 Task: Develop a layout for a real estate listing brochure.
Action: Mouse moved to (56, 127)
Screenshot: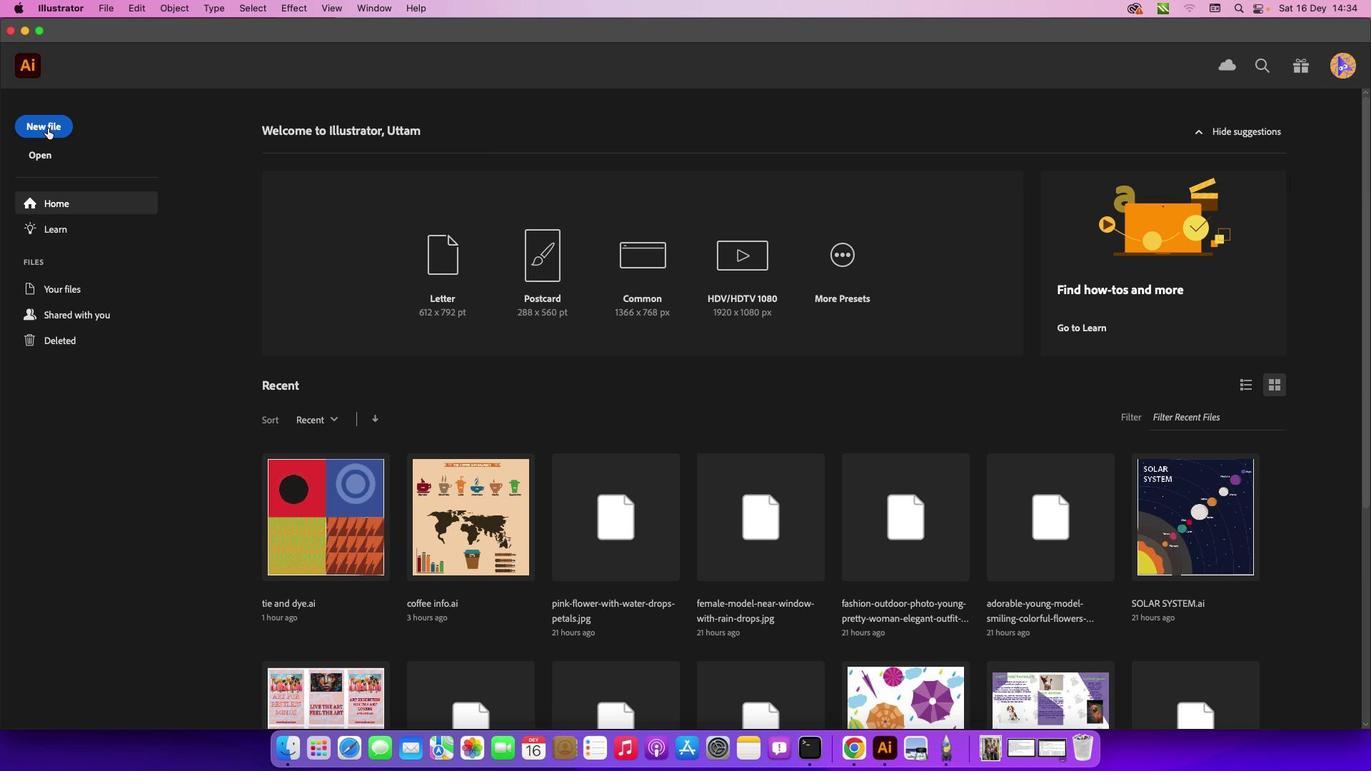 
Action: Mouse pressed left at (56, 127)
Screenshot: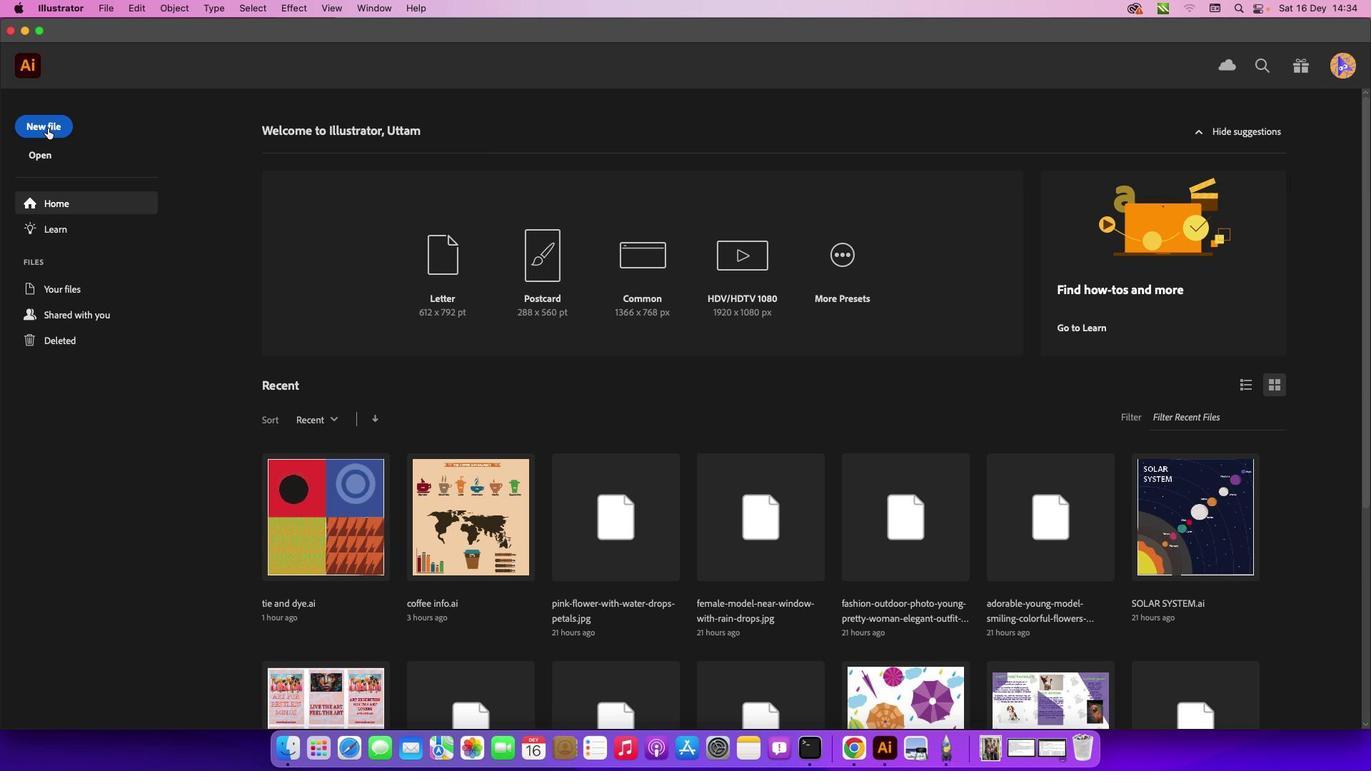 
Action: Mouse moved to (47, 128)
Screenshot: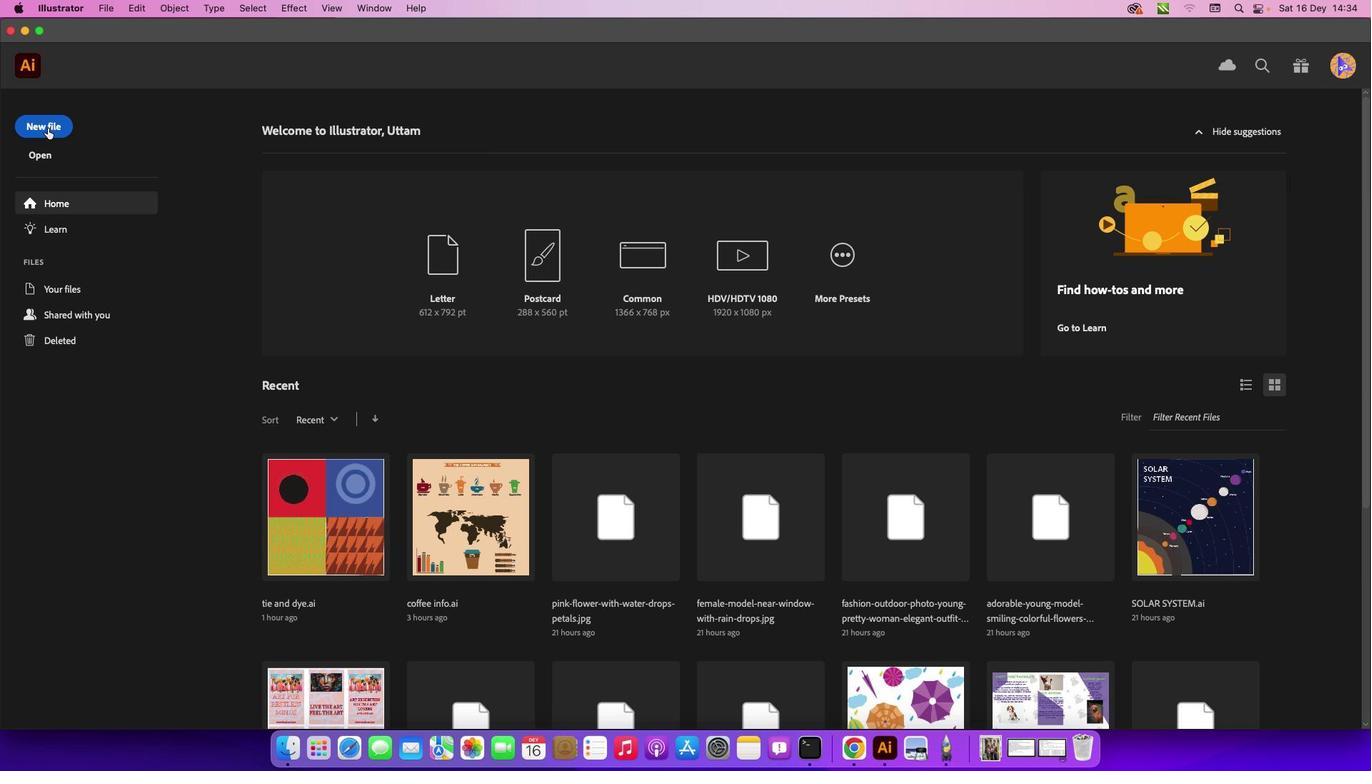 
Action: Mouse pressed left at (47, 128)
Screenshot: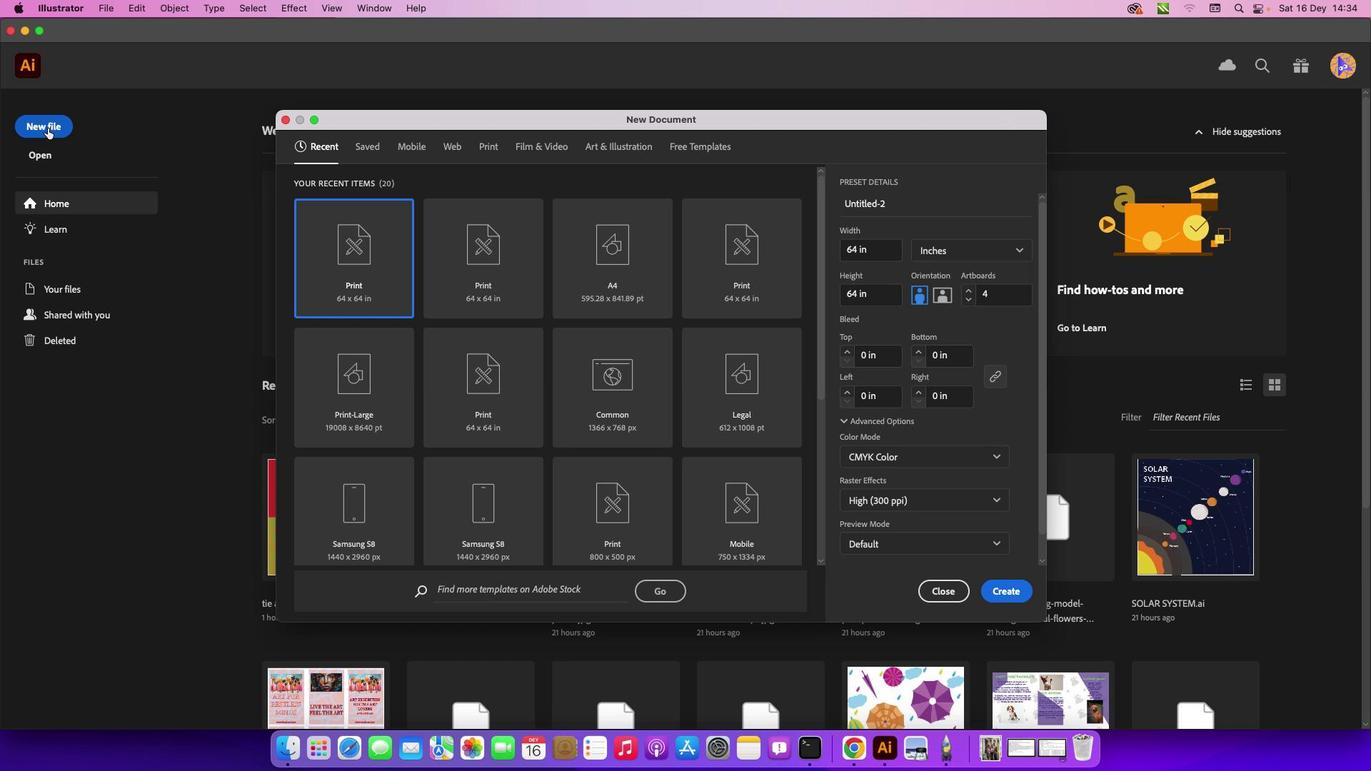 
Action: Mouse moved to (586, 257)
Screenshot: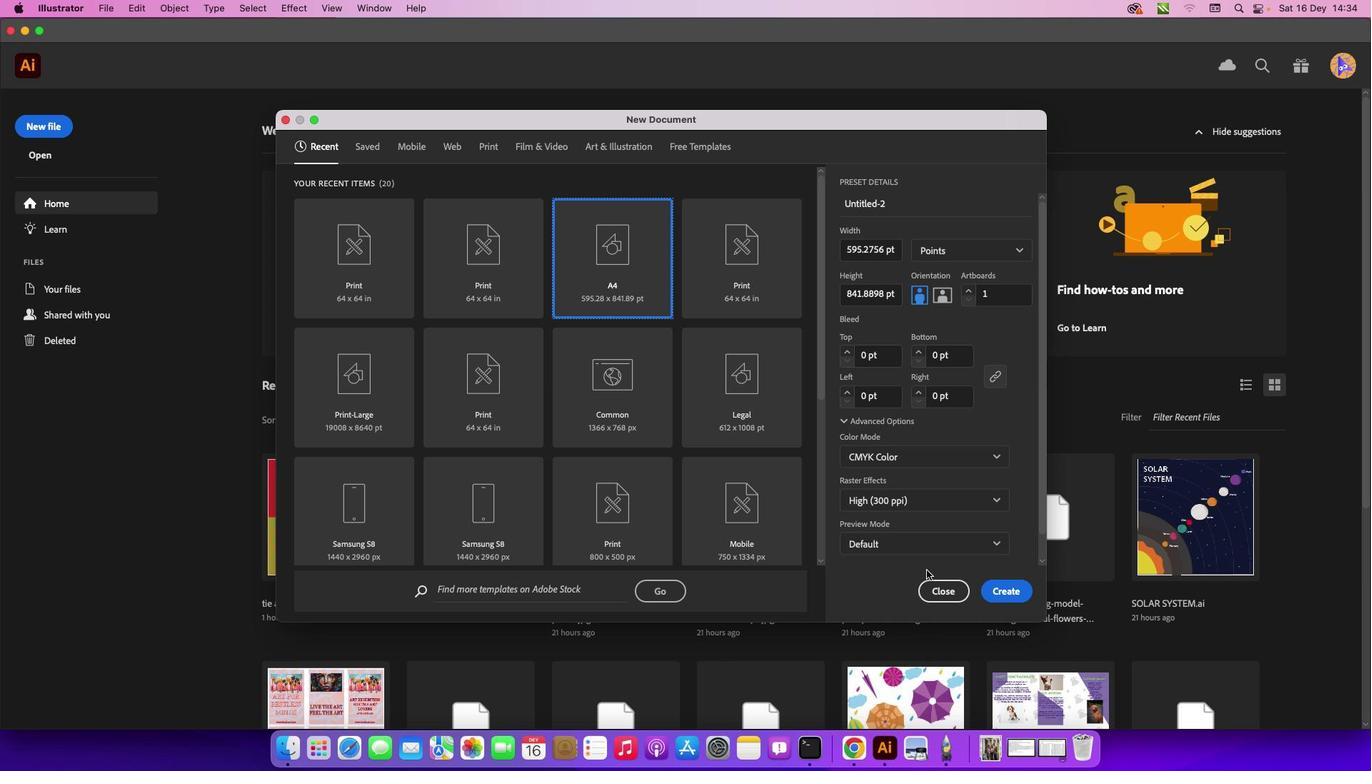 
Action: Mouse pressed left at (586, 257)
Screenshot: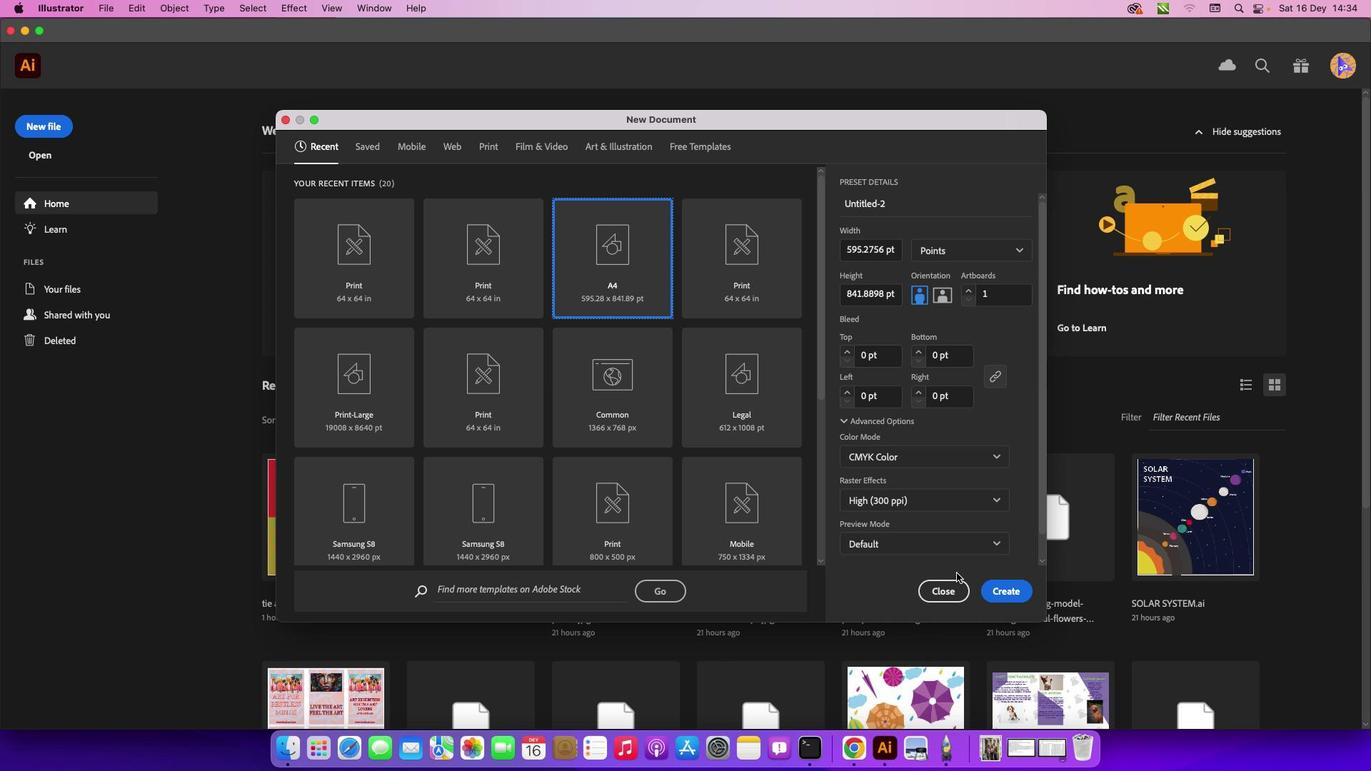 
Action: Mouse moved to (1011, 595)
Screenshot: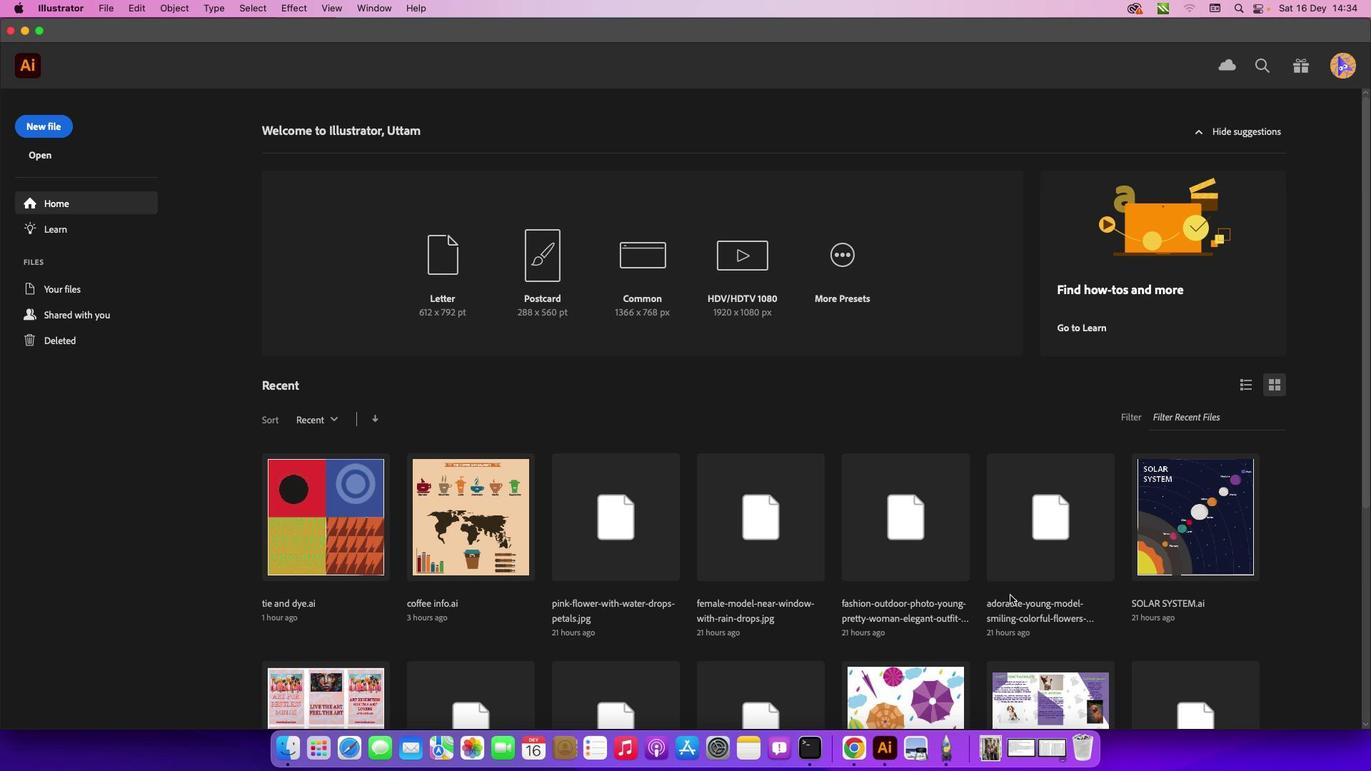 
Action: Mouse pressed left at (1011, 595)
Screenshot: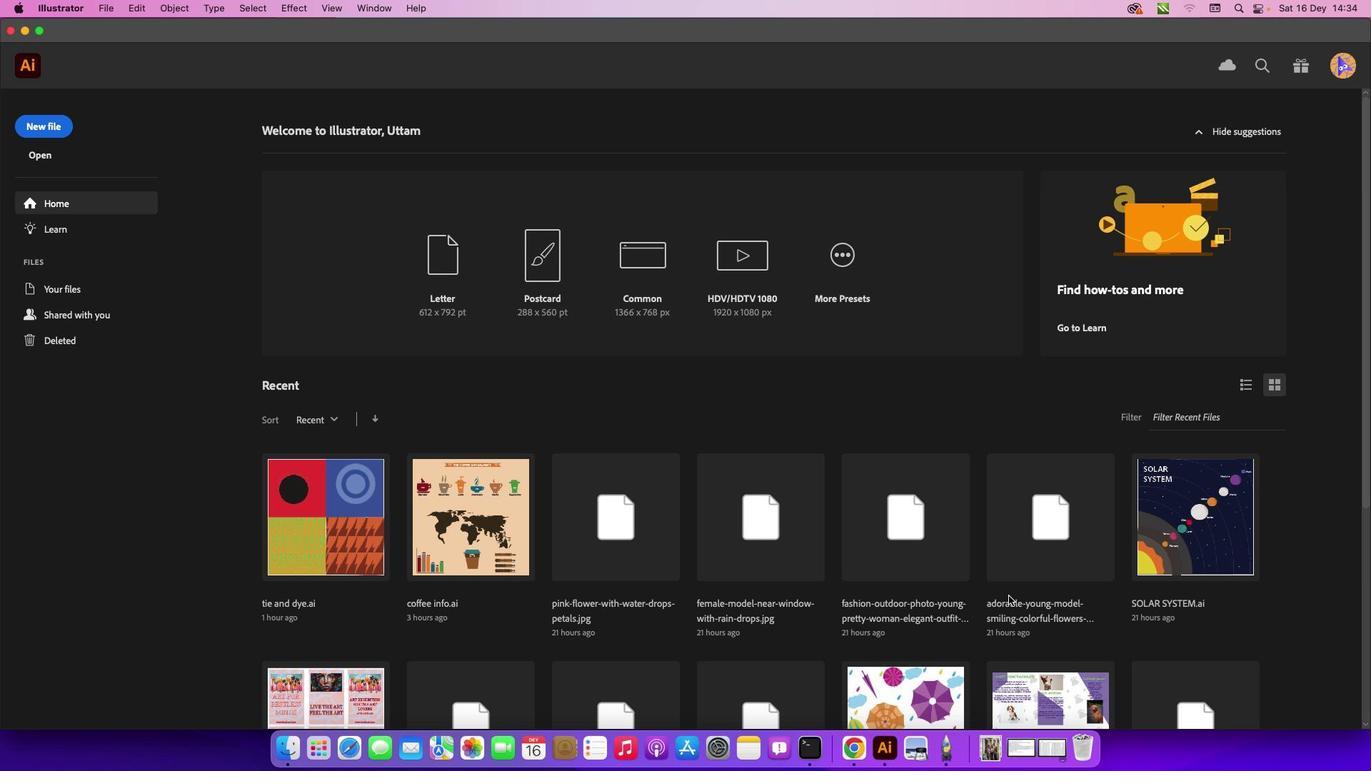 
Action: Mouse moved to (15, 161)
Screenshot: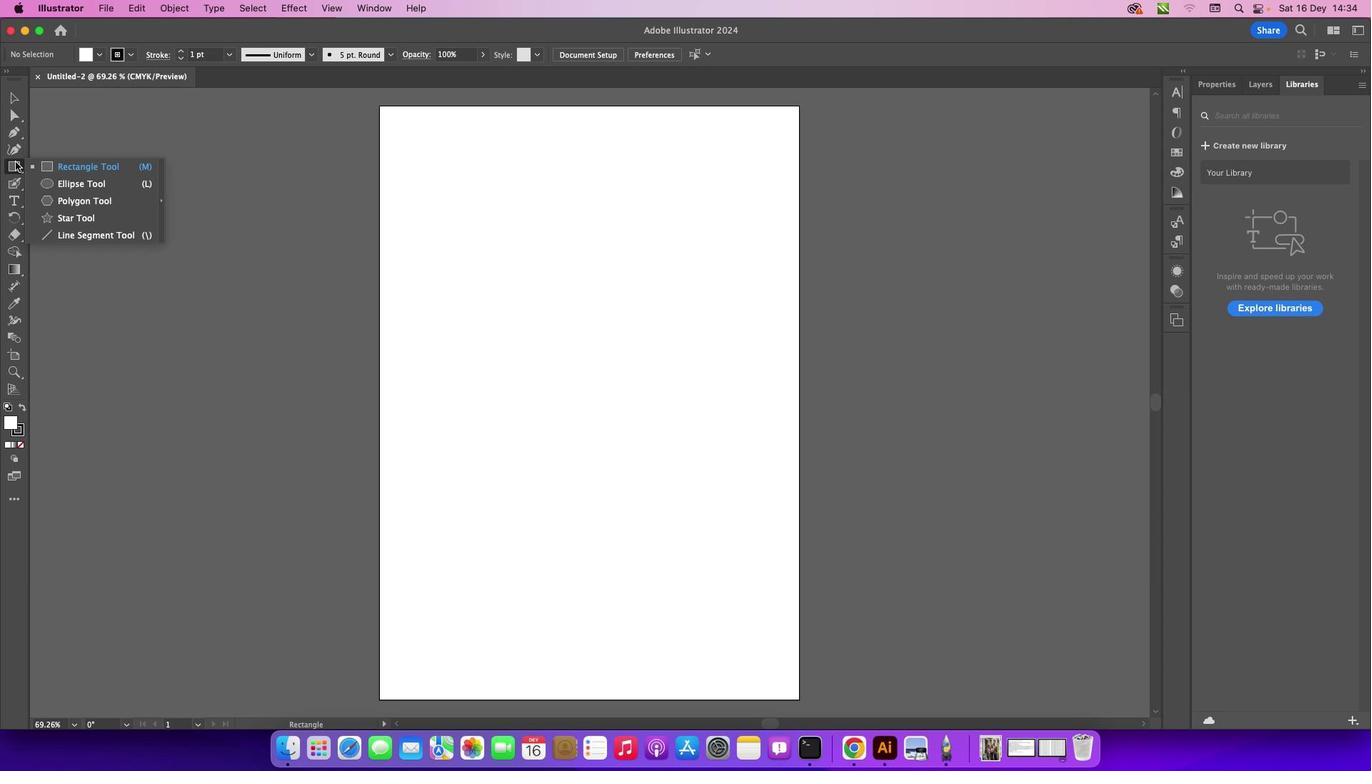 
Action: Mouse pressed left at (15, 161)
Screenshot: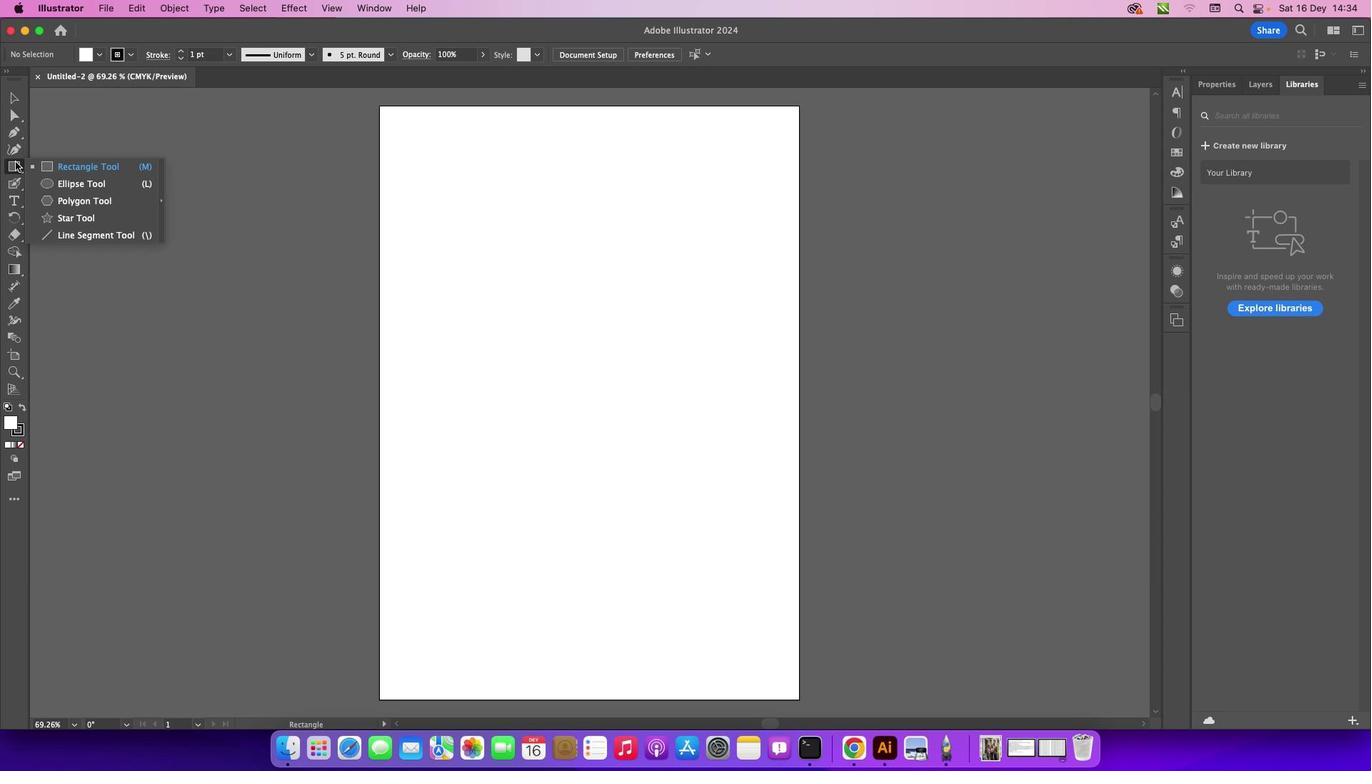 
Action: Mouse moved to (80, 166)
Screenshot: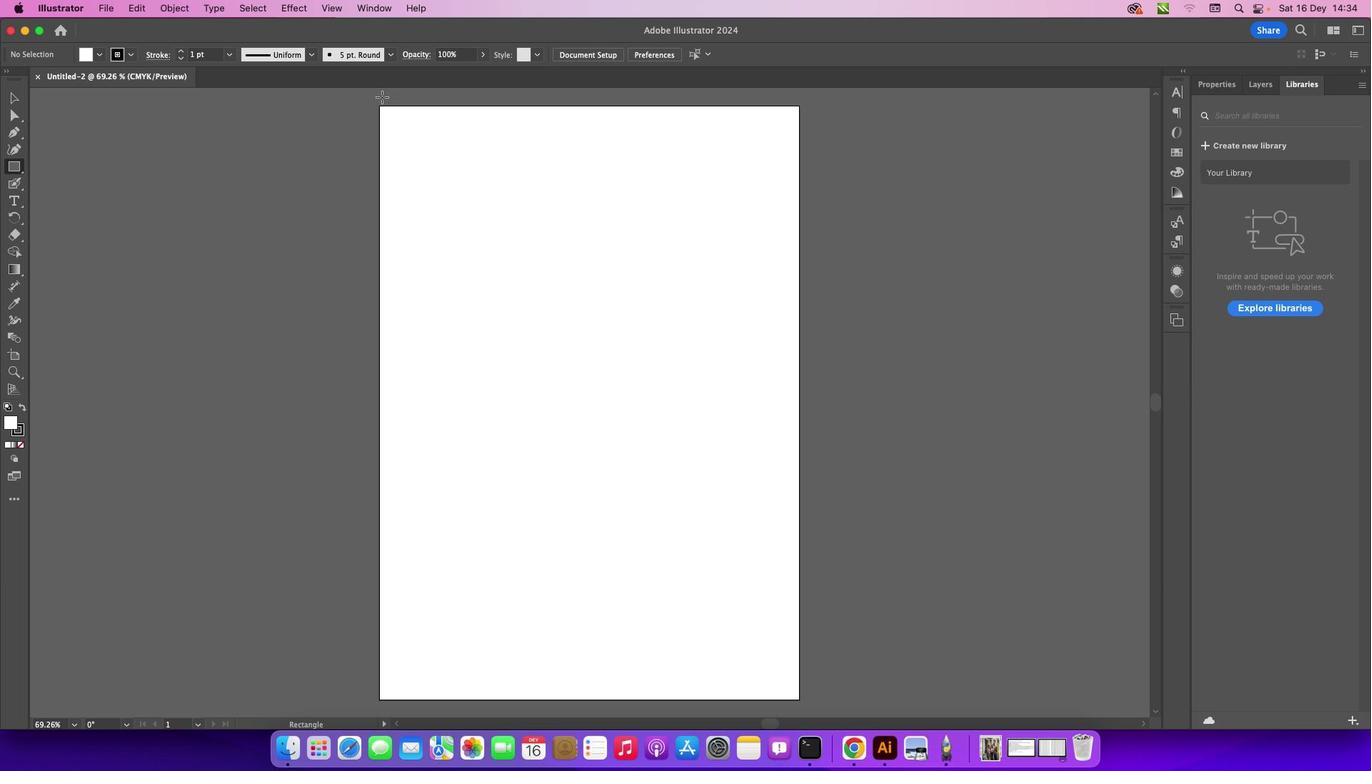 
Action: Mouse pressed left at (80, 166)
Screenshot: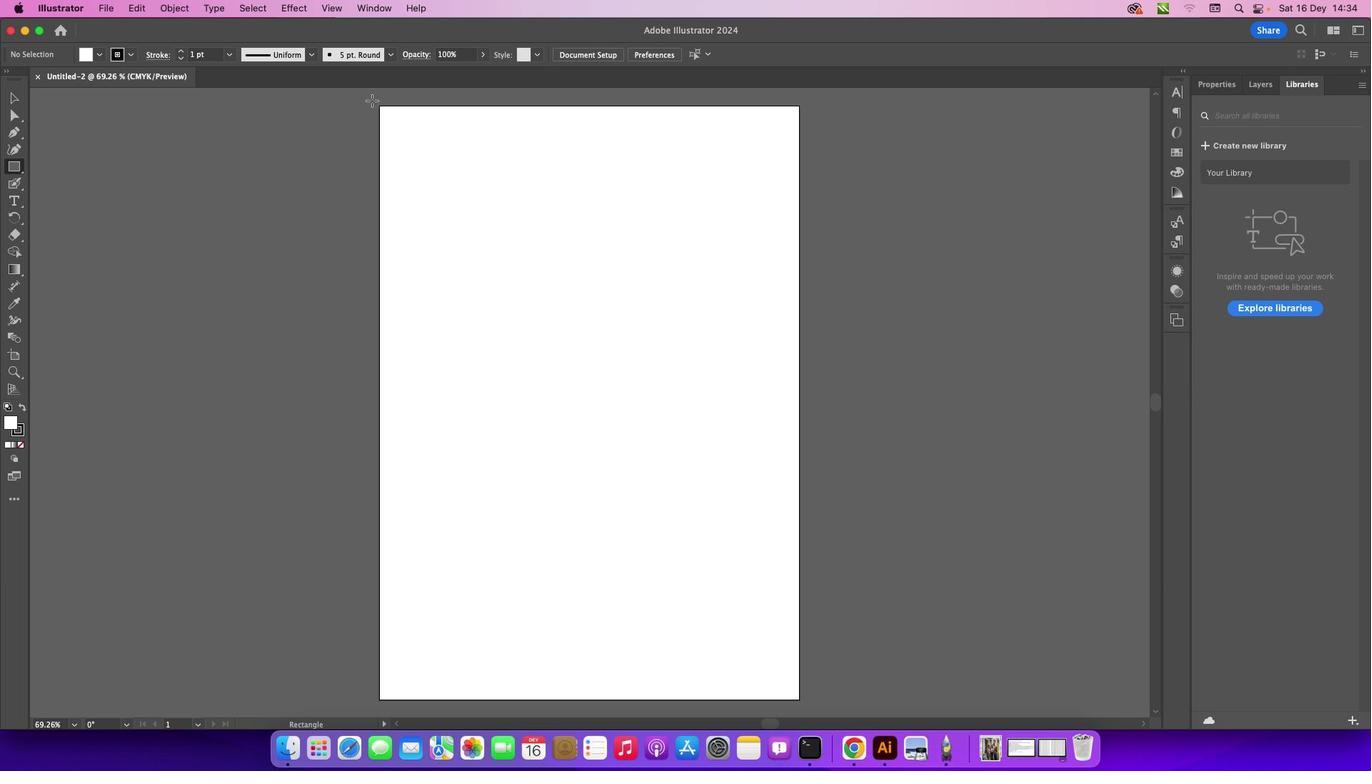
Action: Mouse moved to (380, 105)
Screenshot: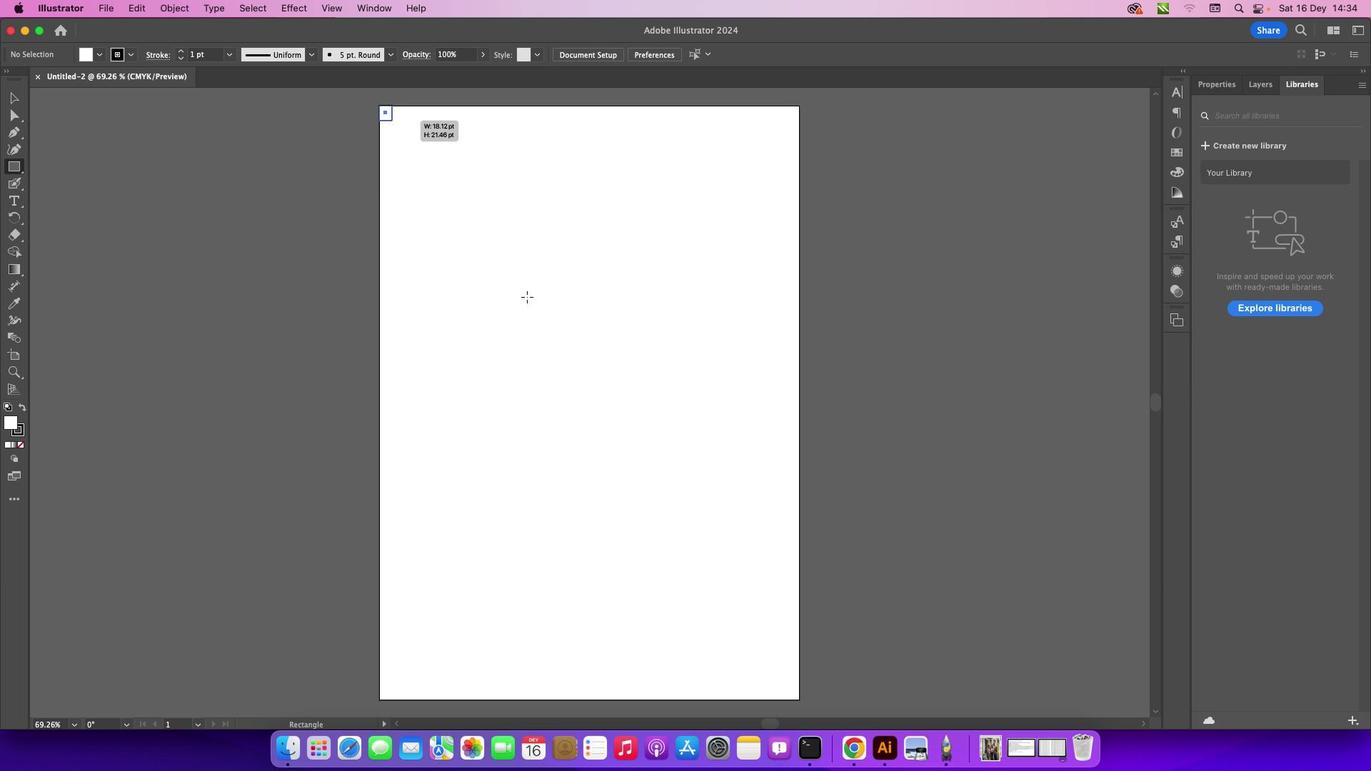 
Action: Mouse pressed left at (380, 105)
Screenshot: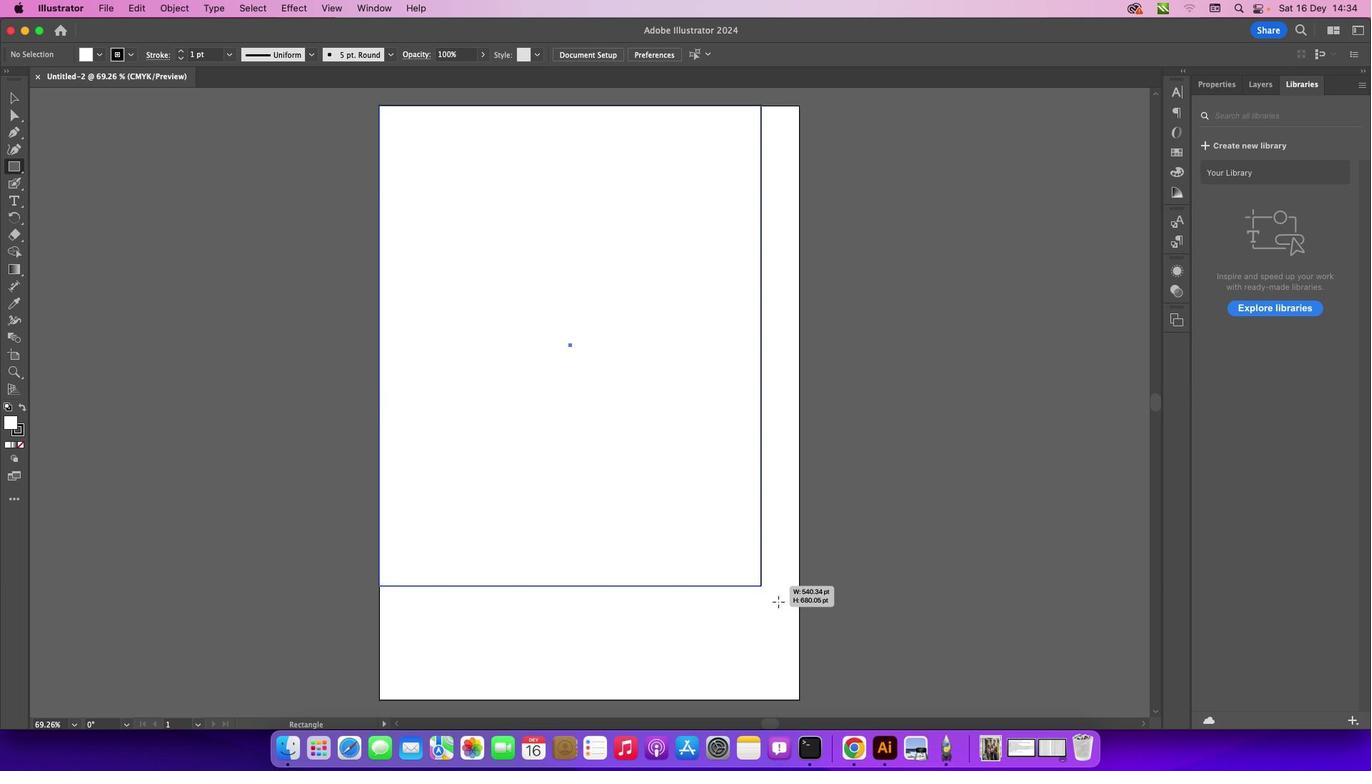 
Action: Mouse moved to (10, 421)
Screenshot: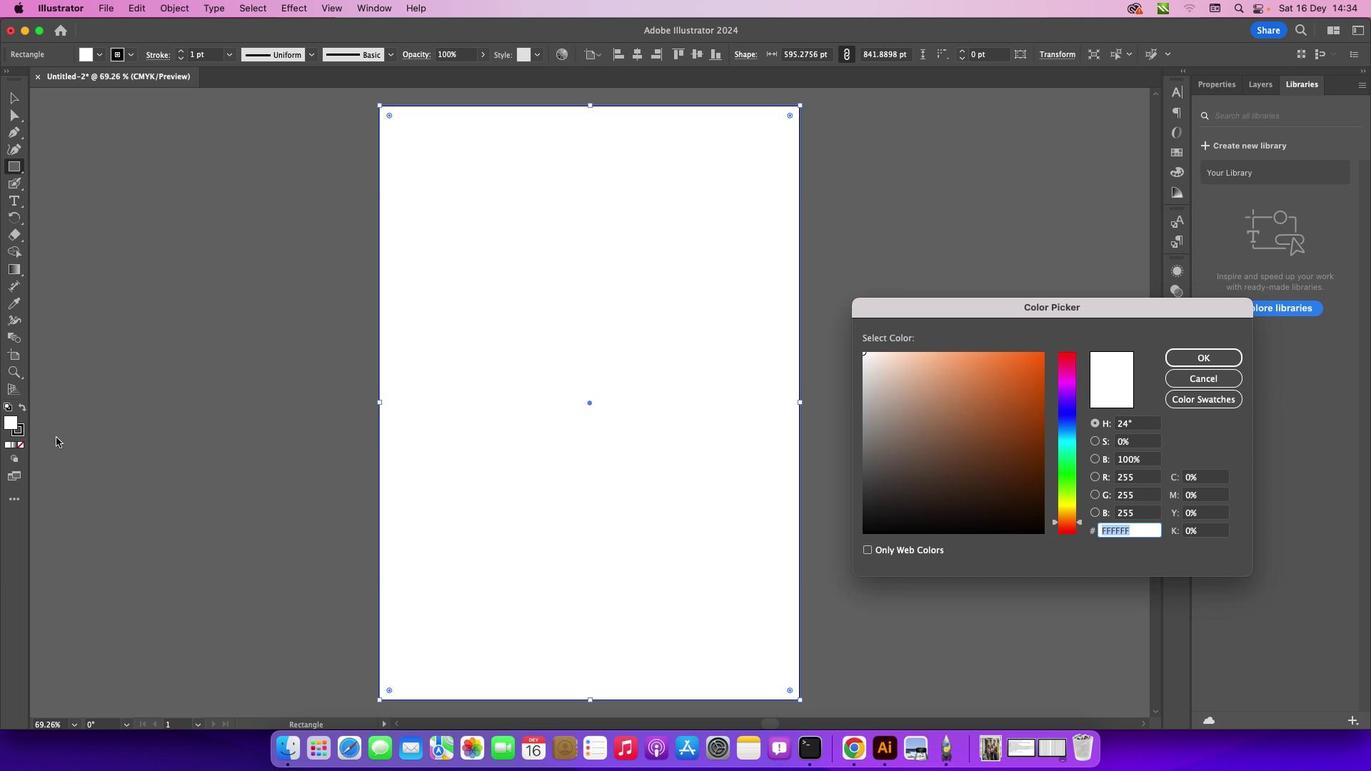 
Action: Mouse pressed left at (10, 421)
Screenshot: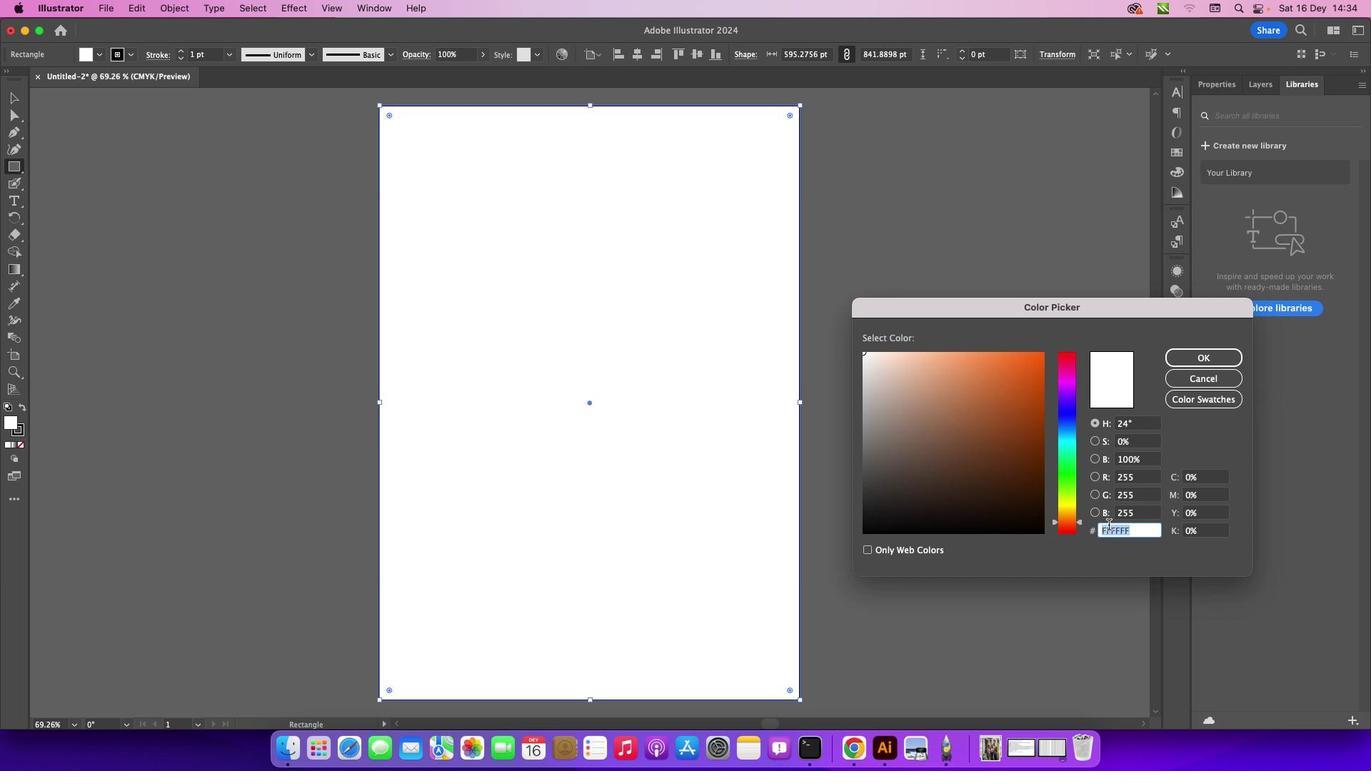 
Action: Mouse pressed left at (10, 421)
Screenshot: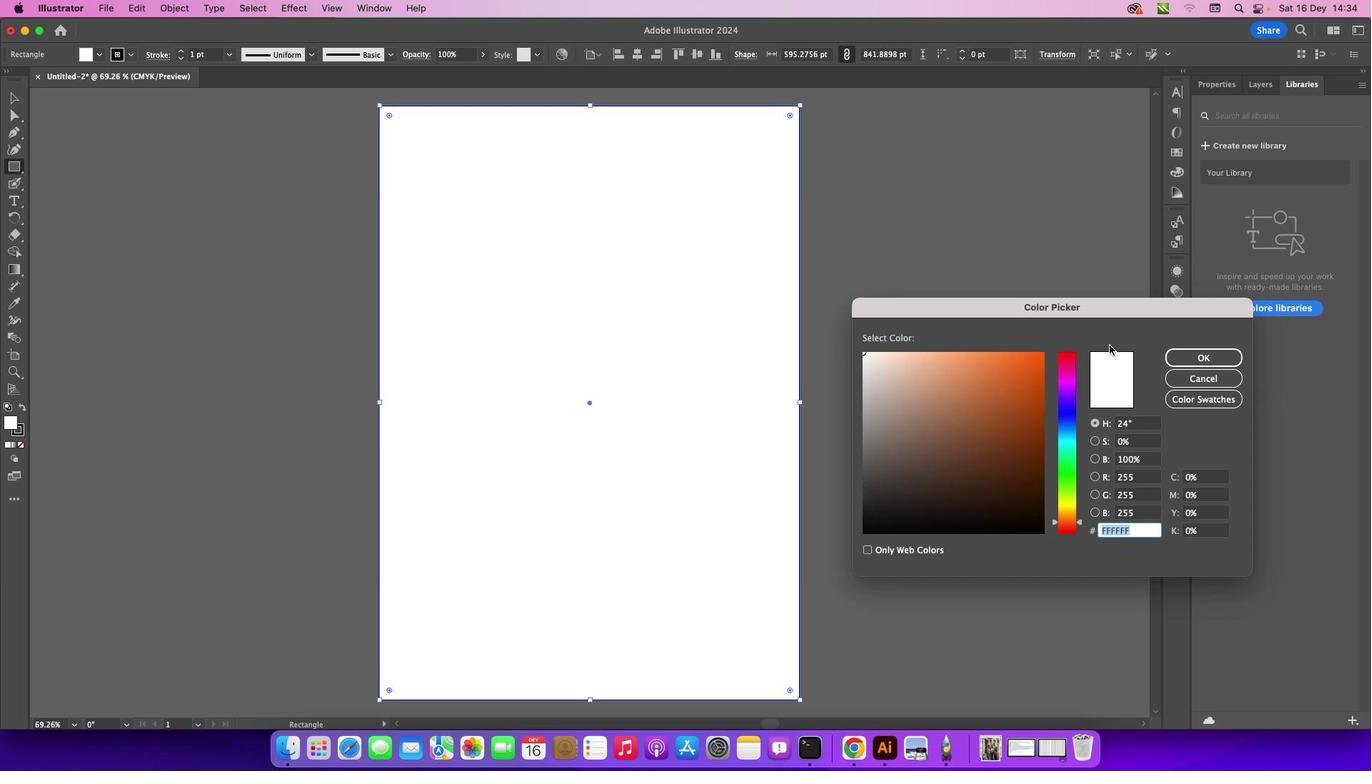 
Action: Mouse moved to (889, 361)
Screenshot: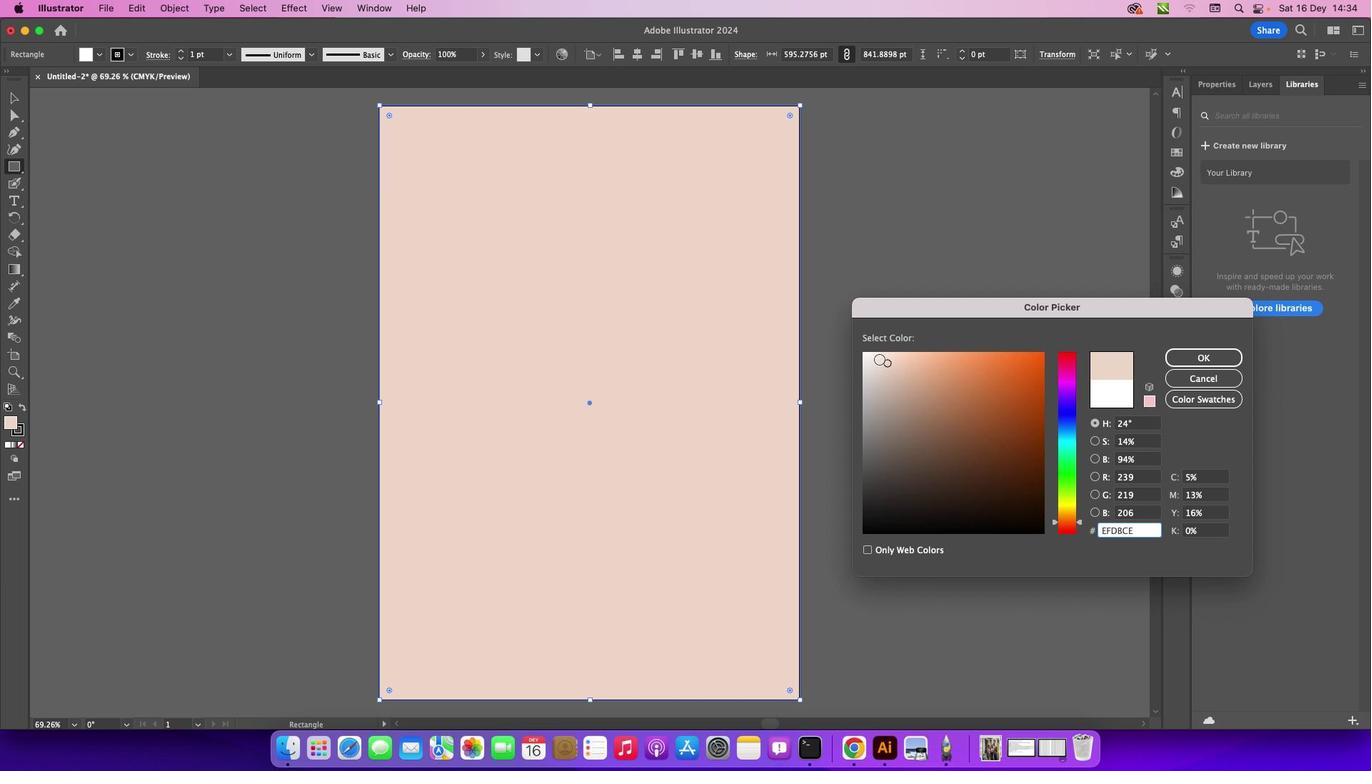 
Action: Mouse pressed left at (889, 361)
Screenshot: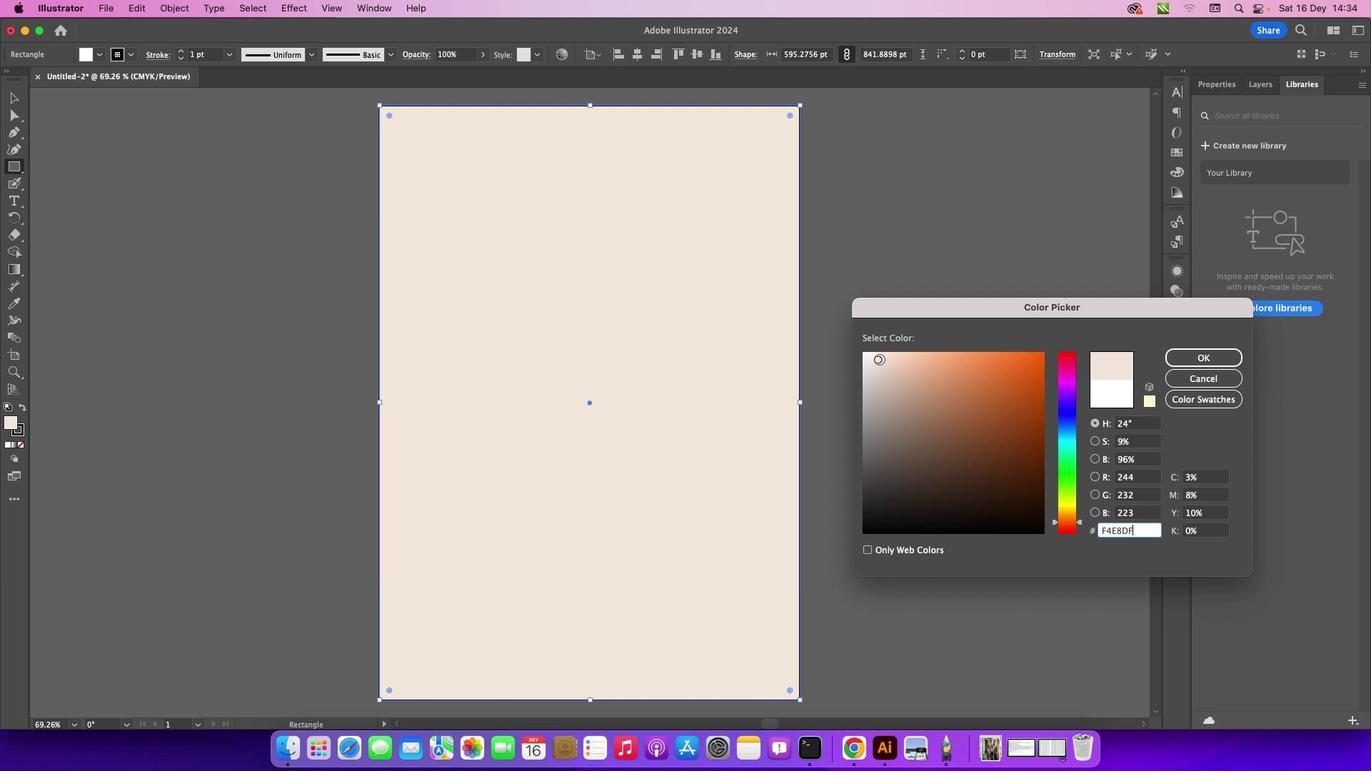 
Action: Mouse moved to (879, 359)
Screenshot: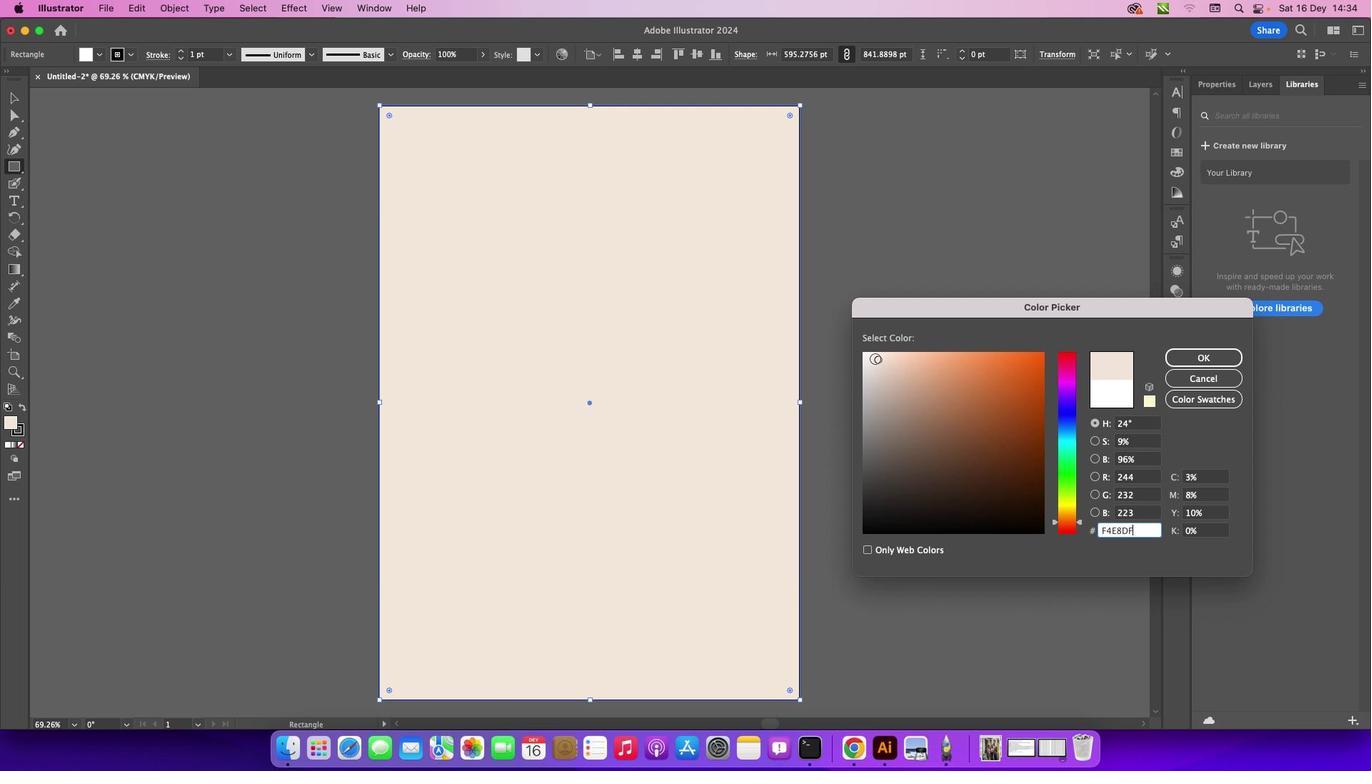 
Action: Mouse pressed left at (879, 359)
Screenshot: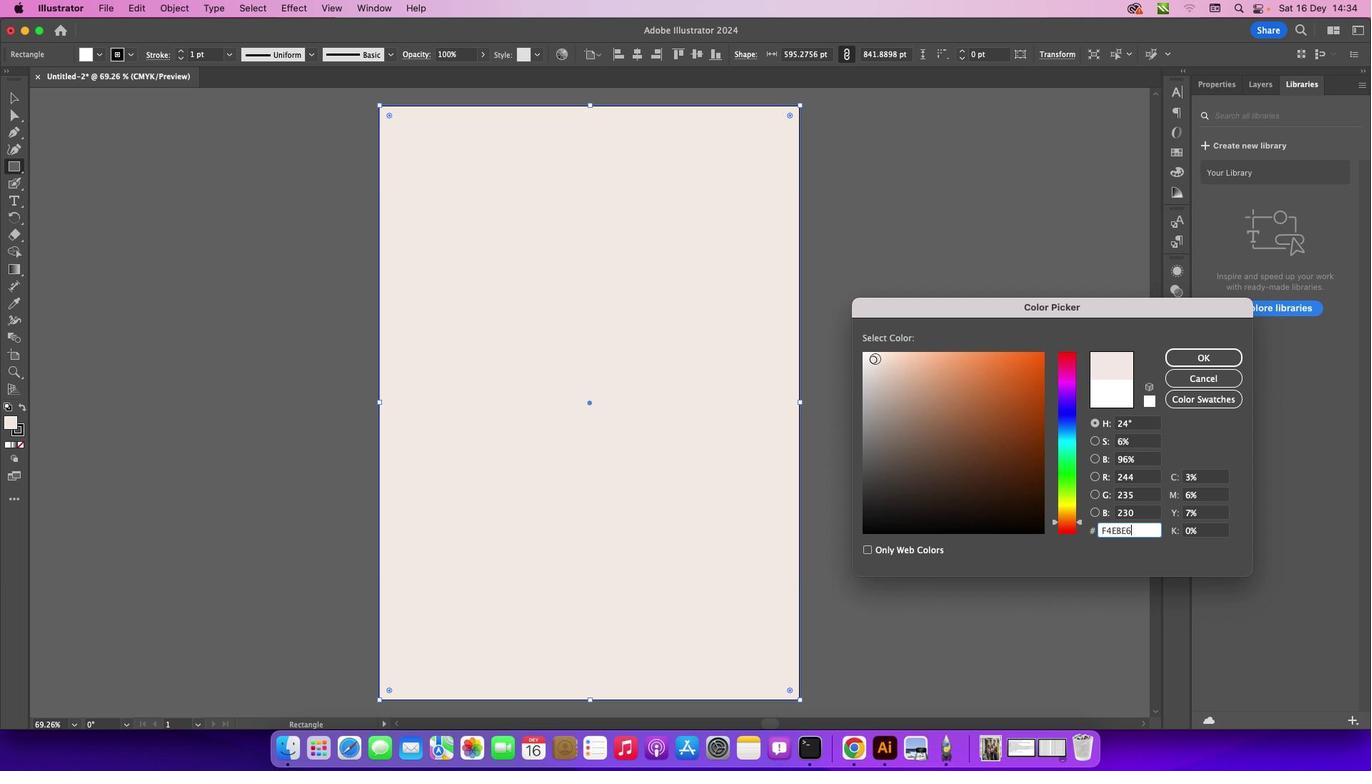 
Action: Mouse moved to (875, 359)
Screenshot: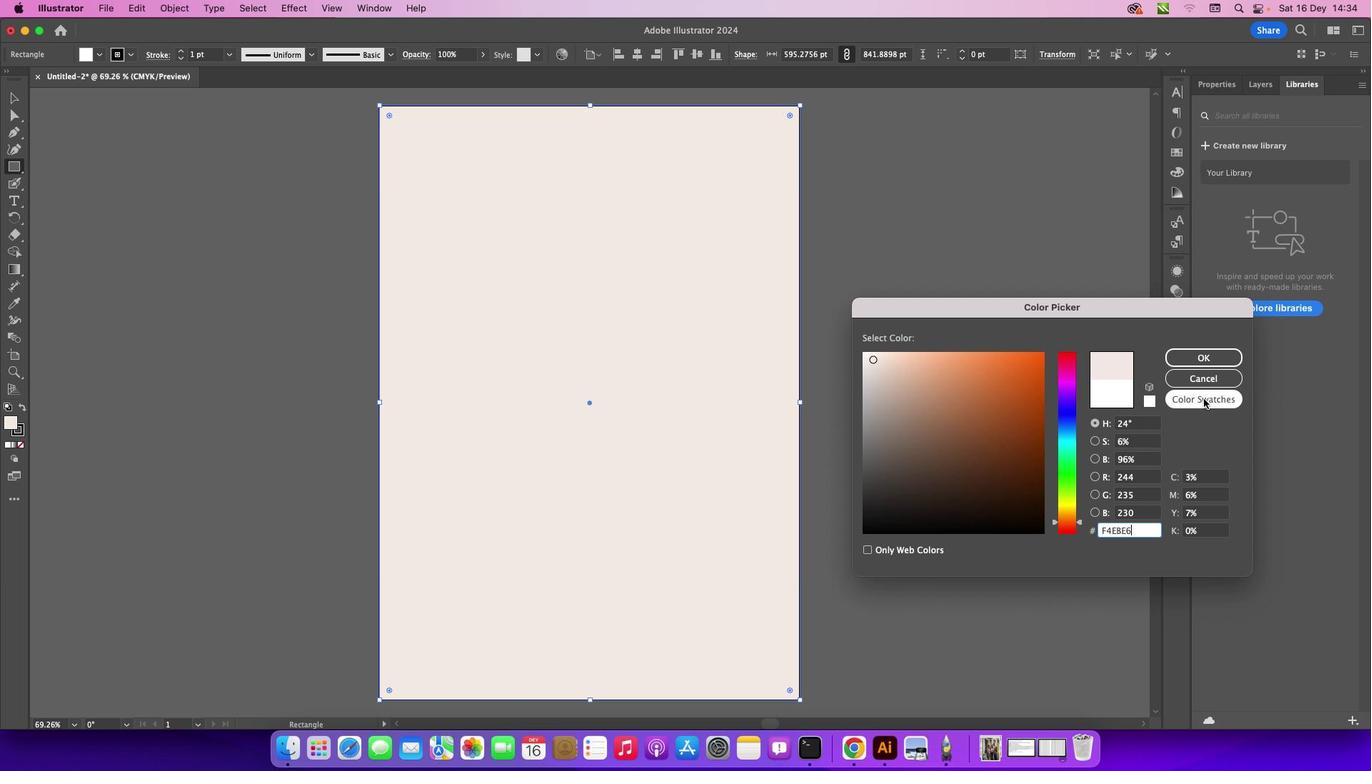 
Action: Mouse pressed left at (875, 359)
Screenshot: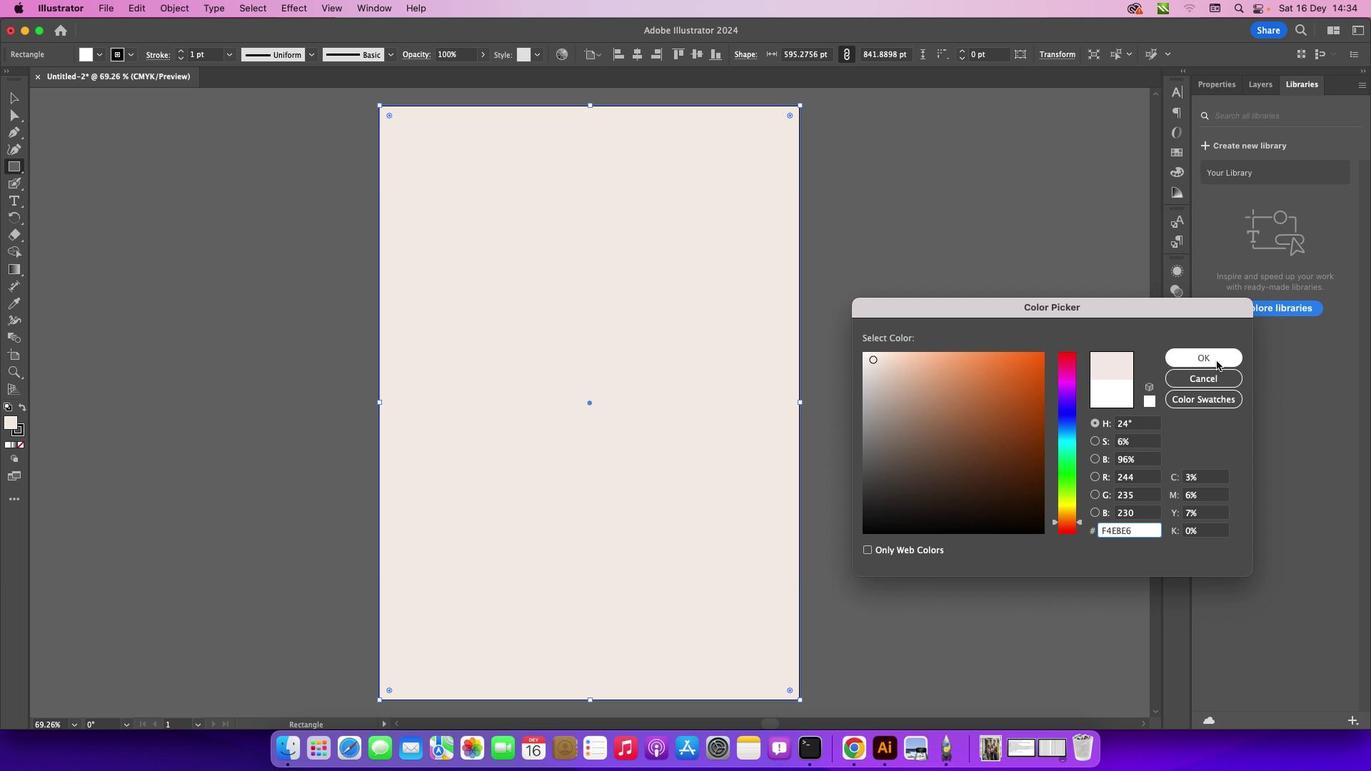 
Action: Mouse moved to (1216, 352)
Screenshot: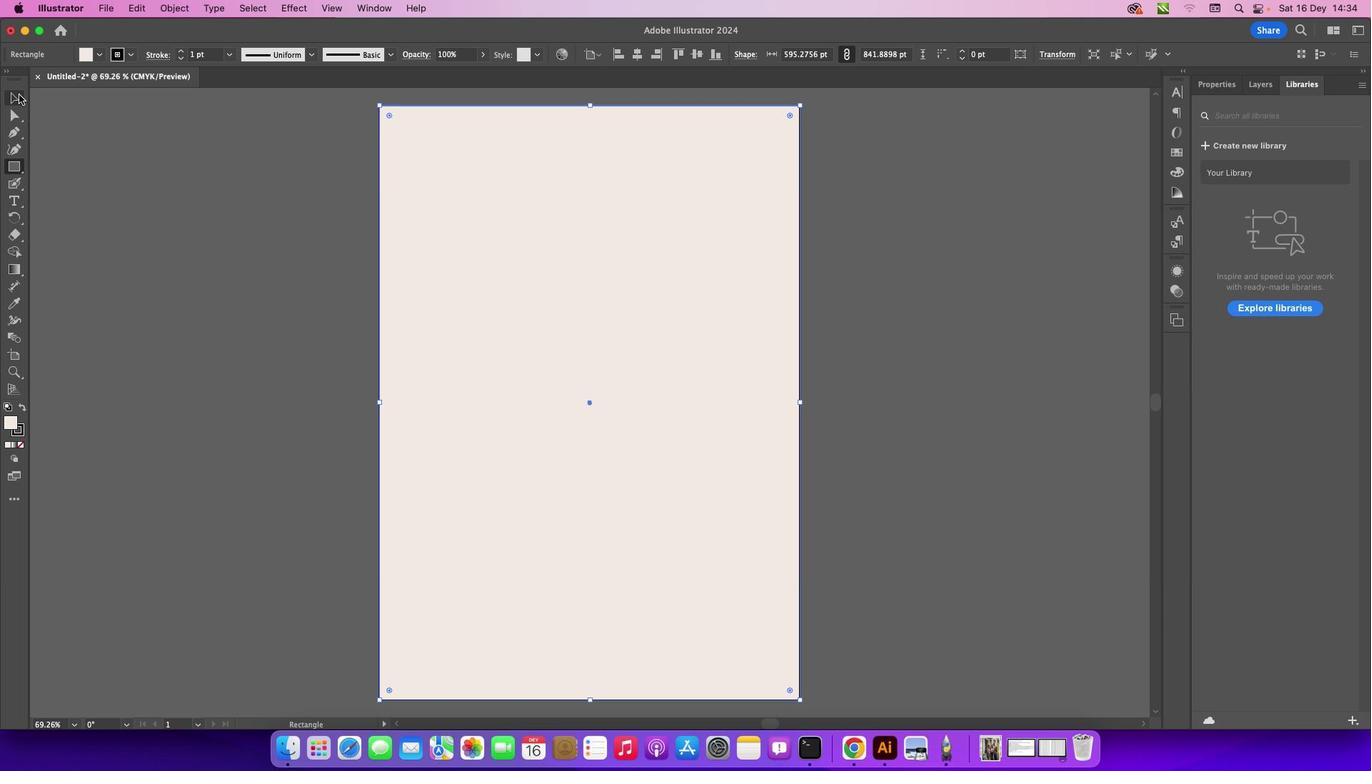 
Action: Mouse pressed left at (1216, 352)
Screenshot: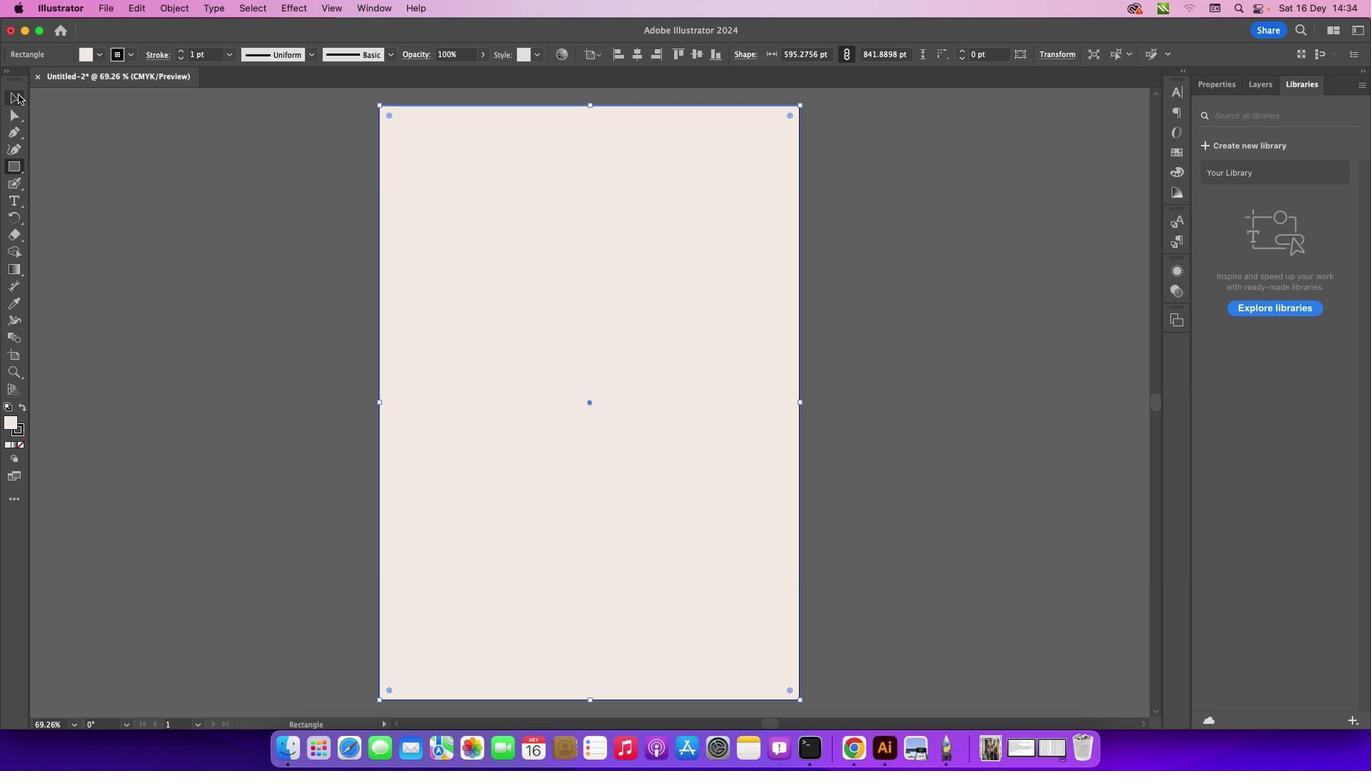 
Action: Mouse moved to (17, 96)
Screenshot: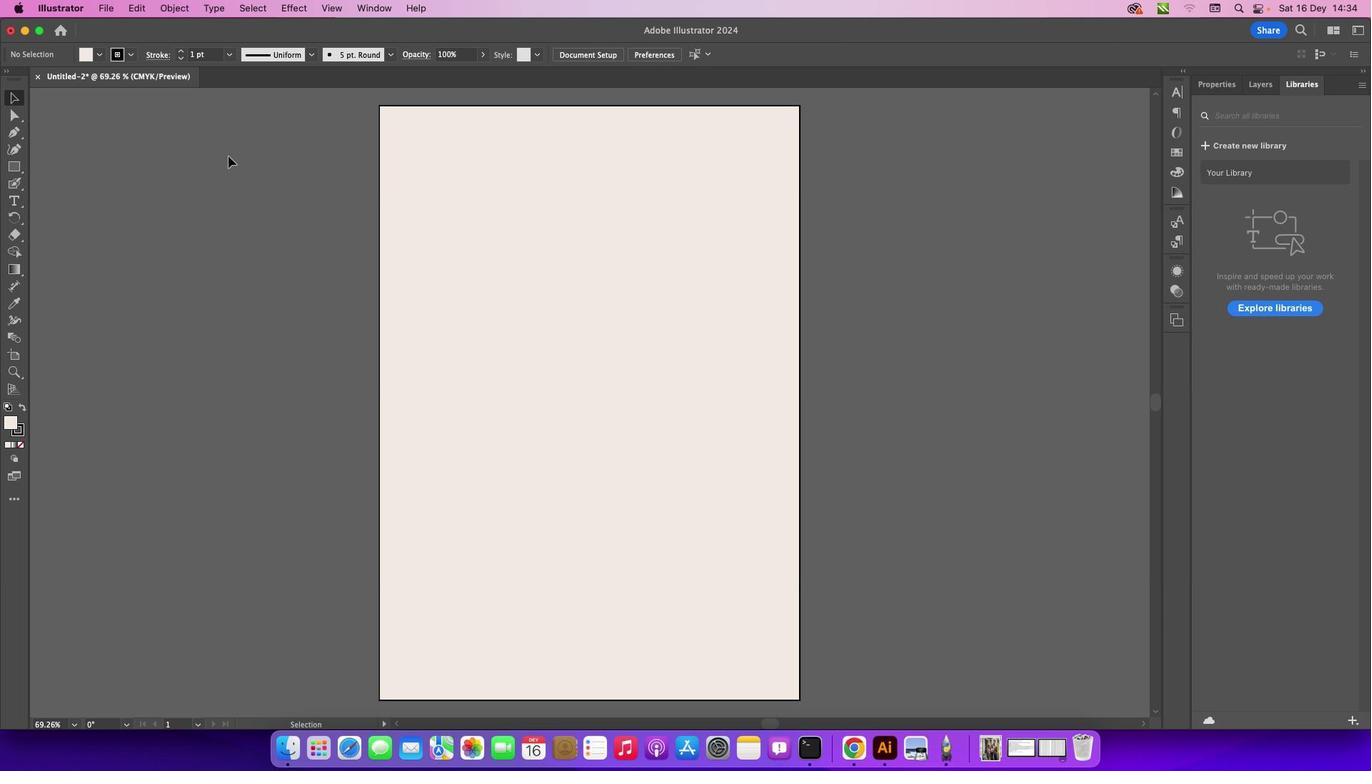 
Action: Mouse pressed left at (17, 96)
Screenshot: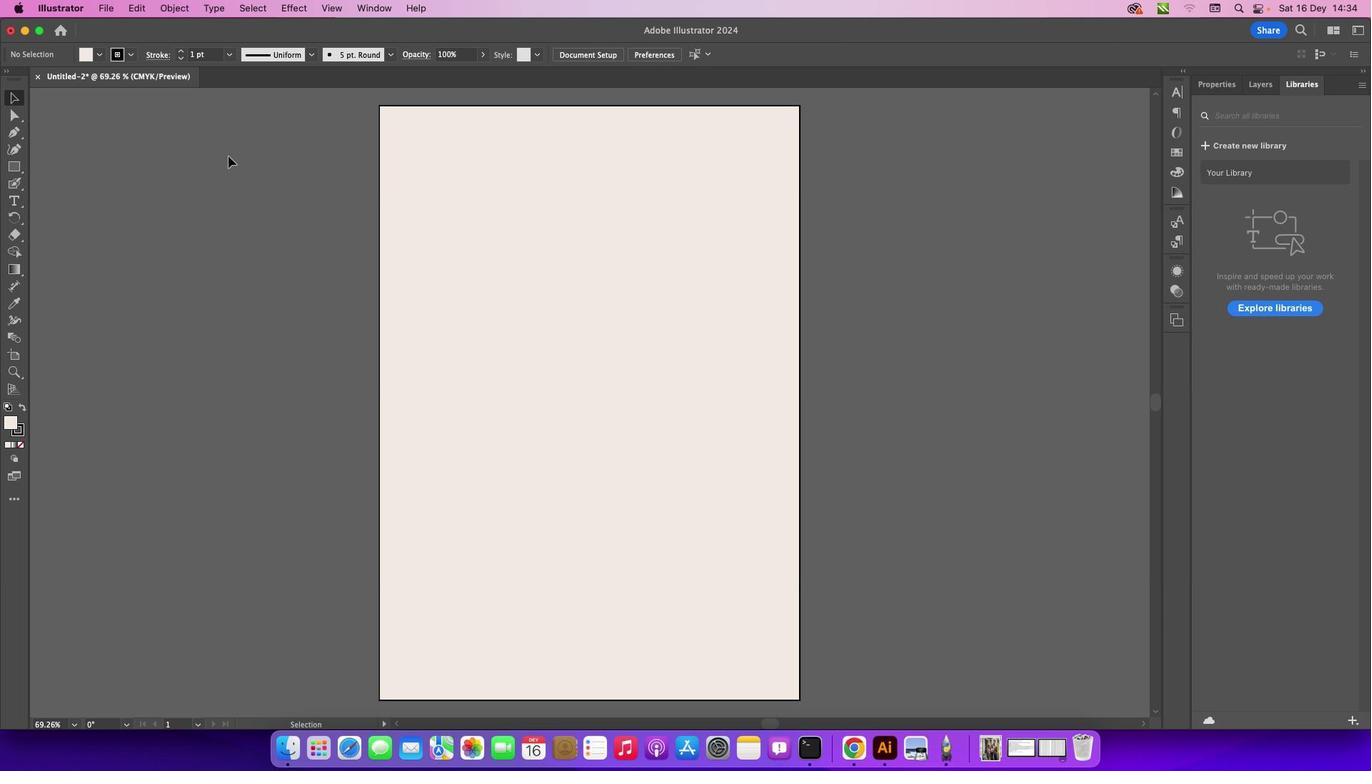 
Action: Mouse moved to (230, 157)
Screenshot: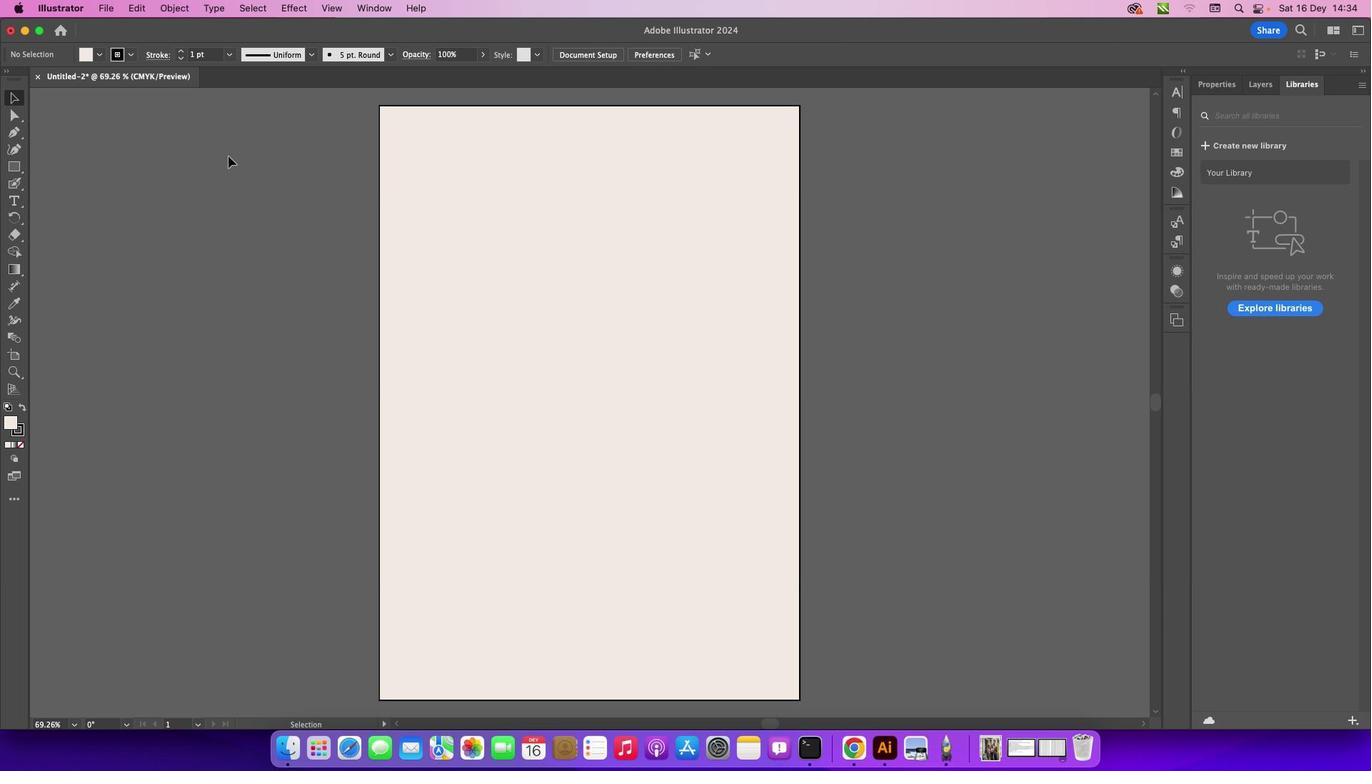 
Action: Mouse pressed left at (230, 157)
Screenshot: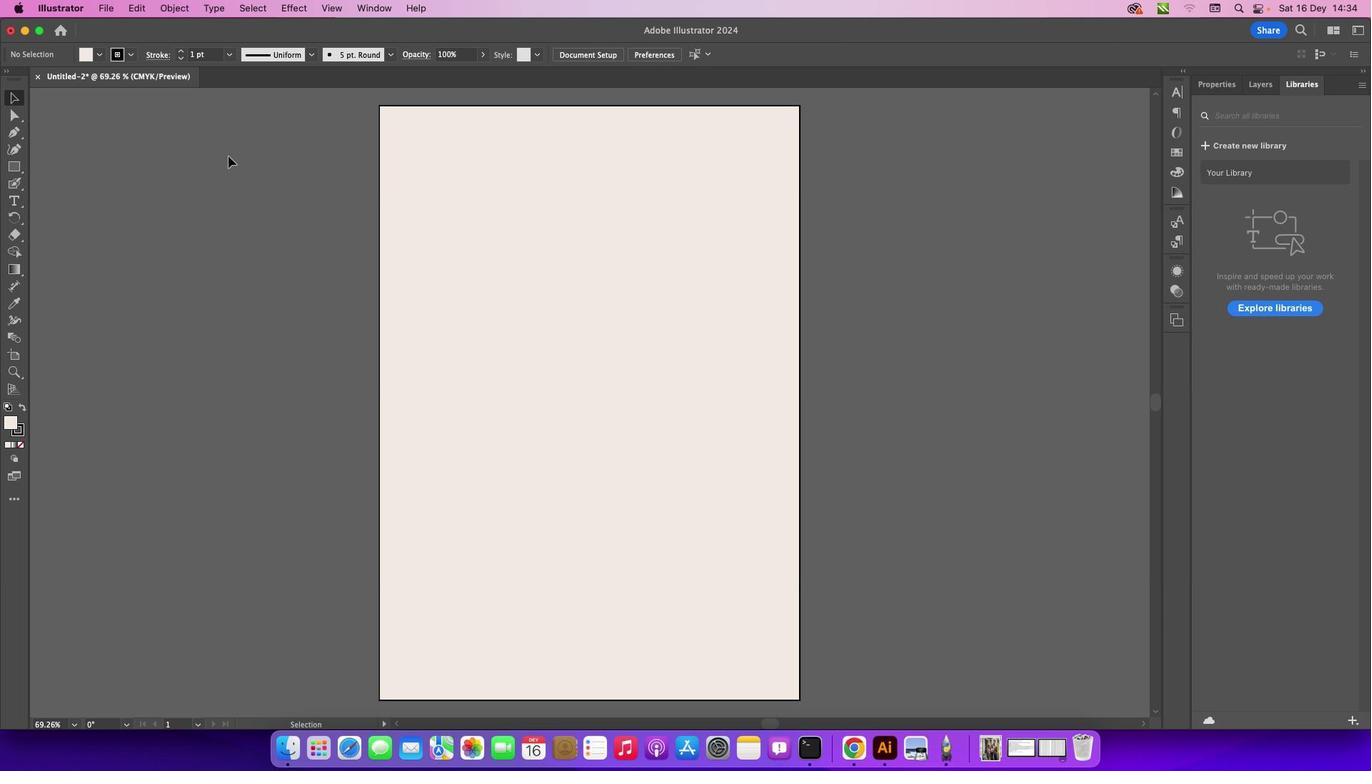 
Action: Mouse moved to (593, 272)
Screenshot: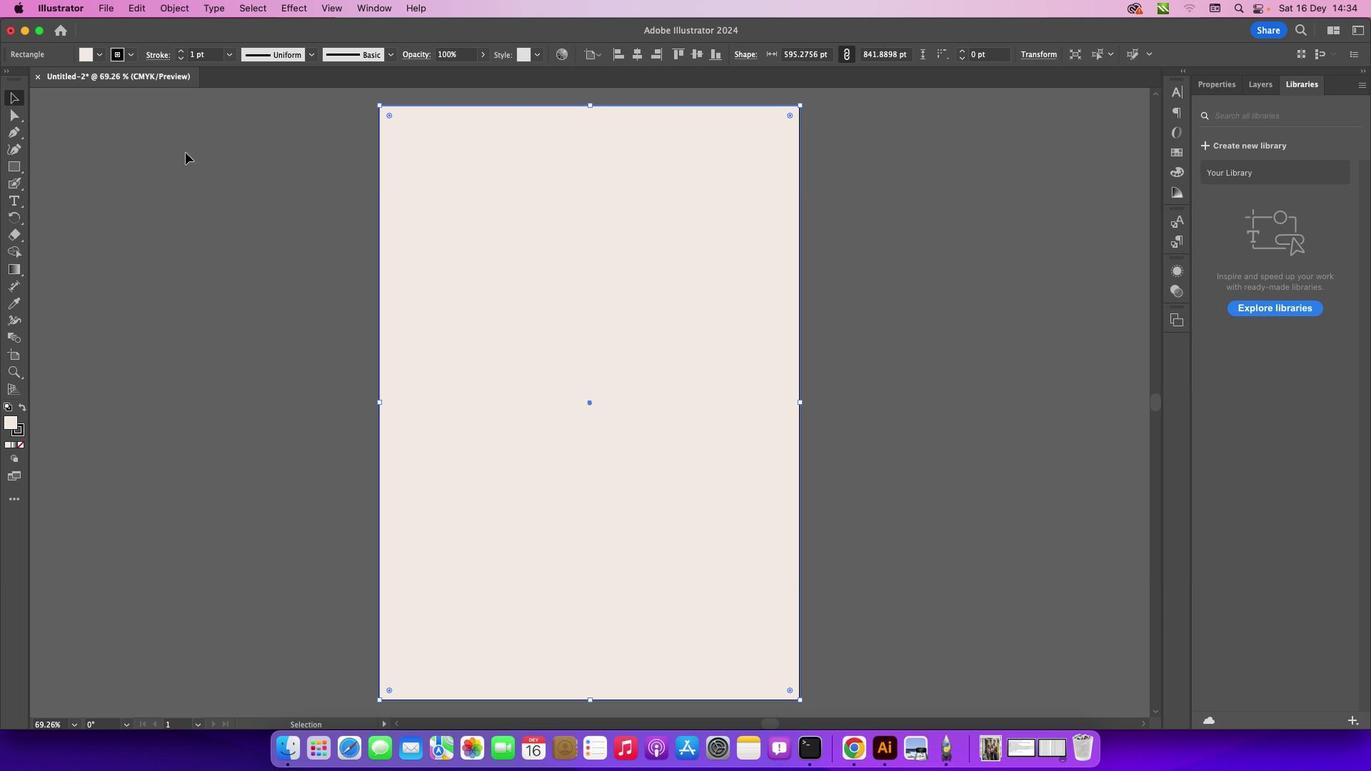 
Action: Mouse pressed left at (593, 272)
Screenshot: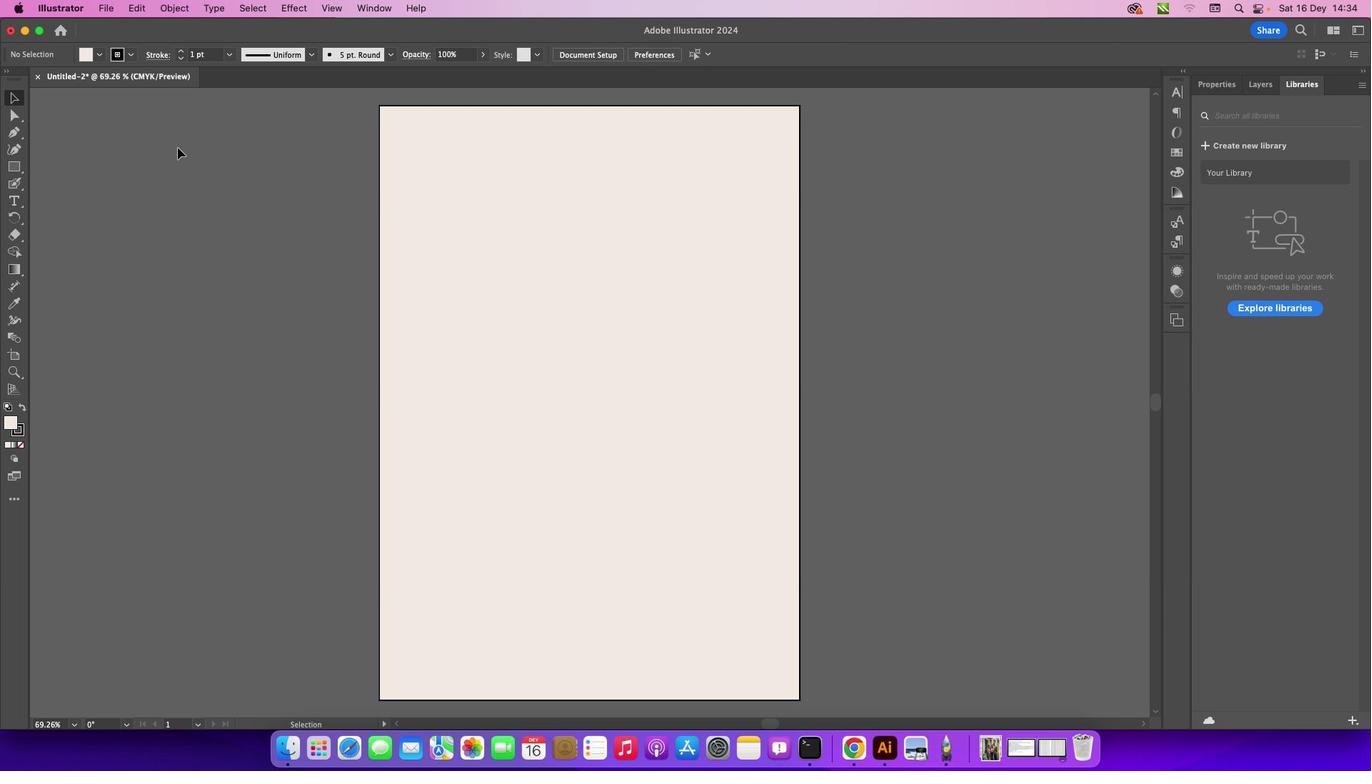 
Action: Mouse moved to (177, 147)
Screenshot: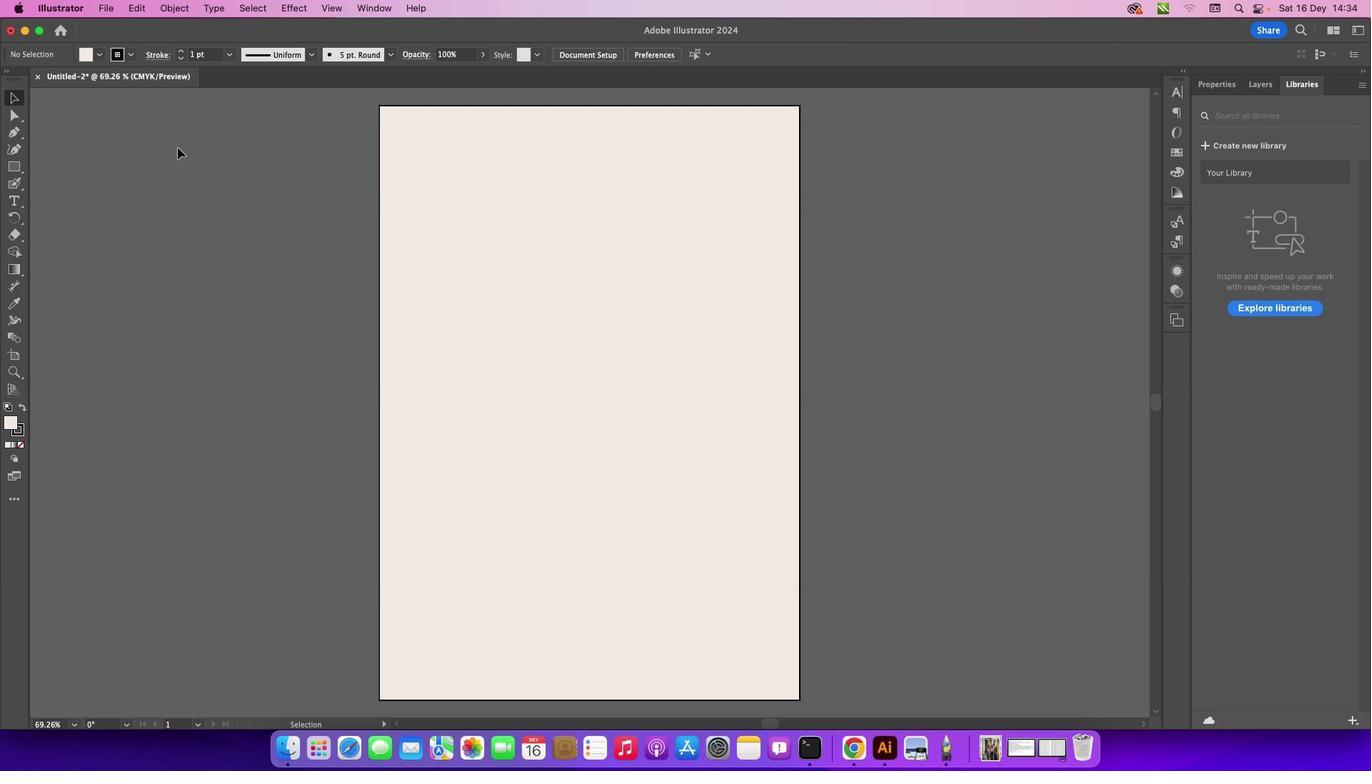 
Action: Mouse pressed left at (177, 147)
Screenshot: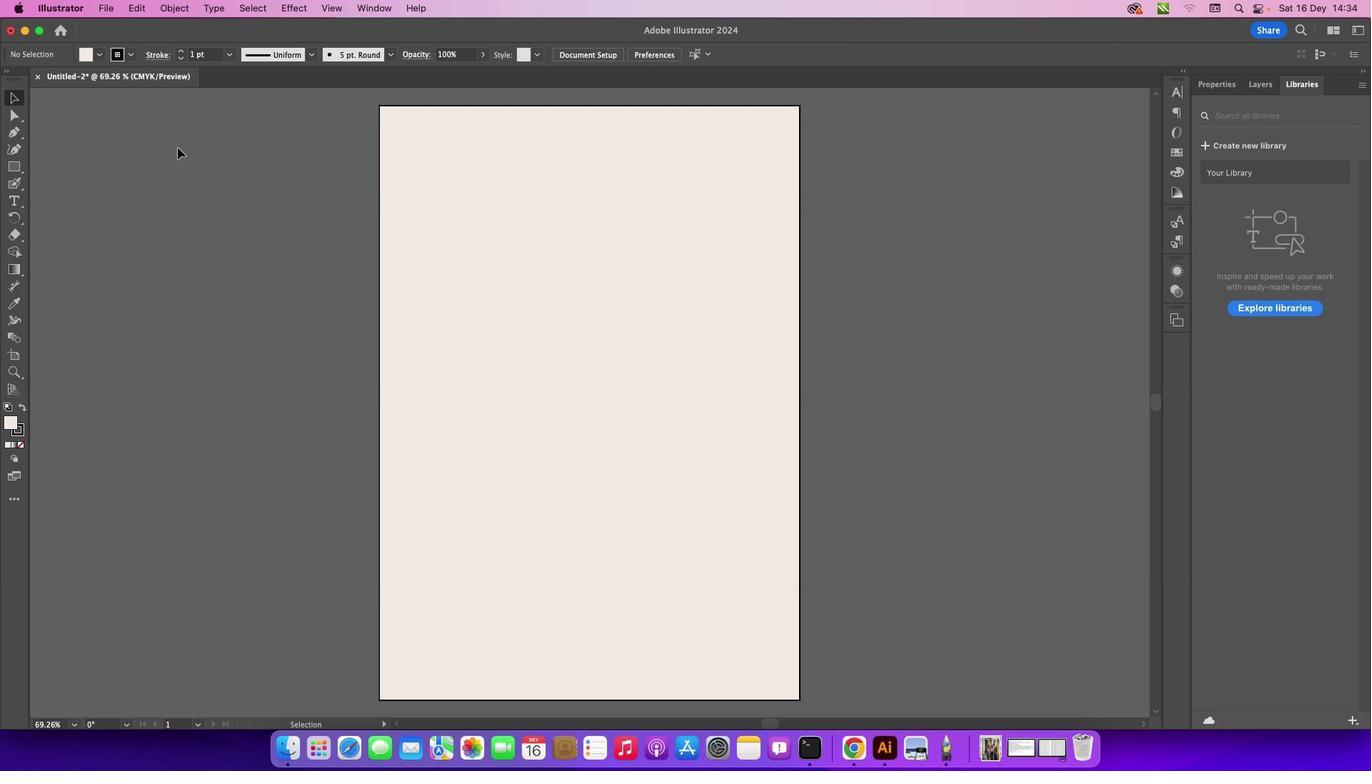 
Action: Mouse pressed left at (177, 147)
Screenshot: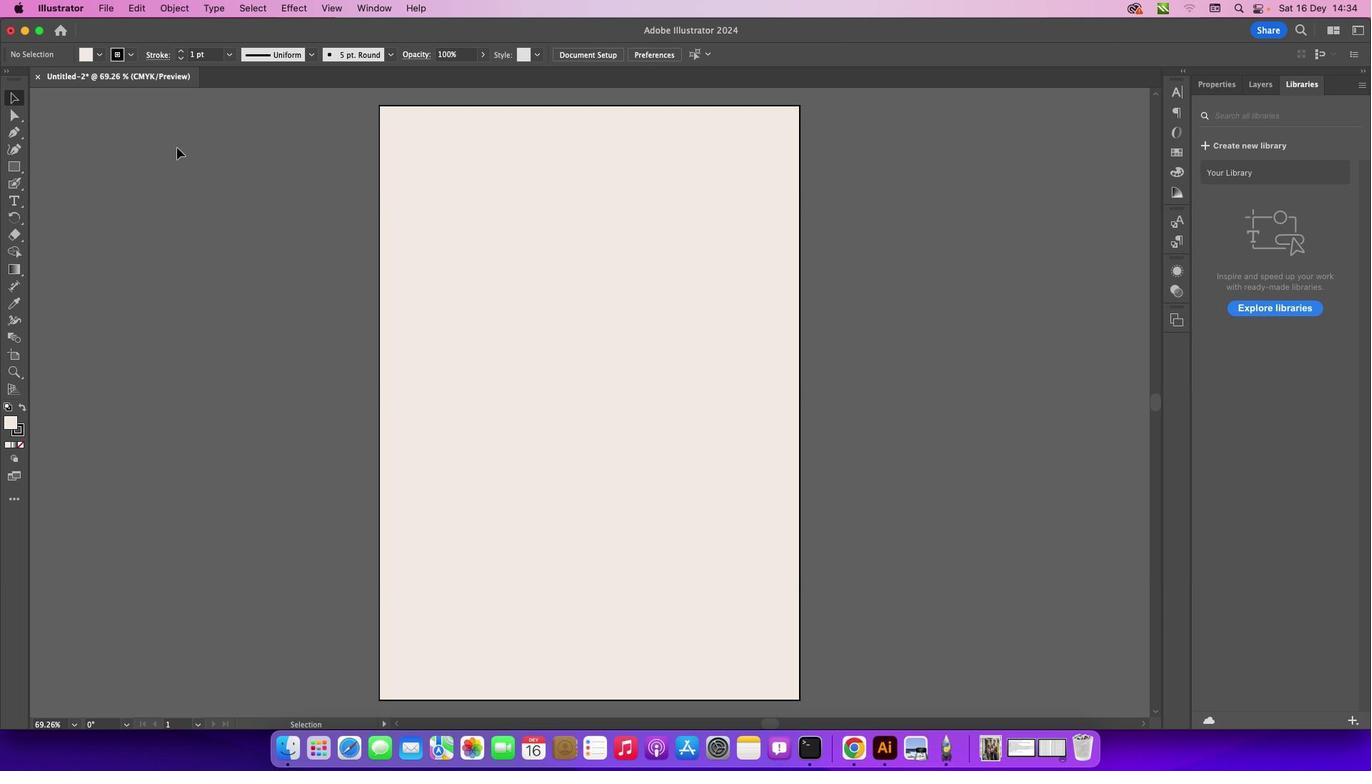 
Action: Mouse moved to (379, 195)
Screenshot: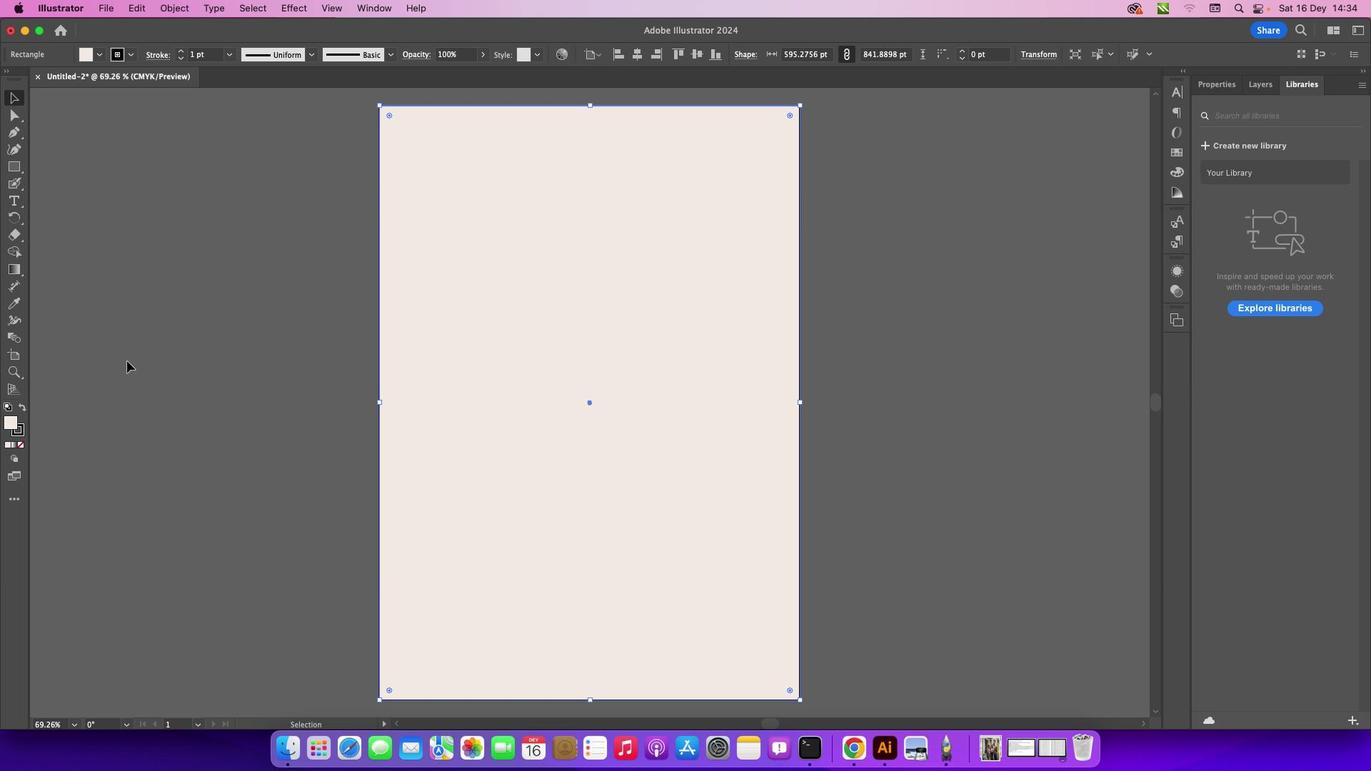 
Action: Mouse pressed left at (379, 195)
Screenshot: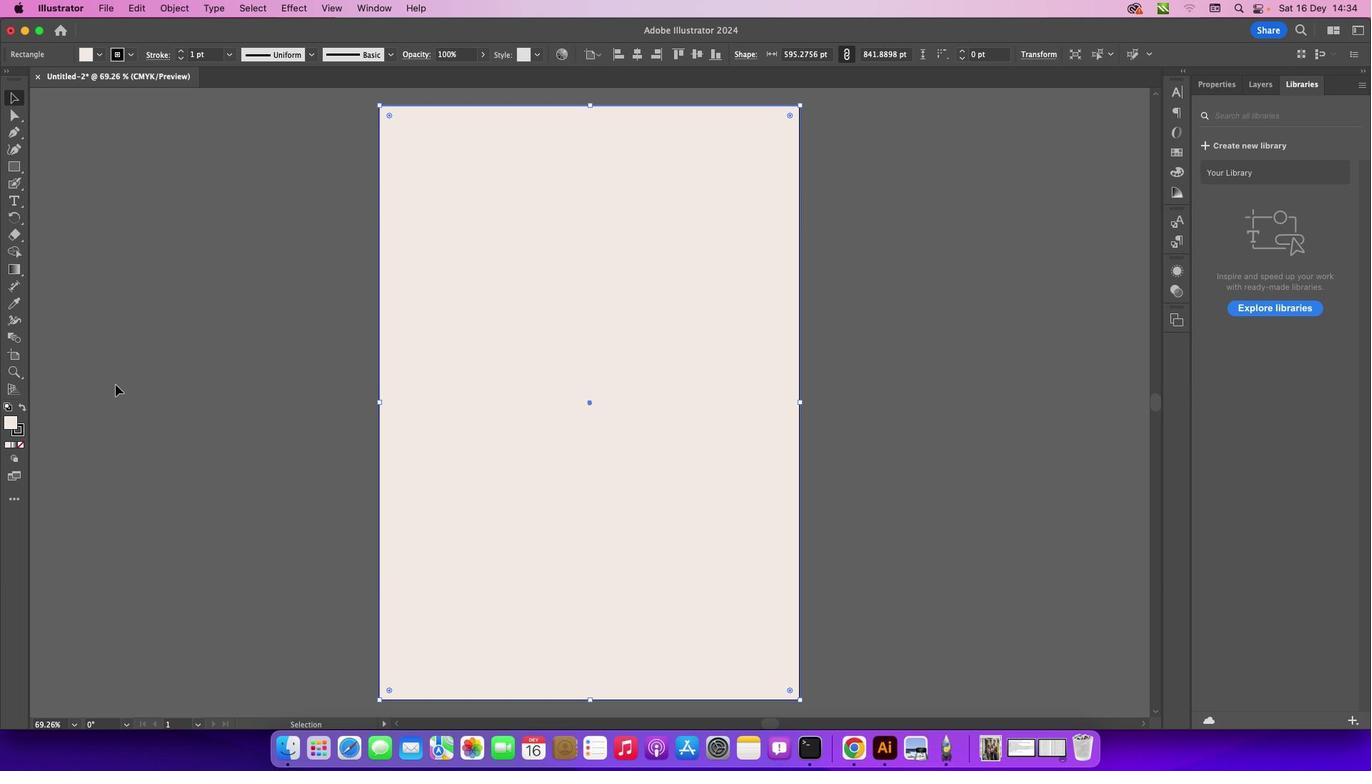 
Action: Mouse moved to (23, 434)
Screenshot: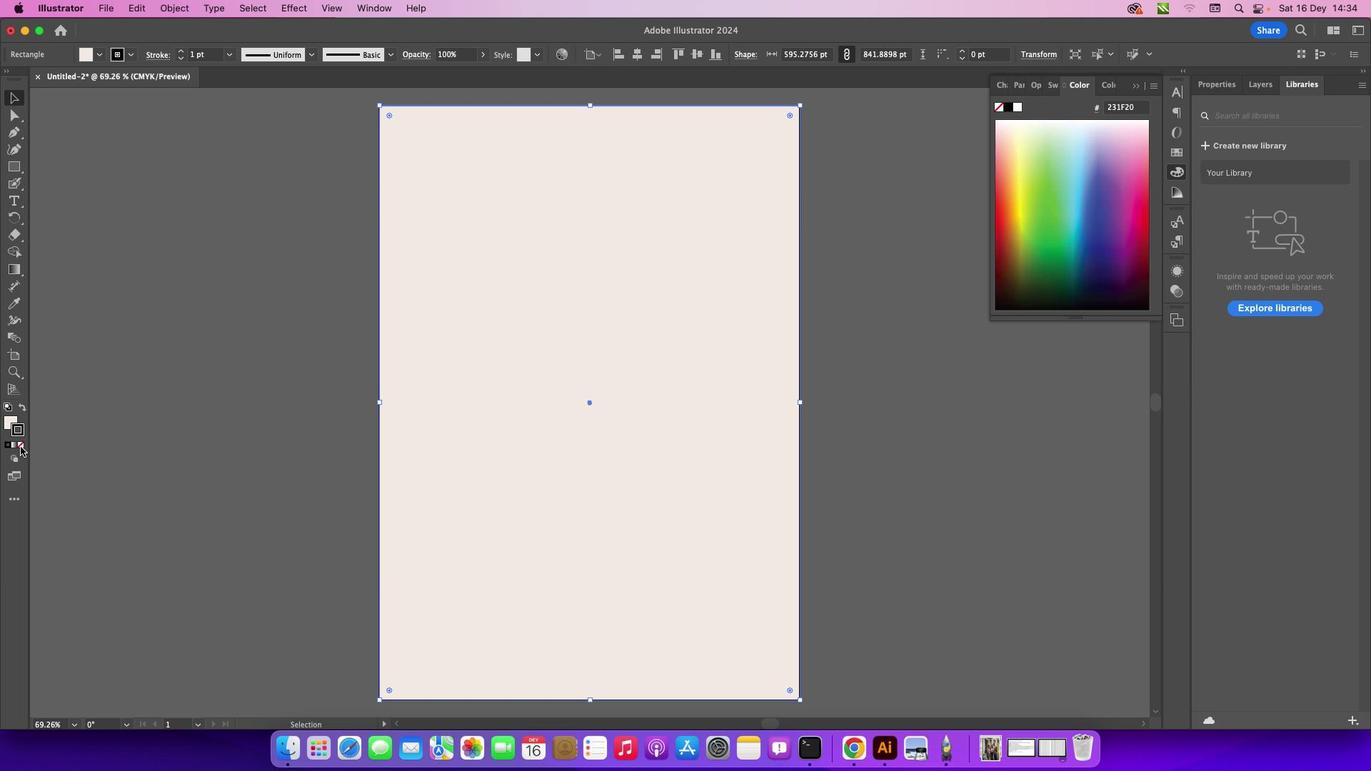 
Action: Mouse pressed left at (23, 434)
Screenshot: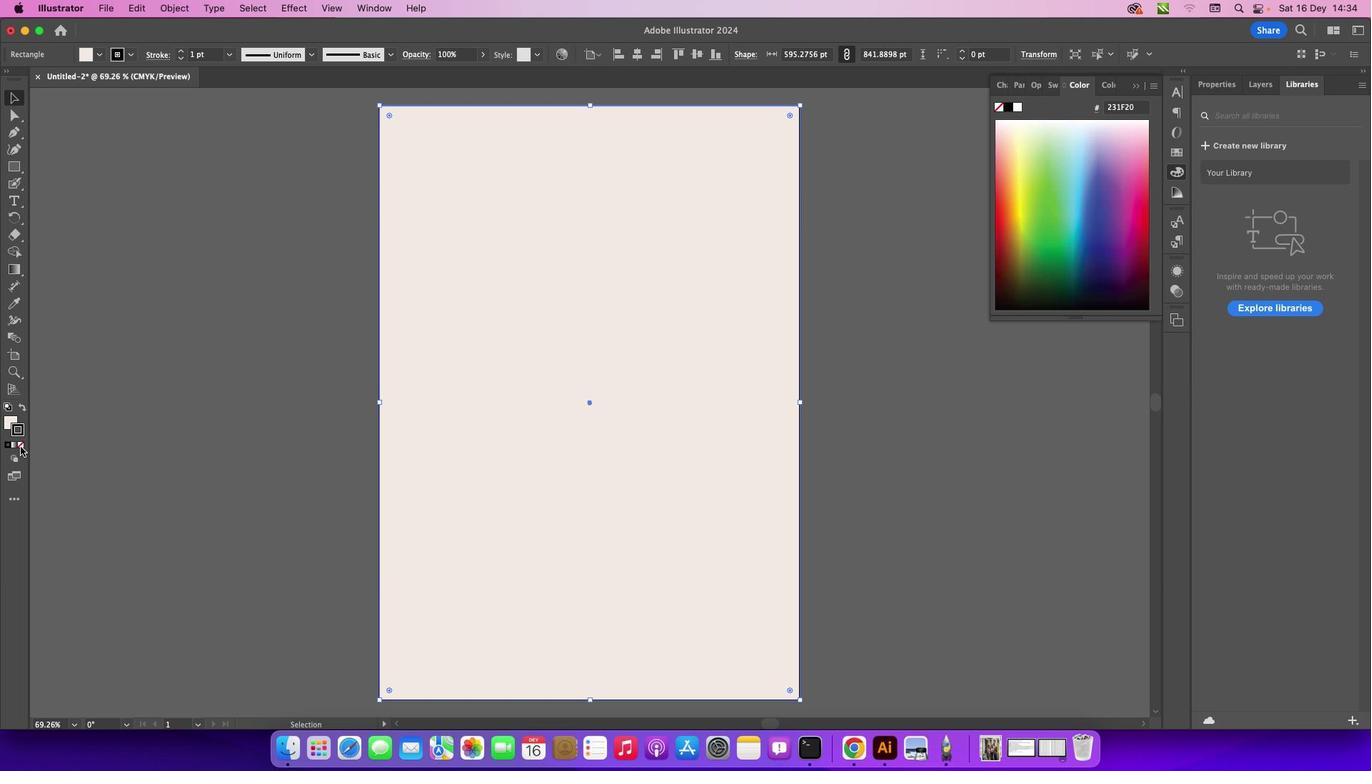 
Action: Mouse moved to (20, 446)
Screenshot: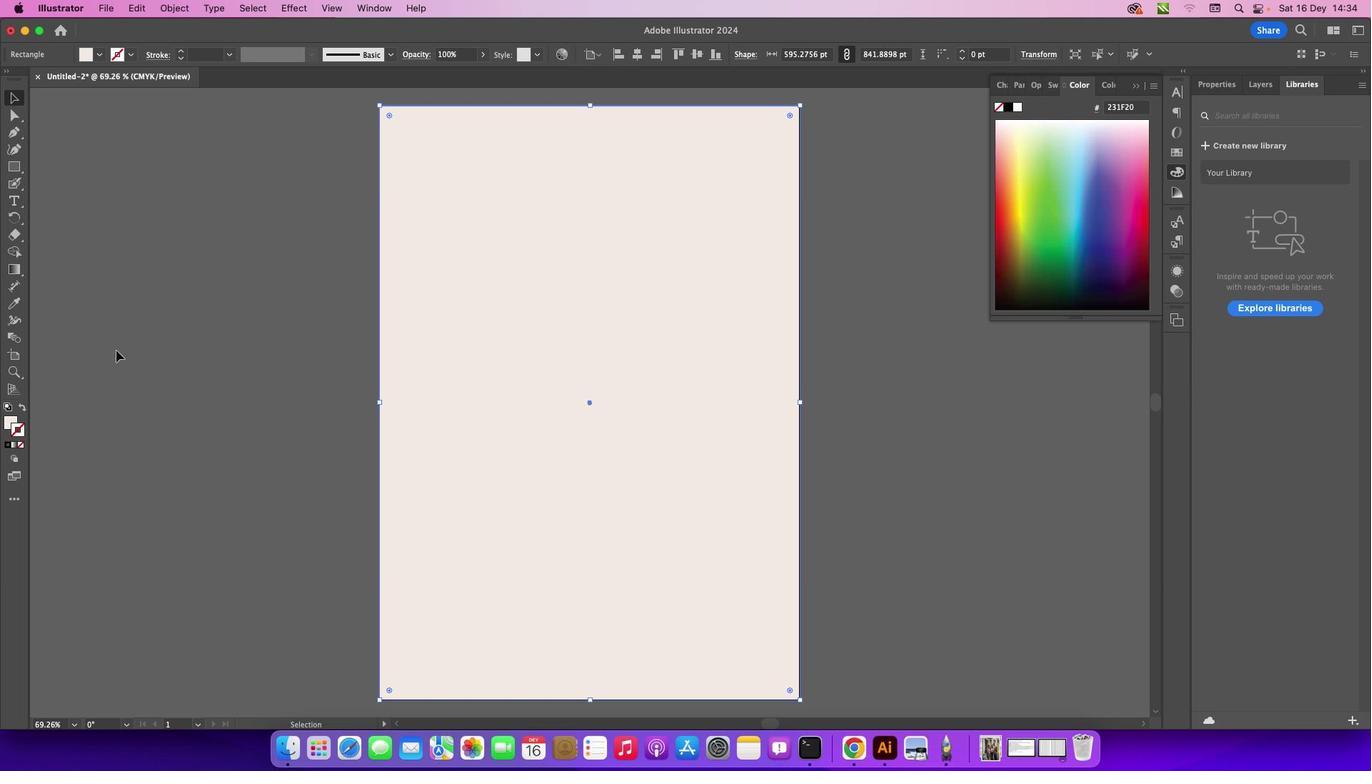 
Action: Mouse pressed left at (20, 446)
Screenshot: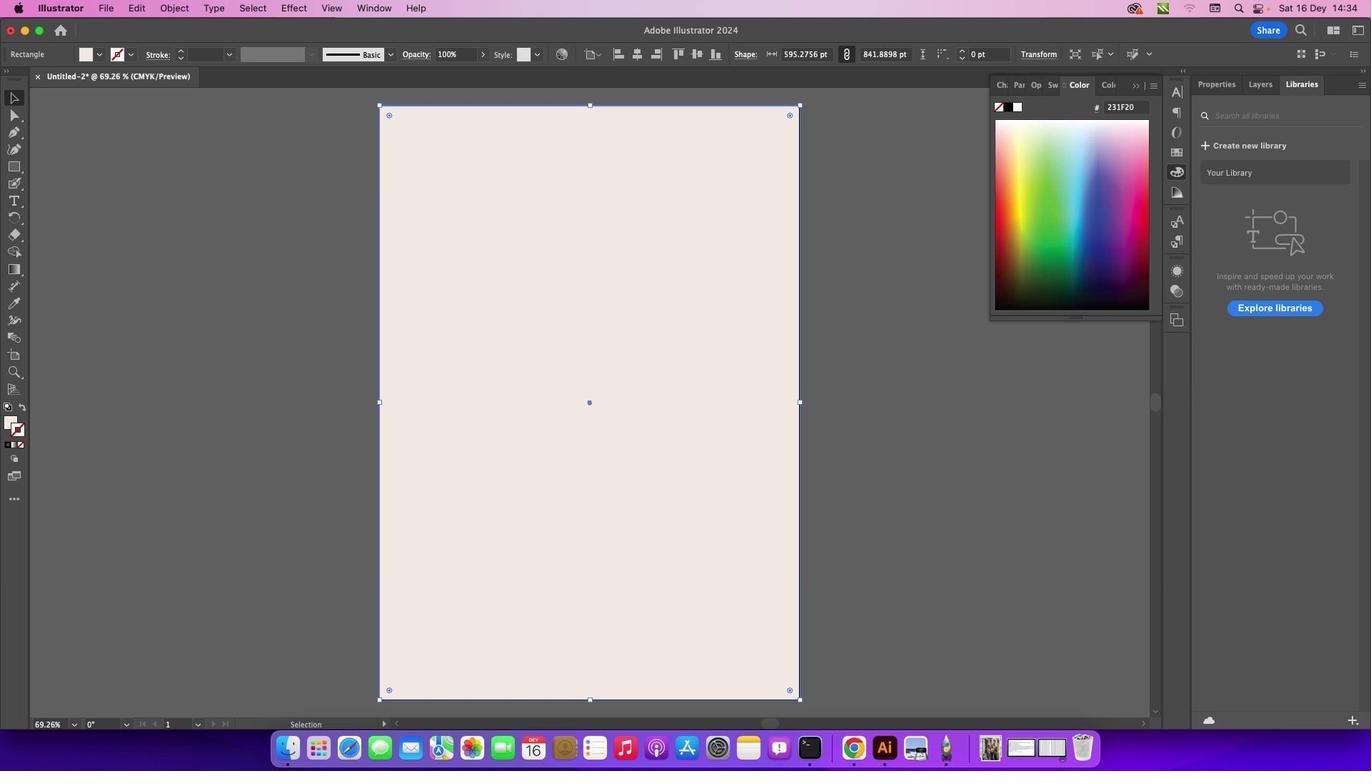 
Action: Mouse moved to (7, 422)
Screenshot: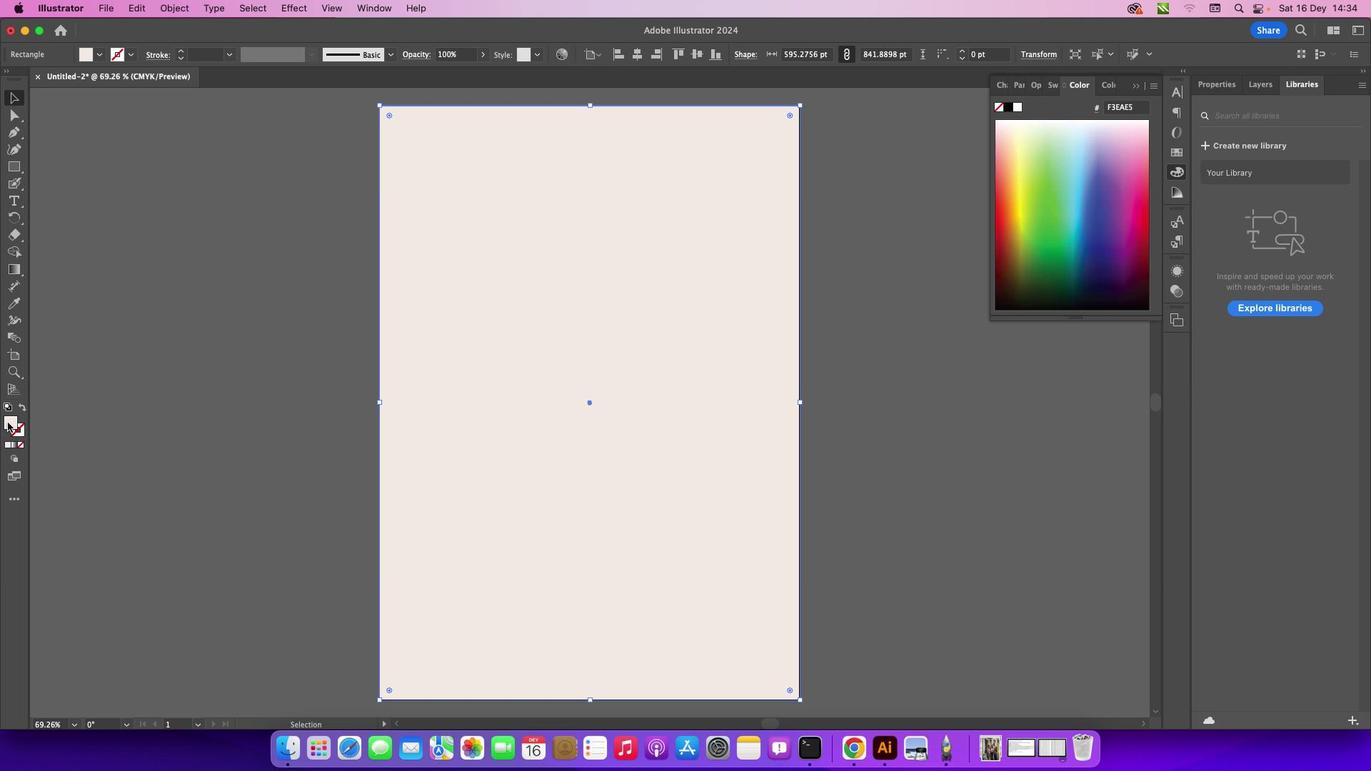 
Action: Mouse pressed left at (7, 422)
Screenshot: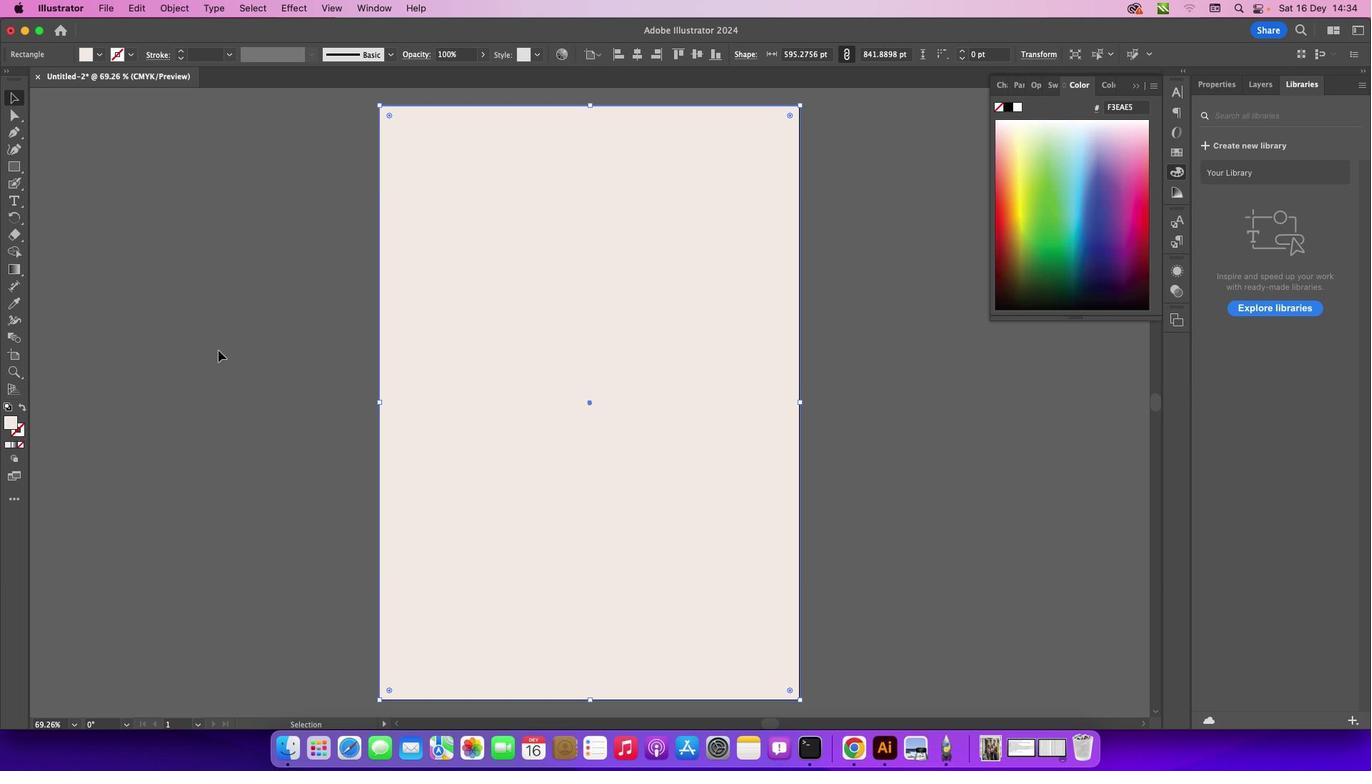 
Action: Mouse moved to (217, 350)
Screenshot: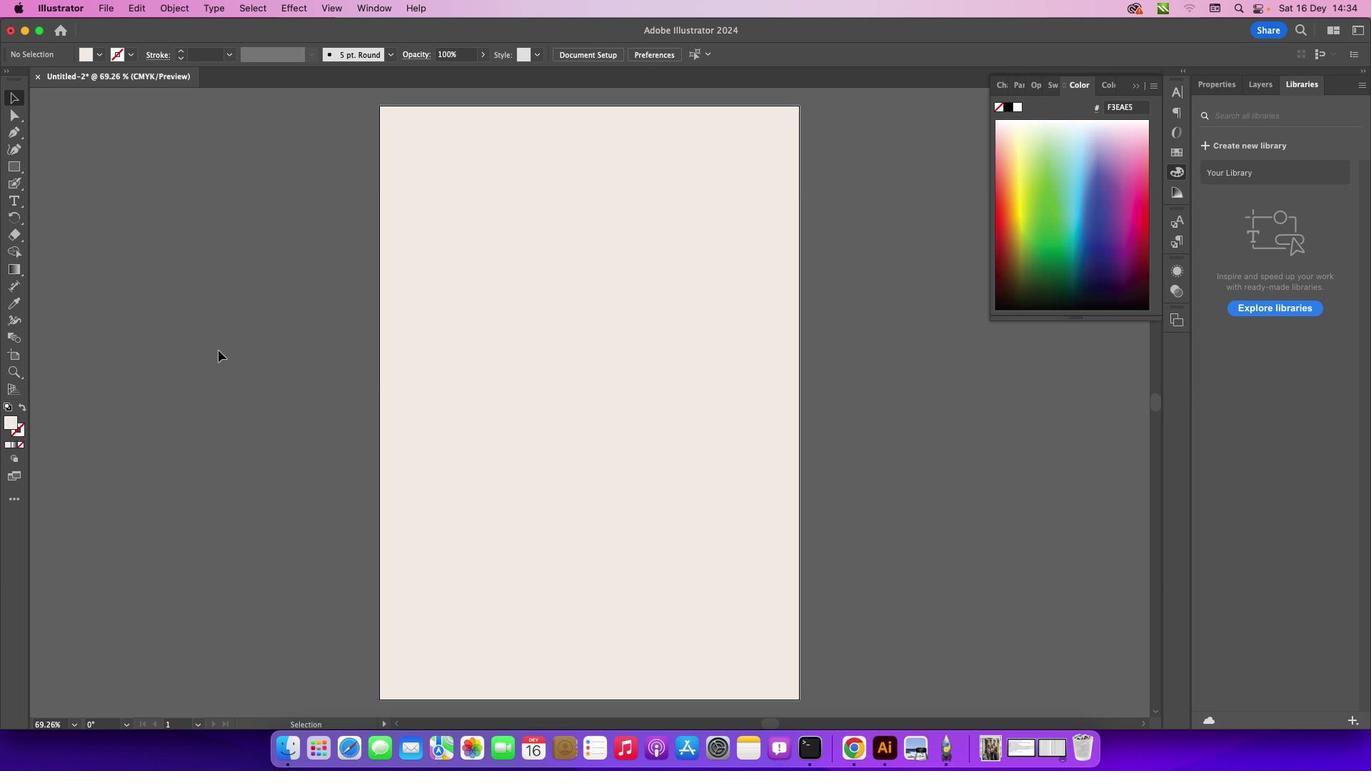 
Action: Mouse pressed left at (217, 350)
Screenshot: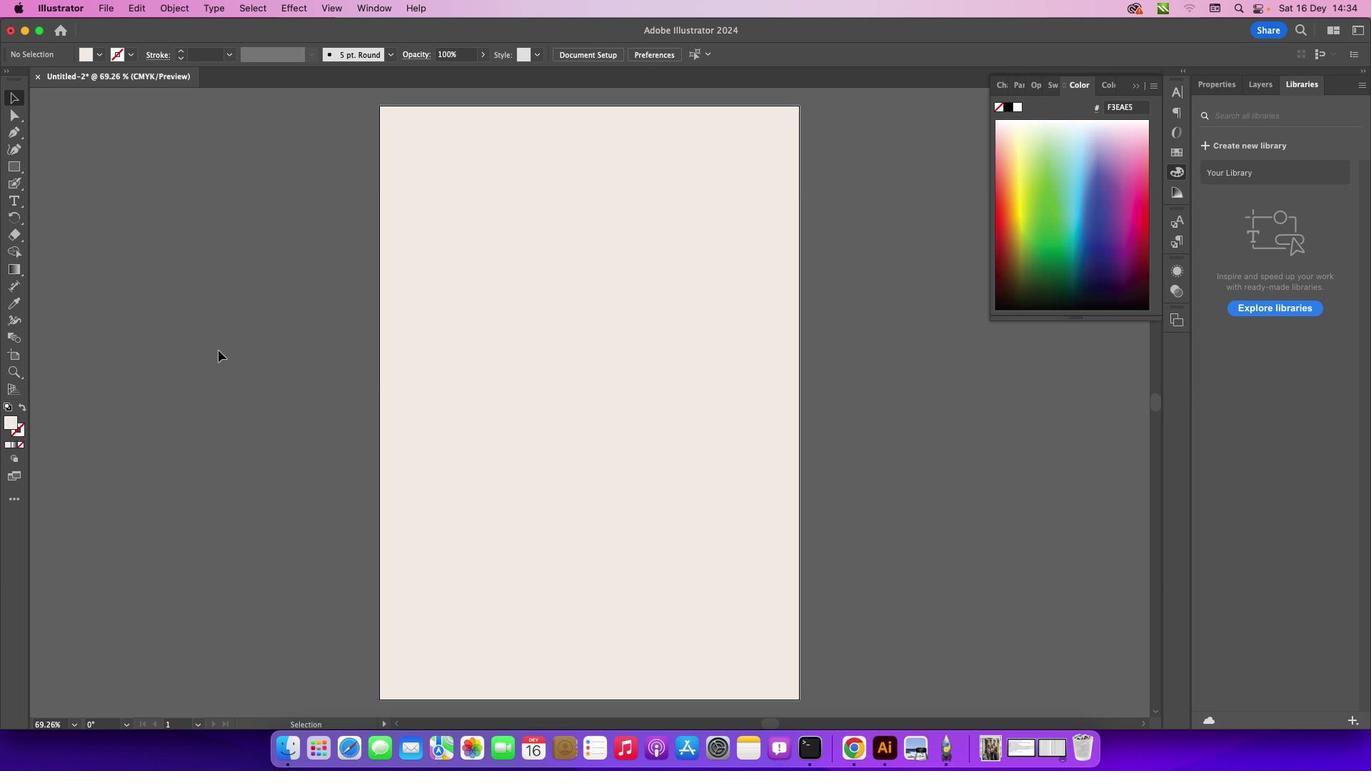 
Action: Mouse moved to (283, 303)
Screenshot: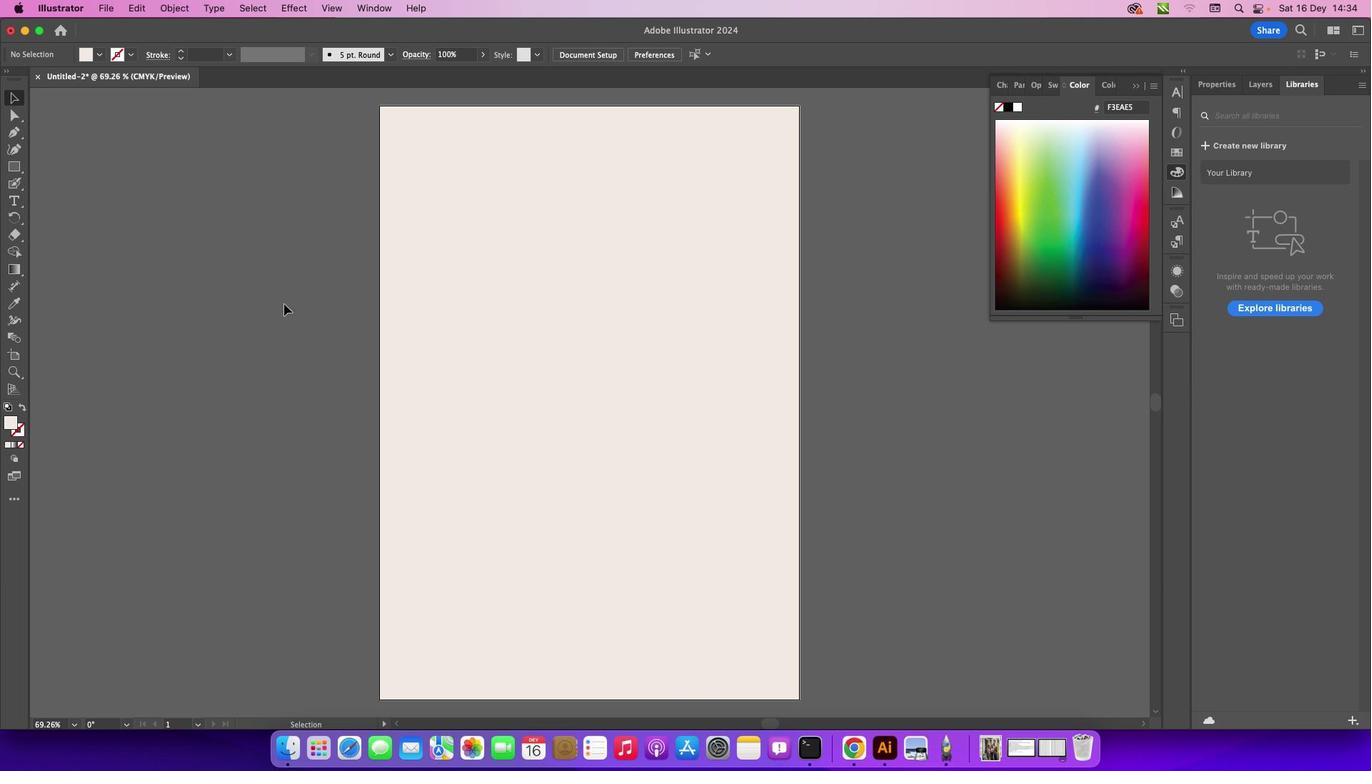 
Action: Mouse pressed left at (283, 303)
Screenshot: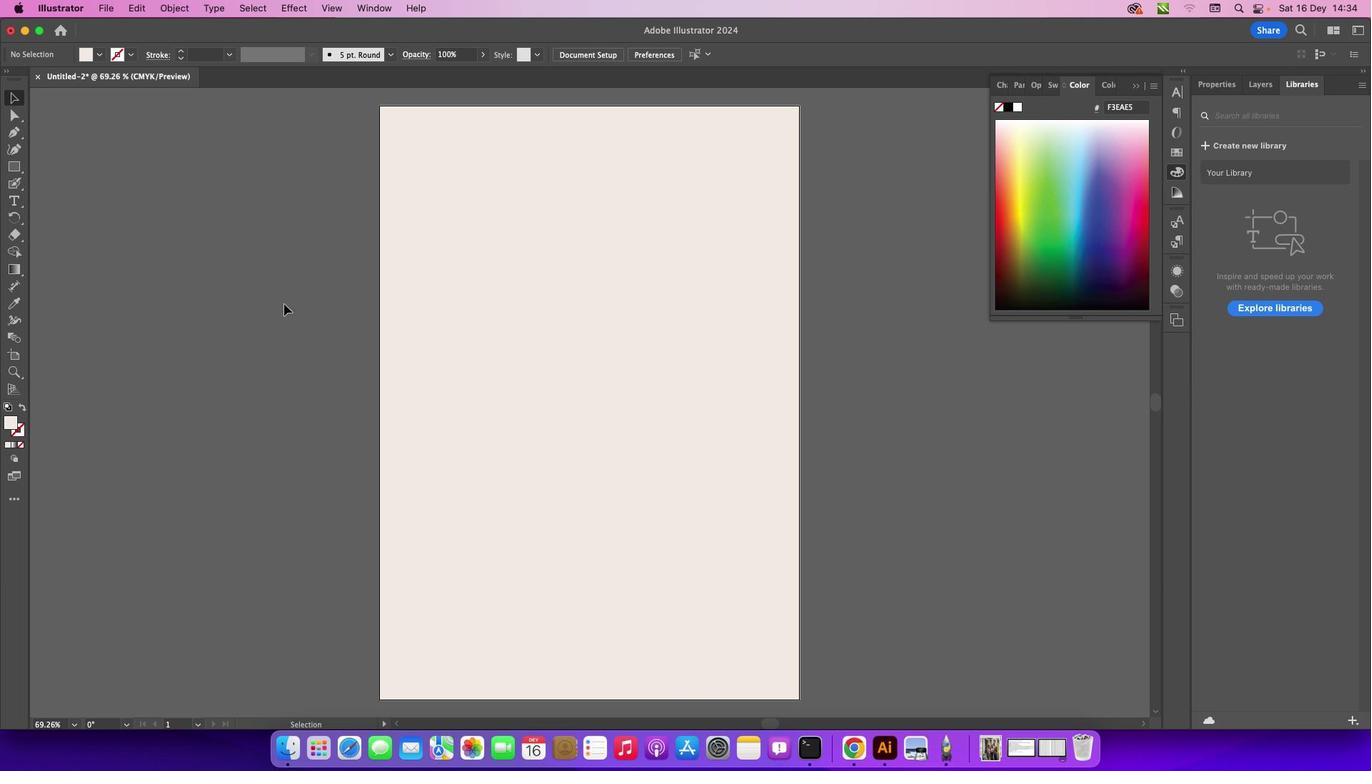 
Action: Mouse moved to (22, 163)
Screenshot: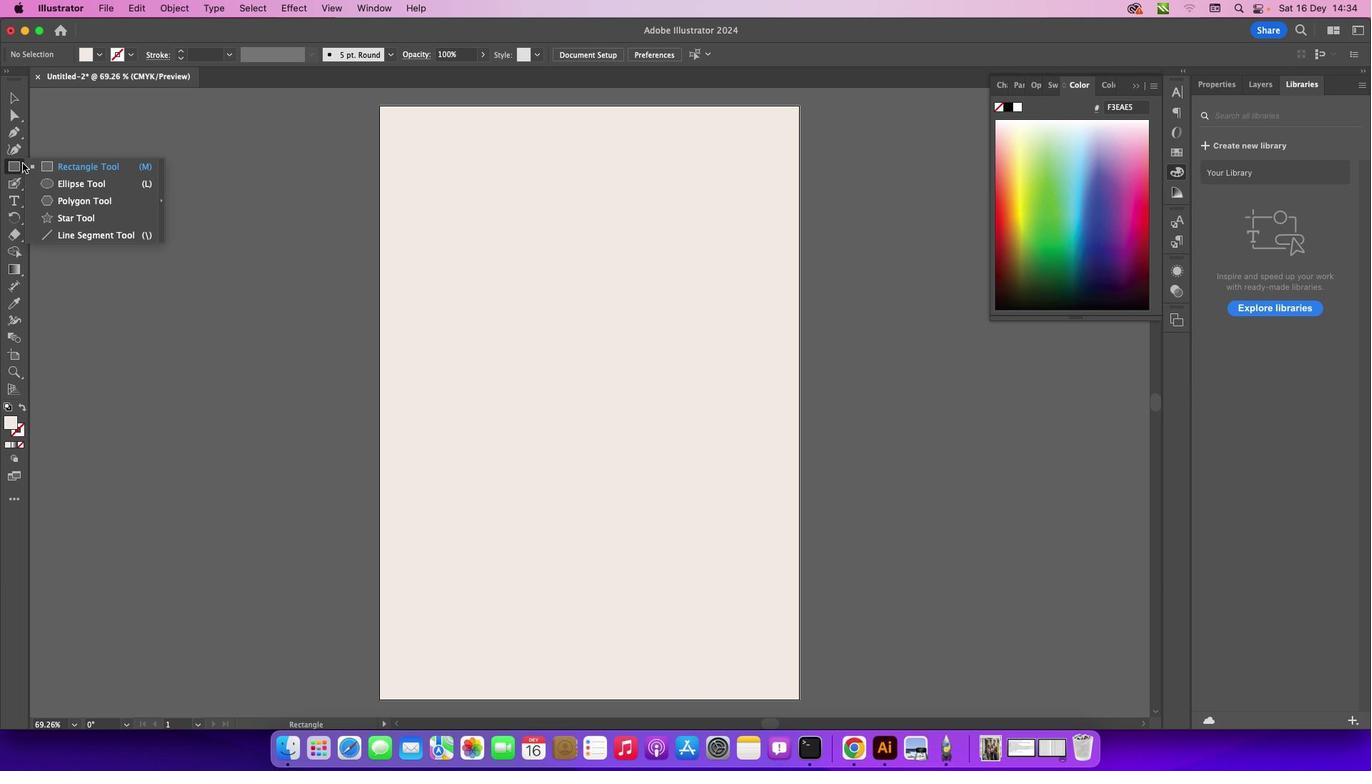 
Action: Mouse pressed left at (22, 163)
Screenshot: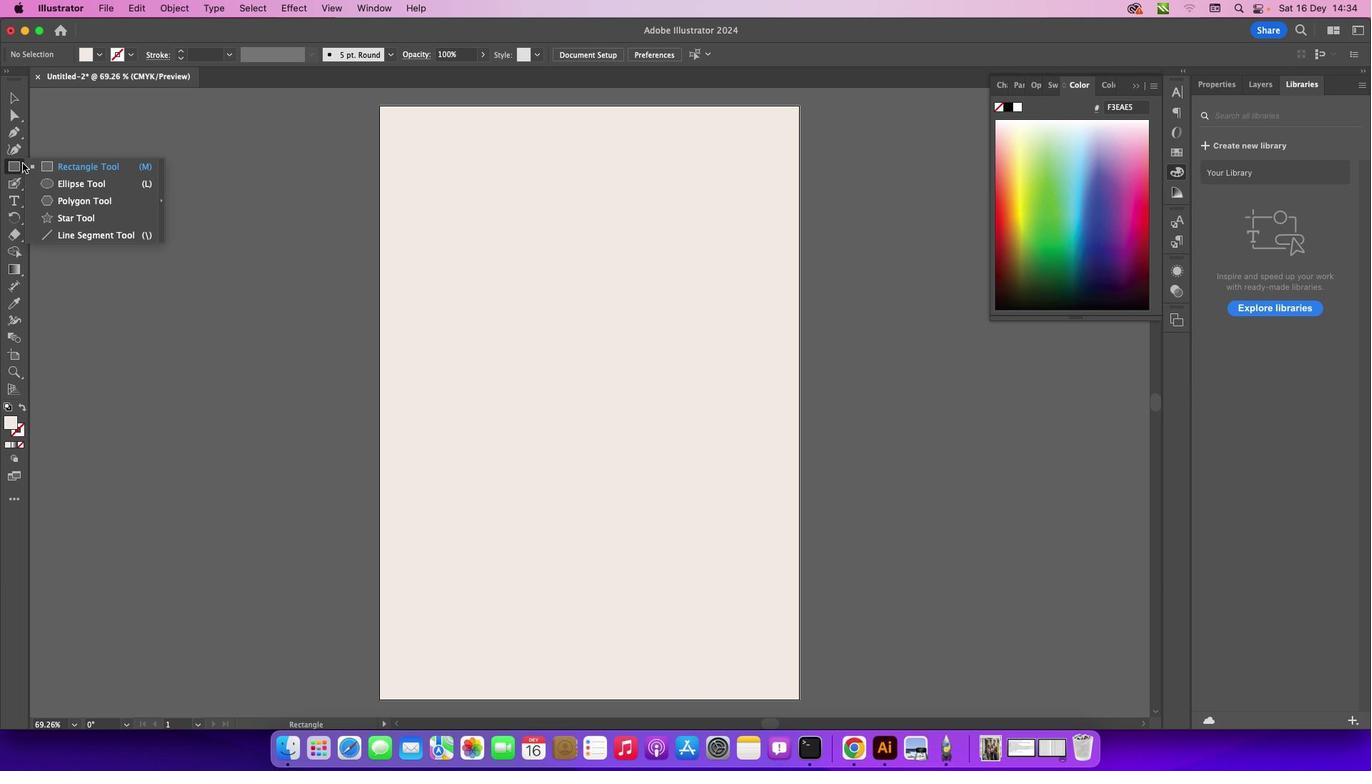 
Action: Mouse moved to (15, 102)
Screenshot: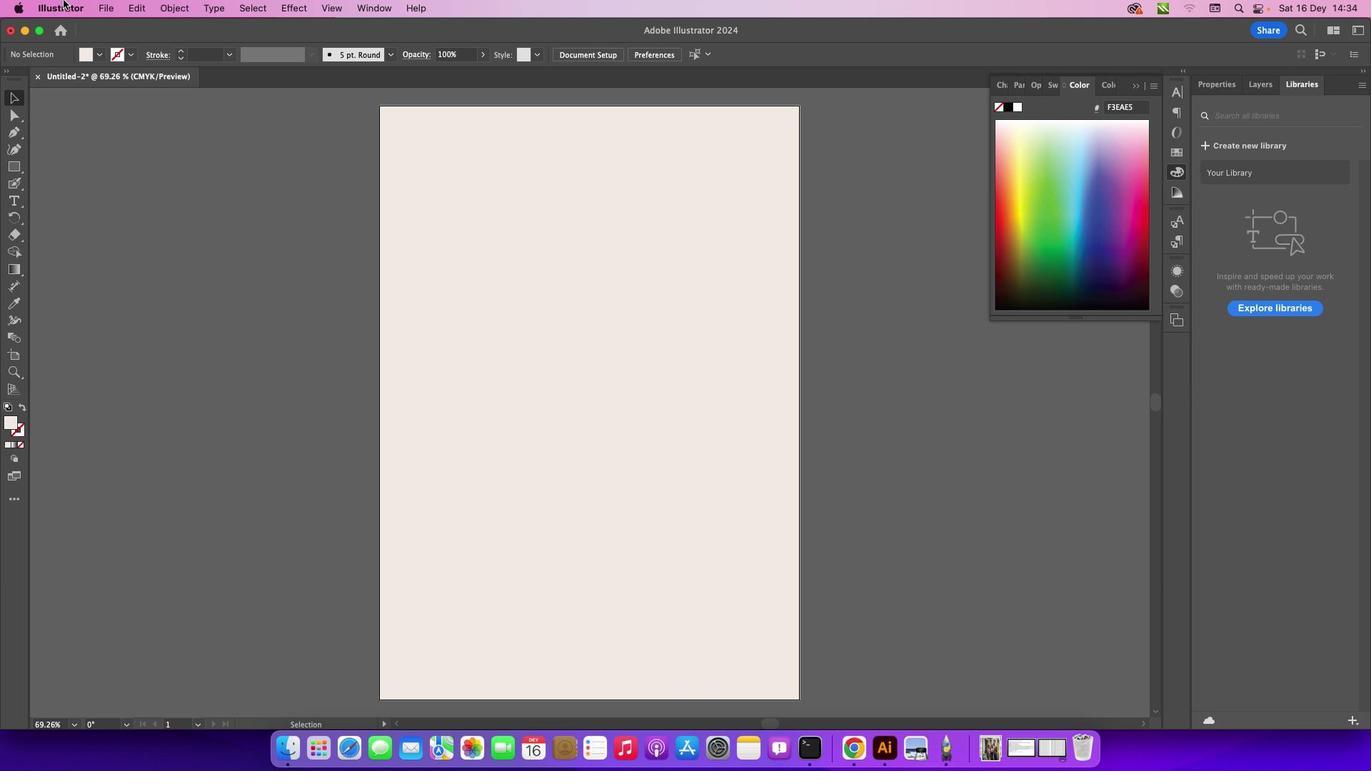 
Action: Mouse pressed left at (15, 102)
Screenshot: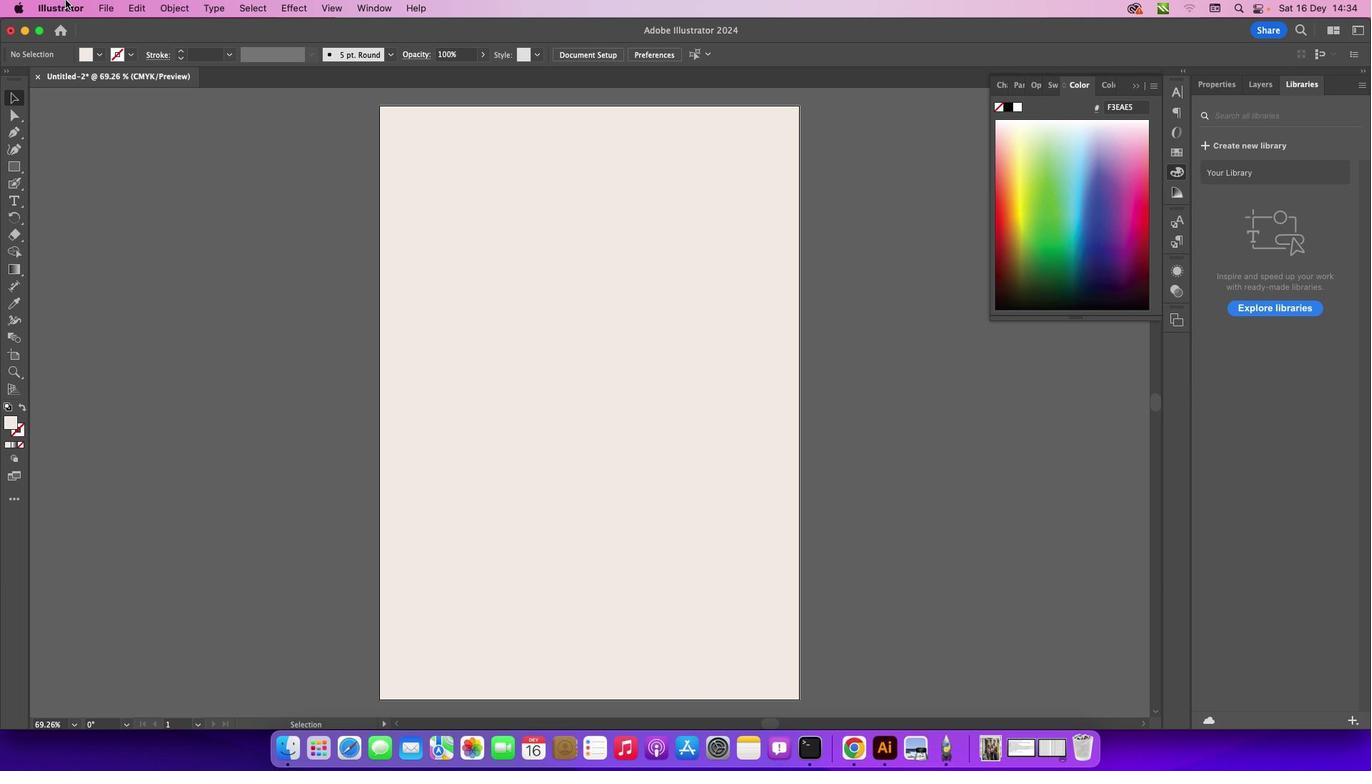 
Action: Mouse moved to (169, 141)
Screenshot: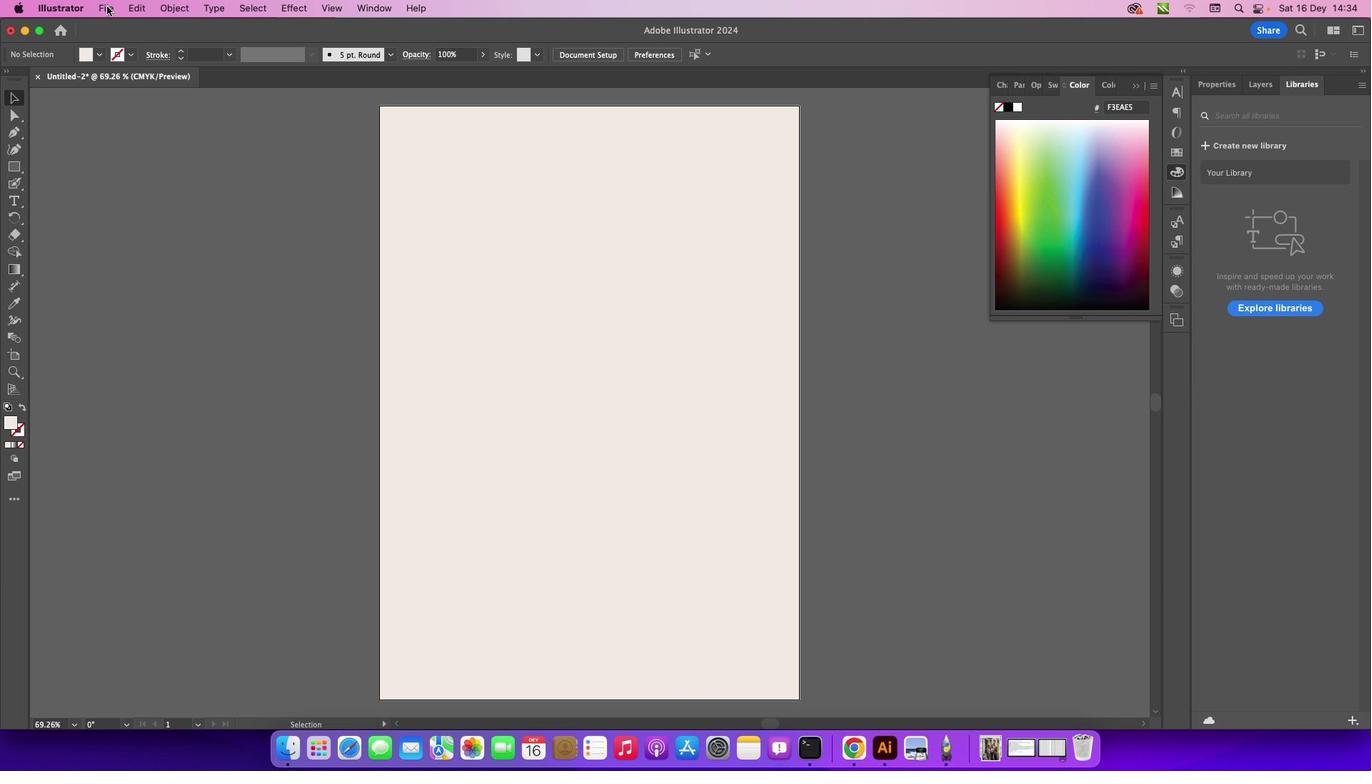 
Action: Mouse pressed left at (169, 141)
Screenshot: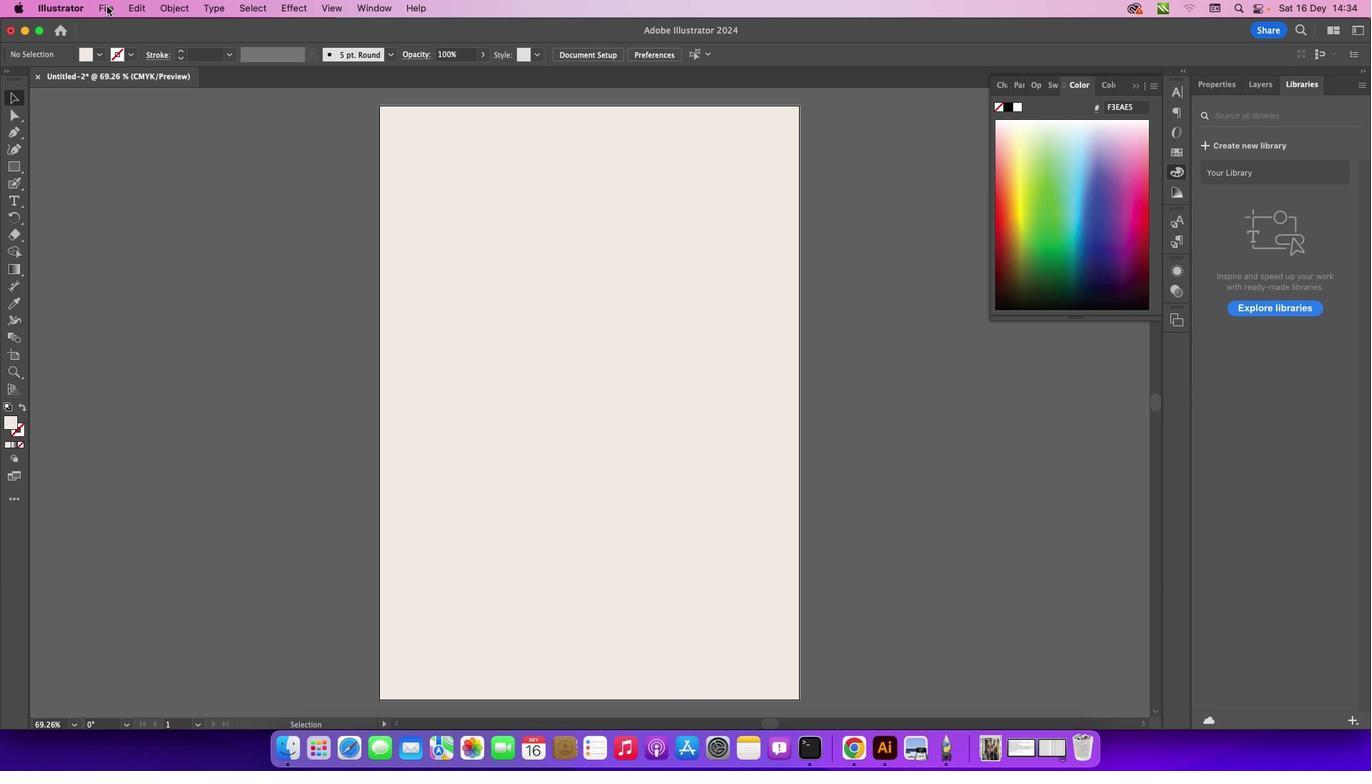 
Action: Mouse moved to (106, 5)
Screenshot: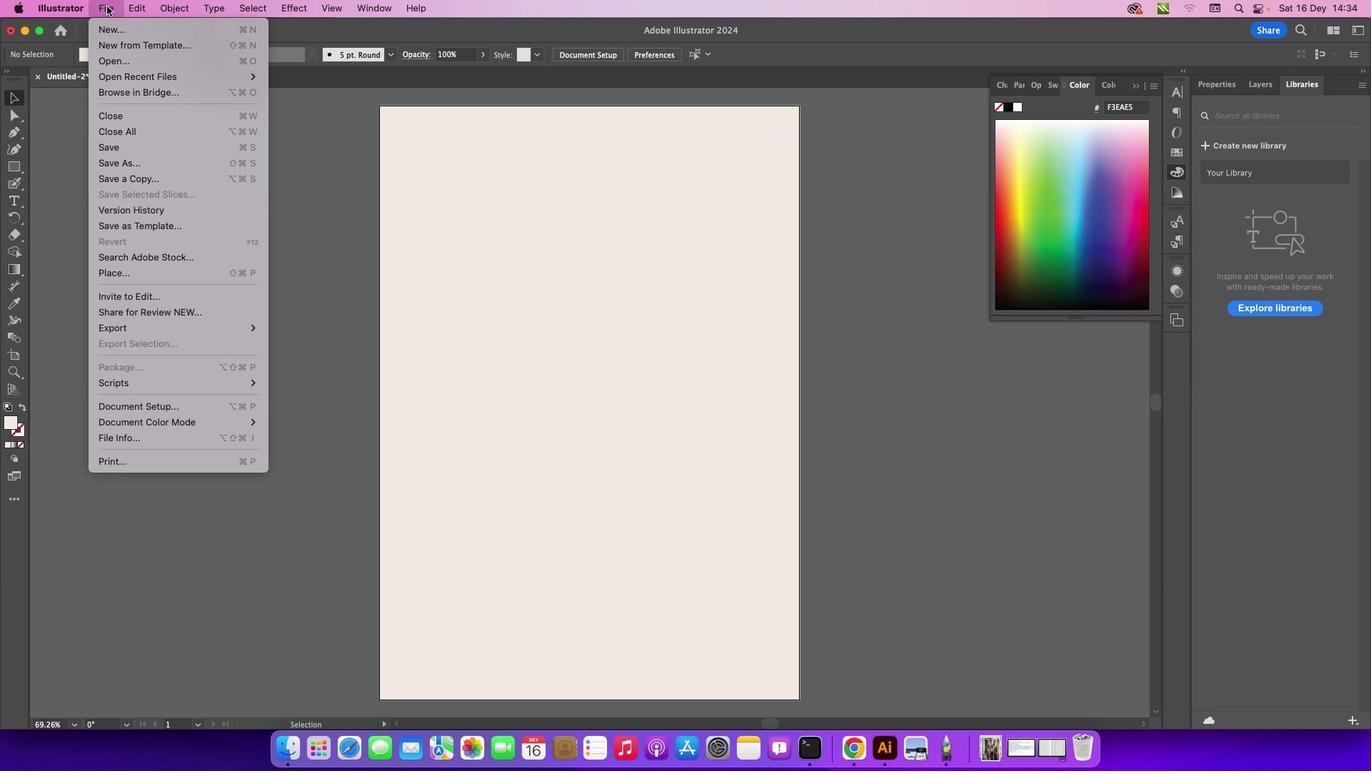 
Action: Mouse pressed left at (106, 5)
Screenshot: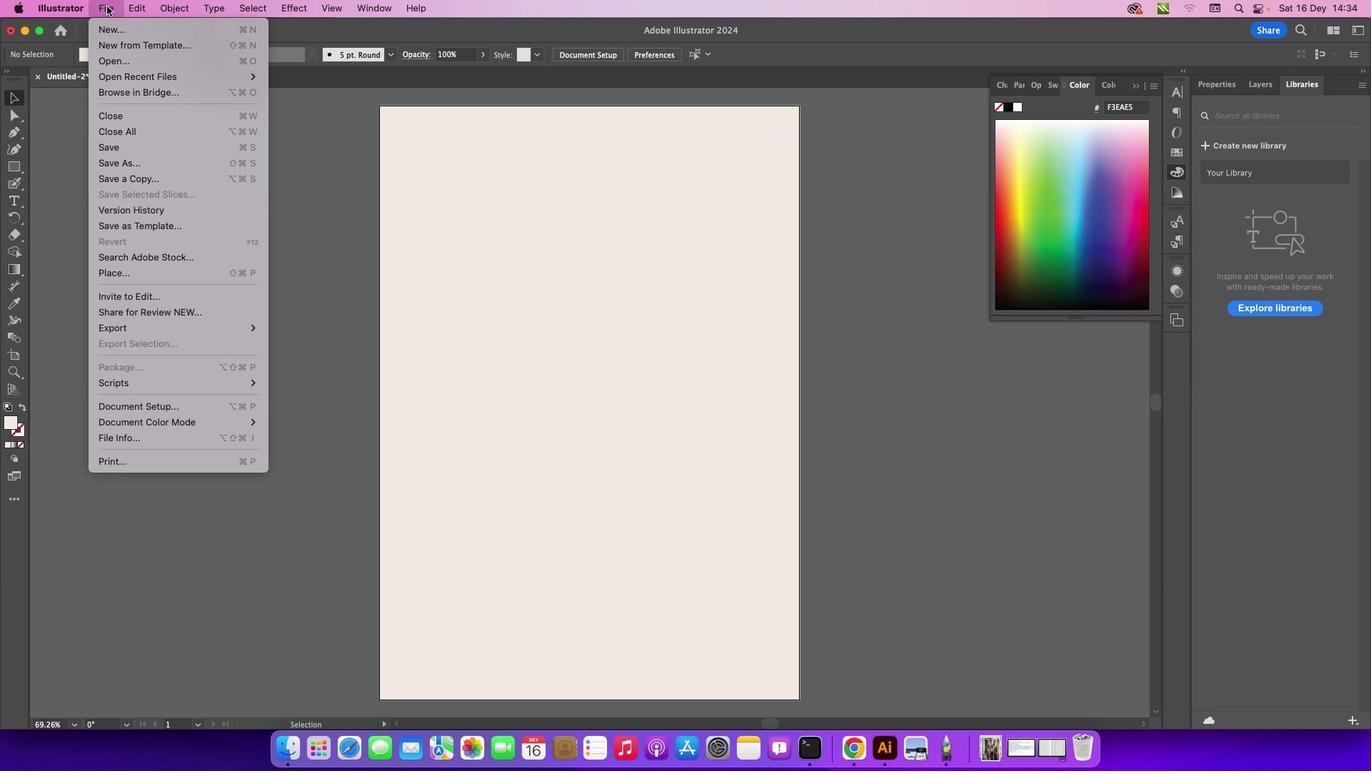 
Action: Mouse moved to (107, 56)
Screenshot: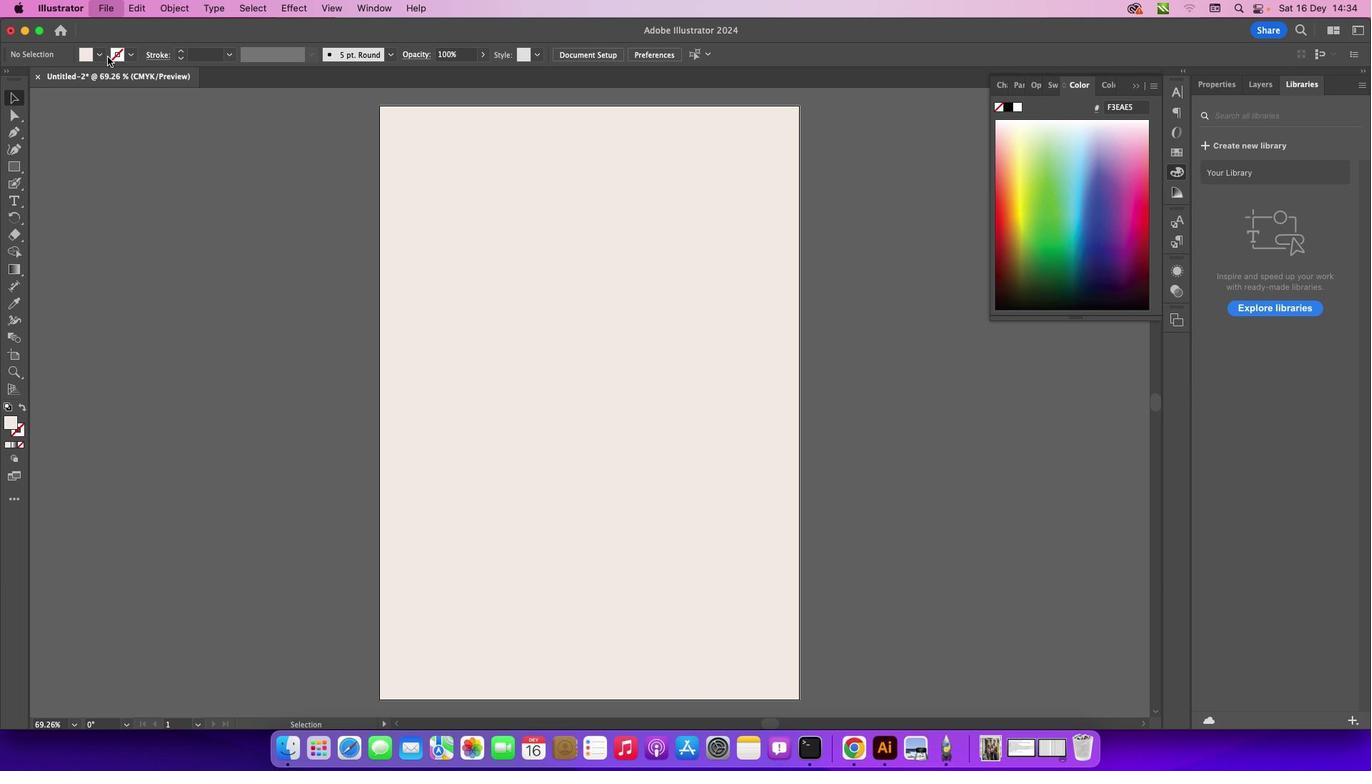 
Action: Mouse pressed left at (107, 56)
Screenshot: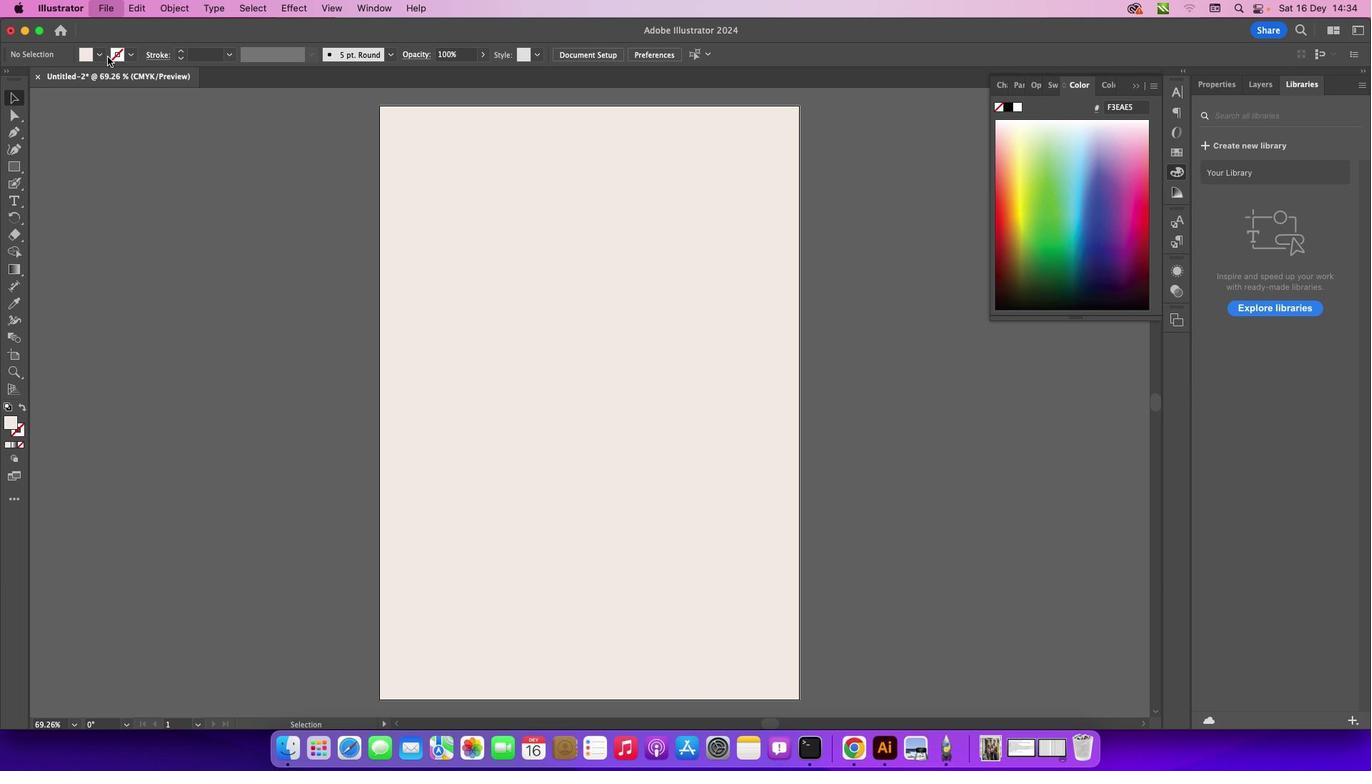 
Action: Mouse moved to (449, 230)
Screenshot: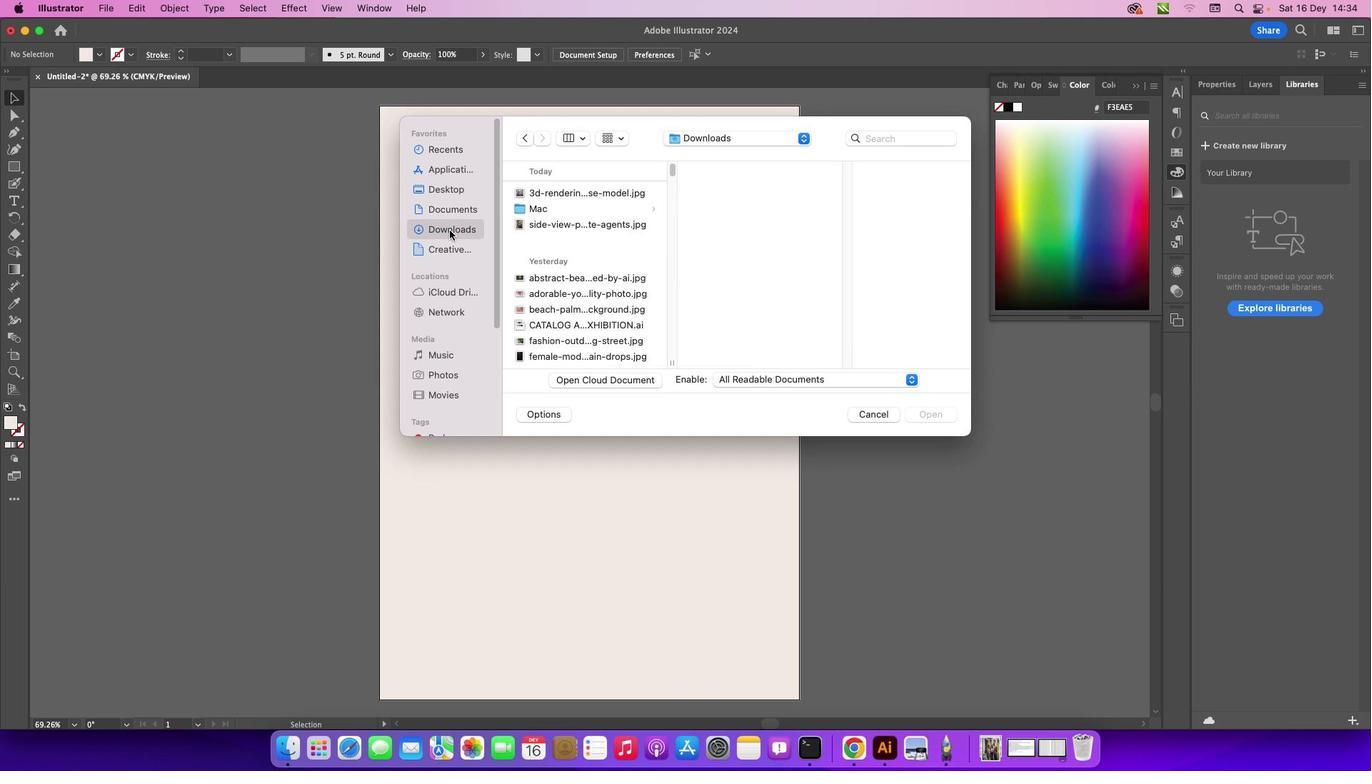 
Action: Mouse pressed left at (449, 230)
Screenshot: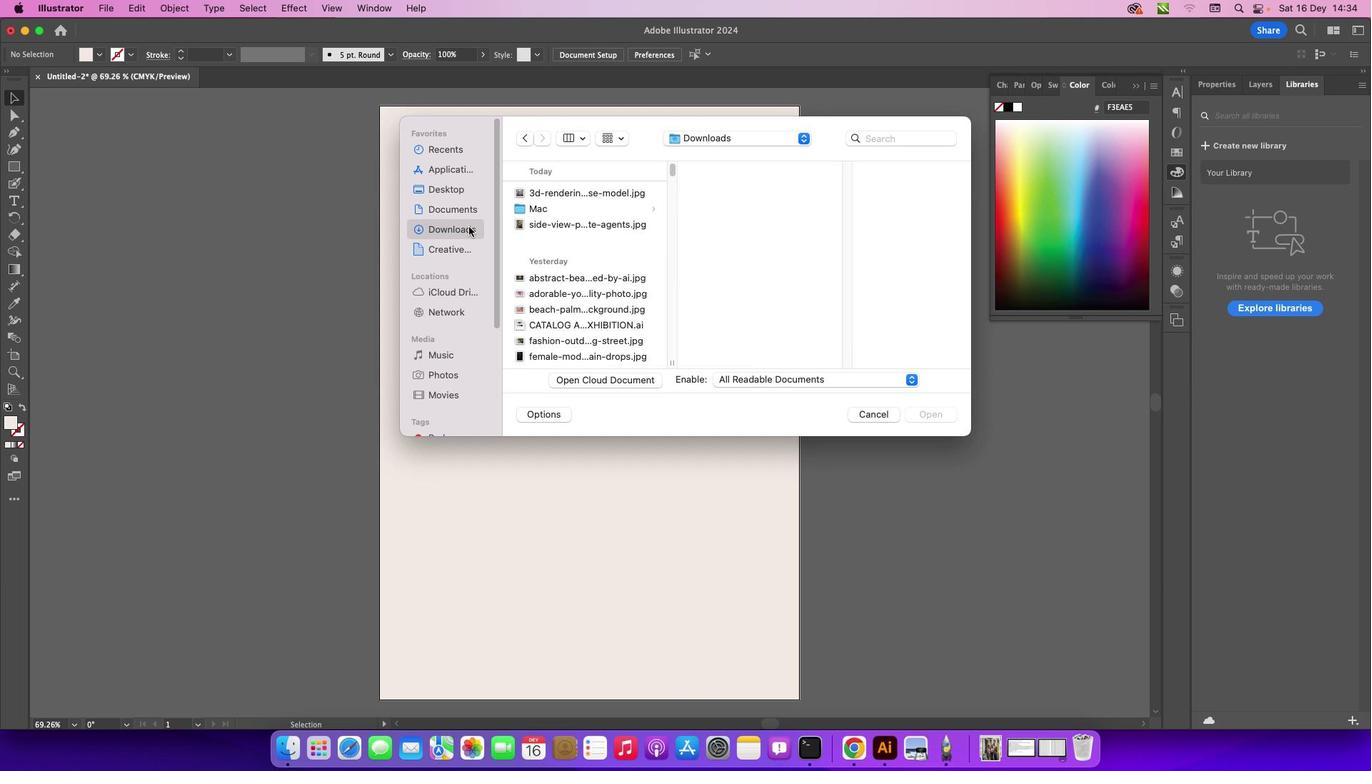 
Action: Mouse moved to (574, 195)
Screenshot: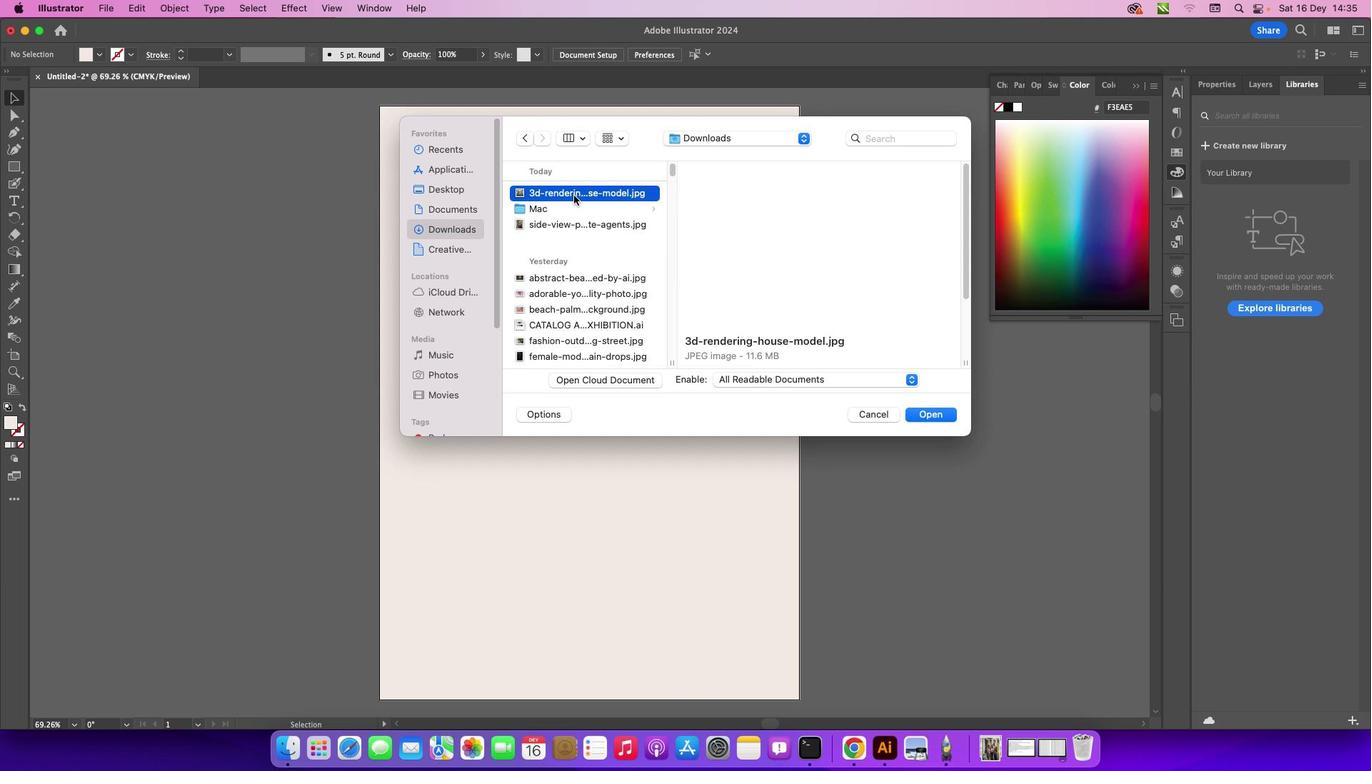 
Action: Mouse pressed left at (574, 195)
Screenshot: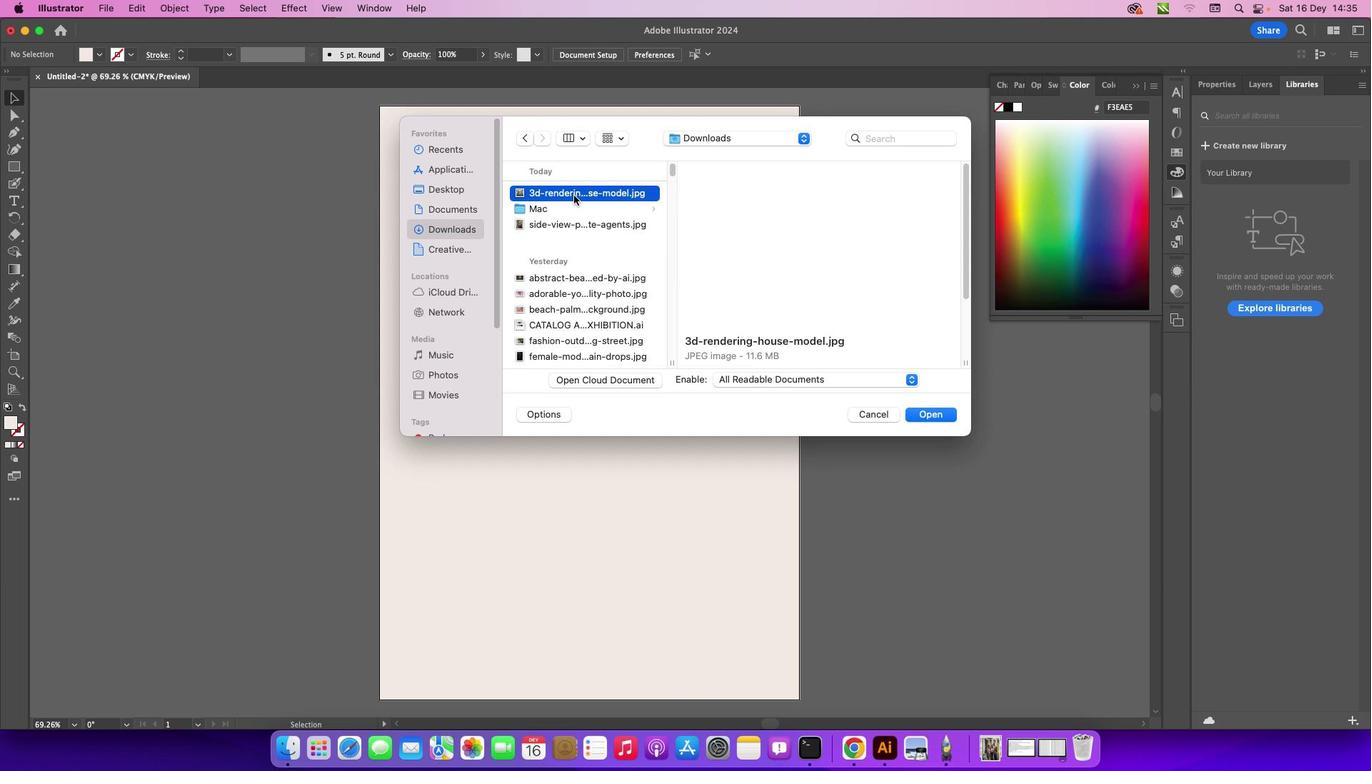 
Action: Mouse moved to (941, 414)
Screenshot: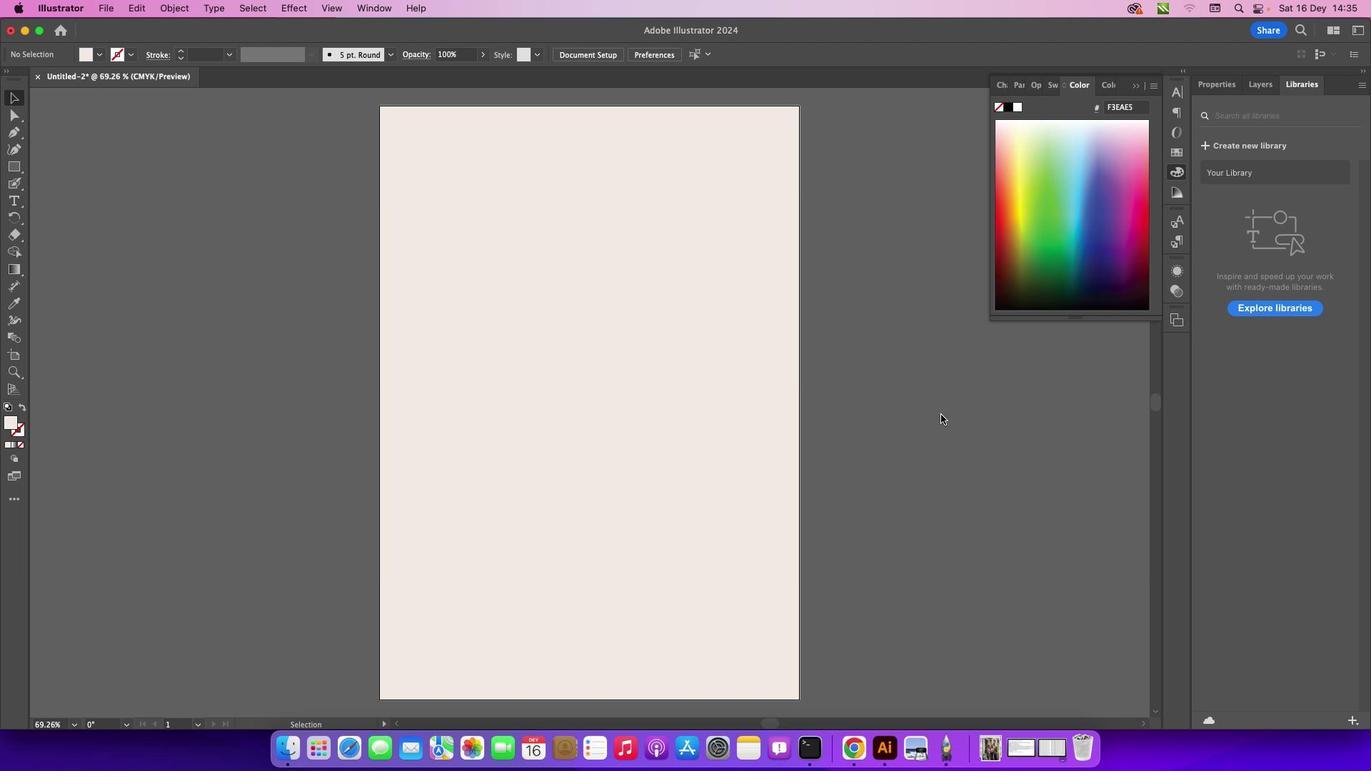 
Action: Mouse pressed left at (941, 414)
Screenshot: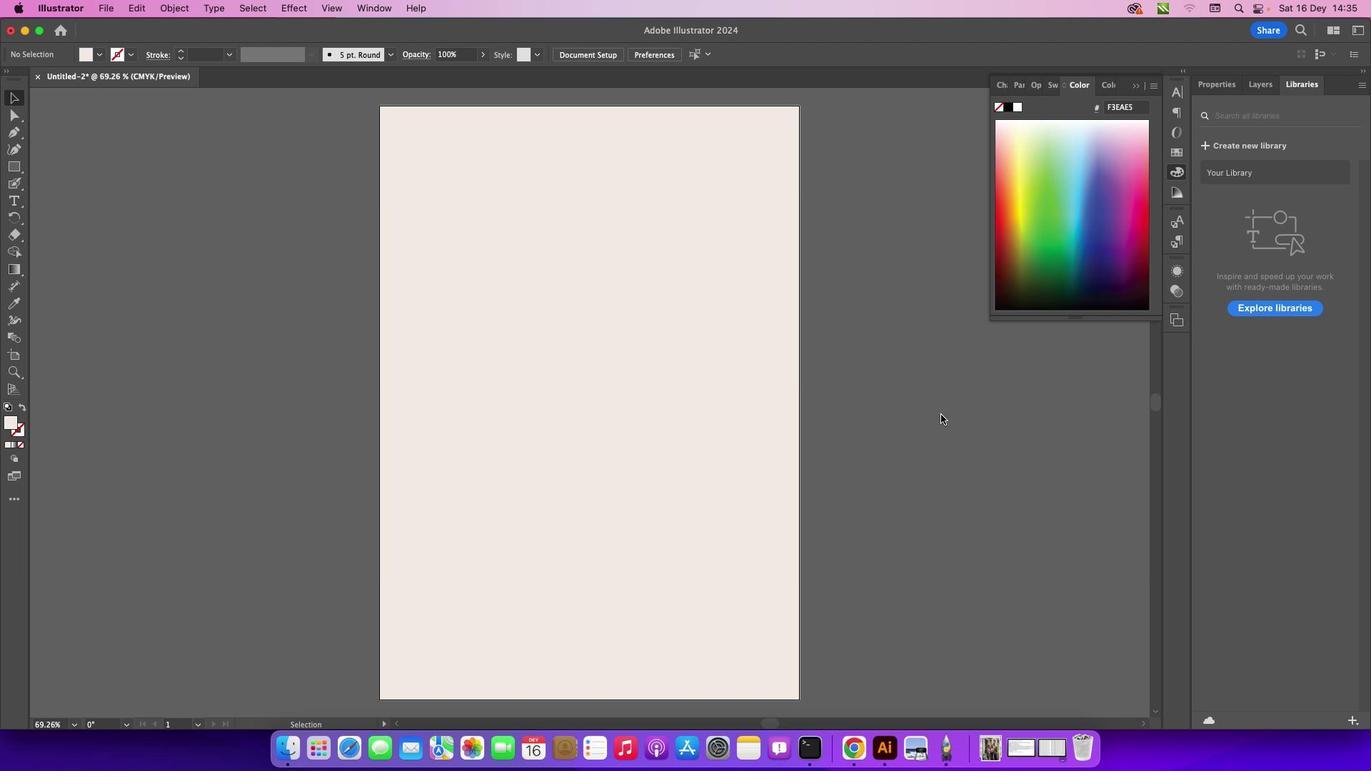 
Action: Mouse moved to (157, 142)
Screenshot: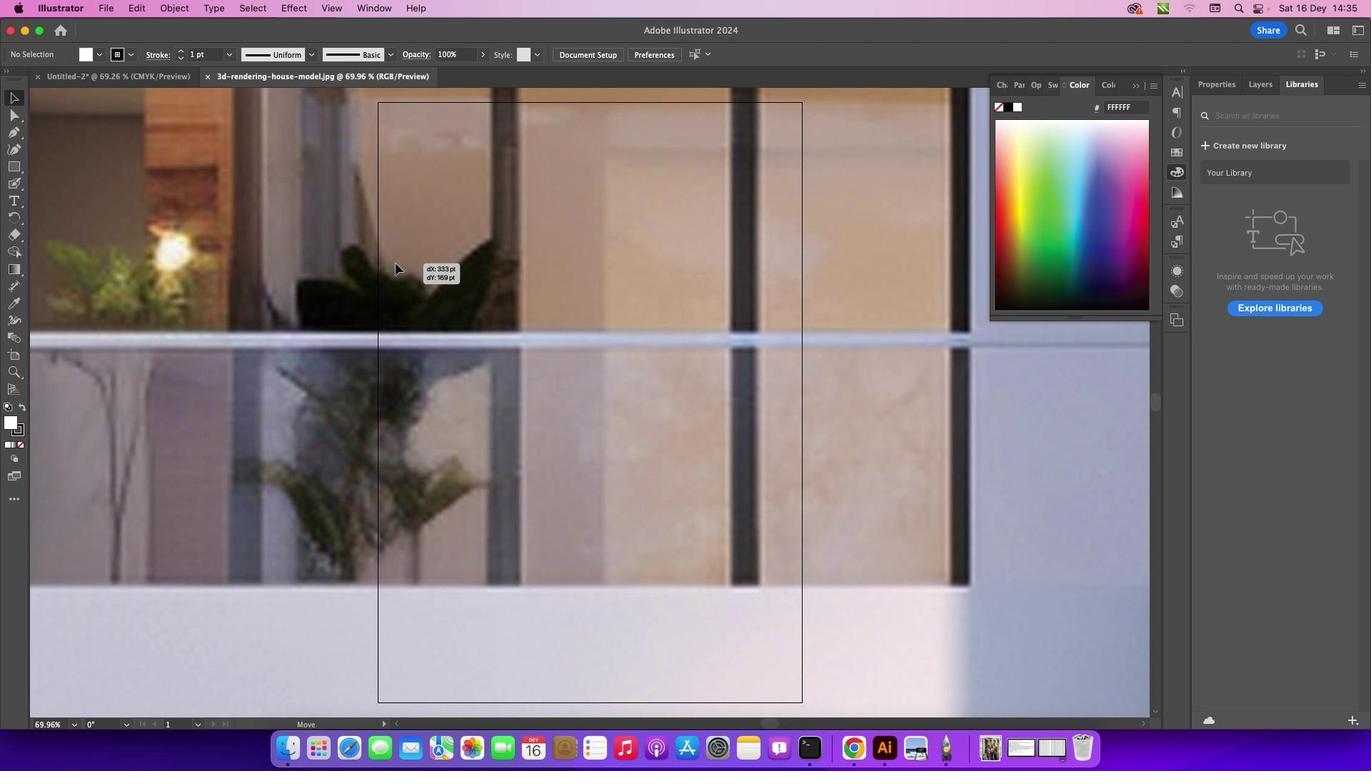 
Action: Mouse pressed left at (157, 142)
Screenshot: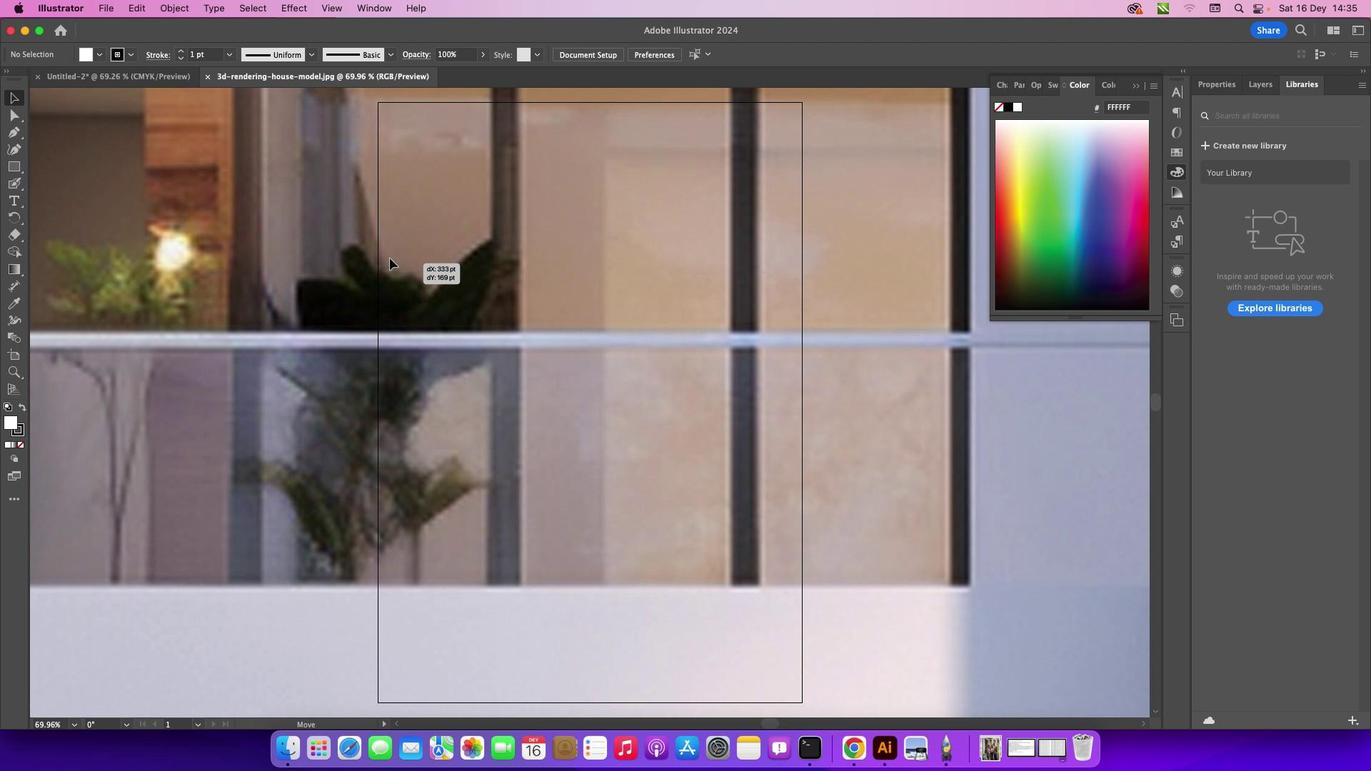 
Action: Mouse moved to (299, 134)
Screenshot: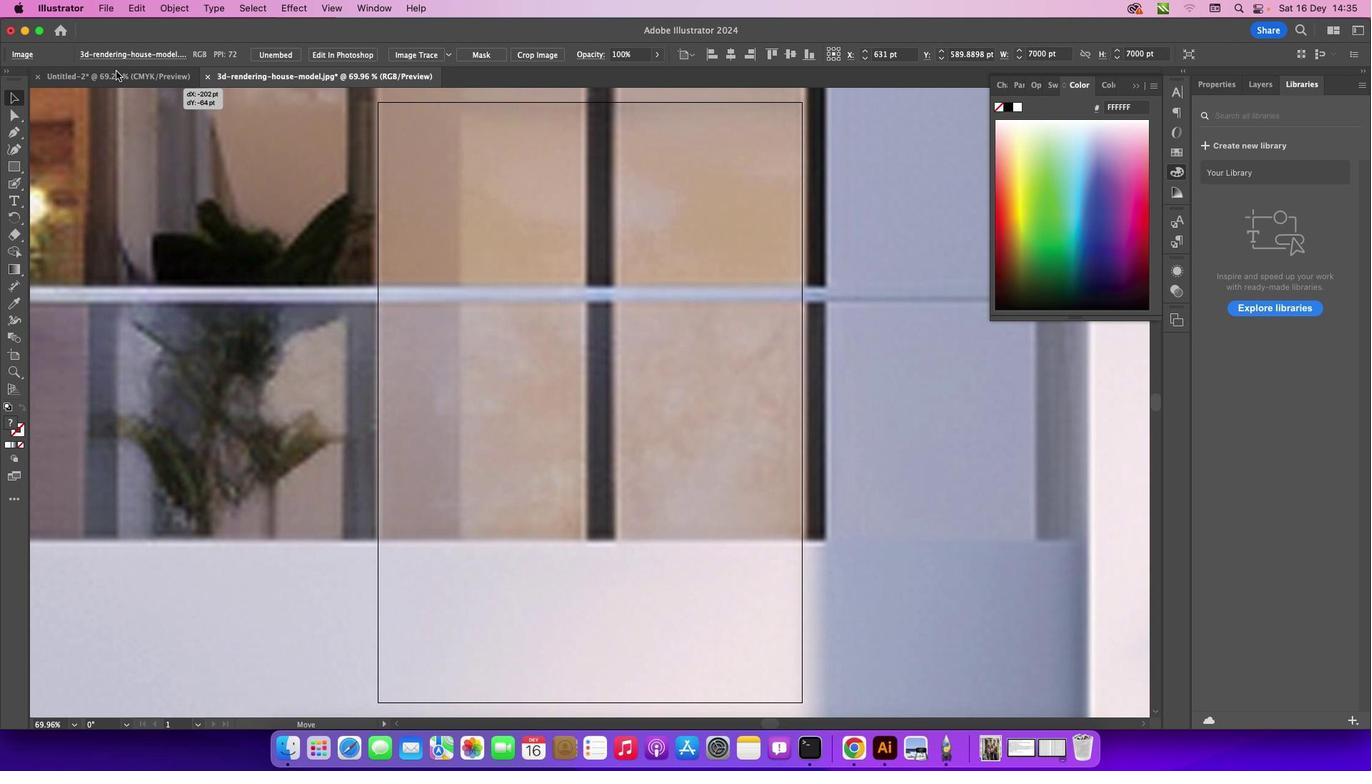 
Action: Mouse pressed left at (299, 134)
Screenshot: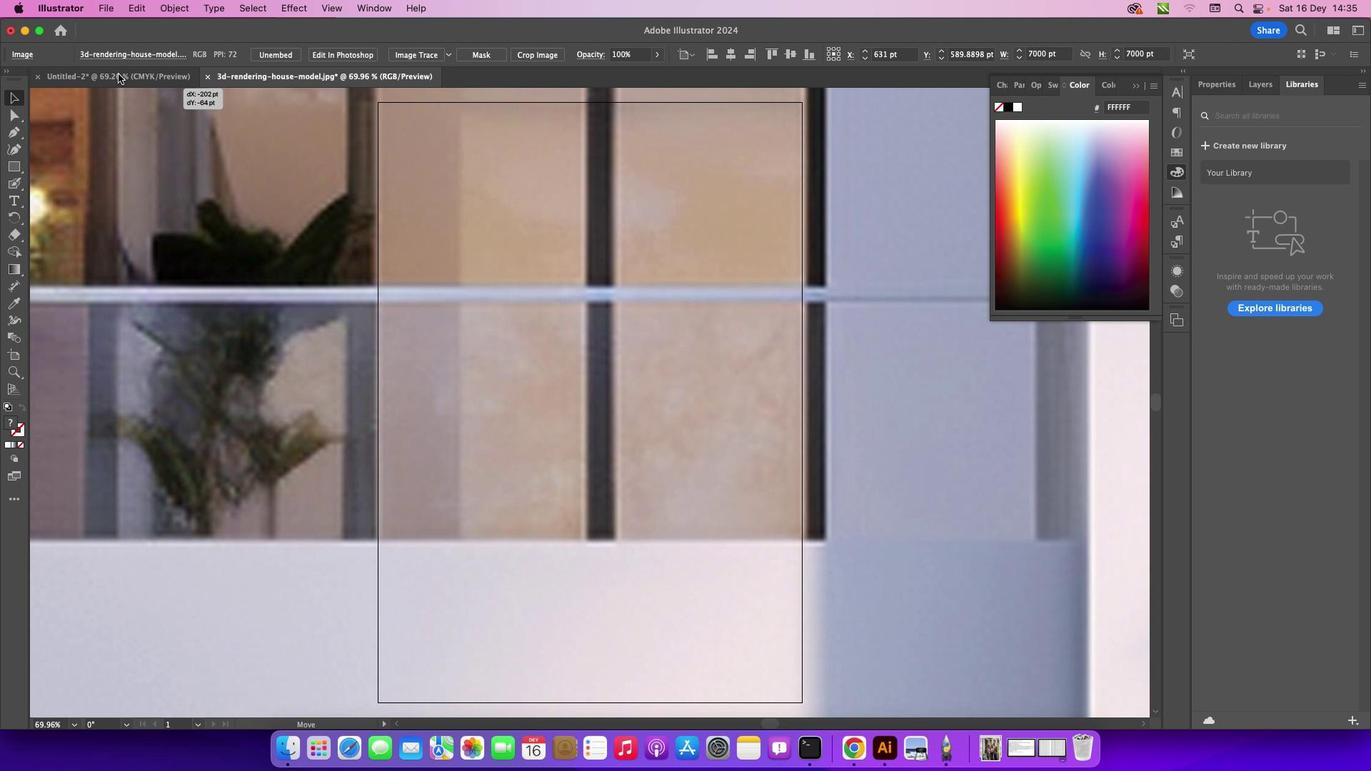 
Action: Mouse moved to (306, 221)
Screenshot: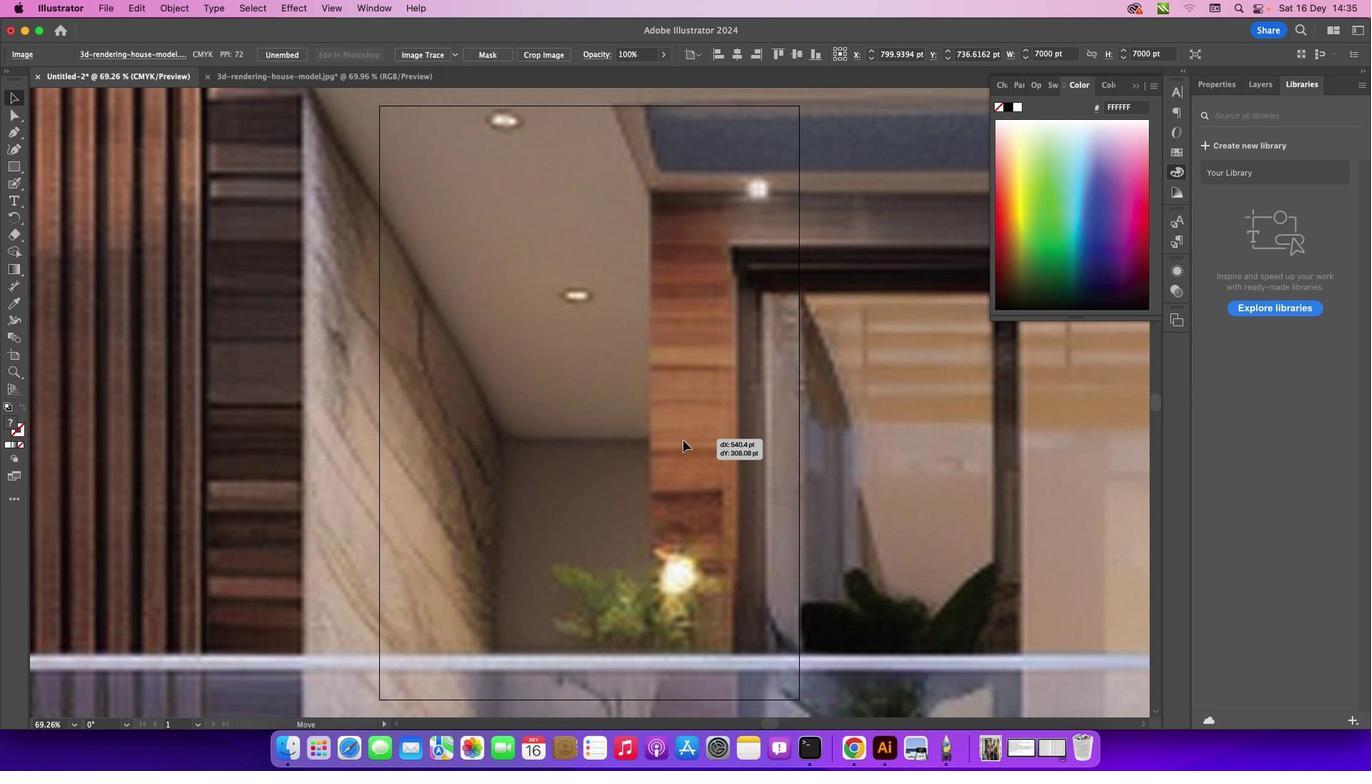 
Action: Mouse pressed left at (306, 221)
Screenshot: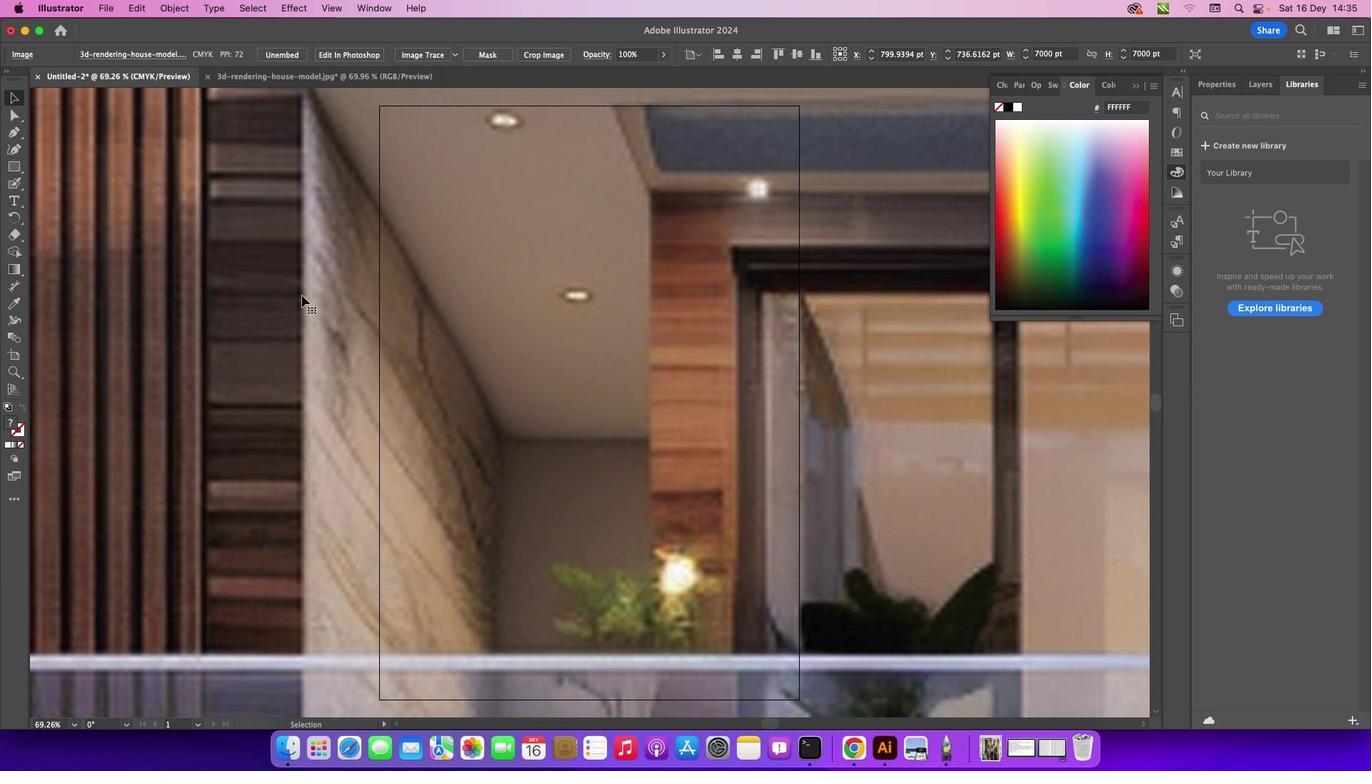 
Action: Mouse moved to (198, 253)
Screenshot: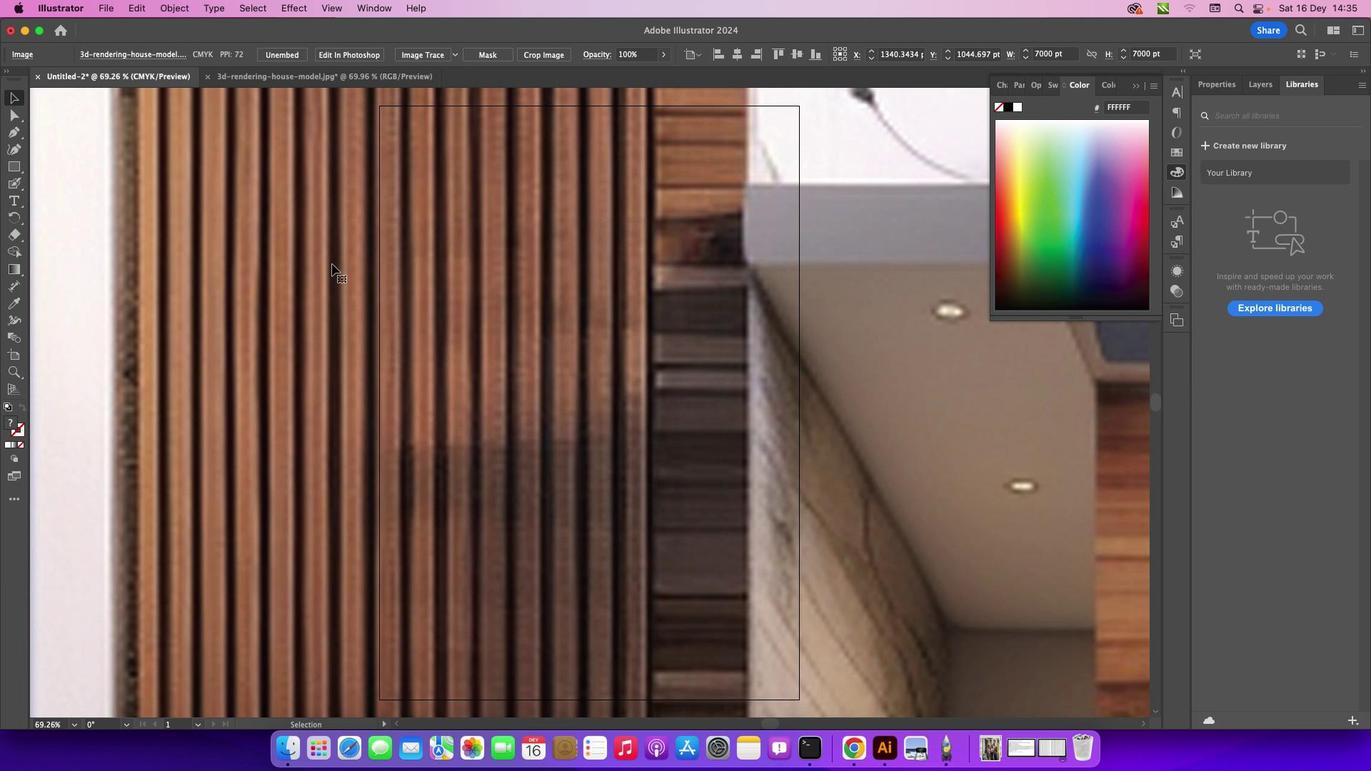 
Action: Mouse pressed left at (198, 253)
Screenshot: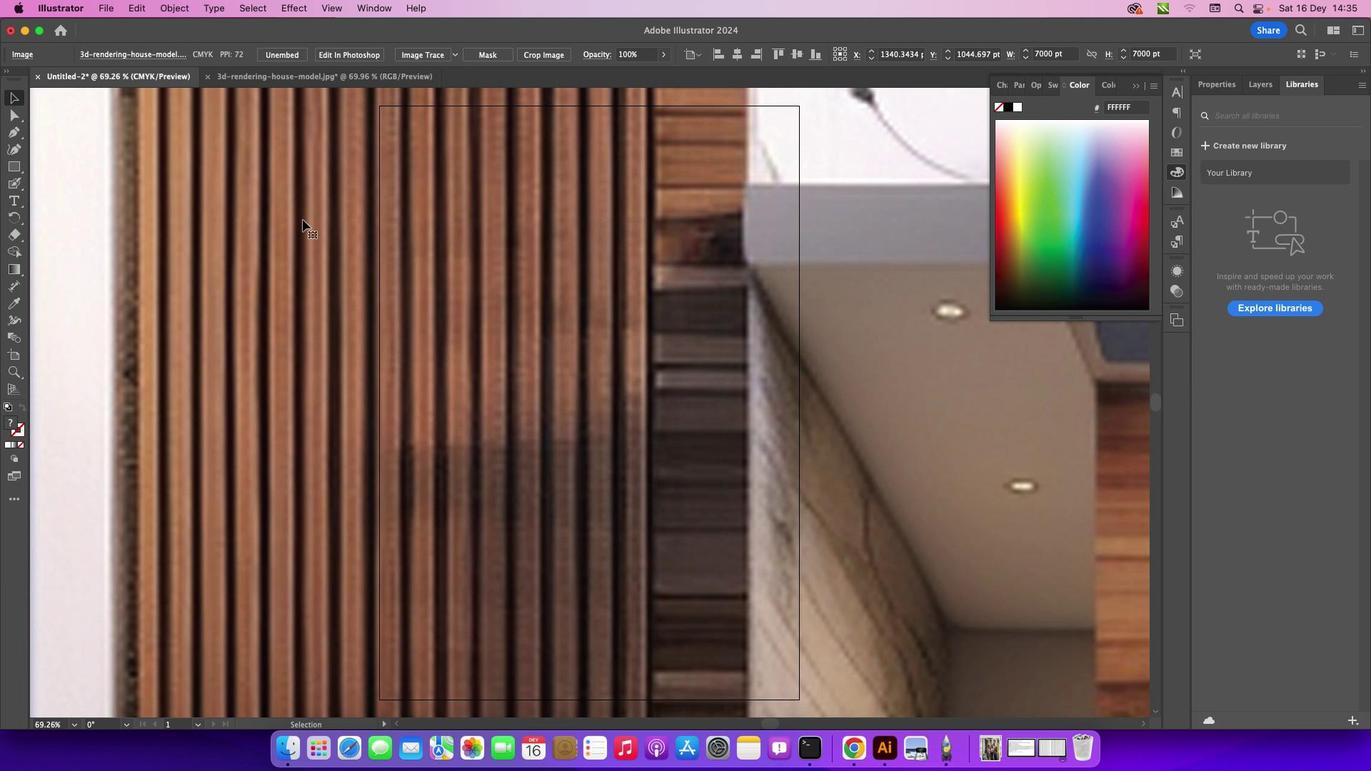 
Action: Mouse moved to (285, 149)
Screenshot: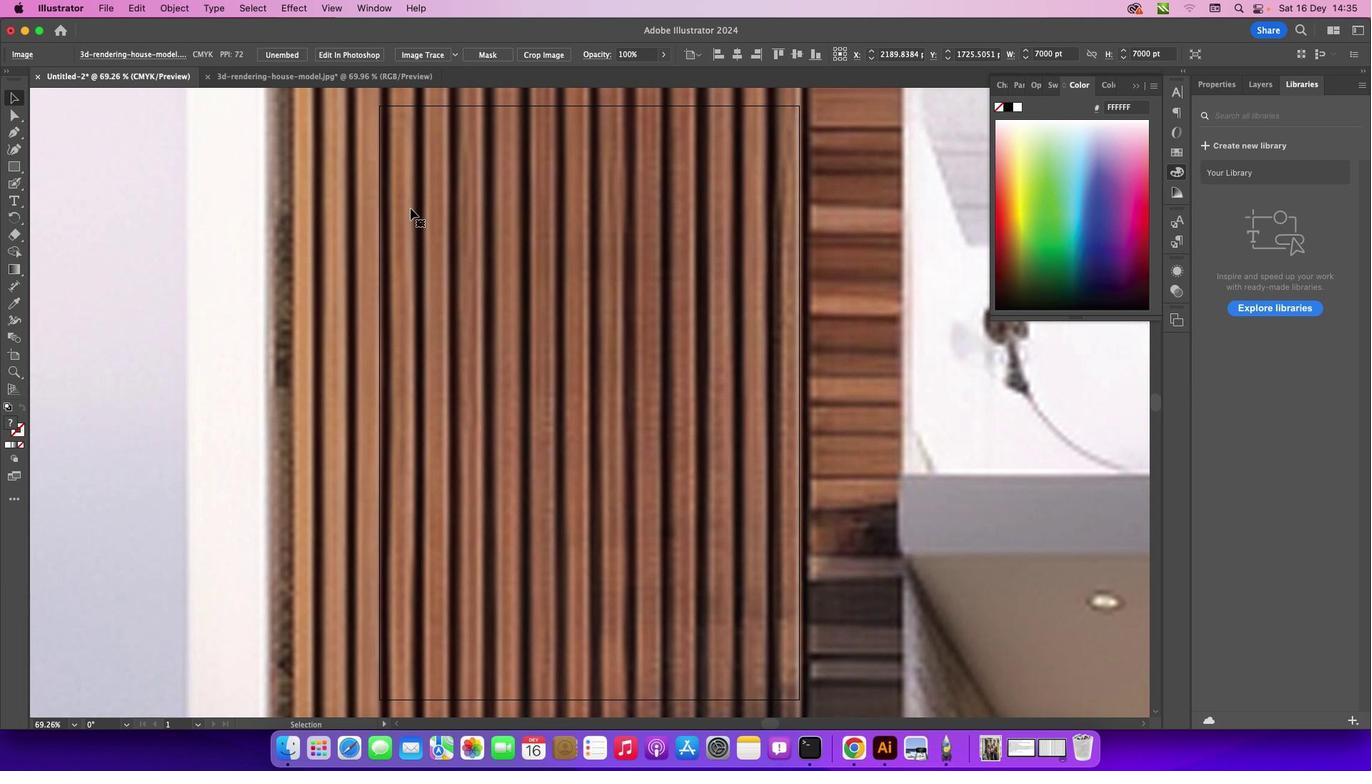 
Action: Mouse pressed left at (285, 149)
Screenshot: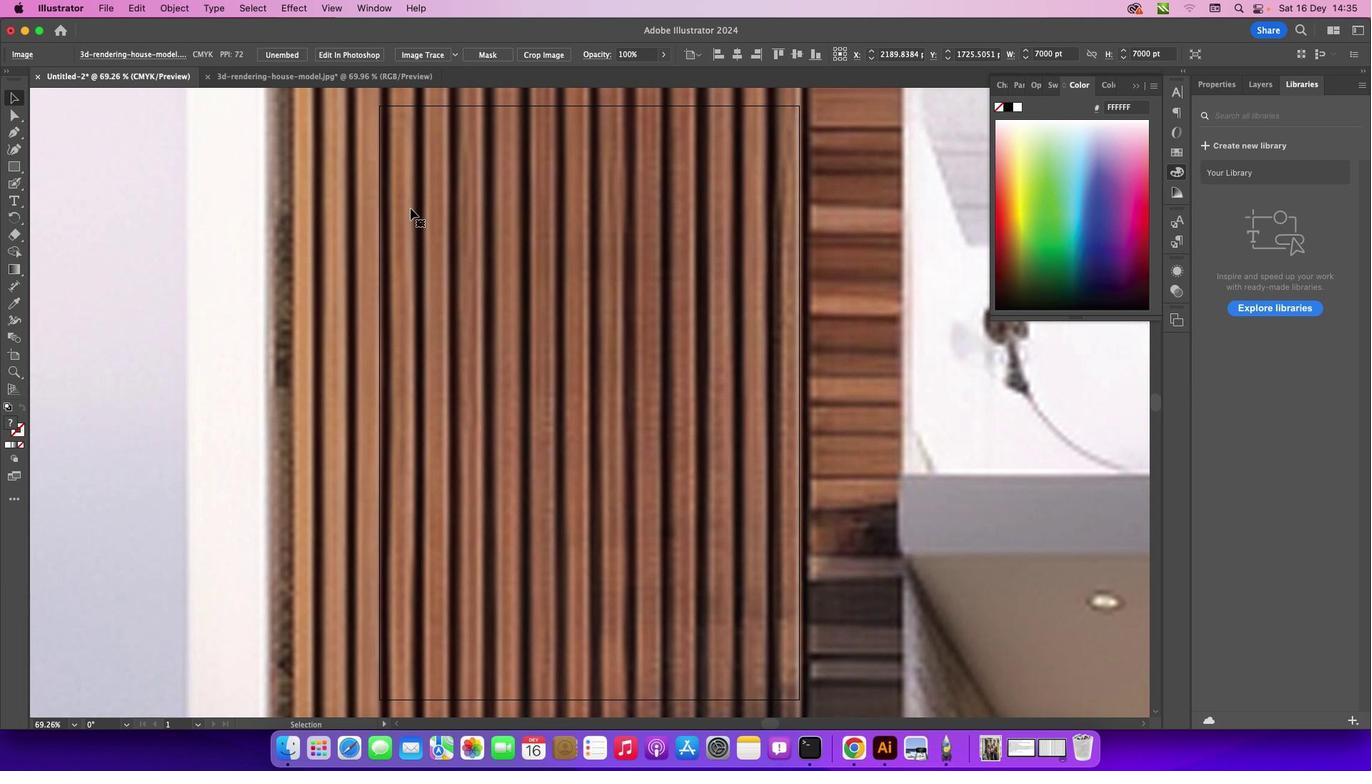
Action: Mouse moved to (411, 205)
Screenshot: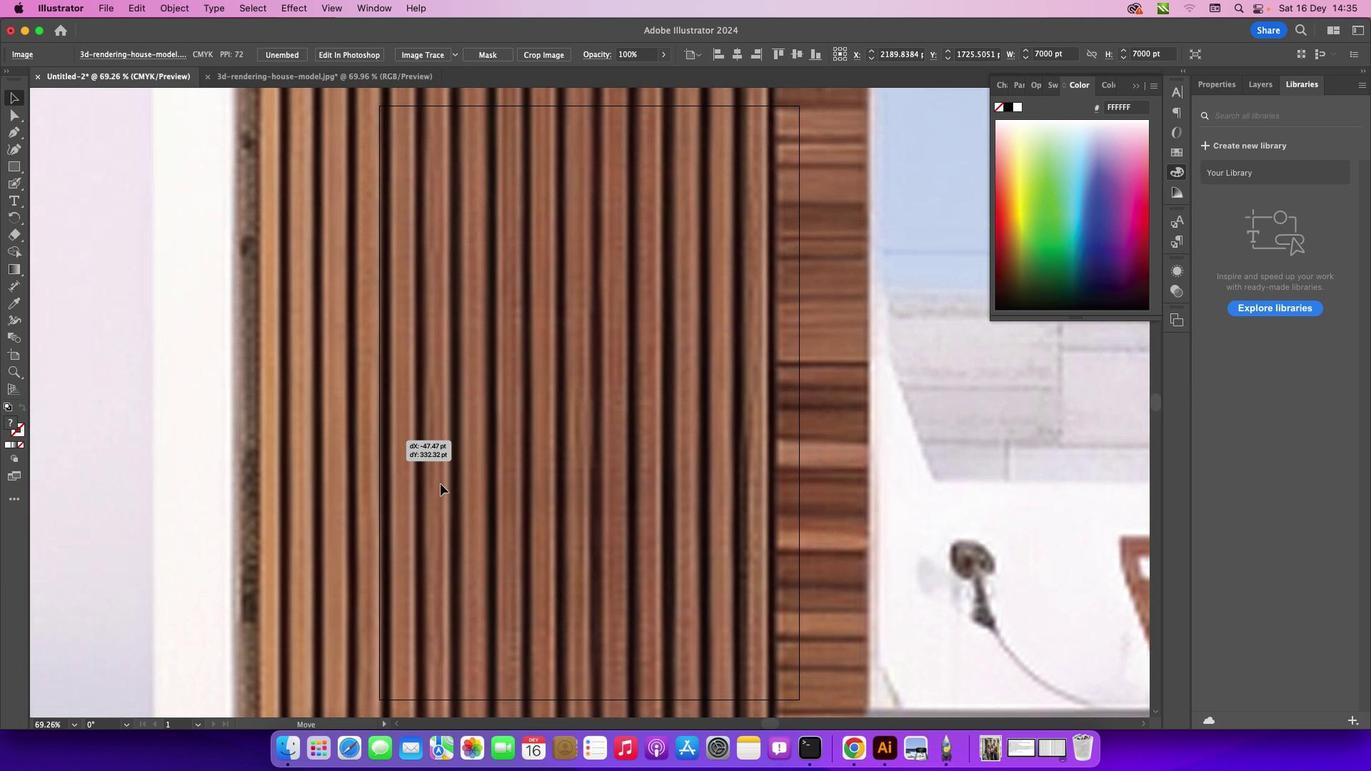 
Action: Mouse pressed left at (411, 205)
Screenshot: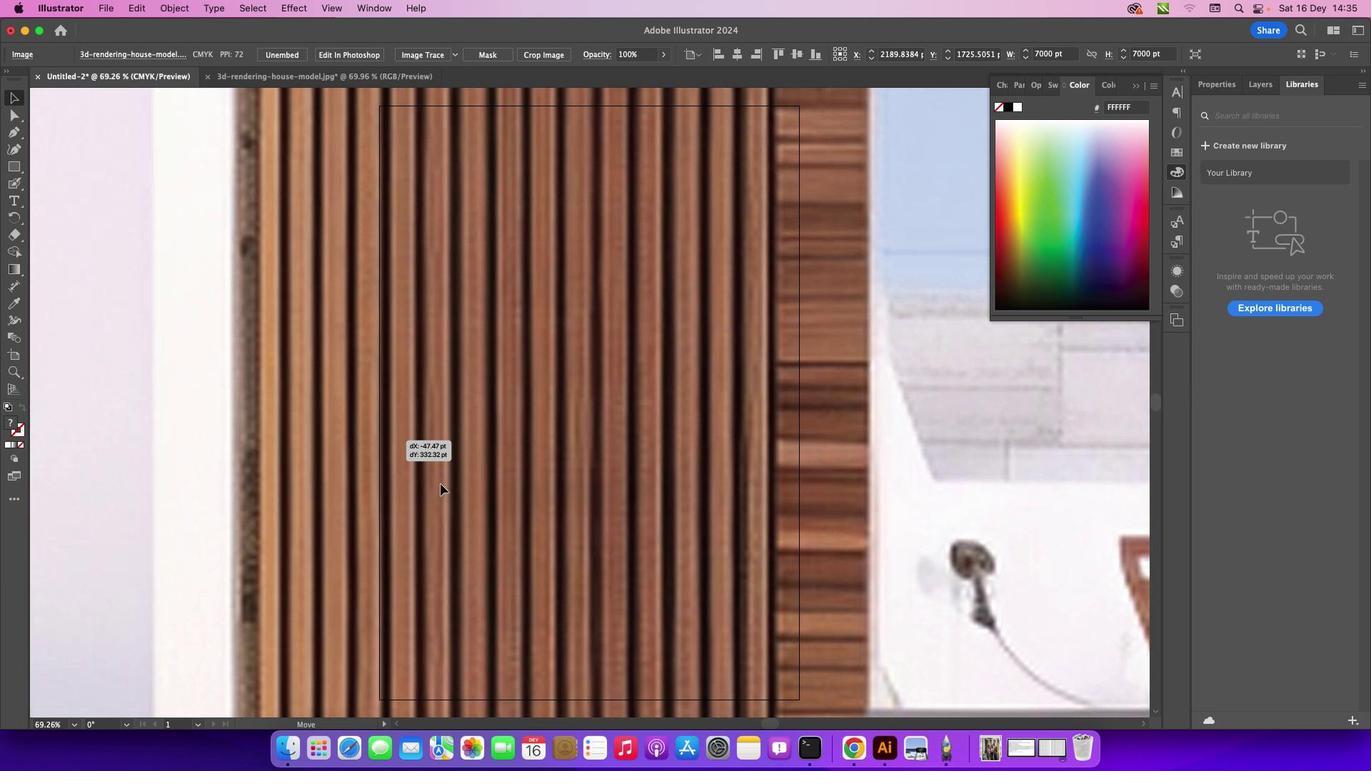 
Action: Mouse moved to (380, 135)
Screenshot: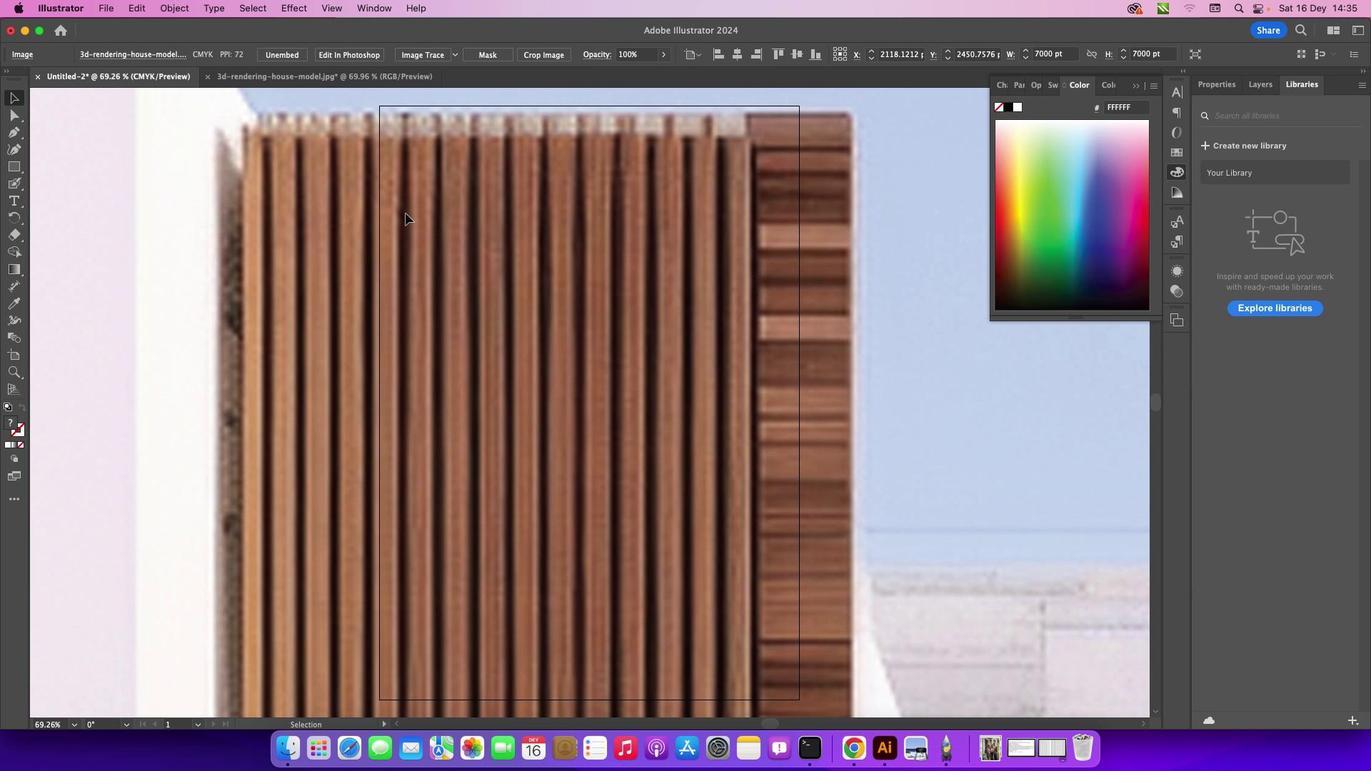 
Action: Mouse pressed left at (380, 135)
Screenshot: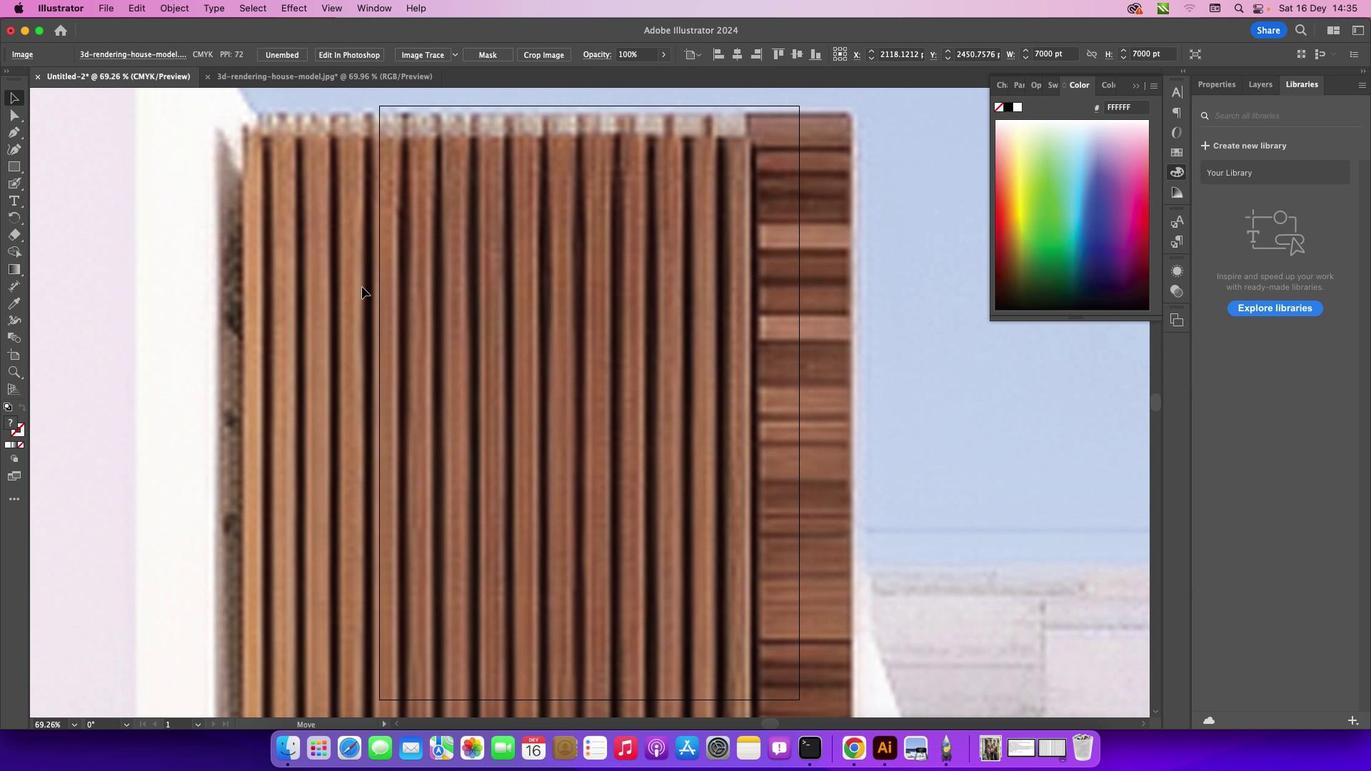 
Action: Mouse moved to (415, 202)
Screenshot: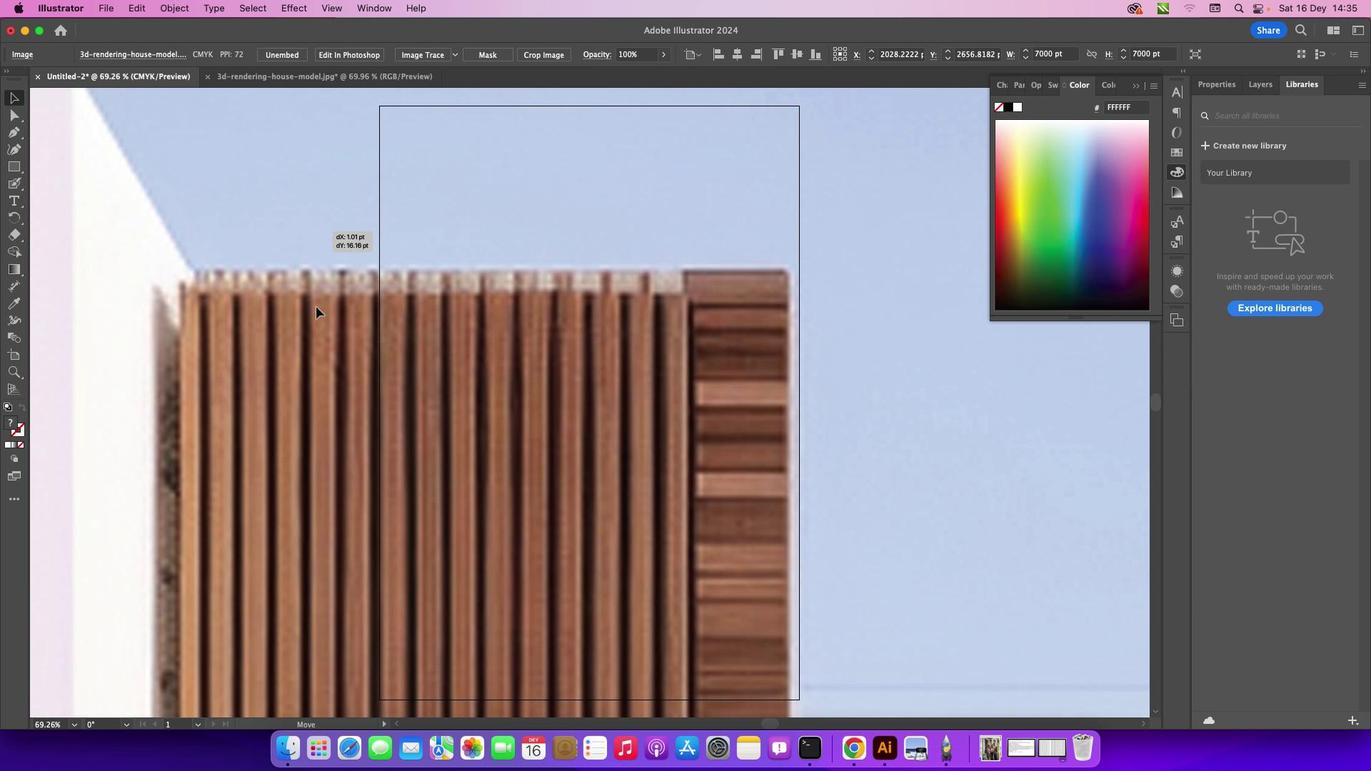 
Action: Mouse pressed left at (415, 202)
Screenshot: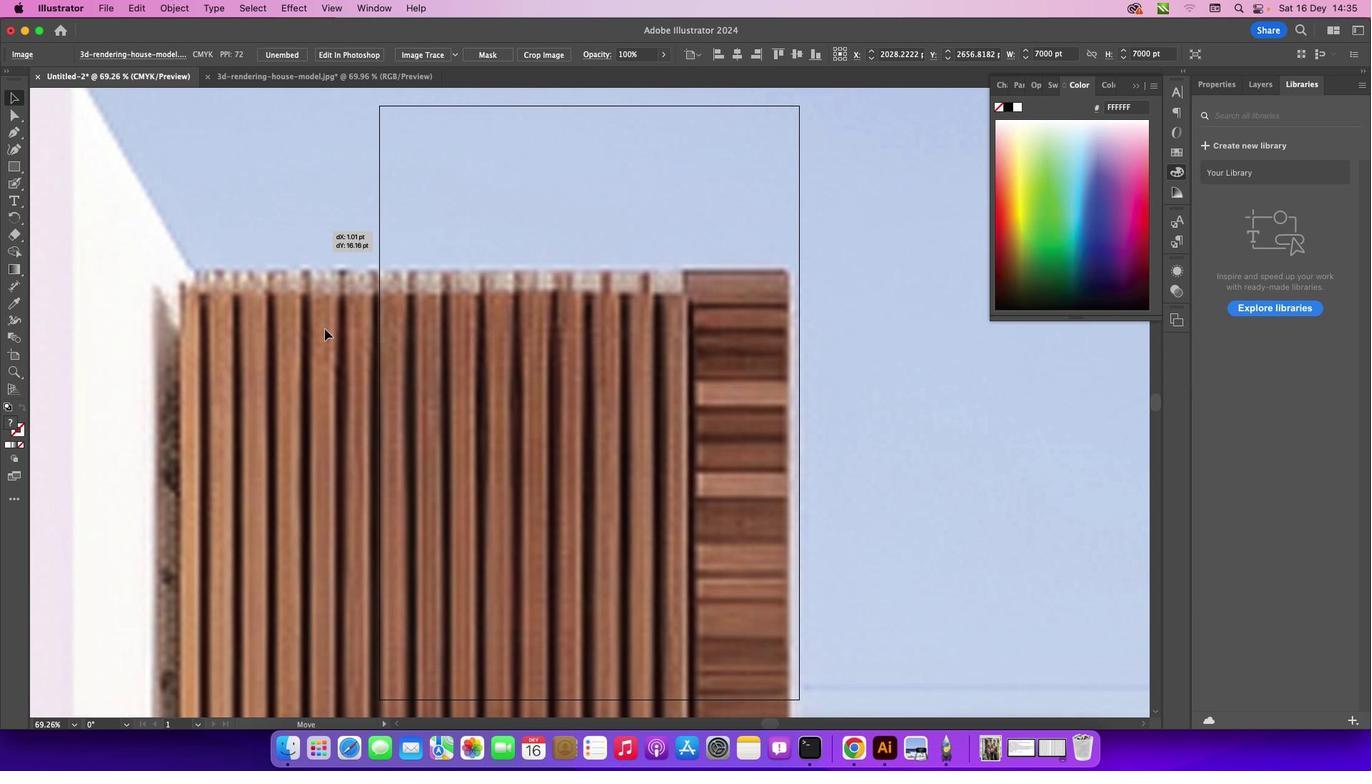 
Action: Mouse moved to (303, 220)
Screenshot: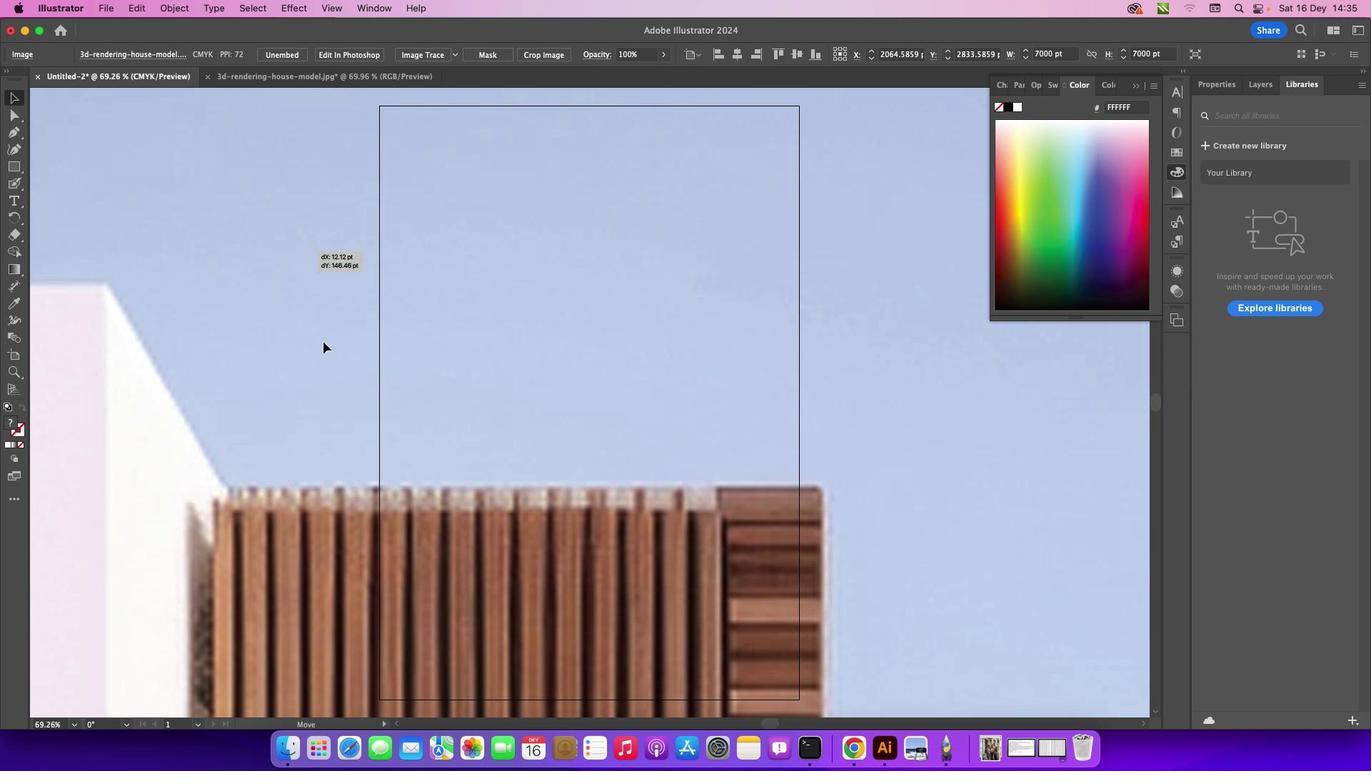 
Action: Mouse pressed left at (303, 220)
Screenshot: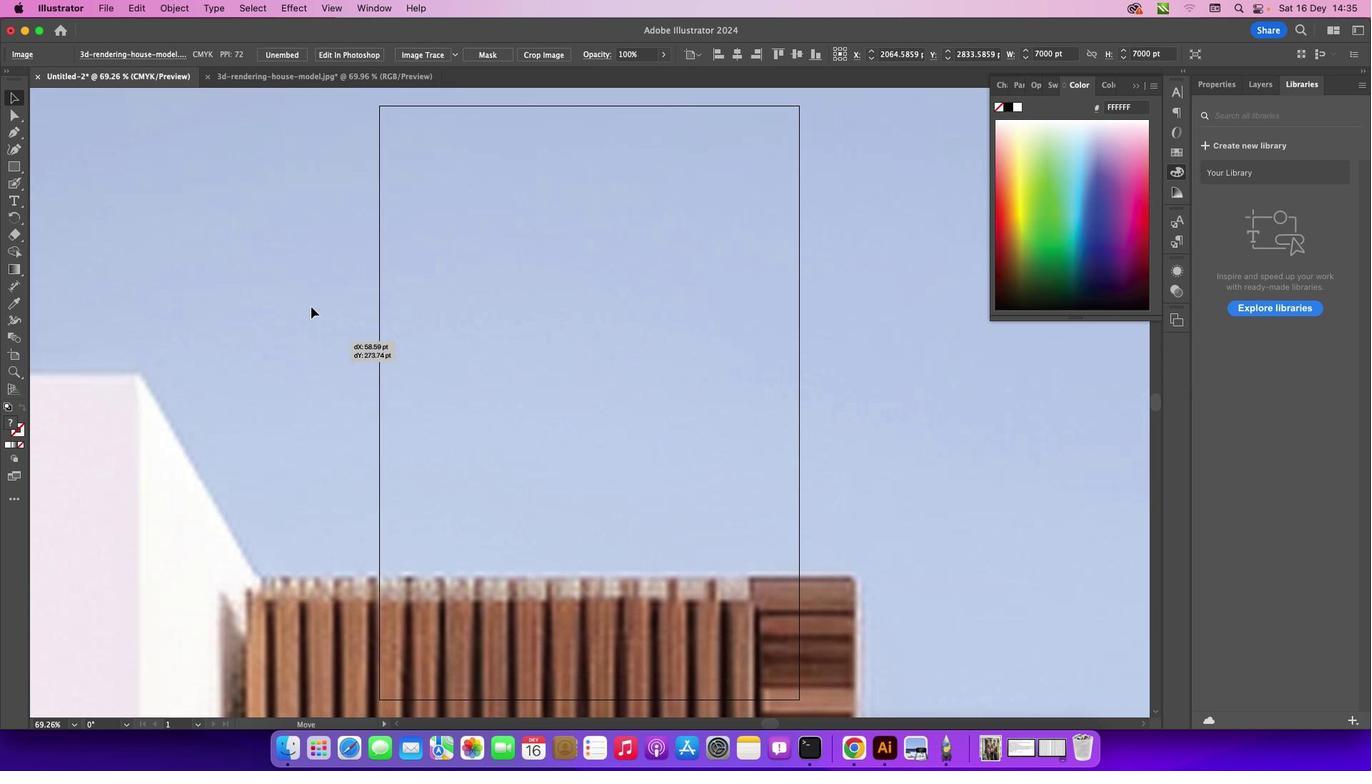 
Action: Mouse moved to (280, 147)
Screenshot: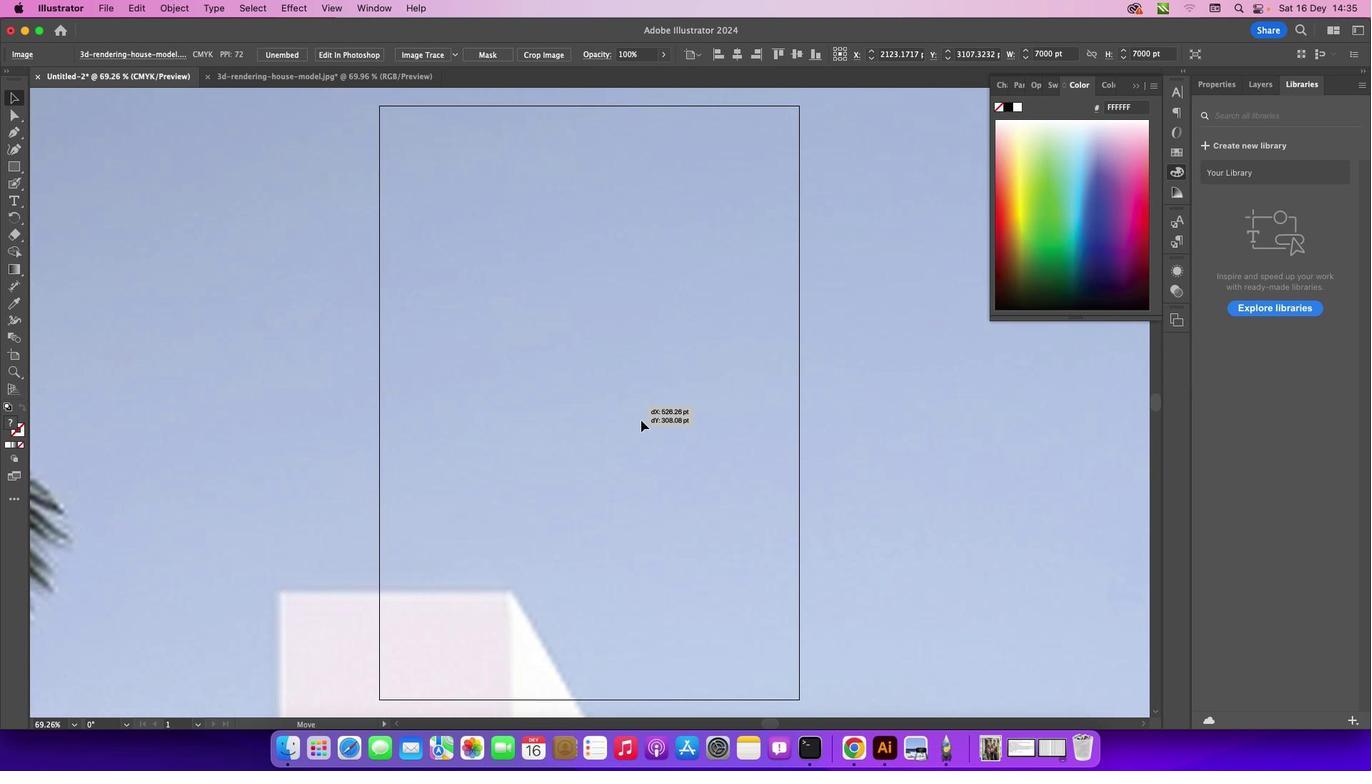 
Action: Mouse pressed left at (280, 147)
Screenshot: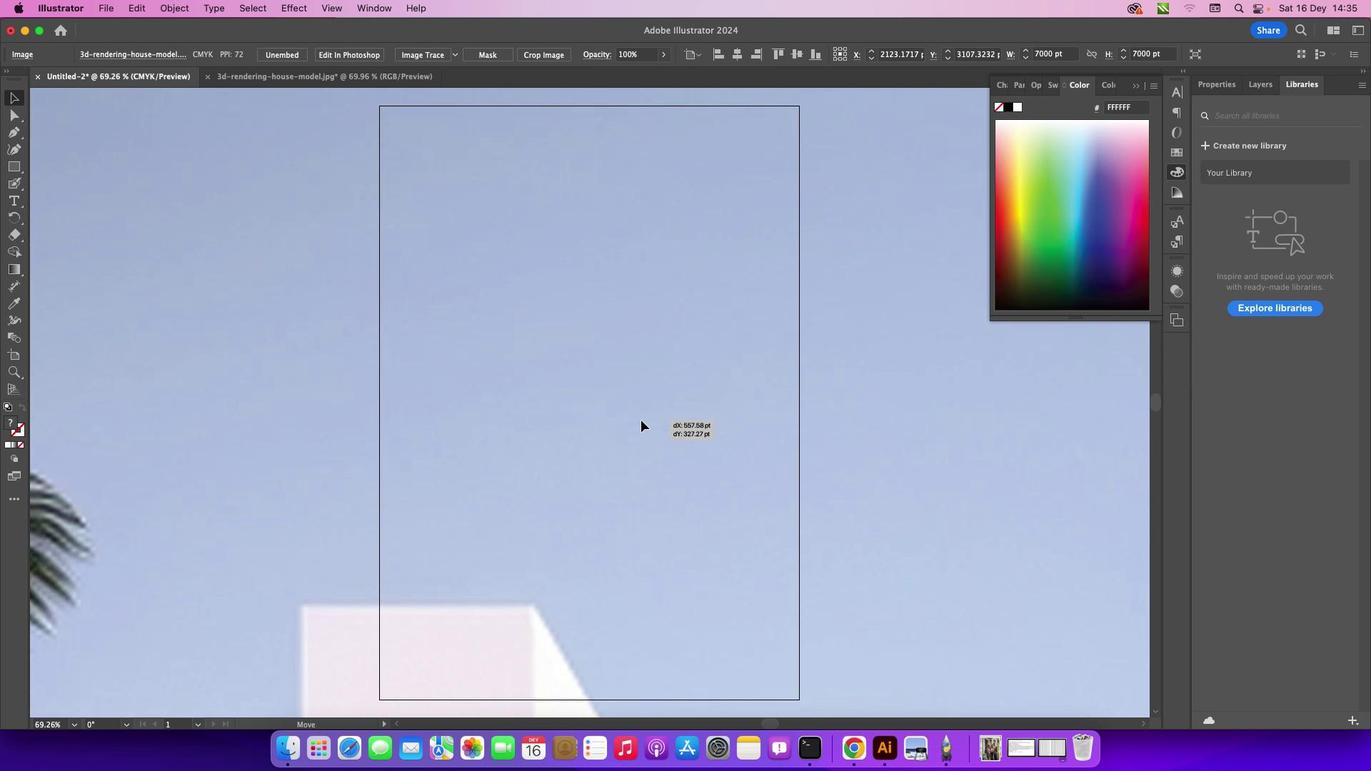 
Action: Mouse moved to (247, 188)
Screenshot: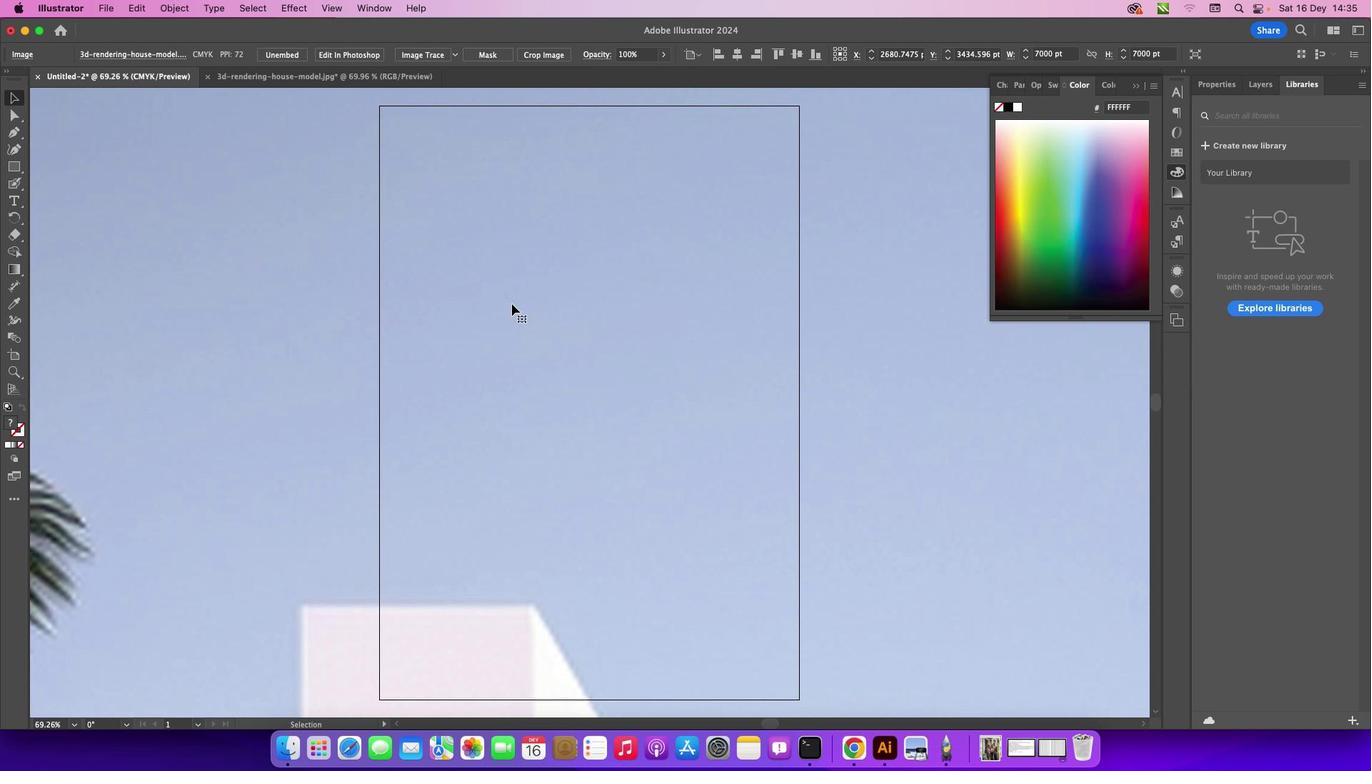
Action: Mouse pressed left at (247, 188)
Screenshot: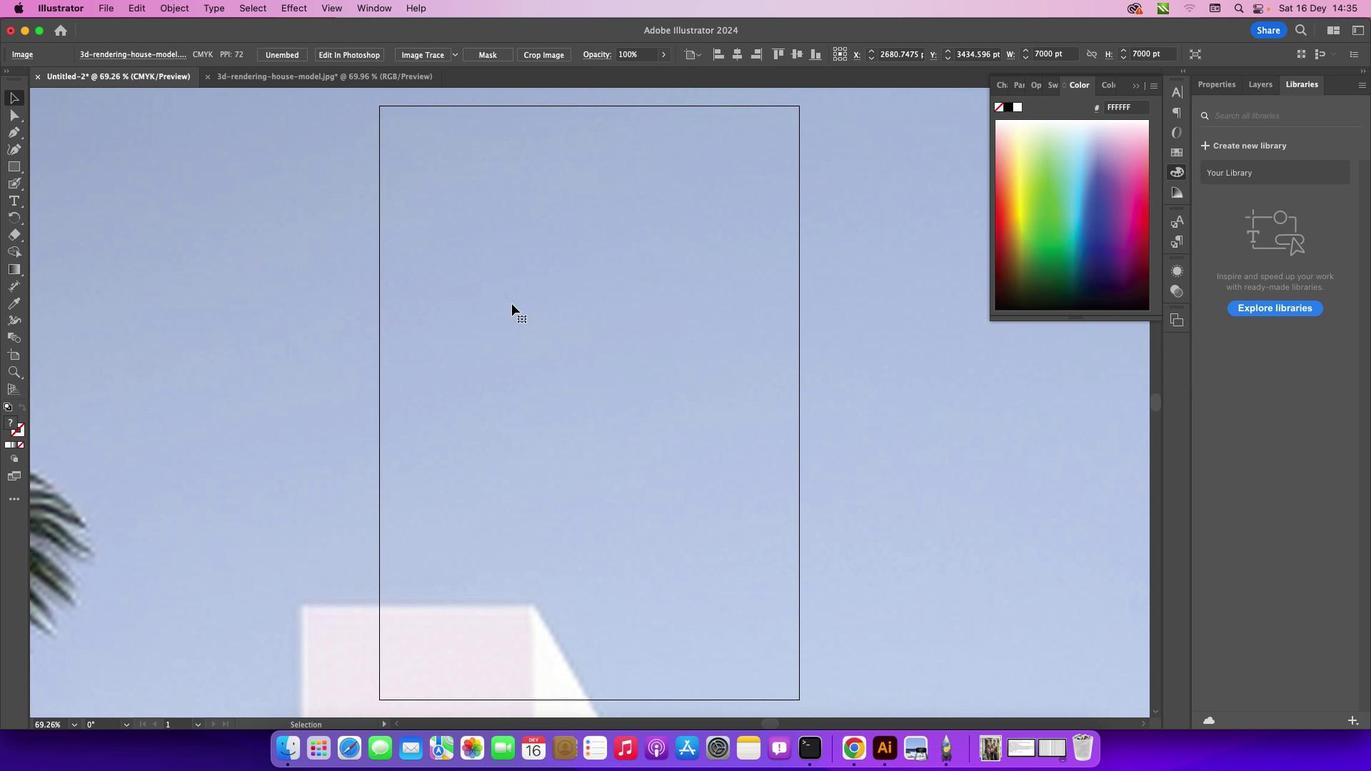 
Action: Mouse moved to (511, 304)
Screenshot: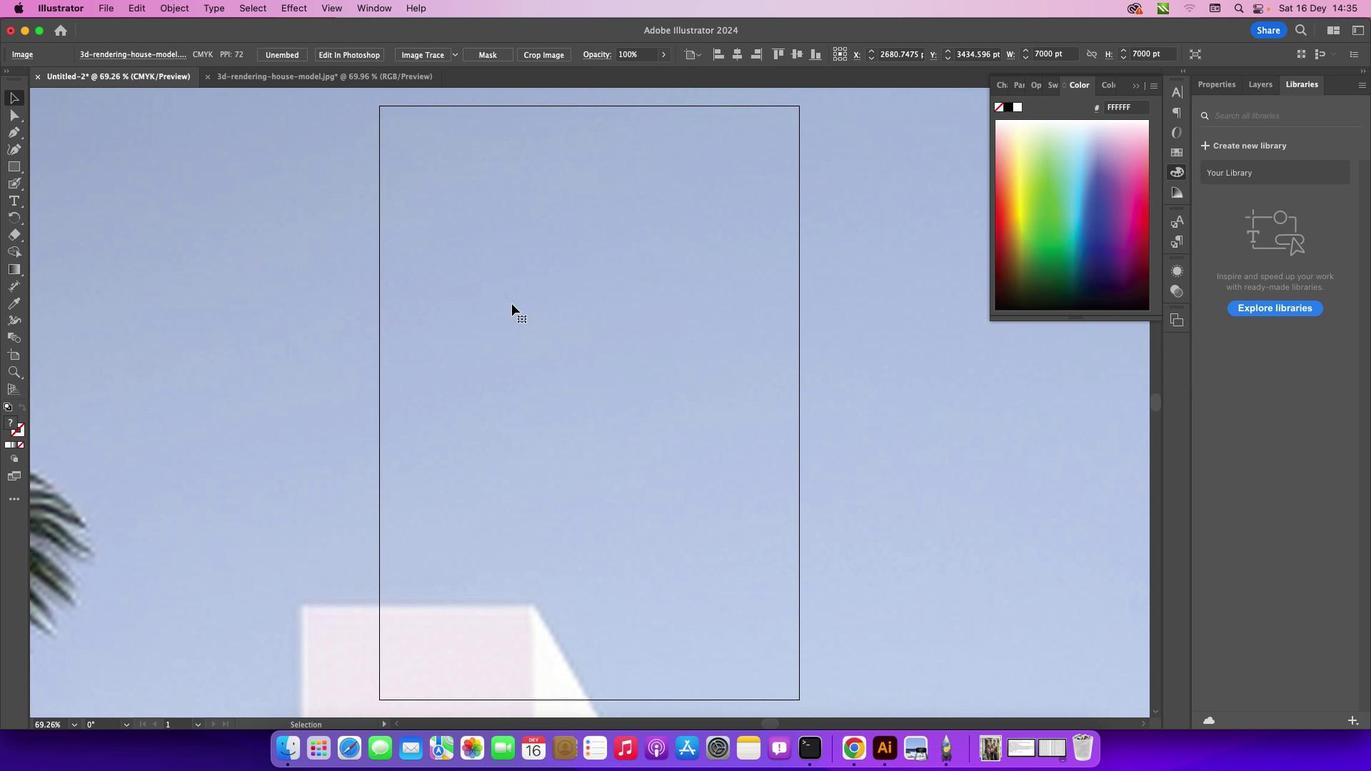
Action: Key pressed Key.cmd_r'-''-''-''-''-''-''-'
Screenshot: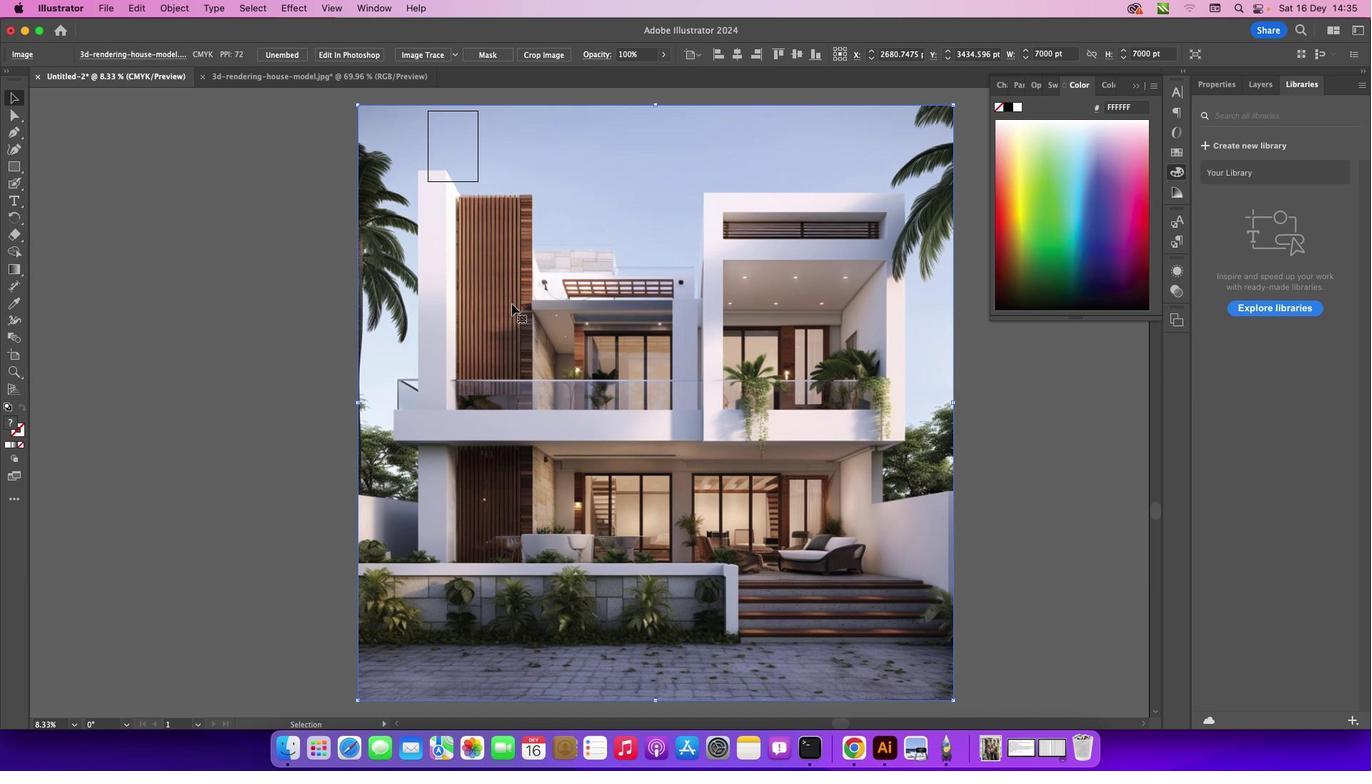 
Action: Mouse moved to (950, 102)
Screenshot: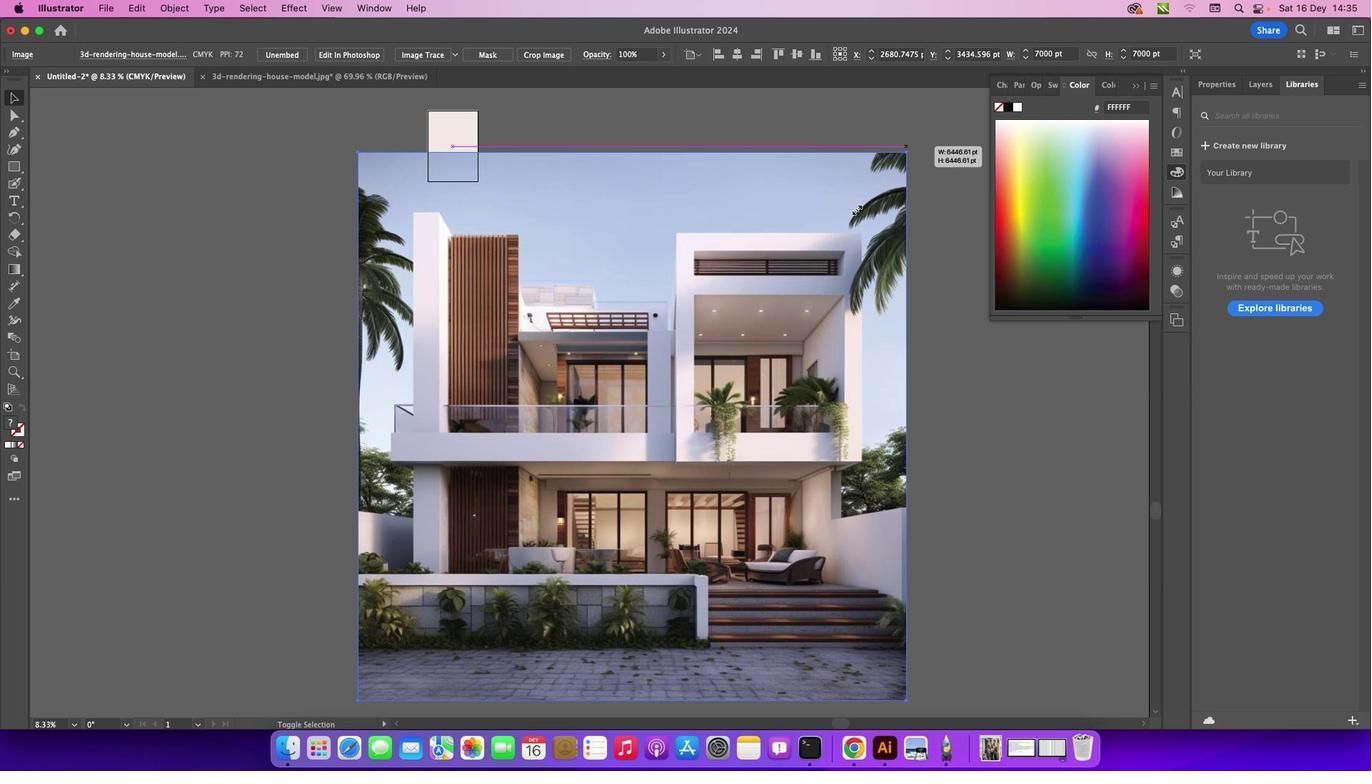 
Action: Key pressed Key.shift
Screenshot: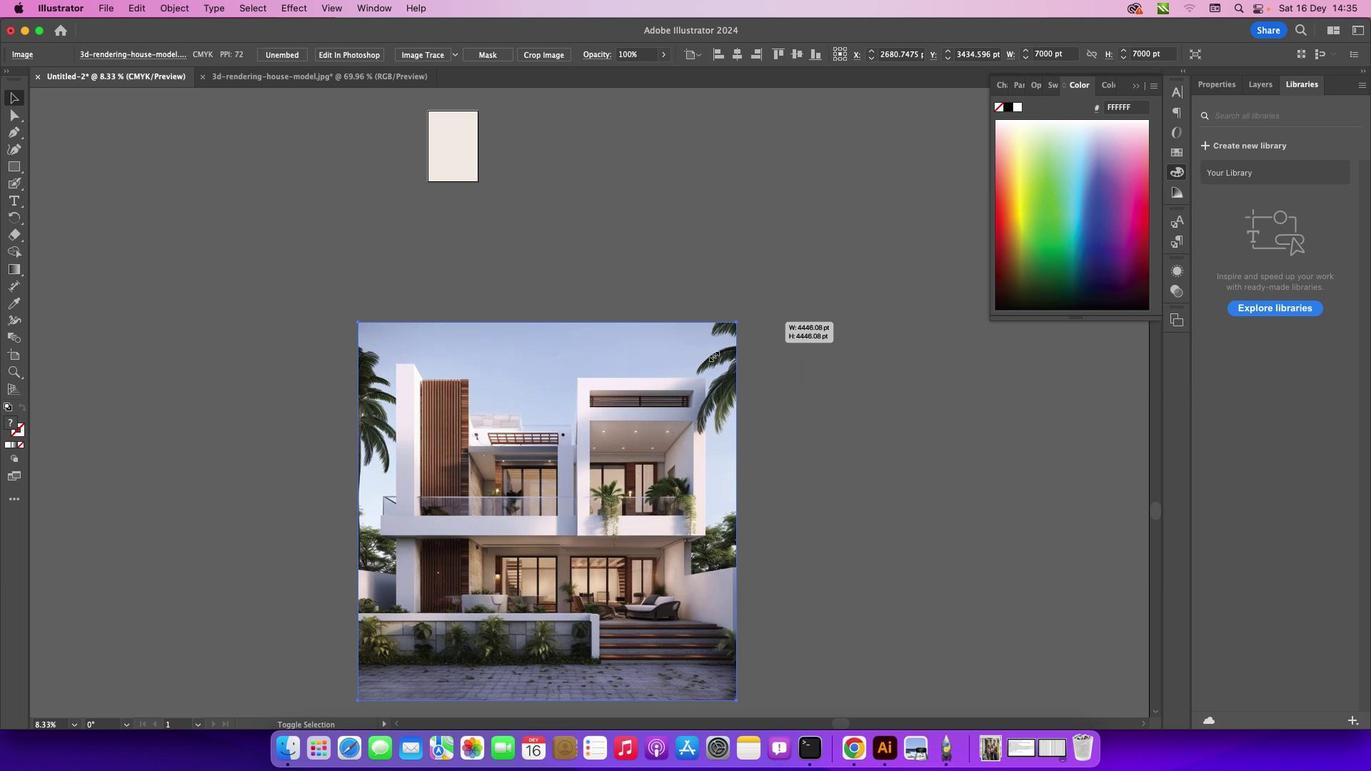 
Action: Mouse pressed left at (950, 102)
Screenshot: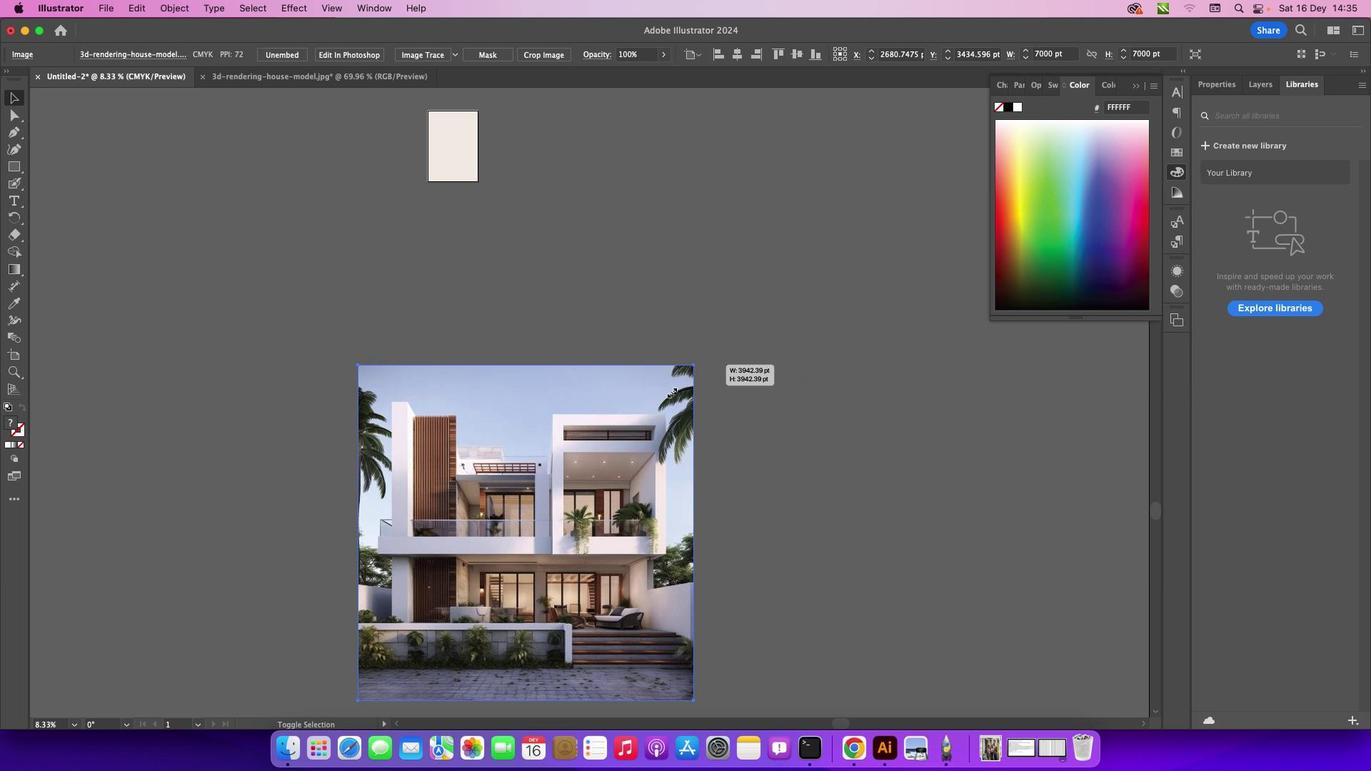 
Action: Mouse moved to (432, 630)
Screenshot: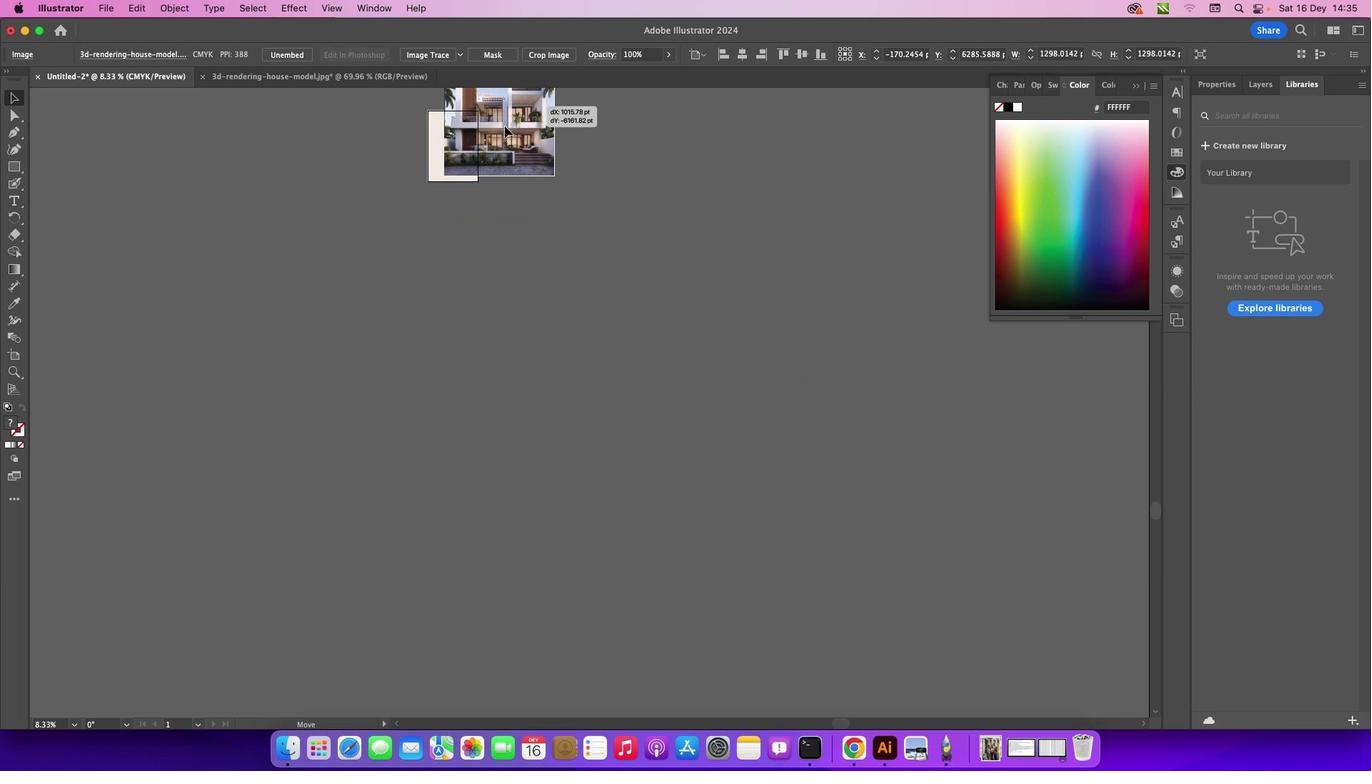 
Action: Mouse pressed left at (432, 630)
Screenshot: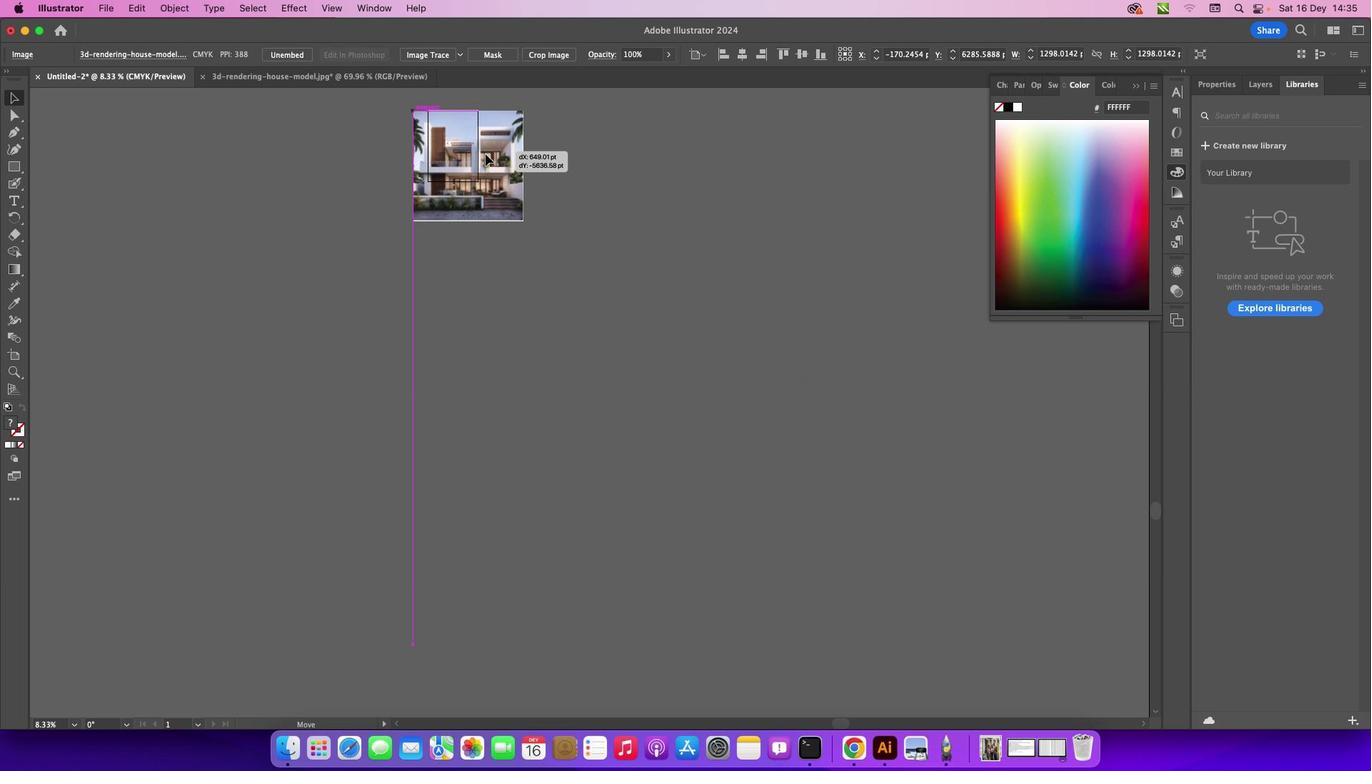 
Action: Mouse moved to (524, 115)
Screenshot: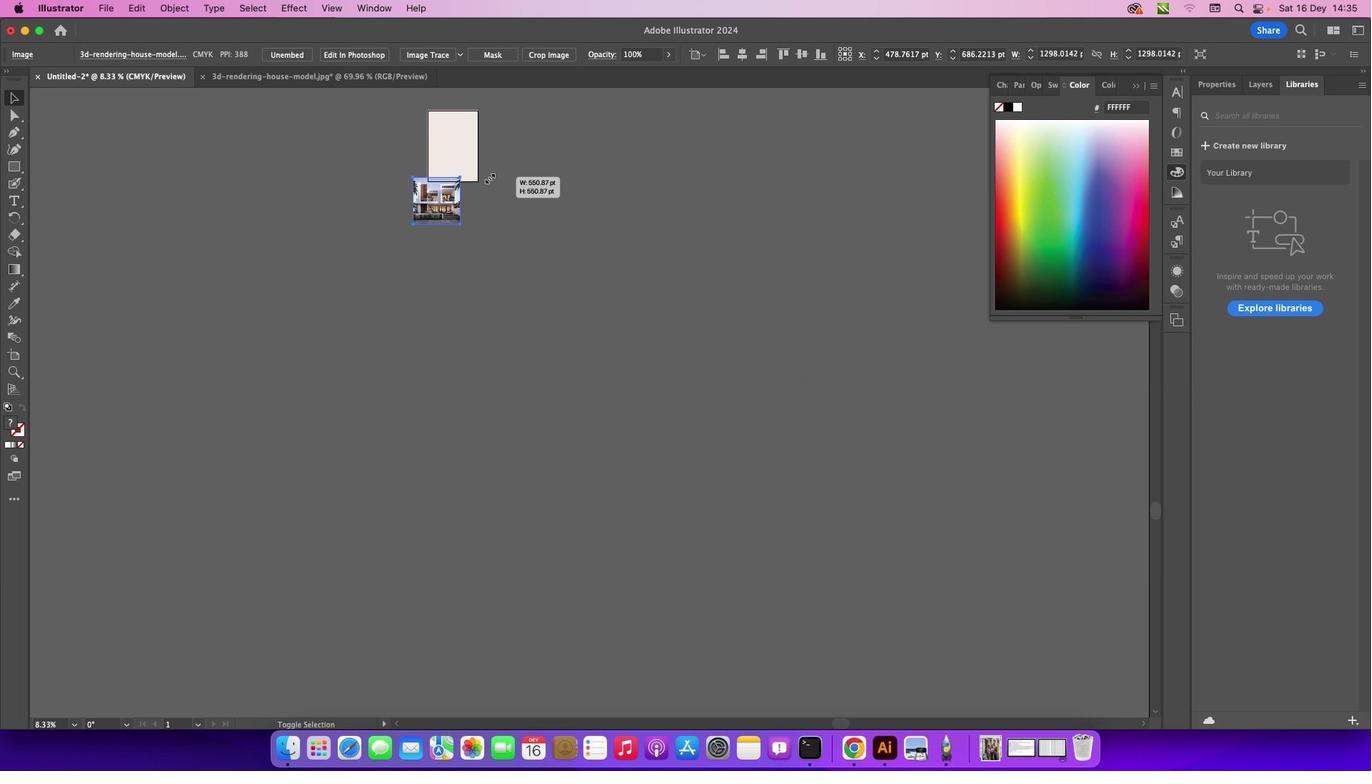 
Action: Key pressed Key.shift
Screenshot: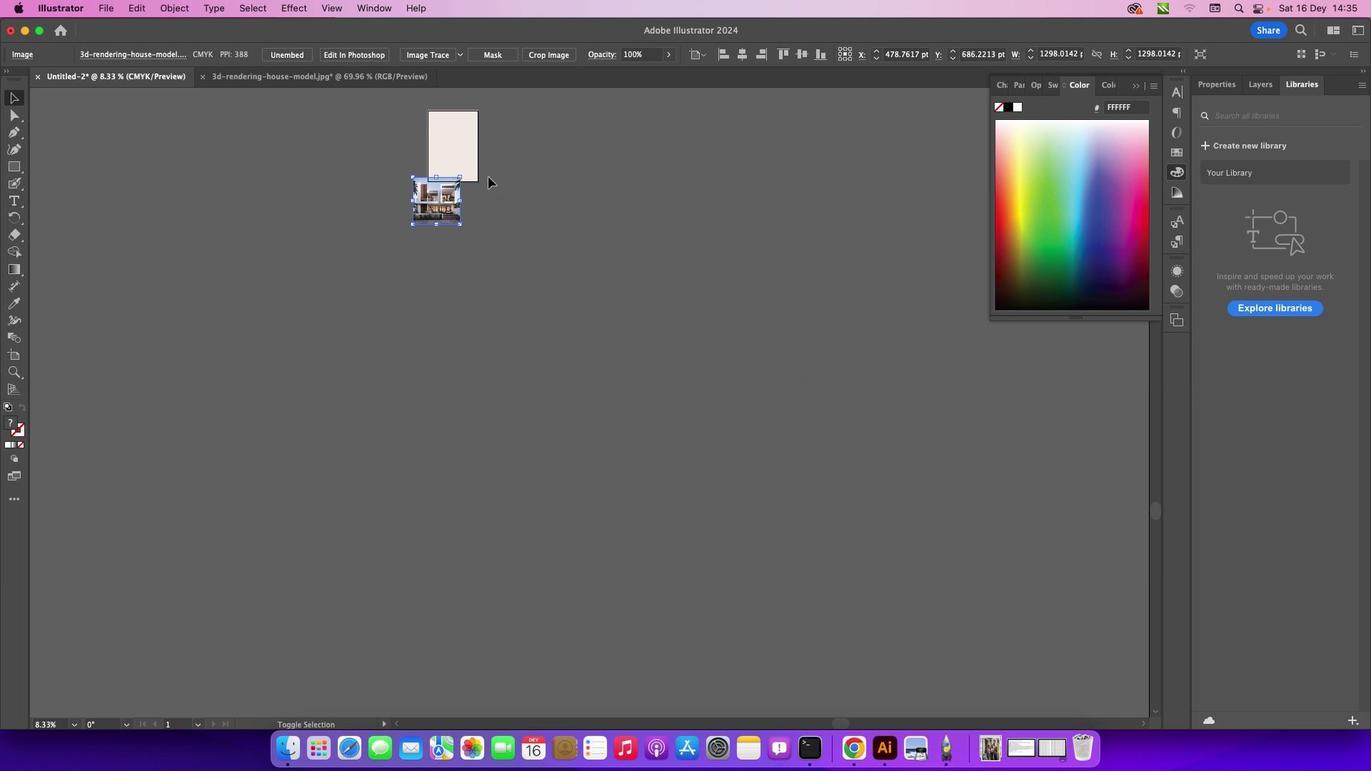 
Action: Mouse pressed left at (524, 115)
Screenshot: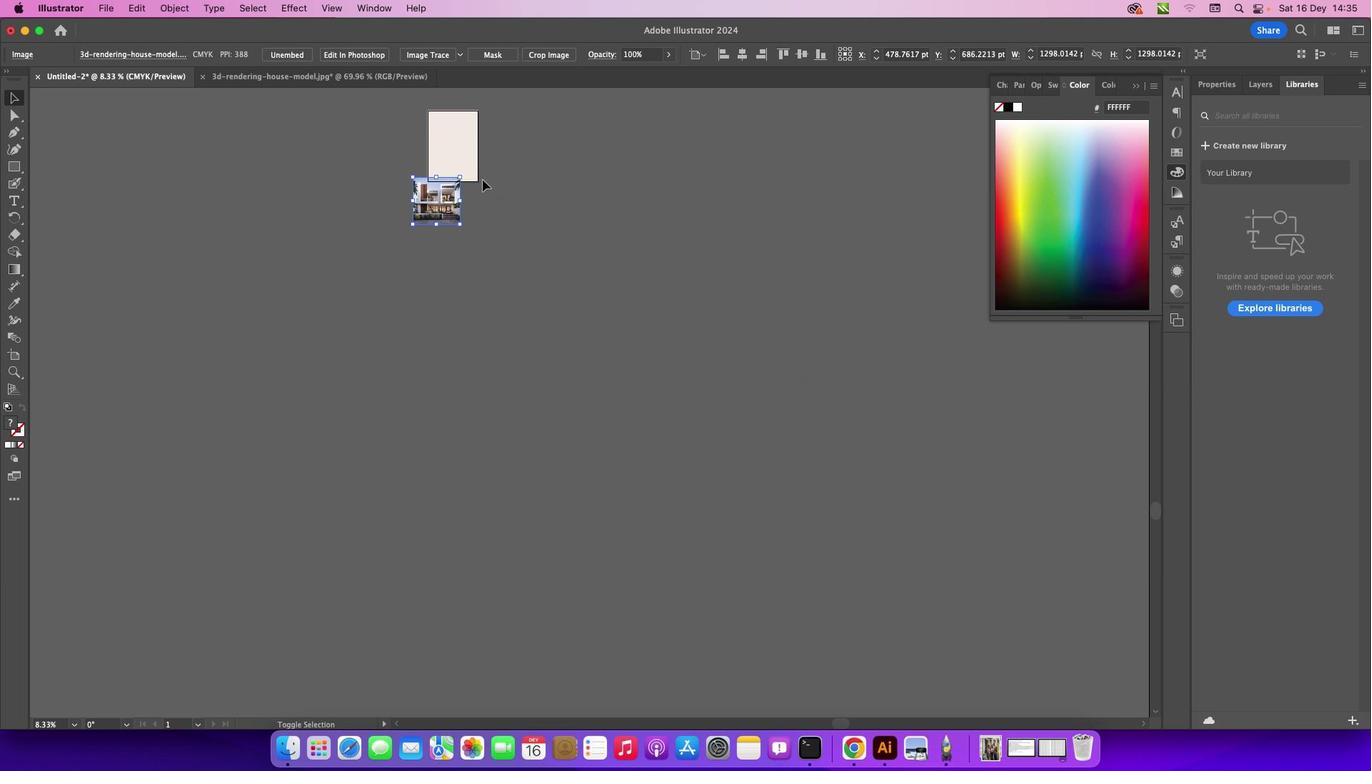 
Action: Mouse moved to (427, 196)
Screenshot: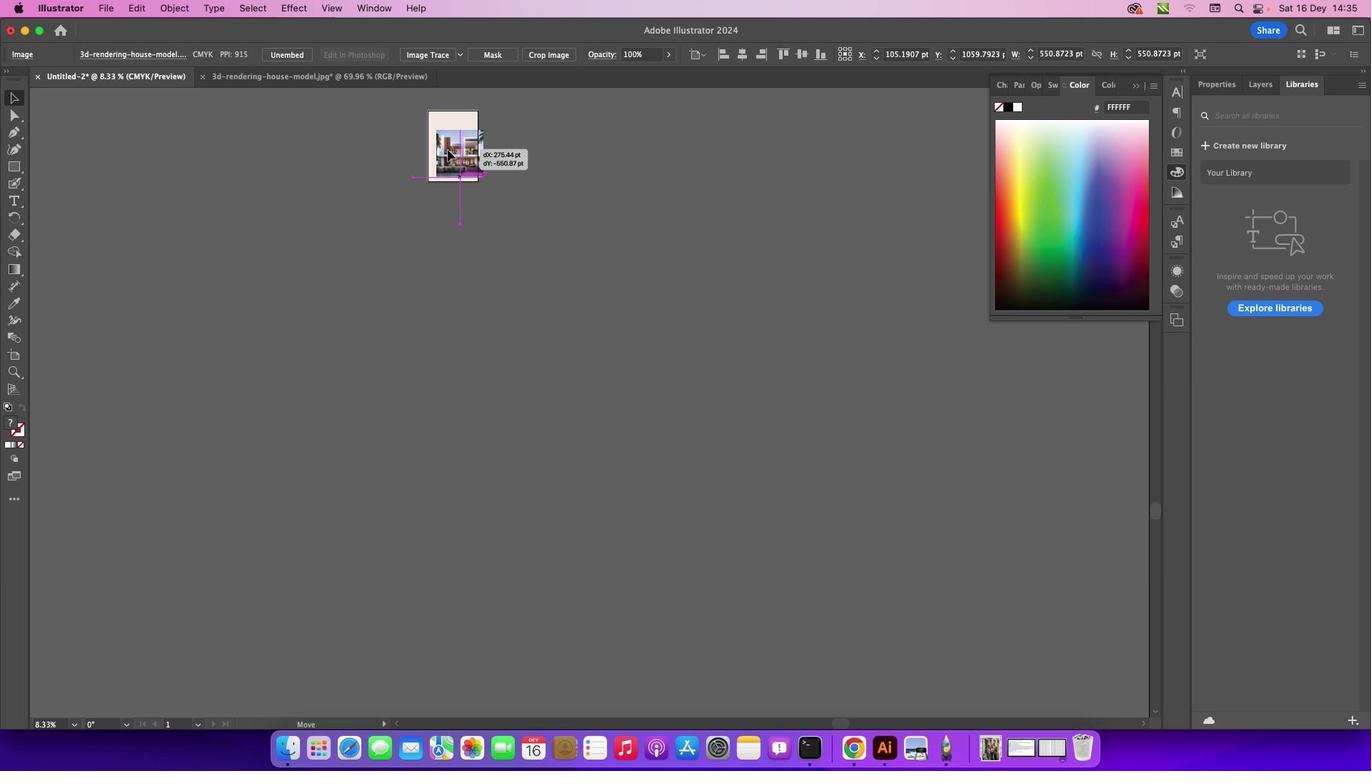 
Action: Mouse pressed left at (427, 196)
Screenshot: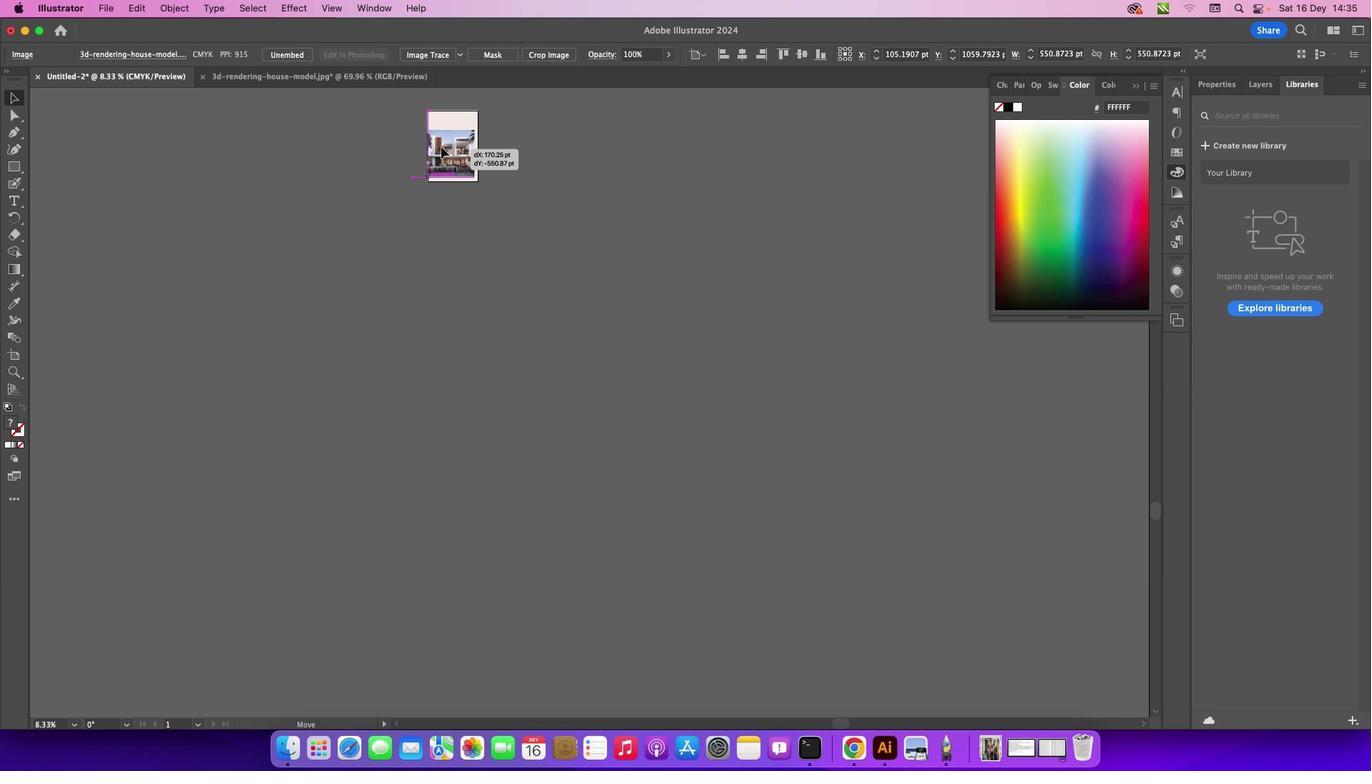
Action: Mouse moved to (473, 151)
Screenshot: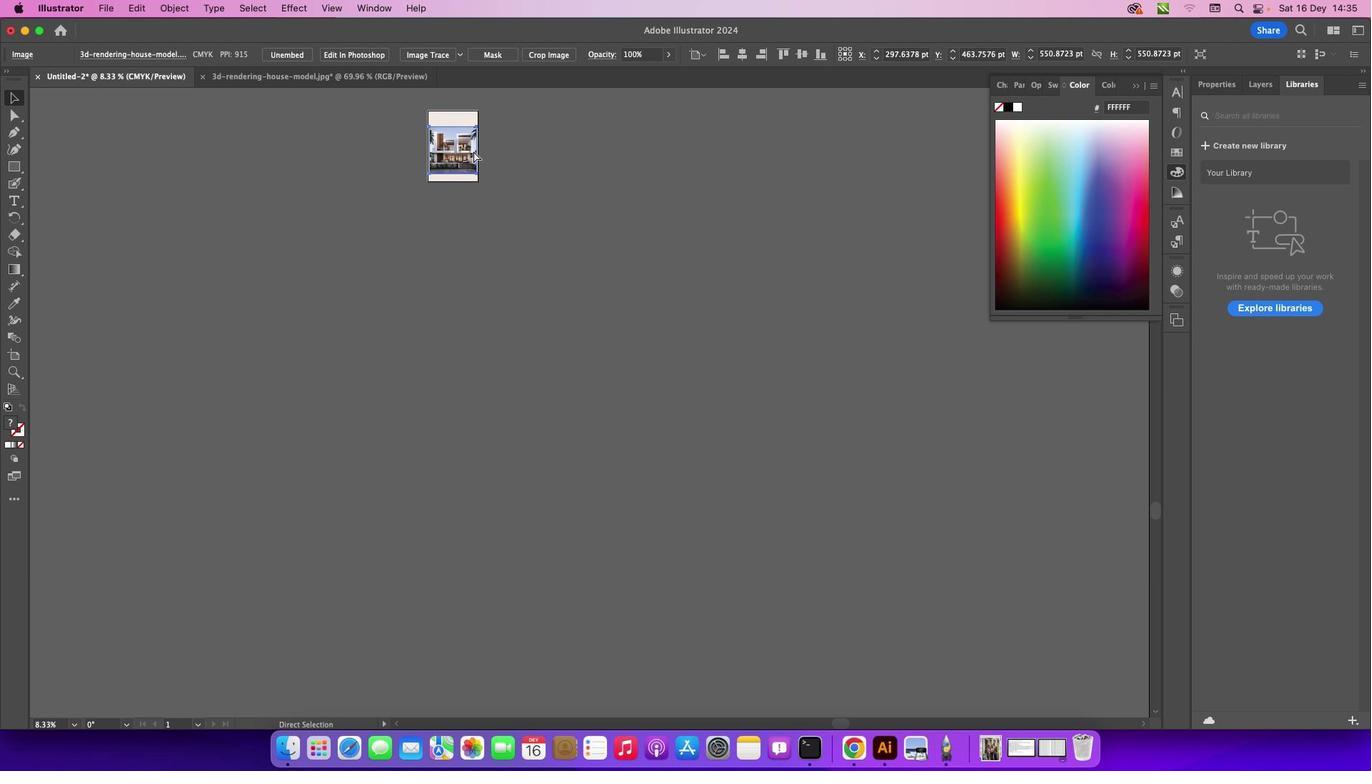 
Action: Key pressed Key.cmd_r'=''=''=''=''=''='
Screenshot: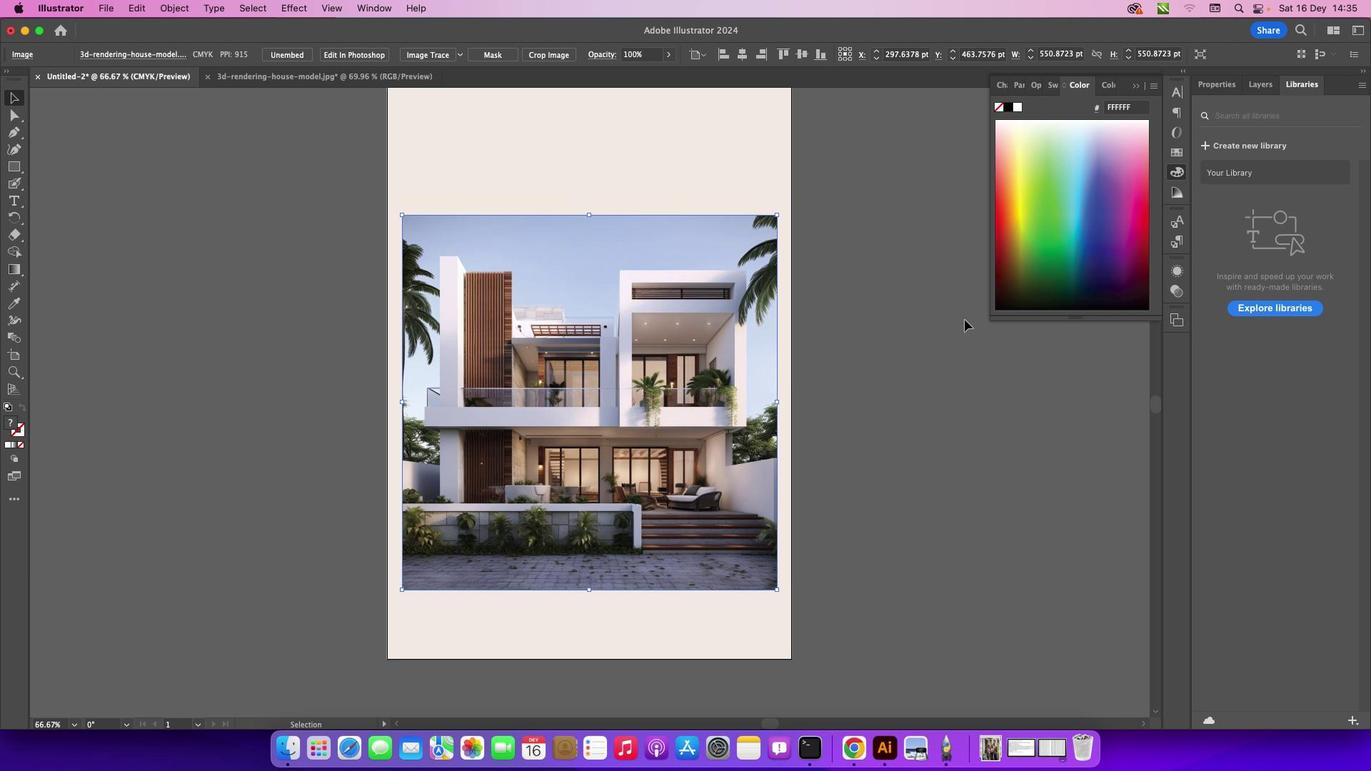
Action: Mouse moved to (935, 336)
Screenshot: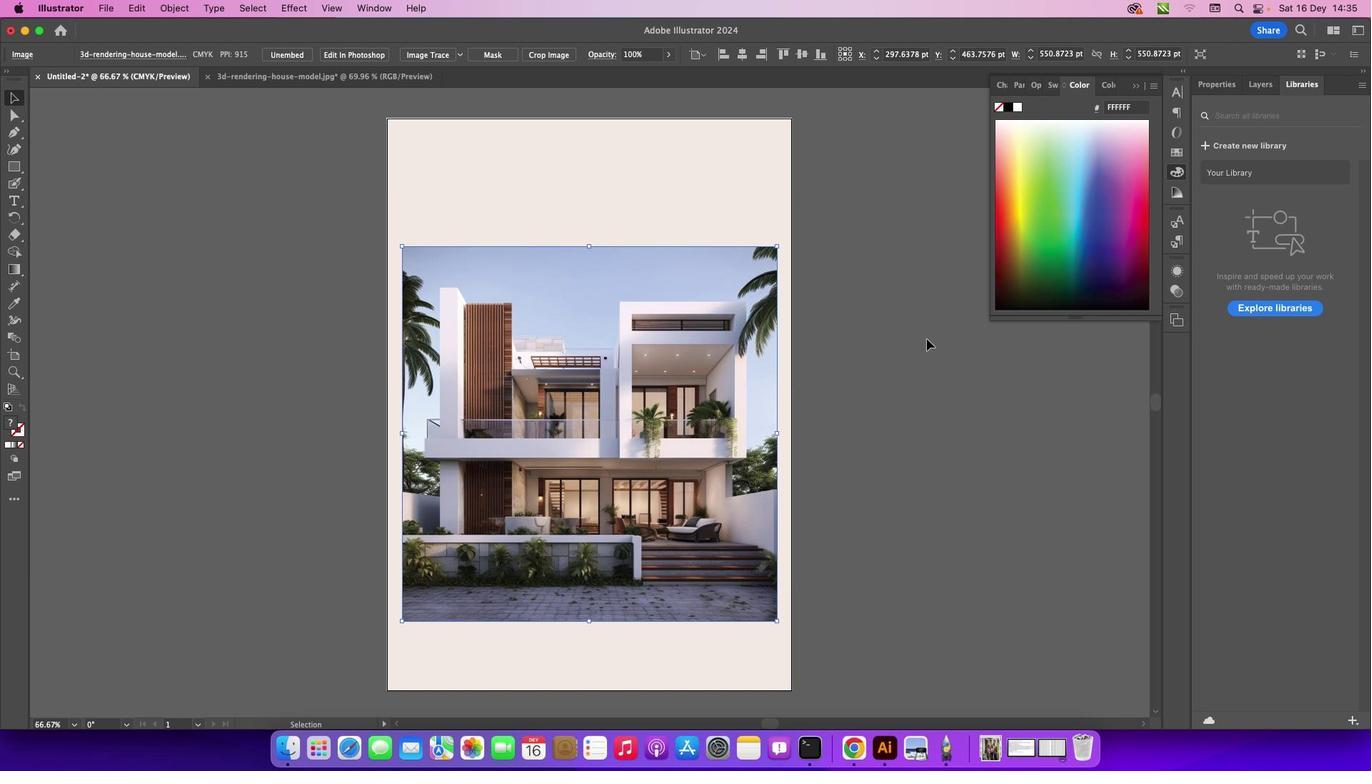 
Action: Mouse scrolled (935, 336) with delta (0, 0)
Screenshot: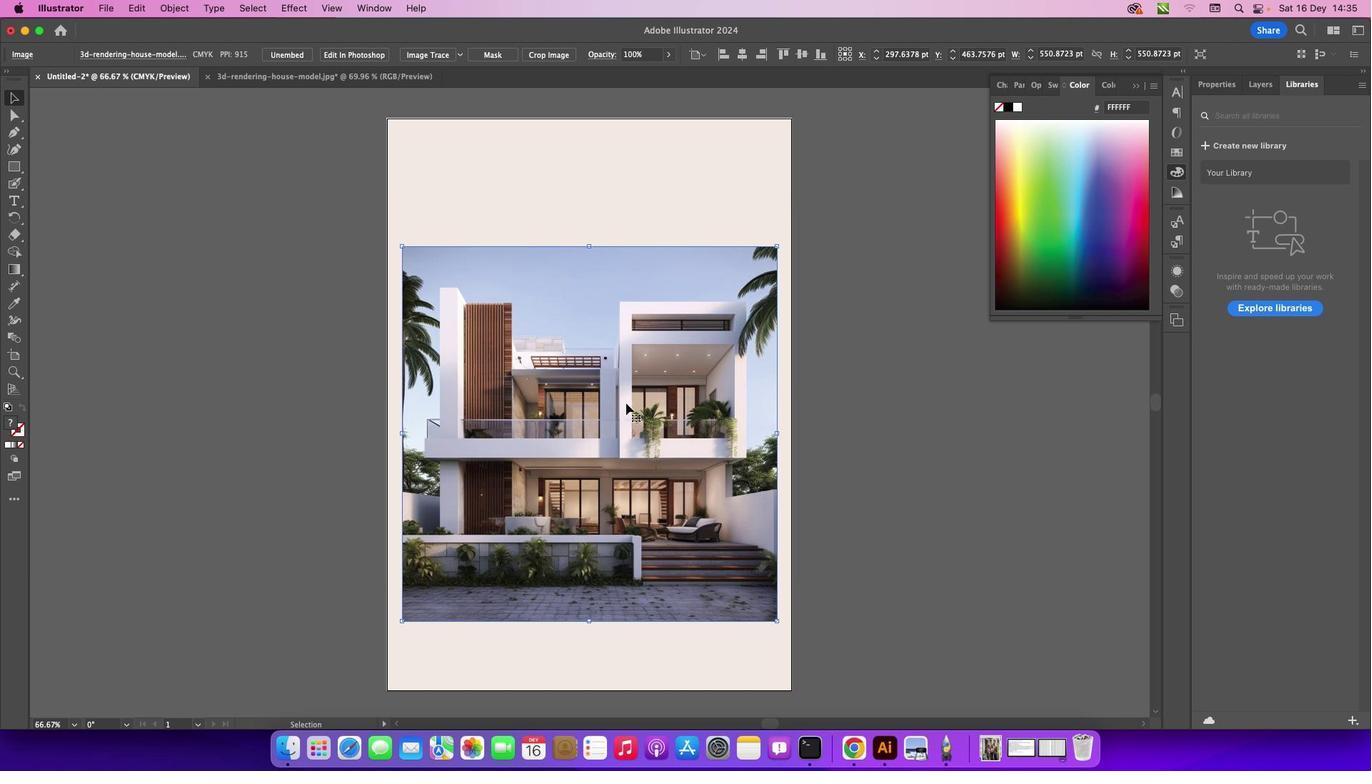 
Action: Mouse scrolled (935, 336) with delta (0, 0)
Screenshot: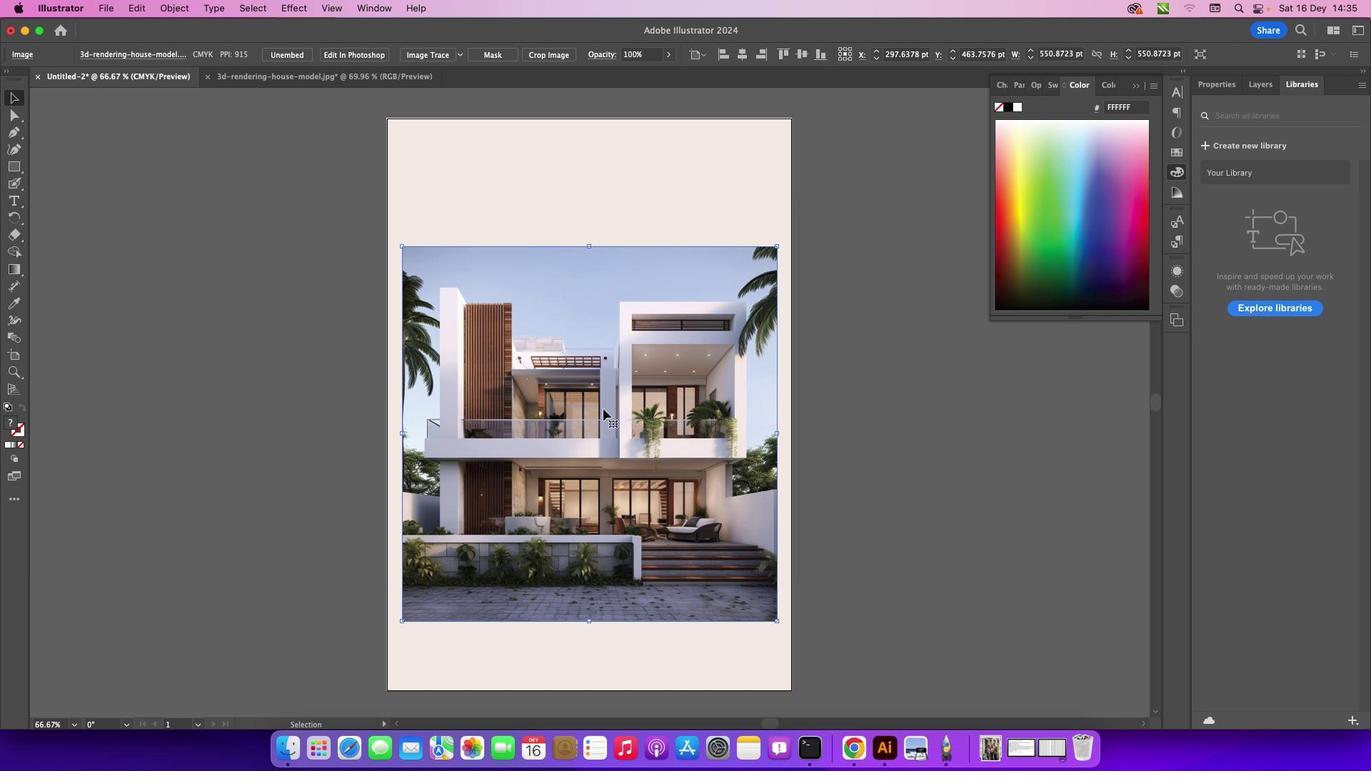 
Action: Mouse scrolled (935, 336) with delta (0, 0)
Screenshot: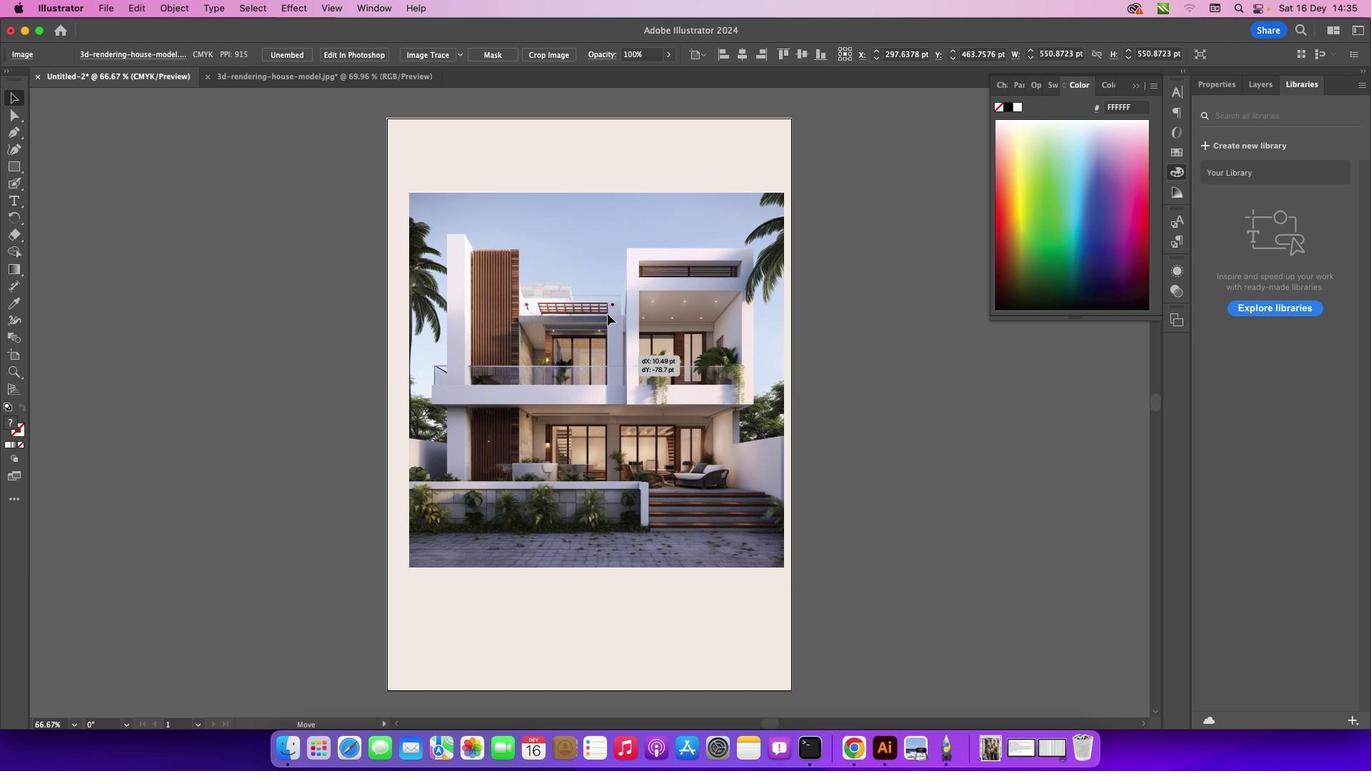 
Action: Mouse scrolled (935, 336) with delta (0, 0)
Screenshot: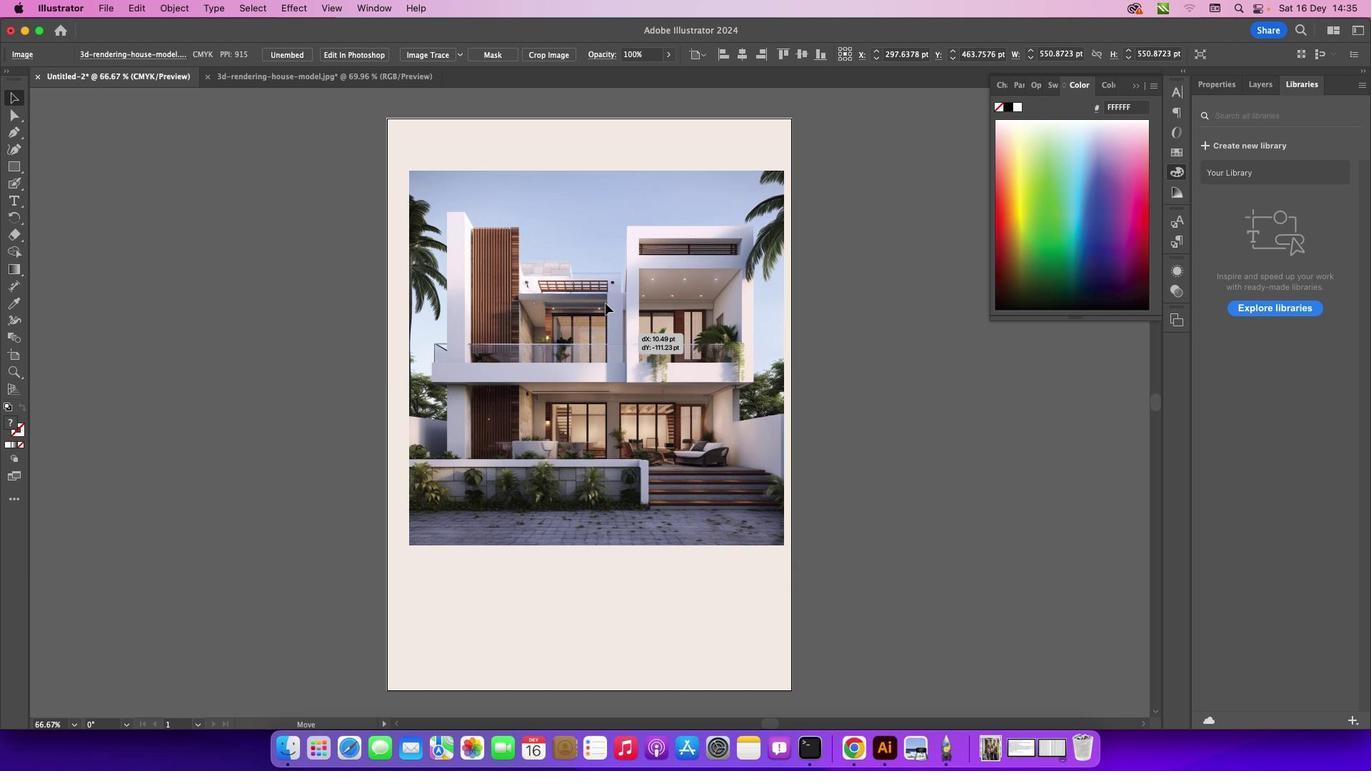 
Action: Mouse moved to (603, 409)
Screenshot: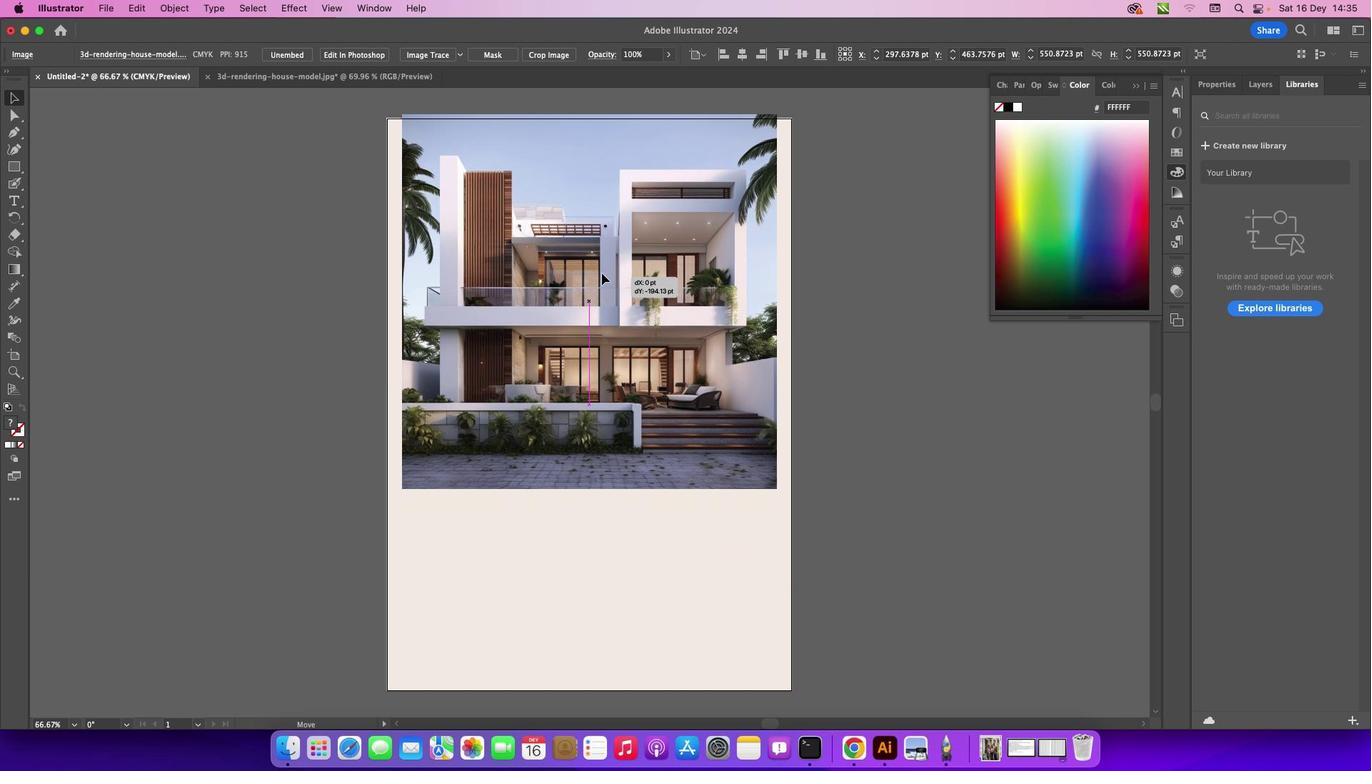 
Action: Mouse pressed left at (603, 409)
Screenshot: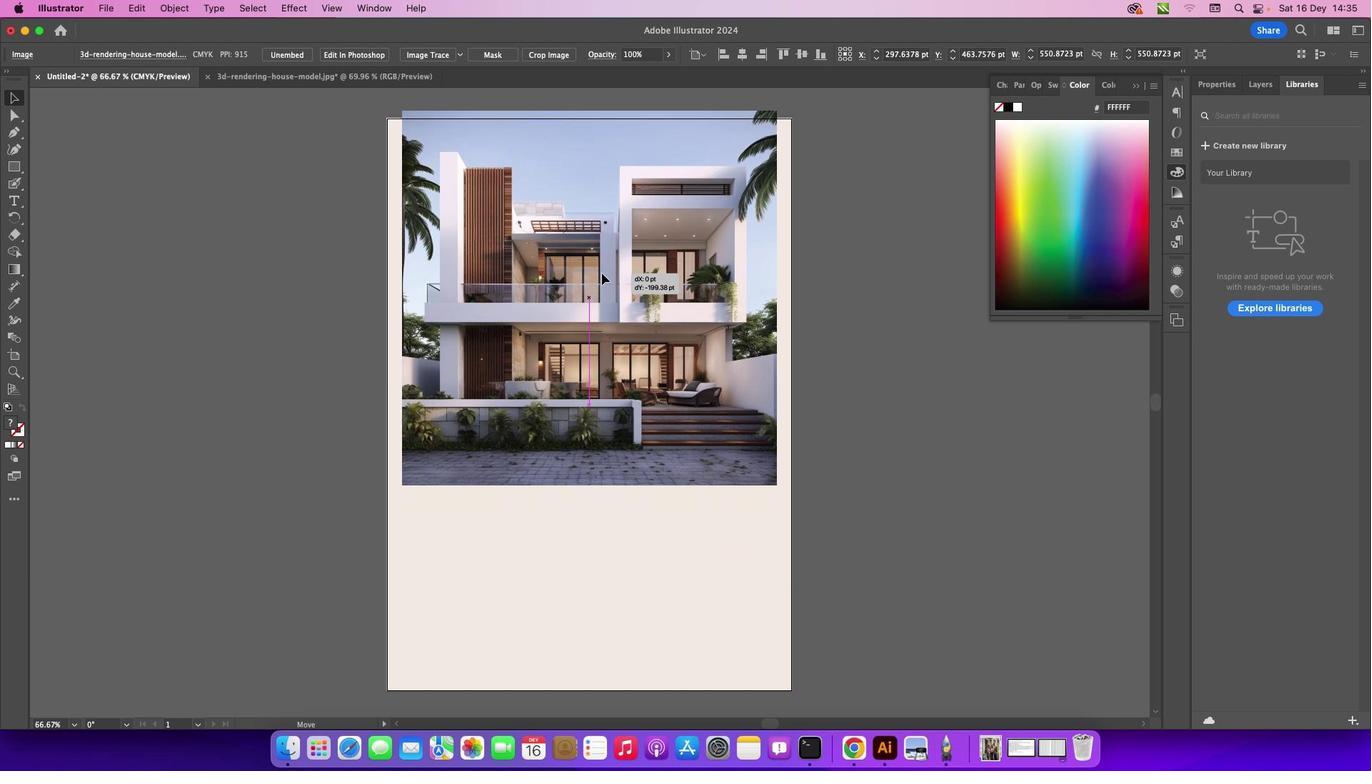 
Action: Mouse moved to (703, 463)
Screenshot: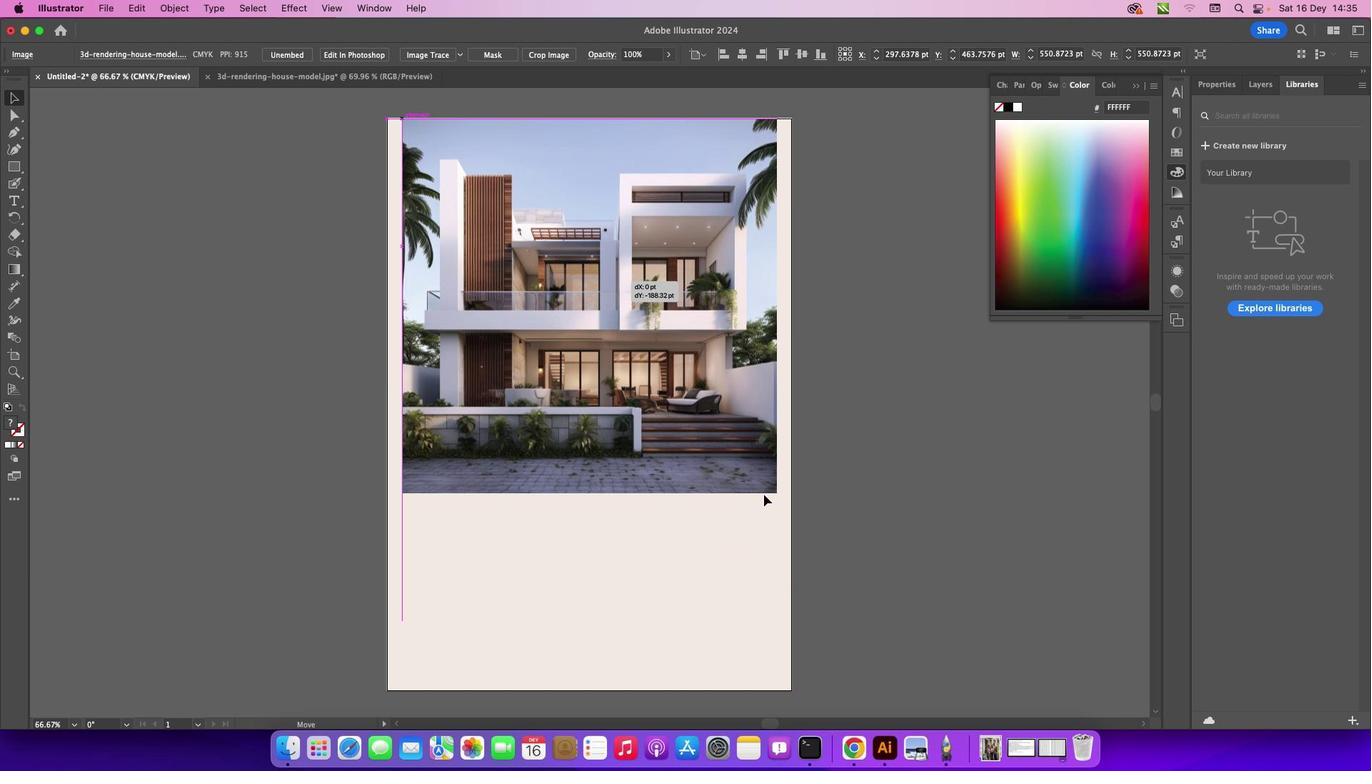 
Action: Mouse pressed left at (703, 463)
Screenshot: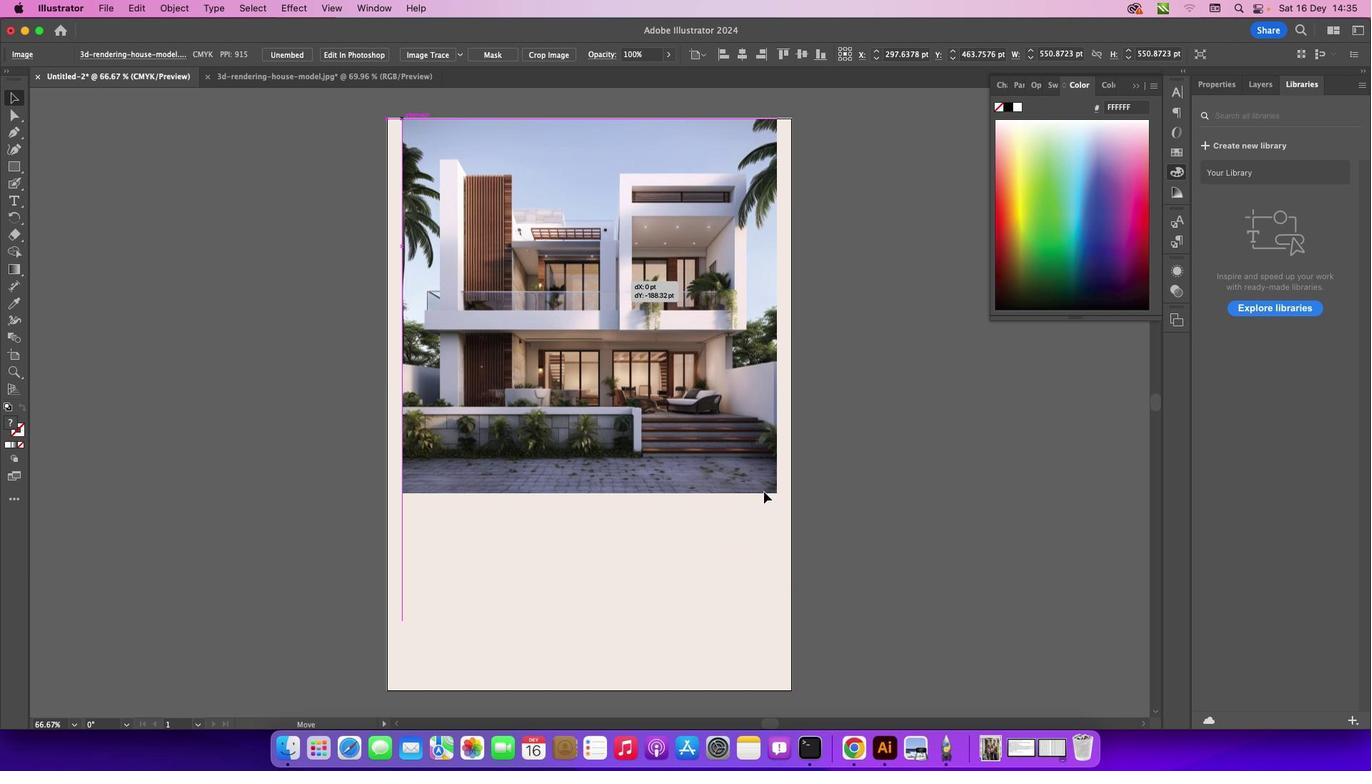 
Action: Mouse moved to (755, 464)
Screenshot: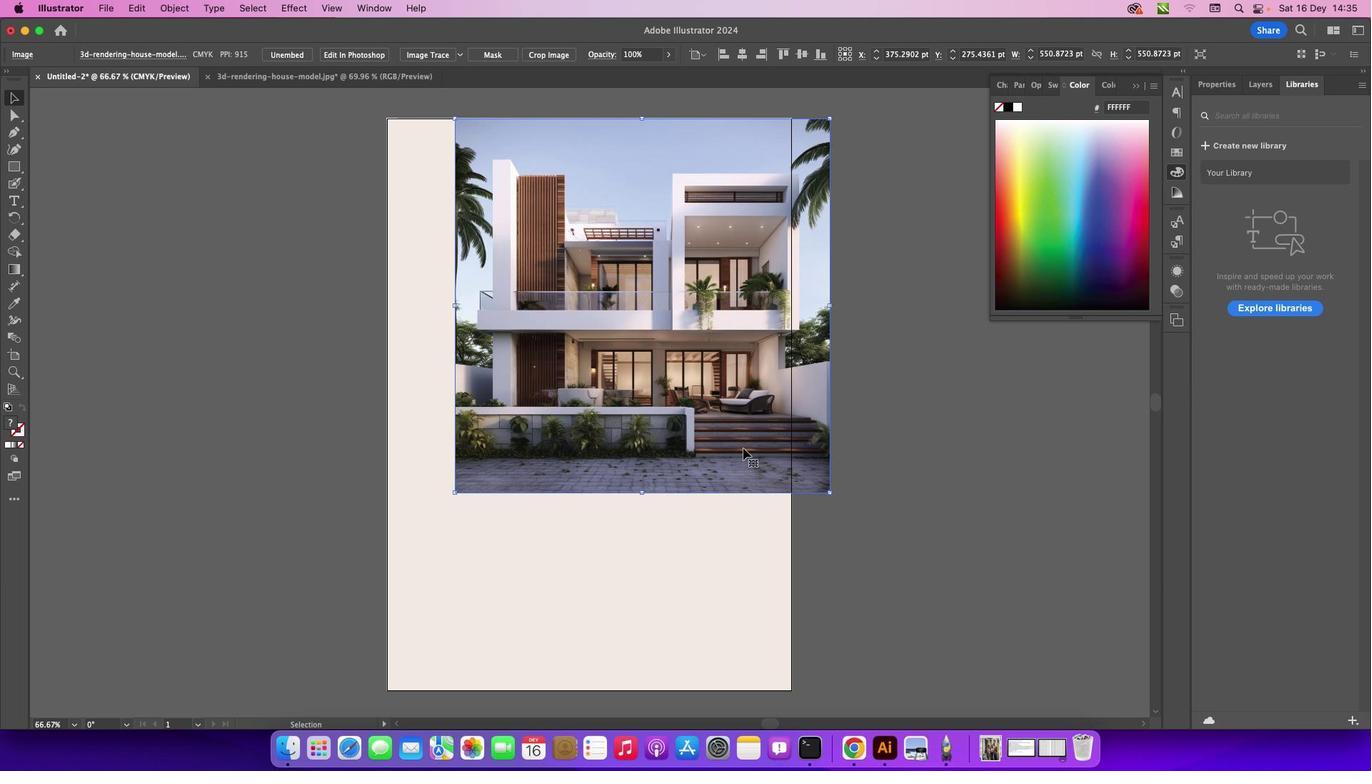 
Action: Mouse pressed left at (755, 464)
Screenshot: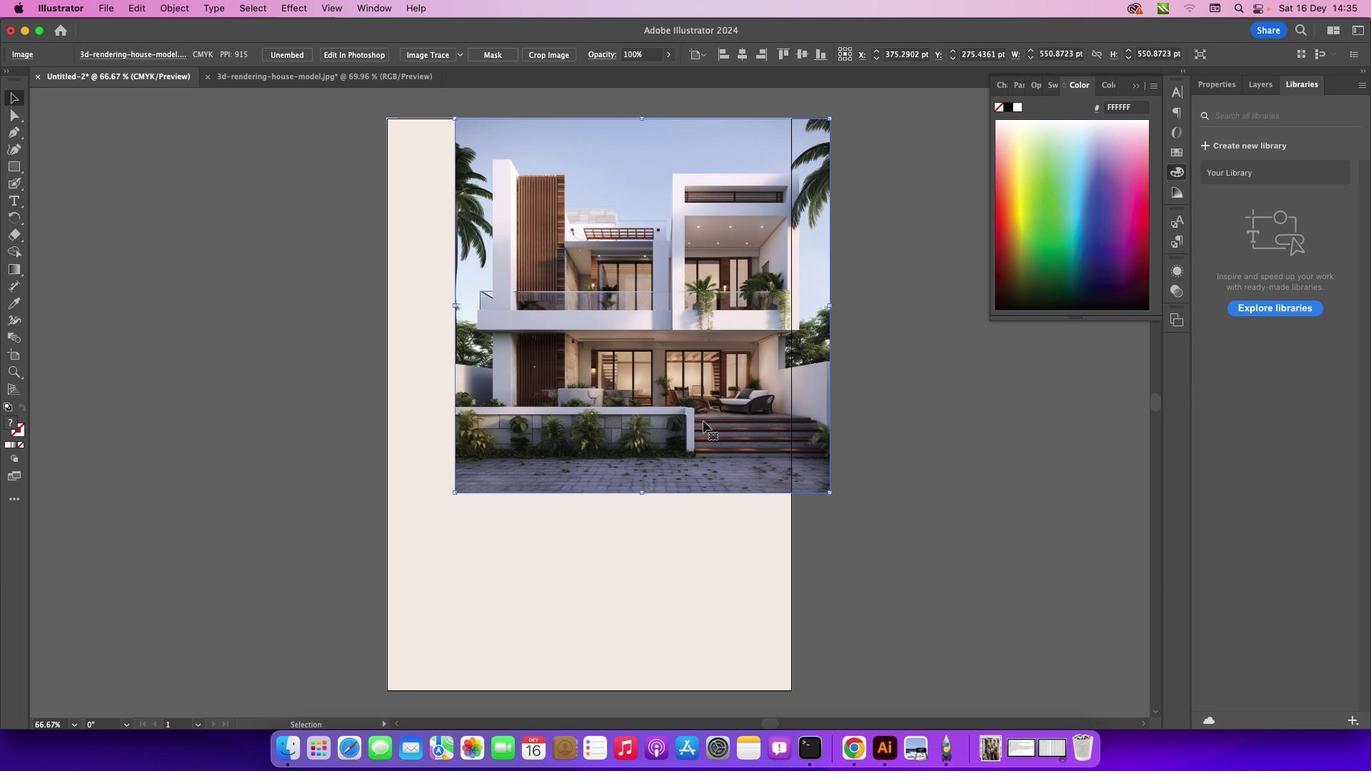 
Action: Mouse moved to (673, 397)
Screenshot: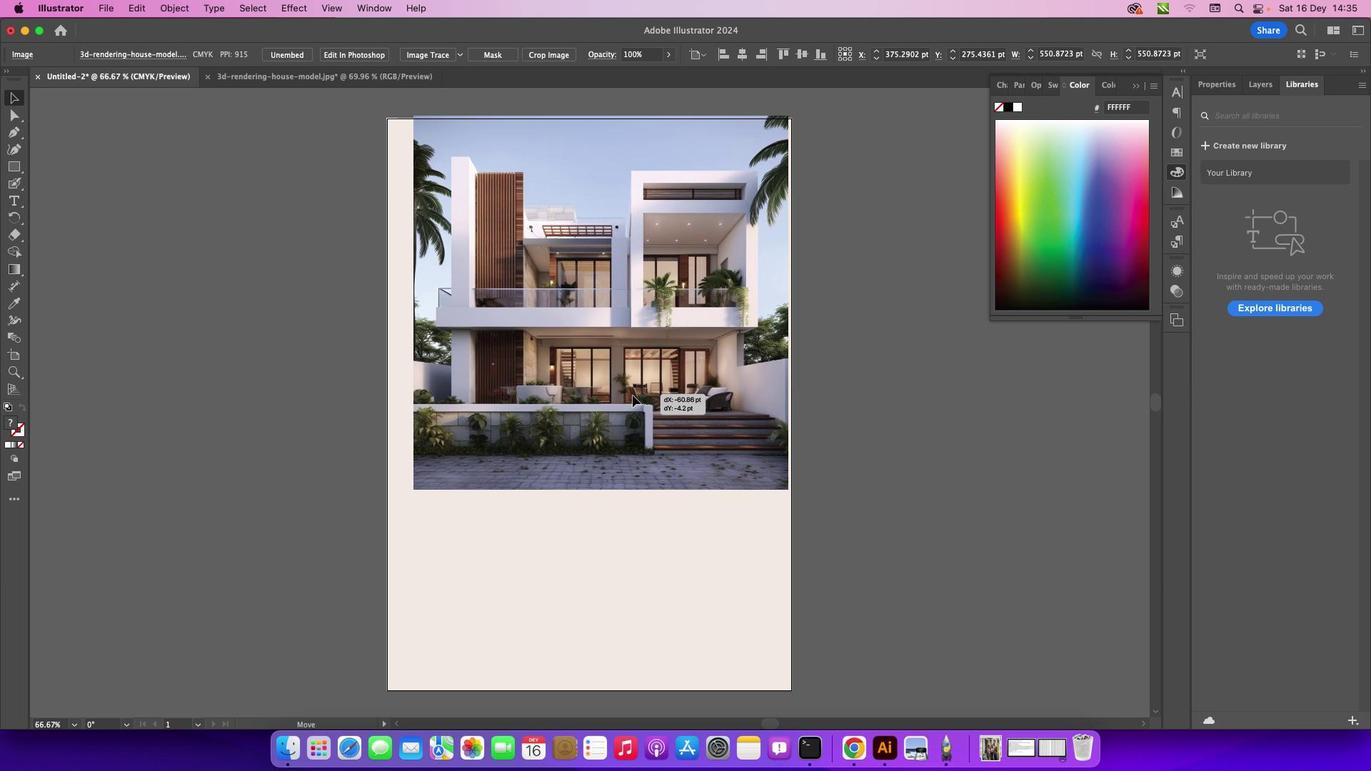 
Action: Mouse pressed left at (673, 397)
Screenshot: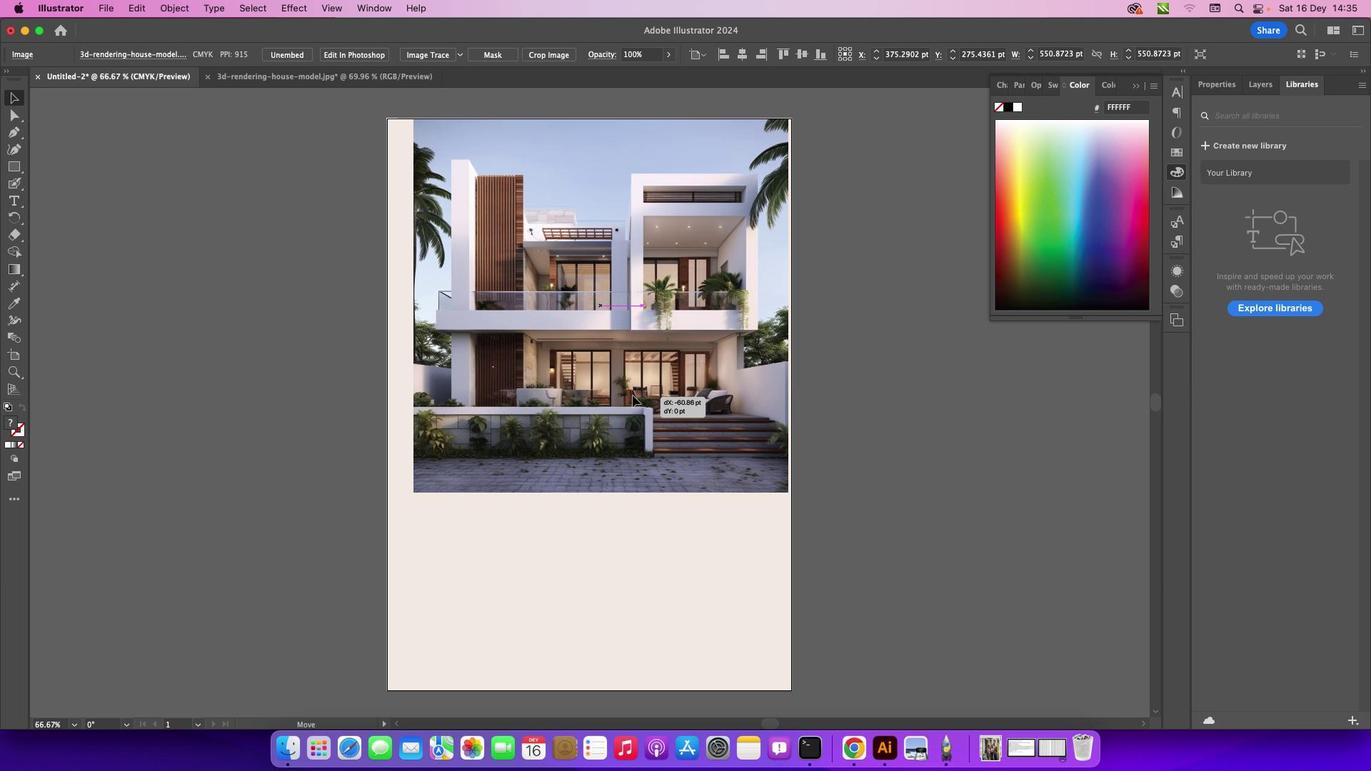 
Action: Mouse moved to (786, 493)
Screenshot: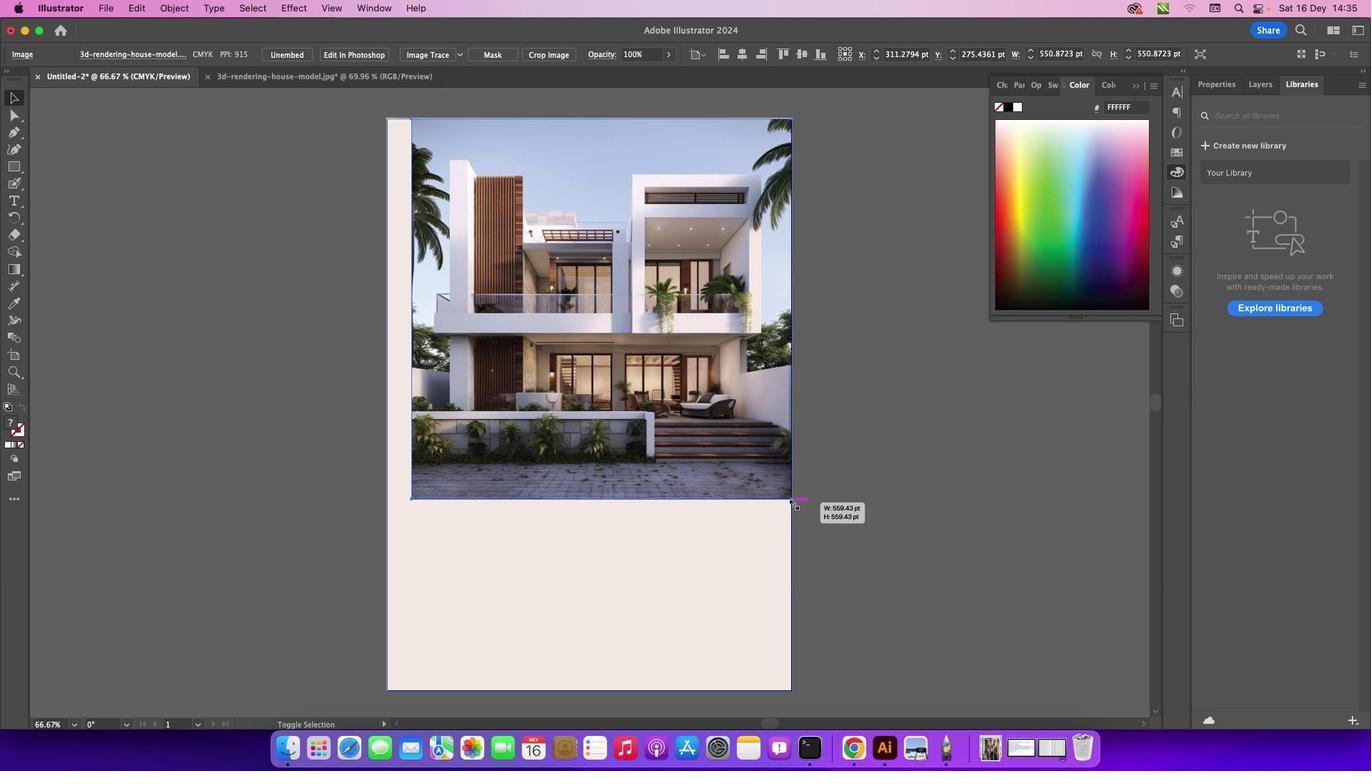 
Action: Key pressed Key.shift
Screenshot: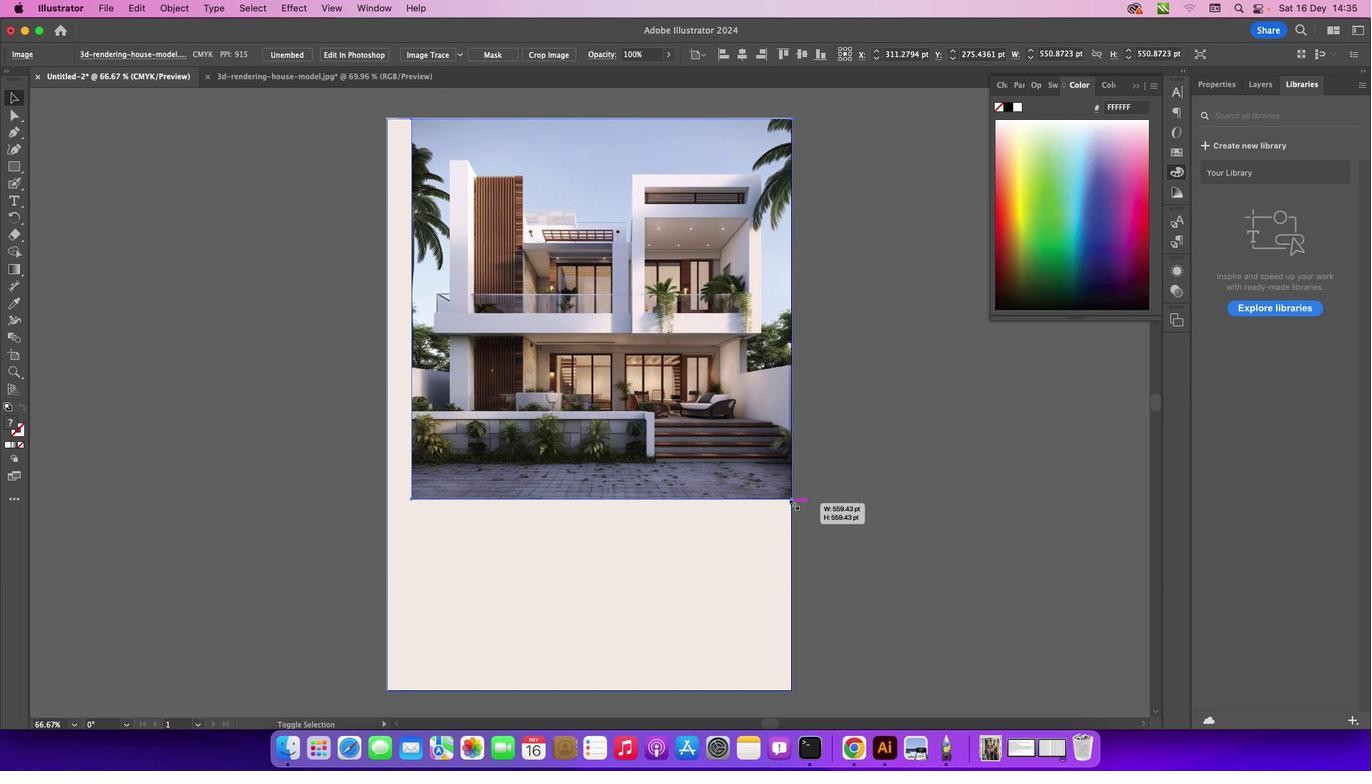 
Action: Mouse pressed left at (786, 493)
Screenshot: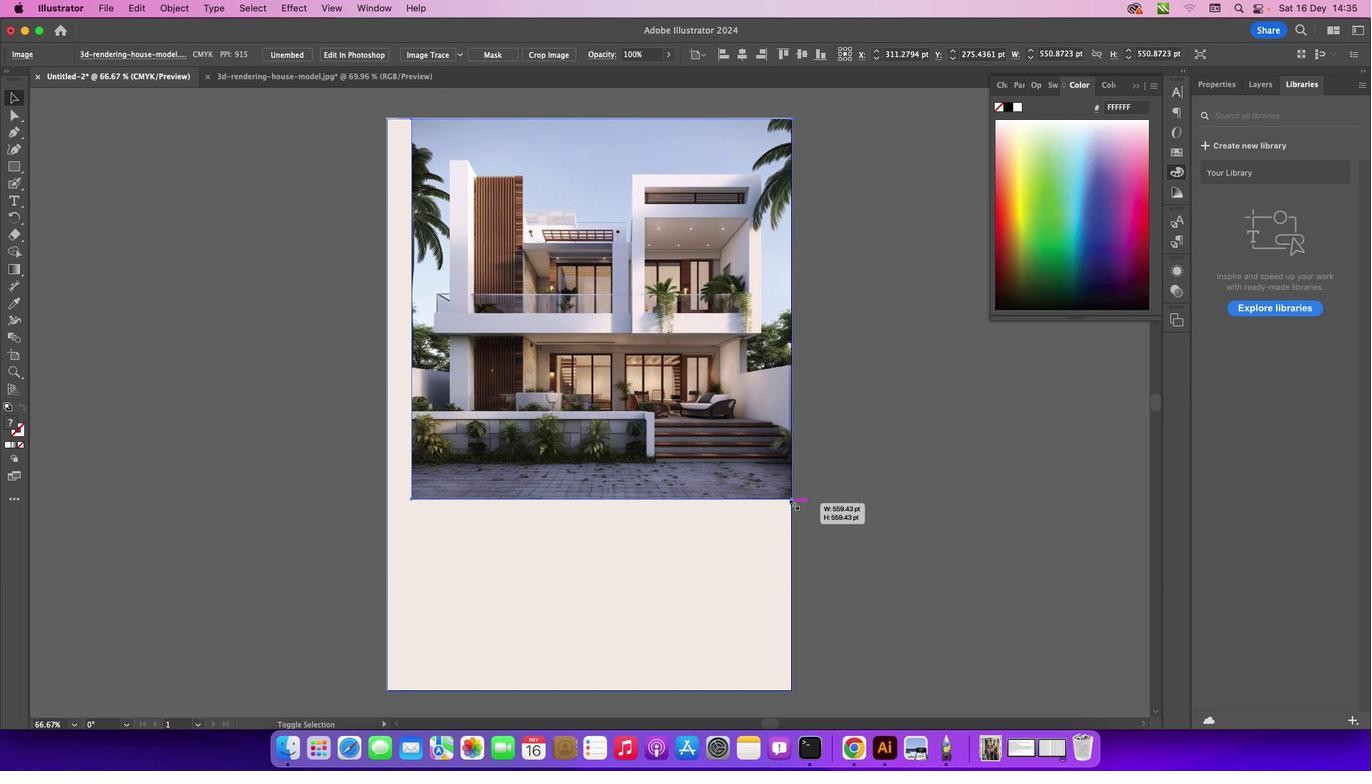 
Action: Mouse moved to (734, 460)
Screenshot: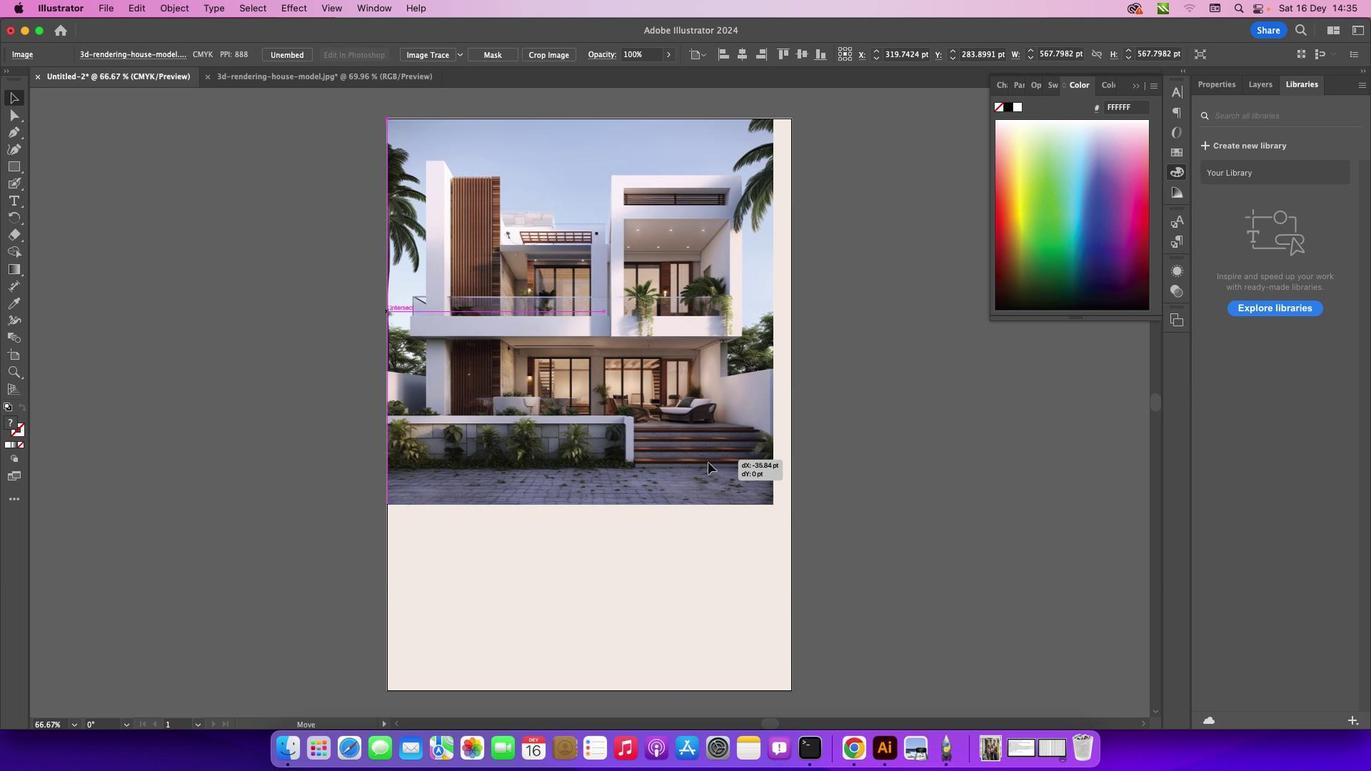 
Action: Mouse pressed left at (734, 460)
Screenshot: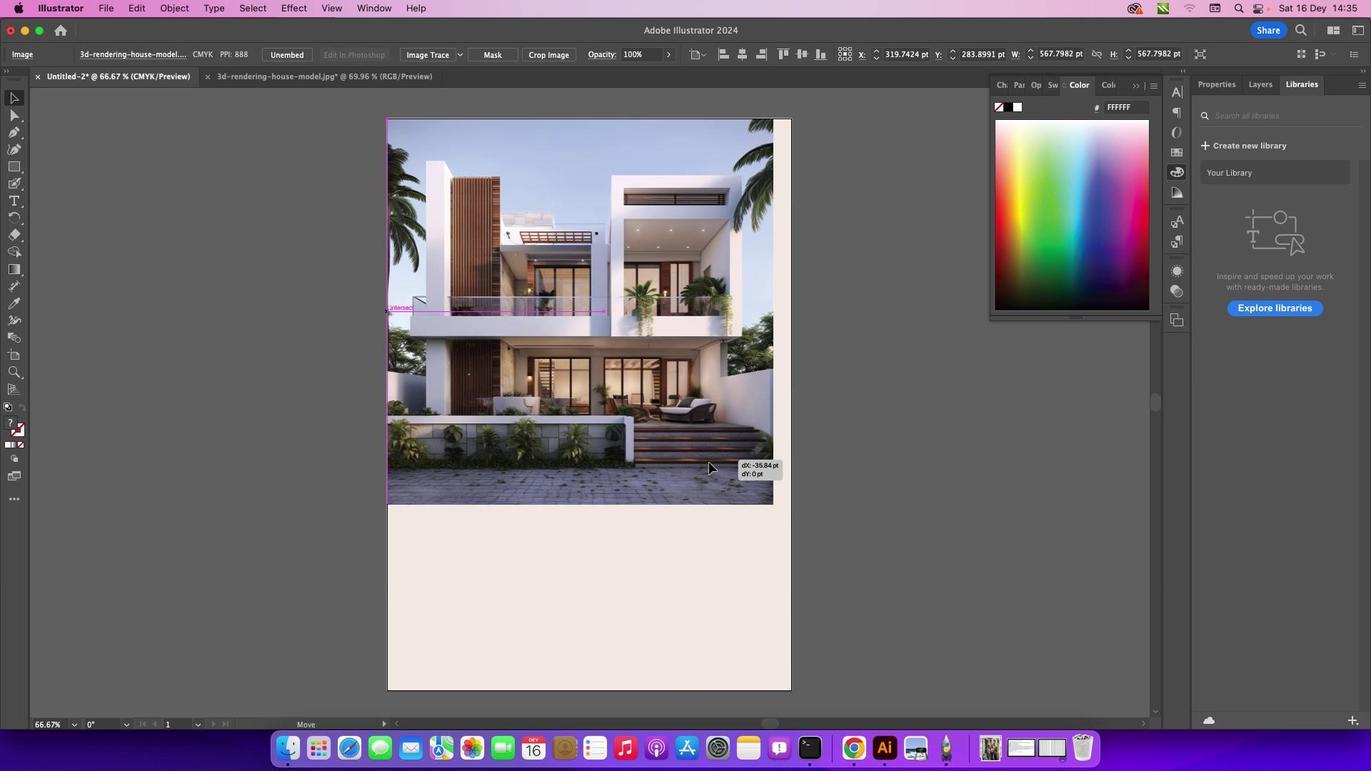 
Action: Mouse moved to (775, 506)
Screenshot: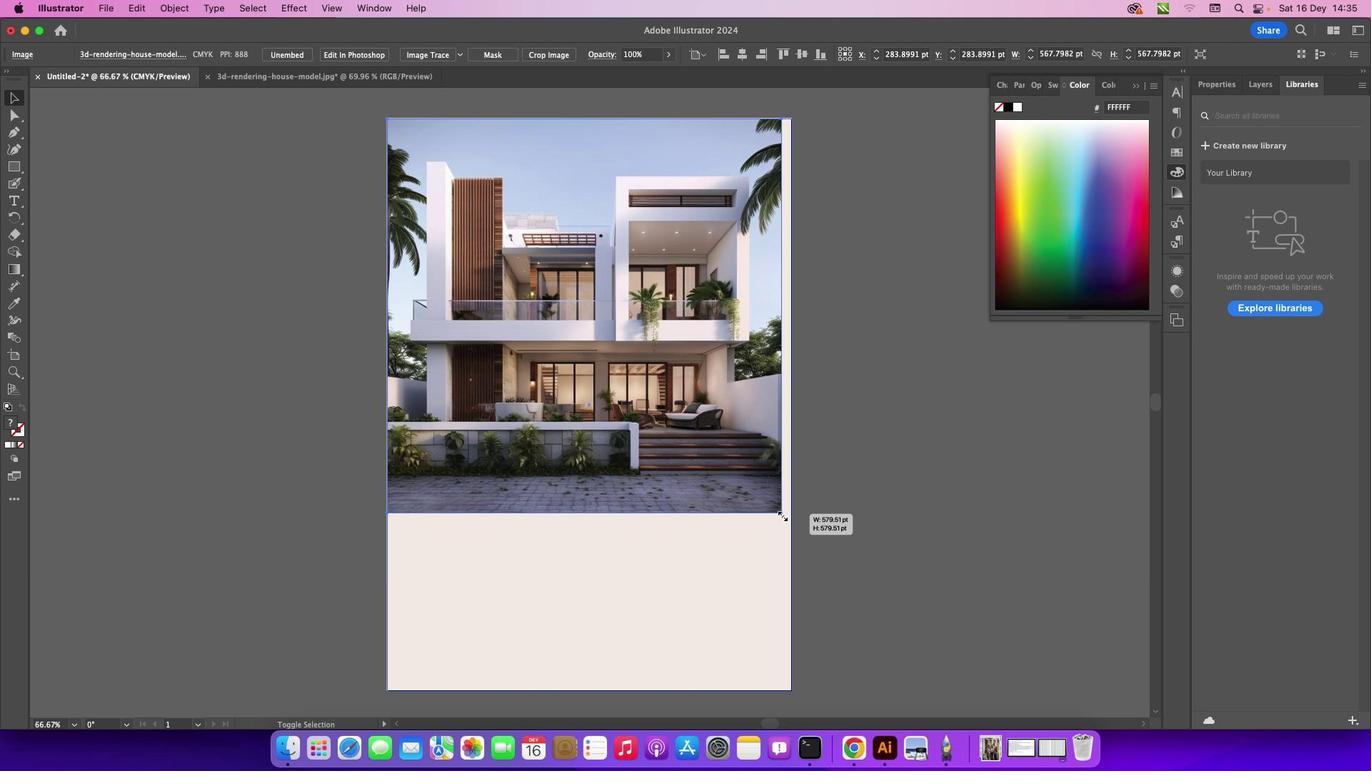 
Action: Key pressed Key.shift
Screenshot: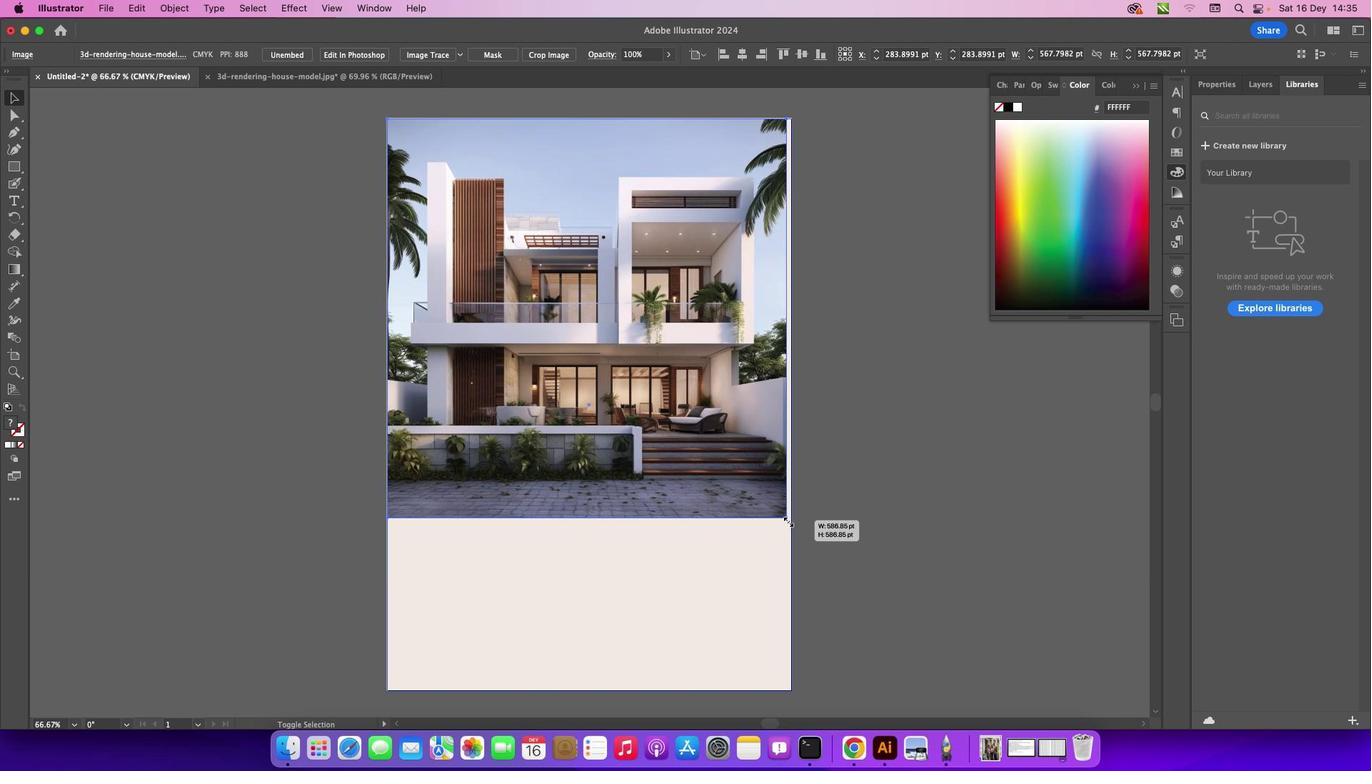 
Action: Mouse pressed left at (775, 506)
Screenshot: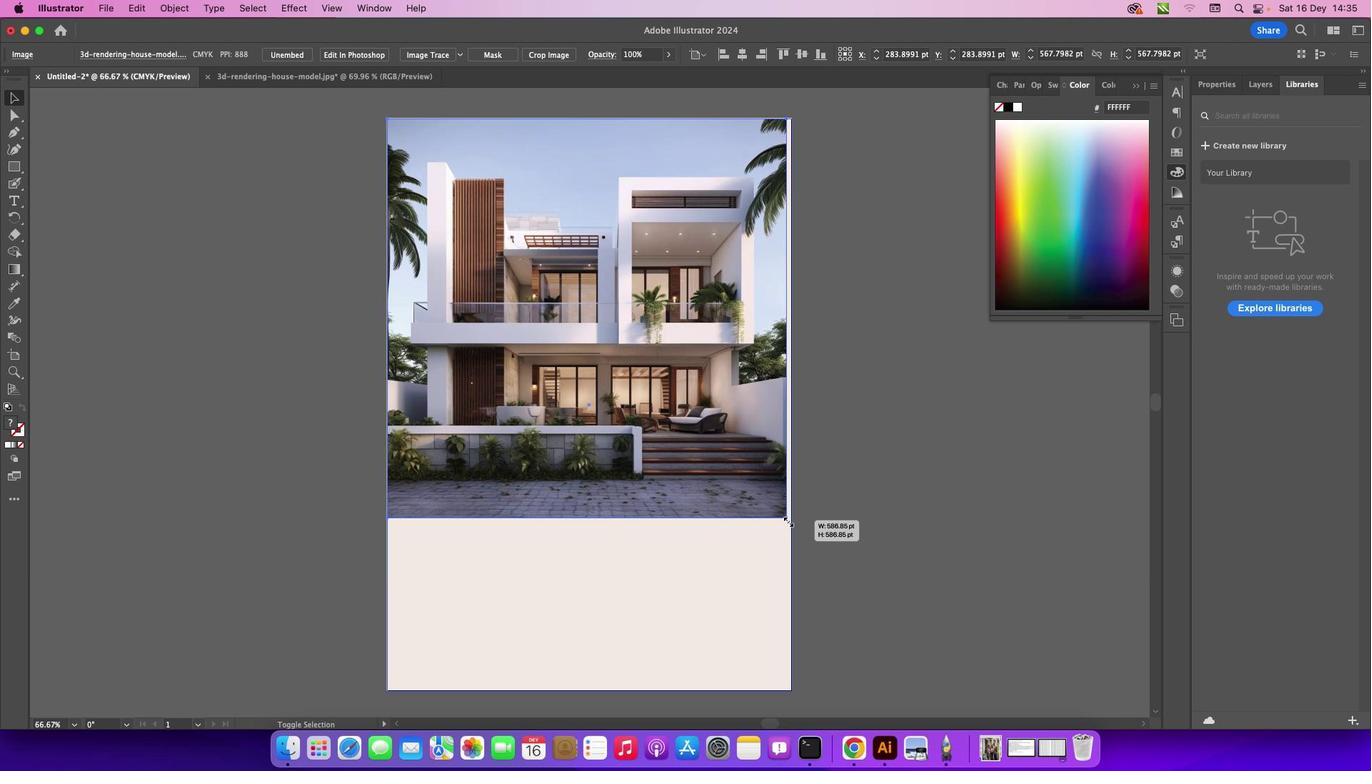 
Action: Mouse moved to (887, 473)
Screenshot: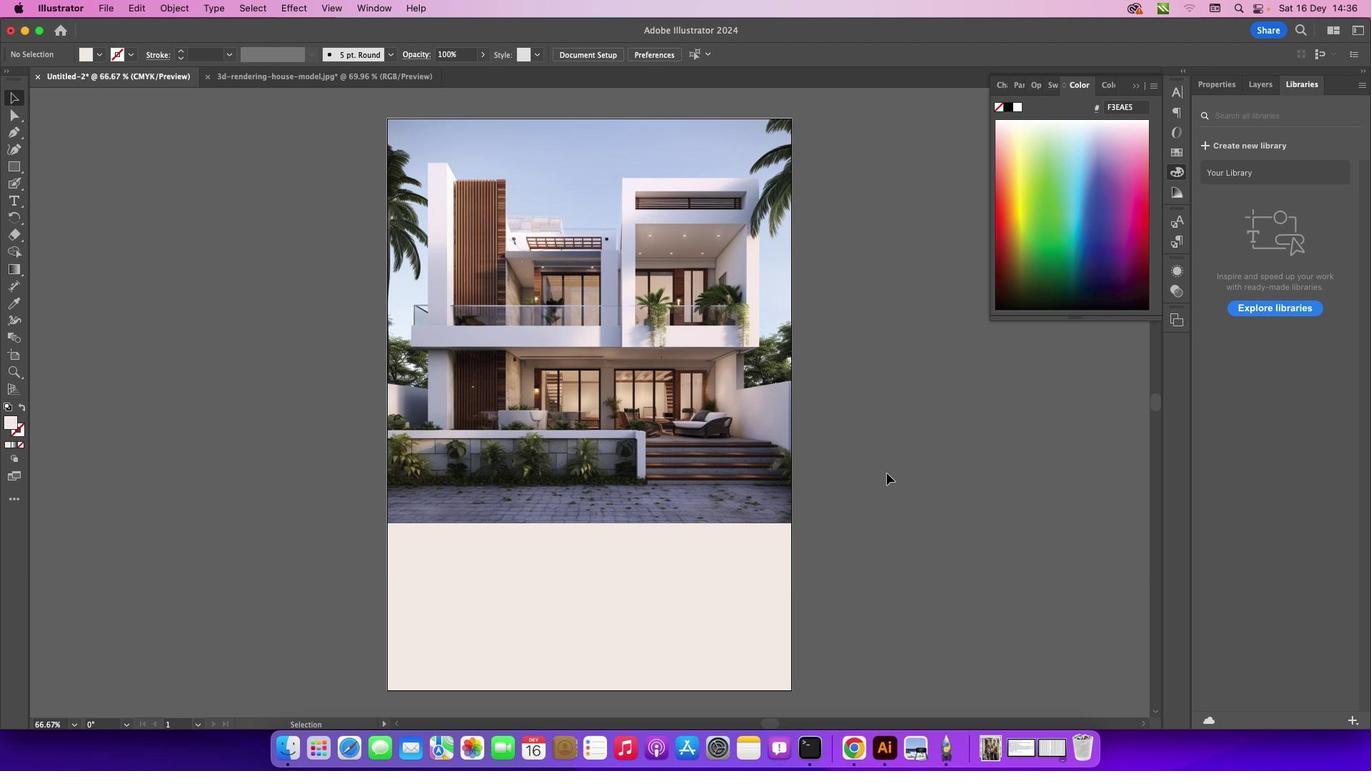 
Action: Mouse pressed left at (887, 473)
Screenshot: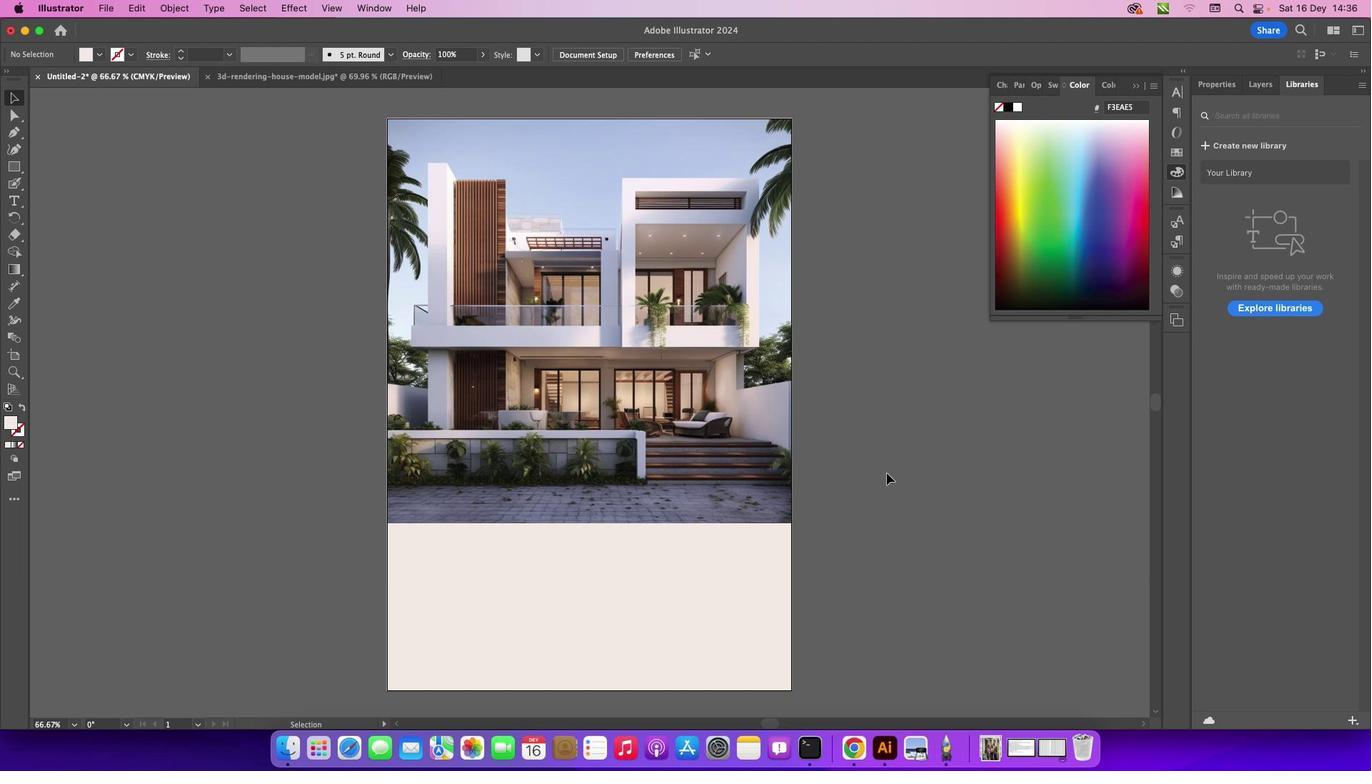 
Action: Mouse moved to (225, 275)
Screenshot: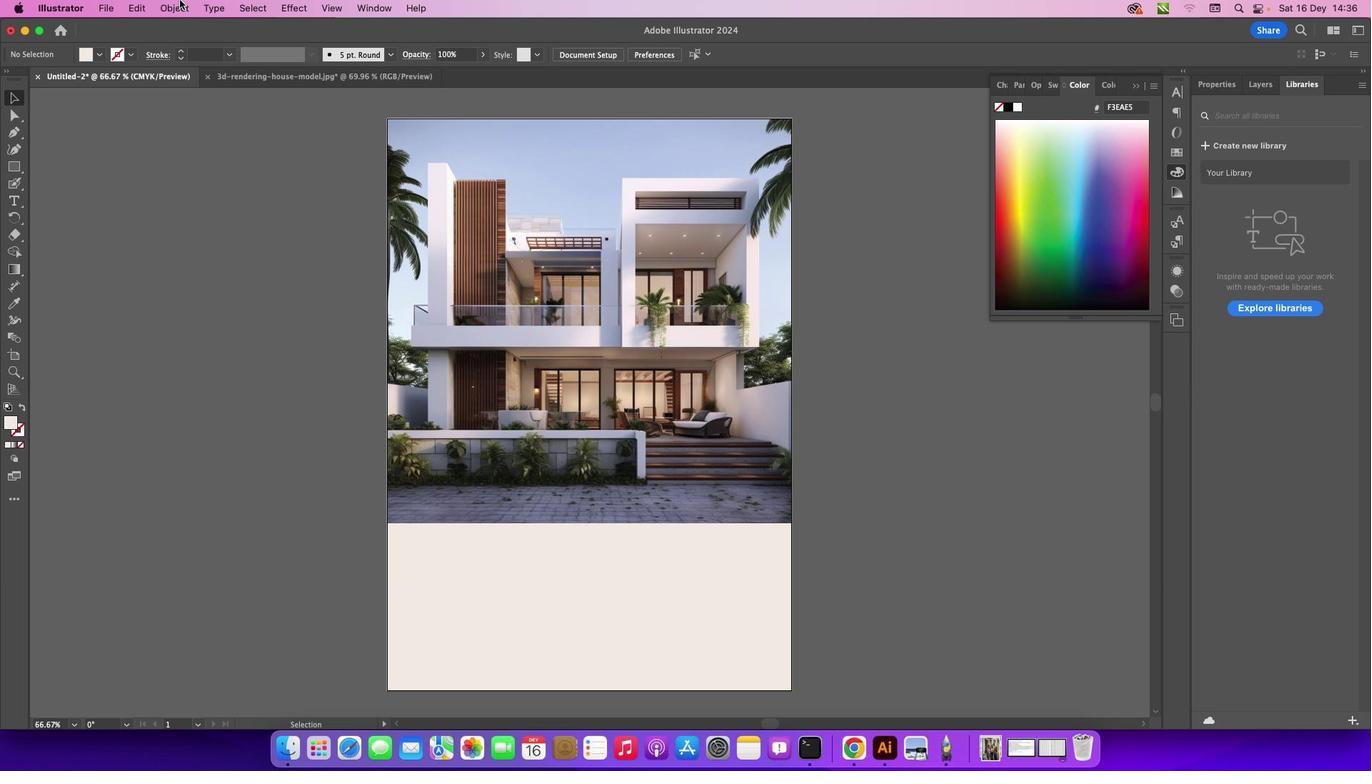 
Action: Mouse pressed left at (225, 275)
Screenshot: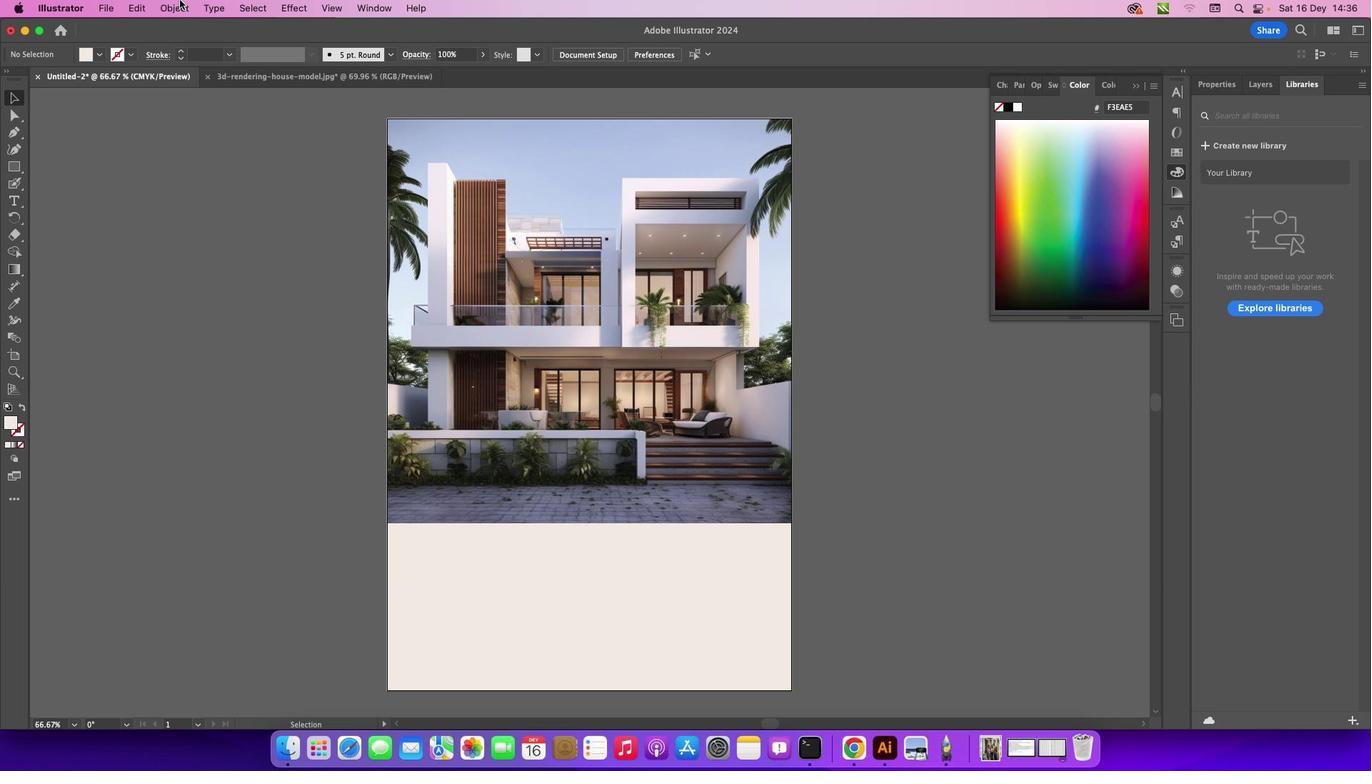 
Action: Mouse moved to (238, 222)
Screenshot: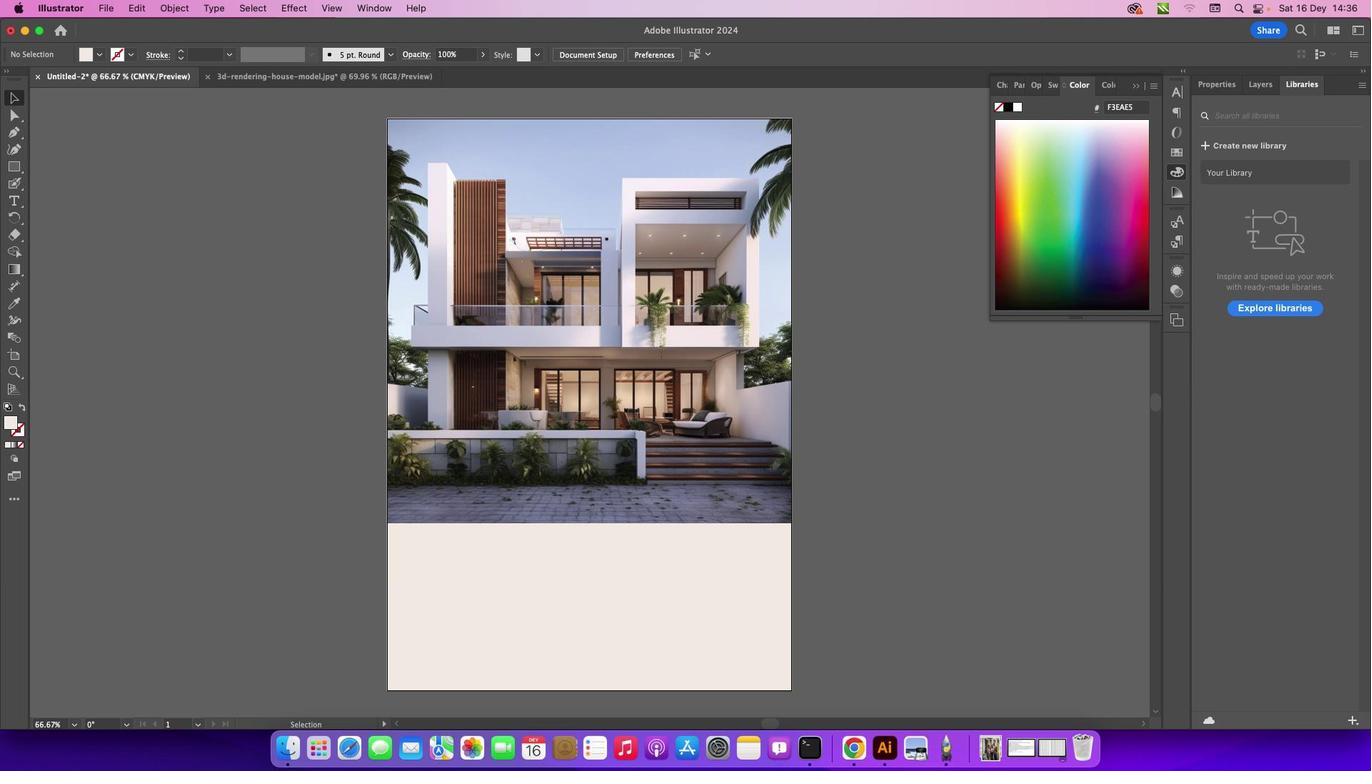 
Action: Mouse pressed left at (238, 222)
Screenshot: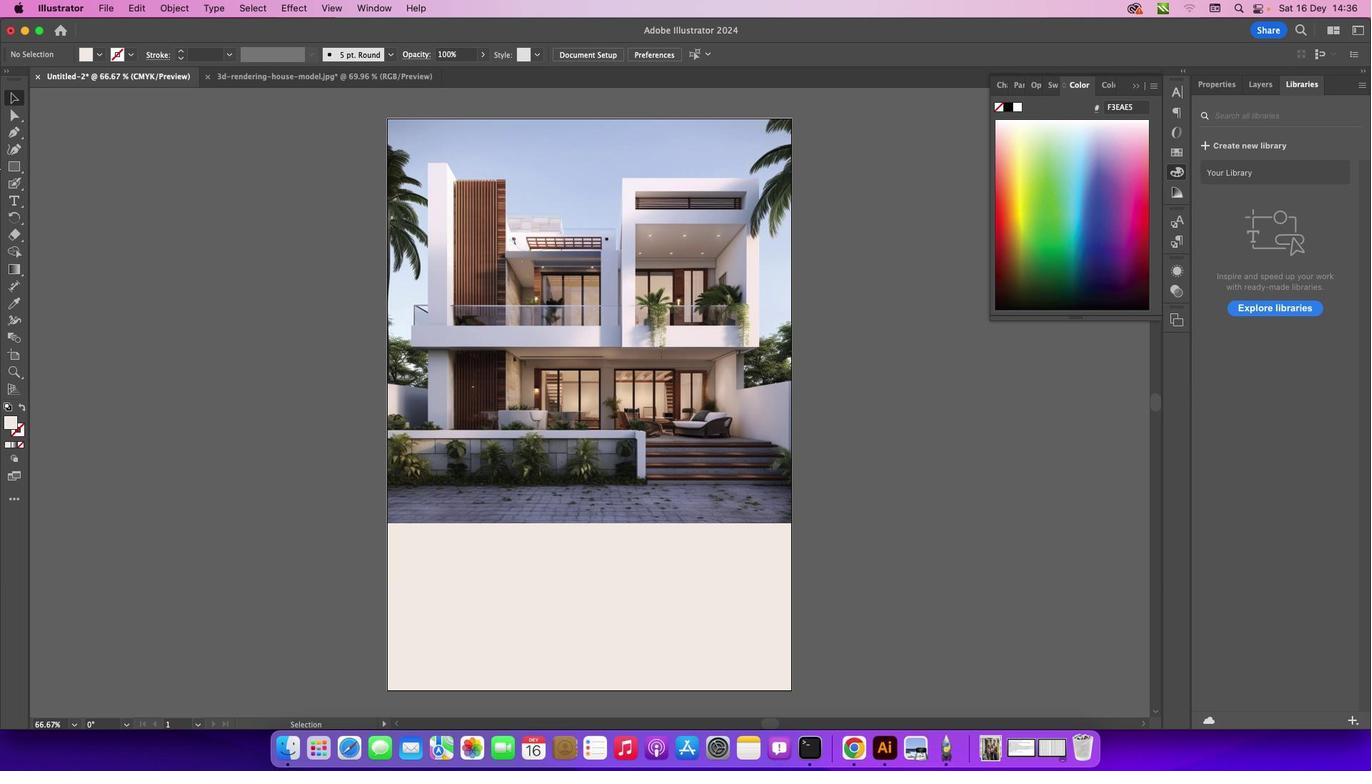 
Action: Mouse moved to (11, 165)
Screenshot: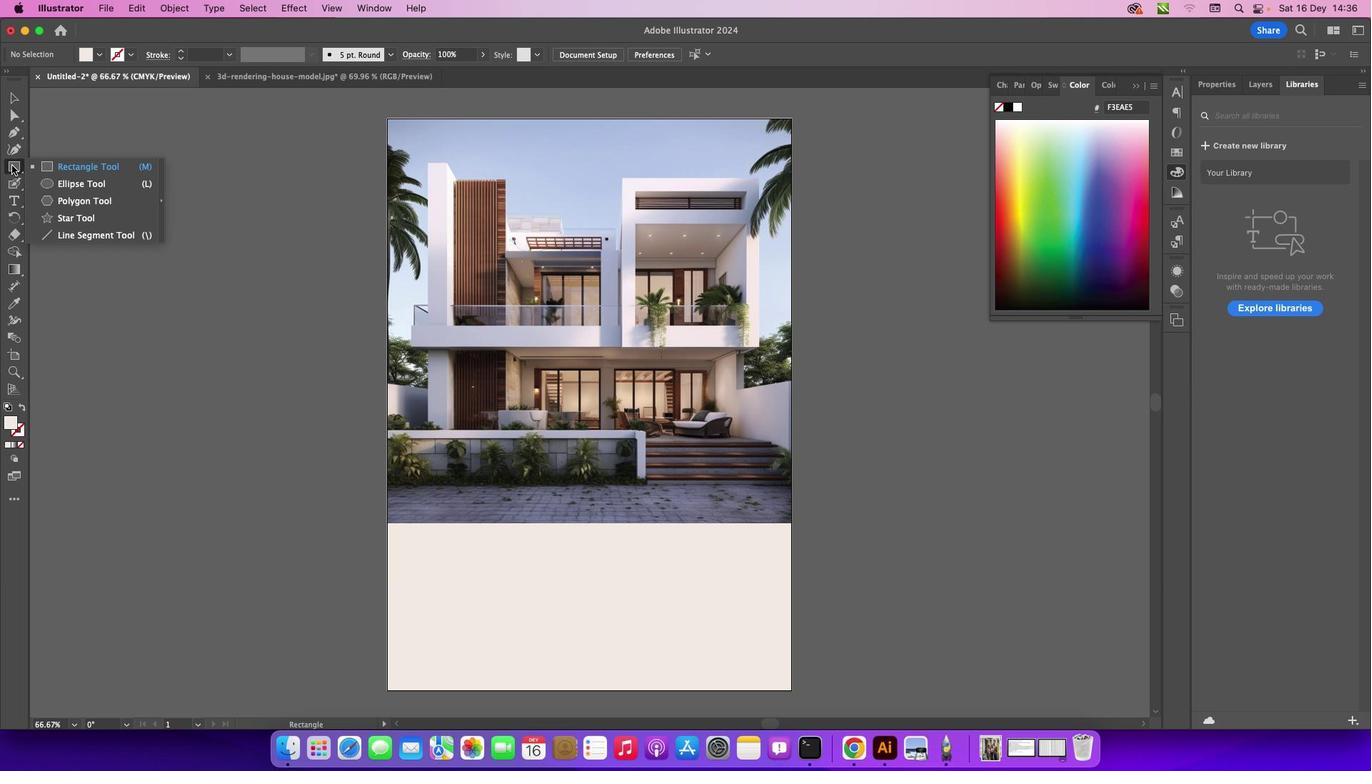 
Action: Mouse pressed left at (11, 165)
Screenshot: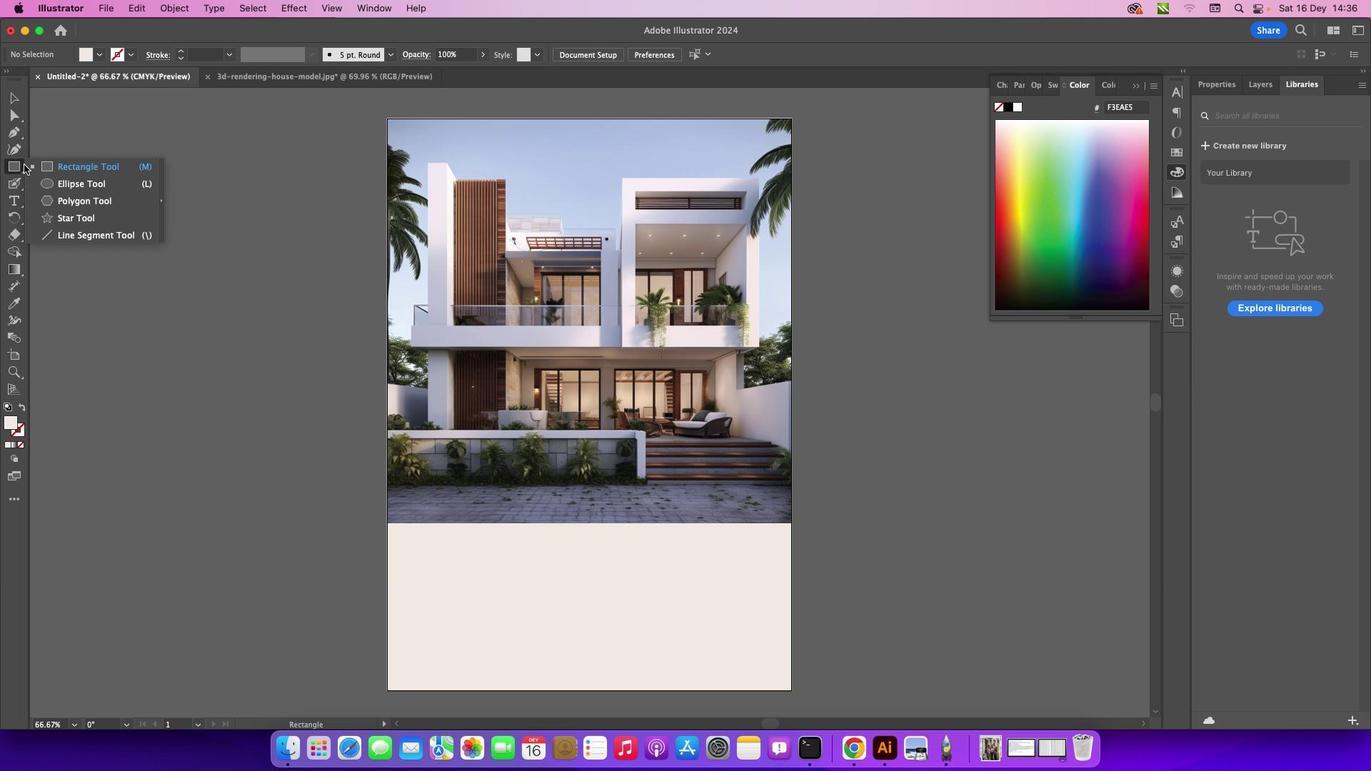 
Action: Mouse moved to (81, 165)
Screenshot: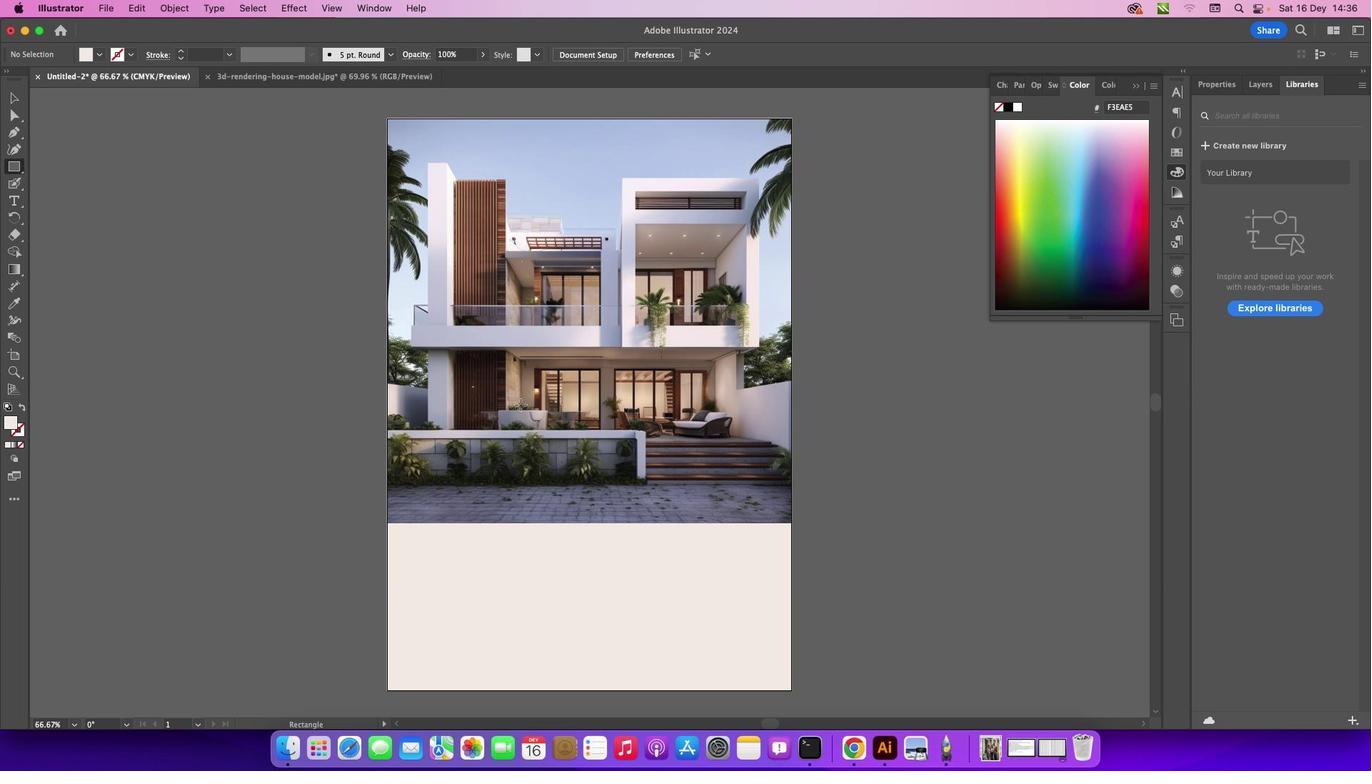 
Action: Mouse pressed left at (81, 165)
Screenshot: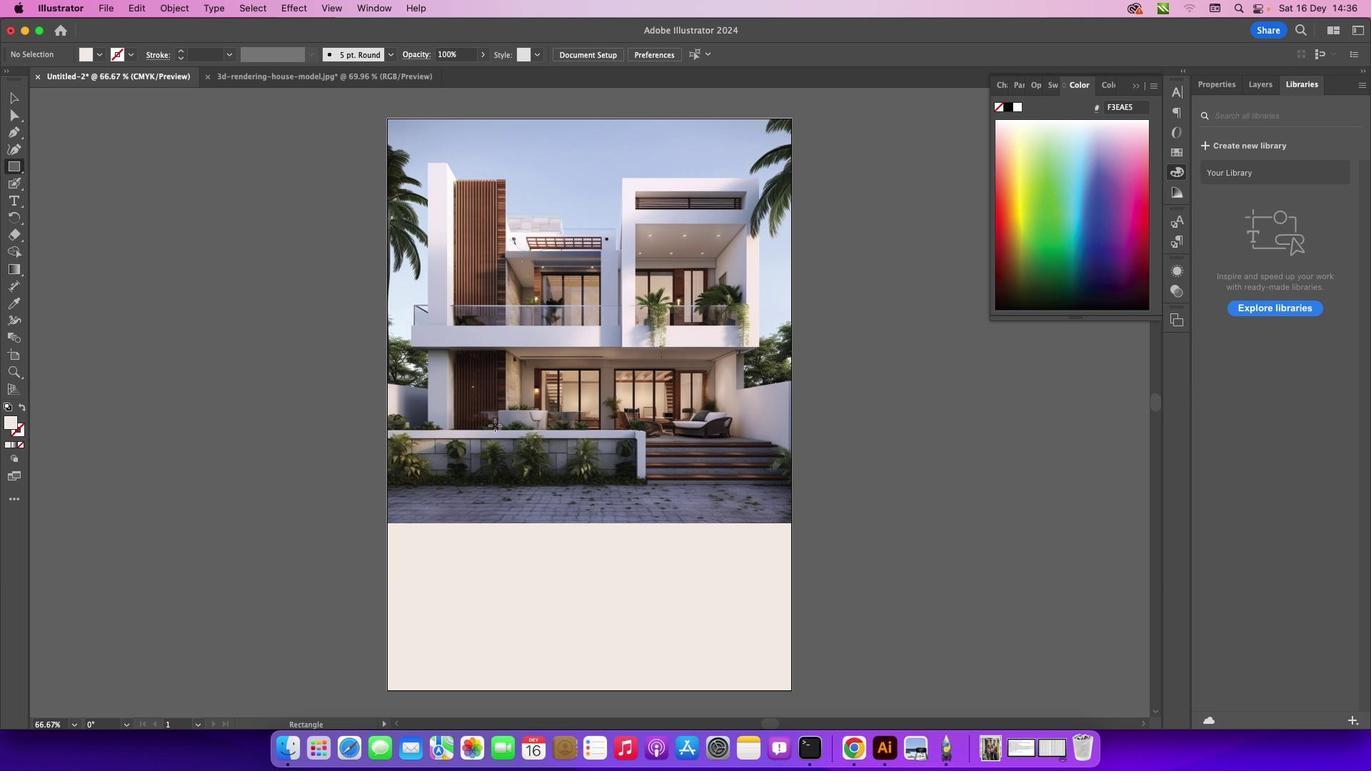 
Action: Mouse moved to (487, 435)
Screenshot: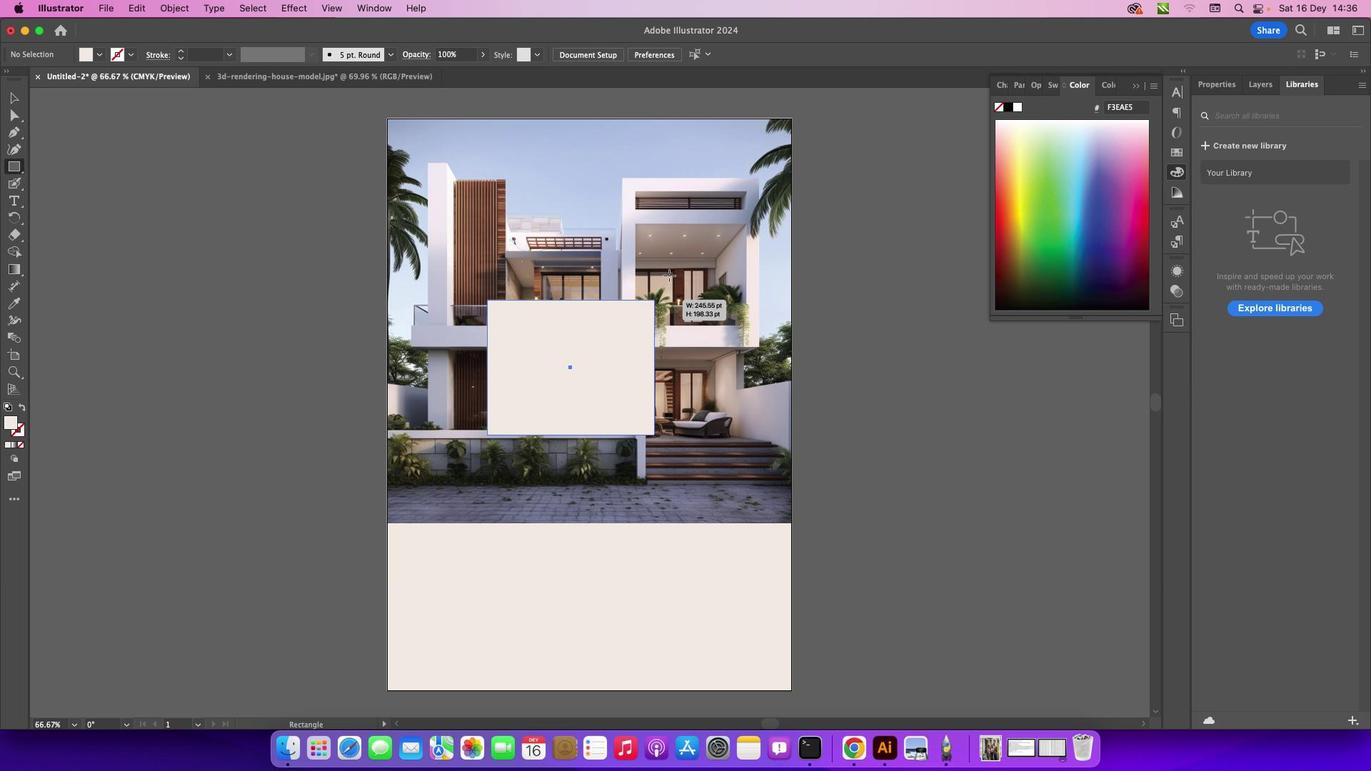 
Action: Mouse pressed left at (487, 435)
Screenshot: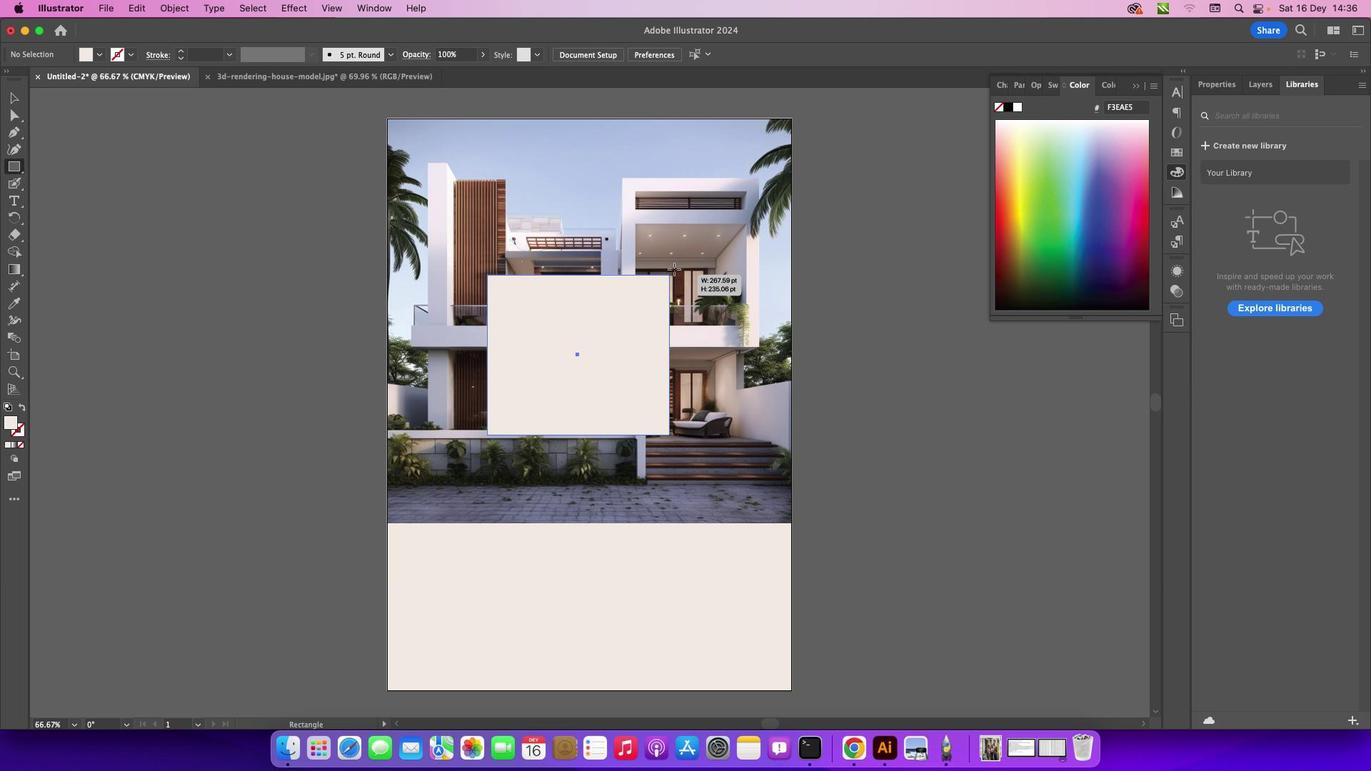 
Action: Mouse moved to (498, 246)
Screenshot: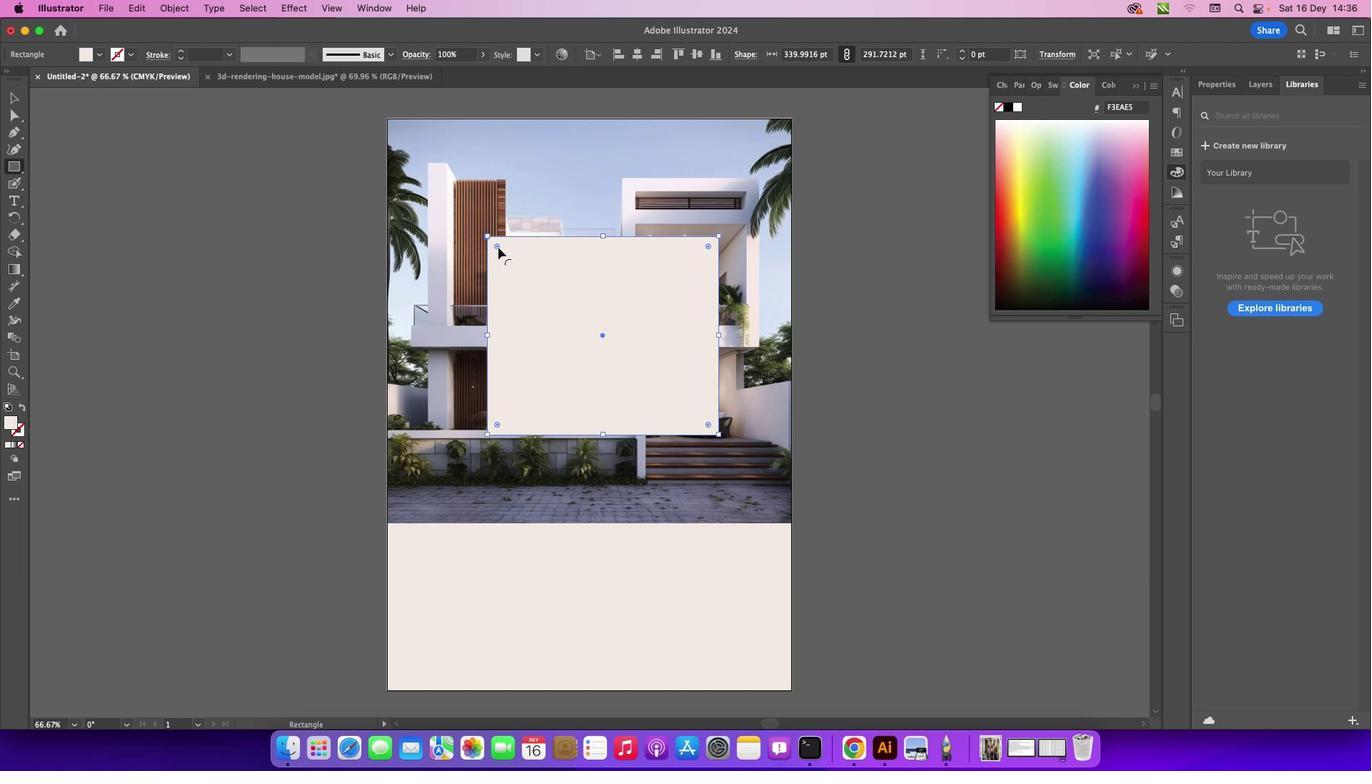 
Action: Mouse pressed left at (498, 246)
Screenshot: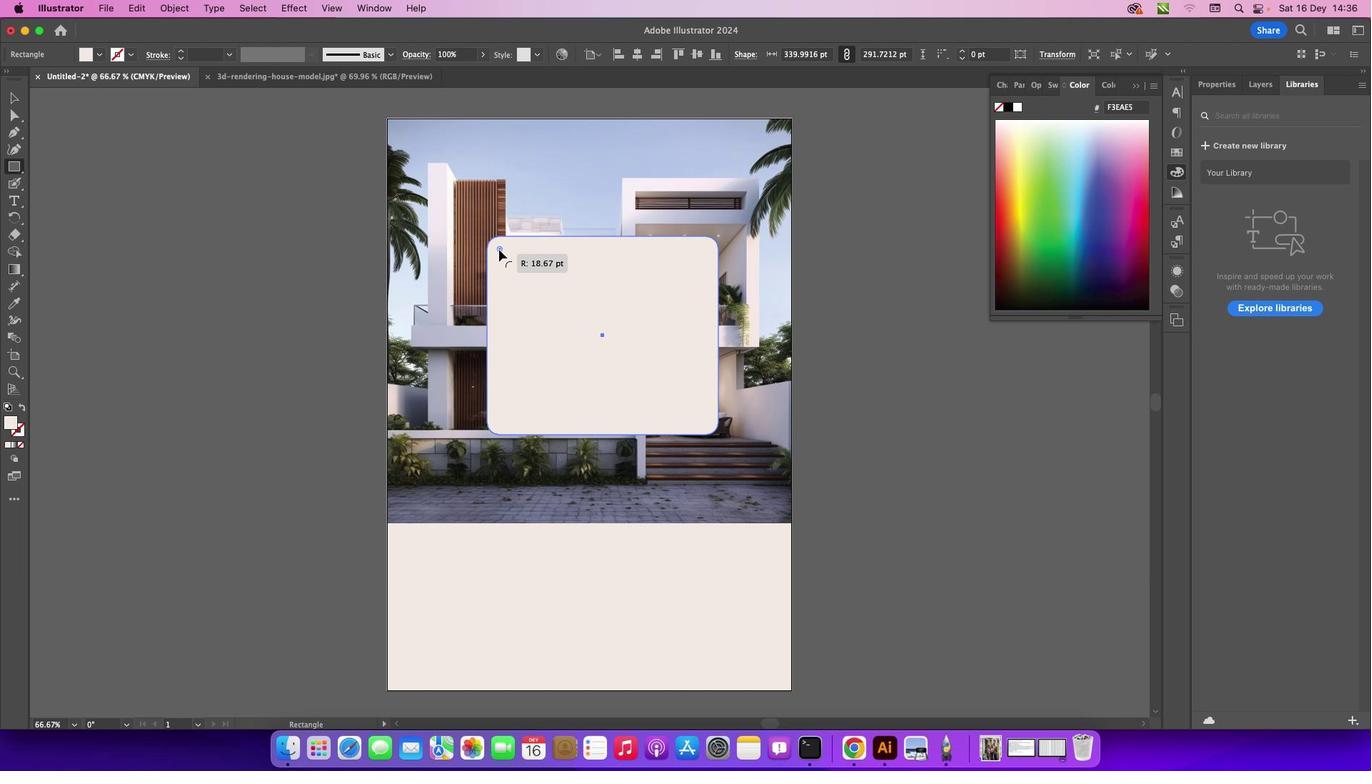 
Action: Mouse moved to (19, 97)
Screenshot: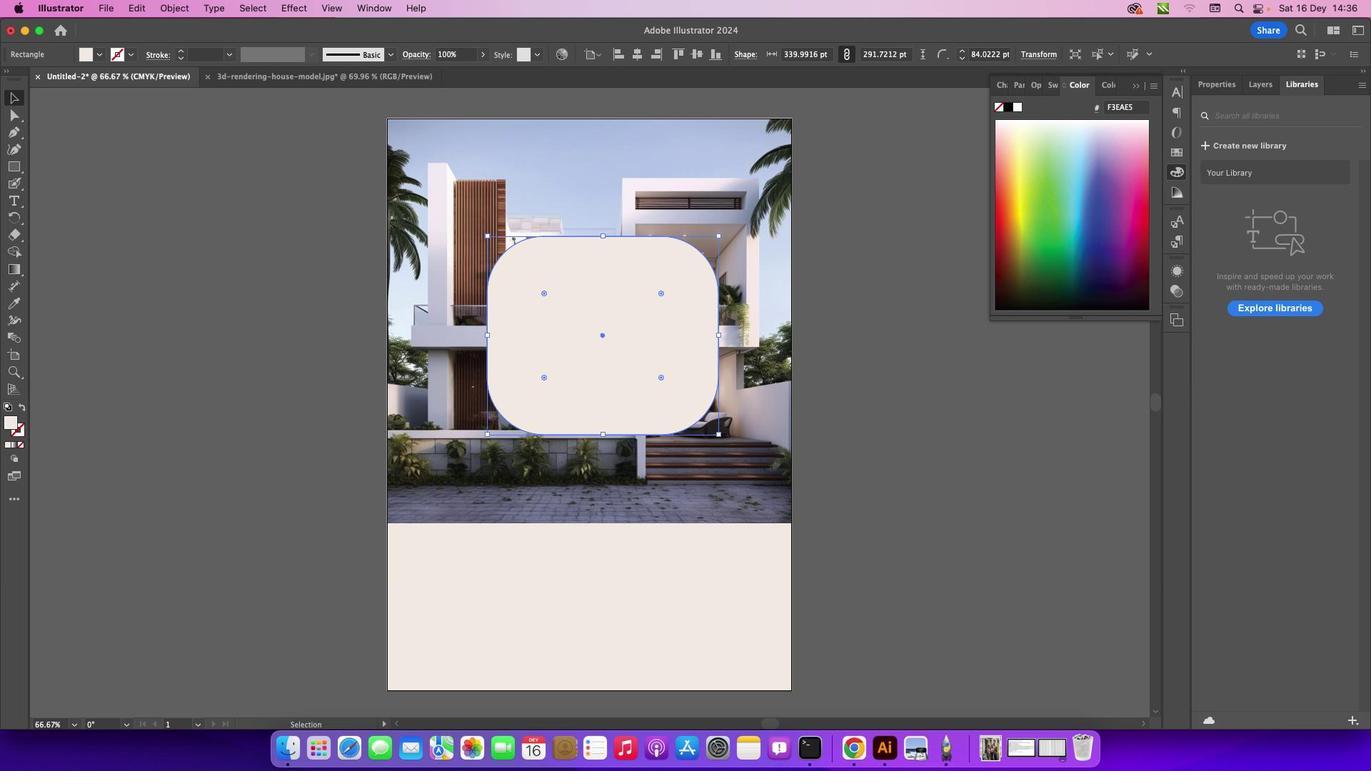 
Action: Mouse pressed left at (19, 97)
Screenshot: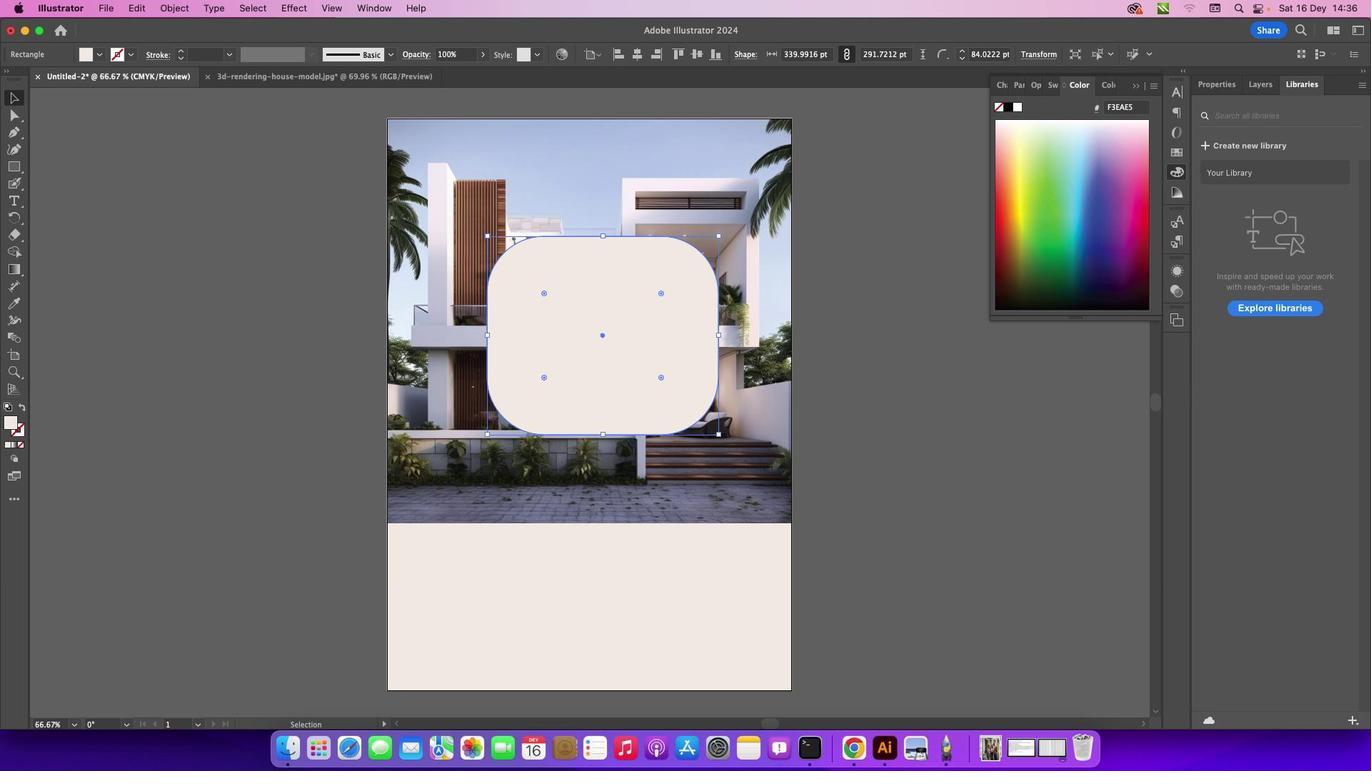 
Action: Mouse moved to (12, 424)
Screenshot: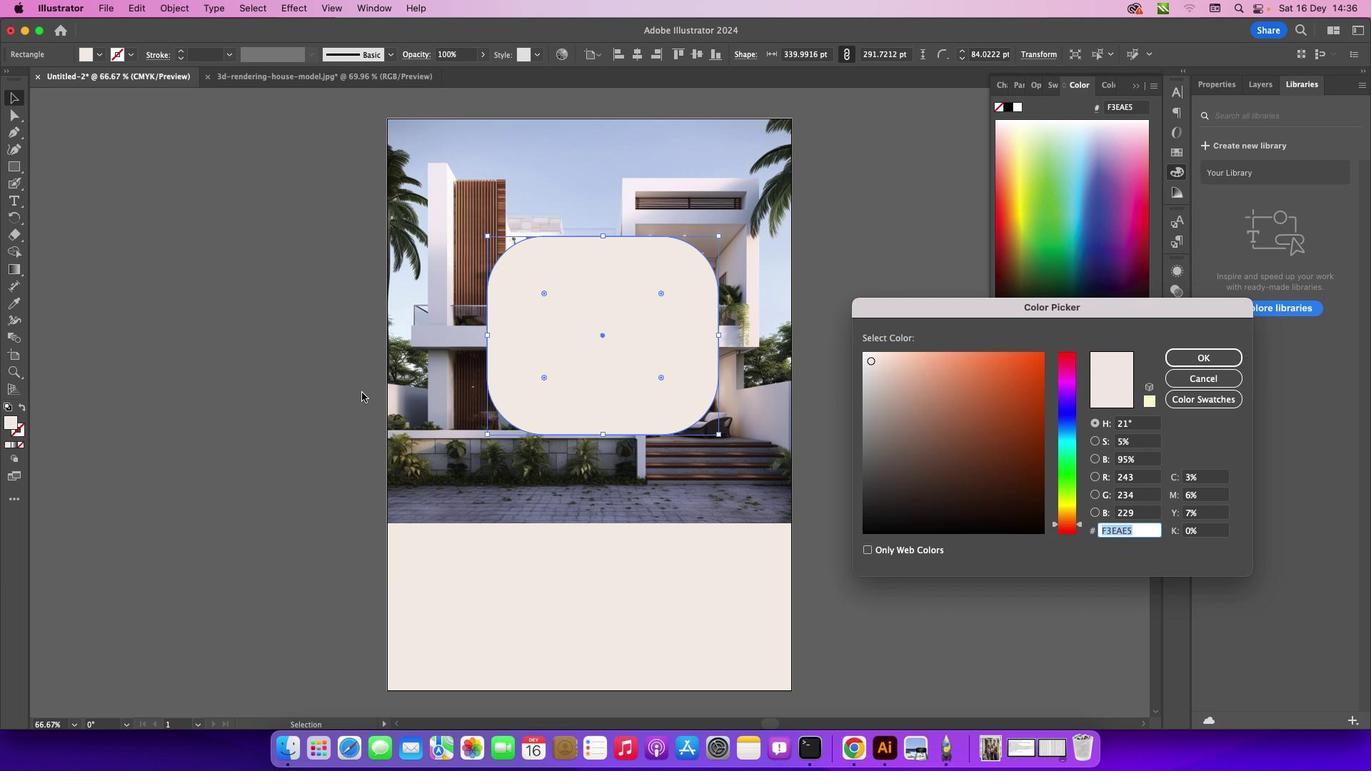 
Action: Mouse pressed left at (12, 424)
Screenshot: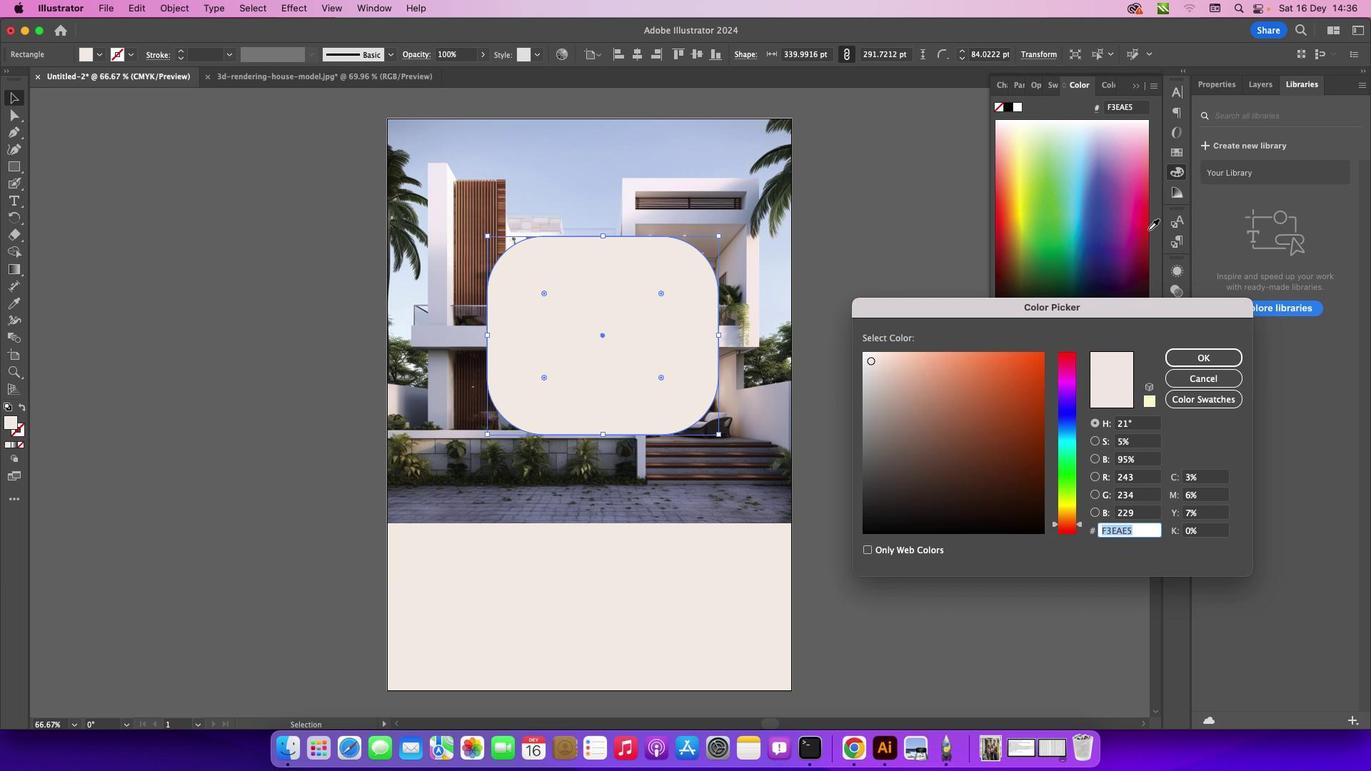 
Action: Mouse pressed left at (12, 424)
Screenshot: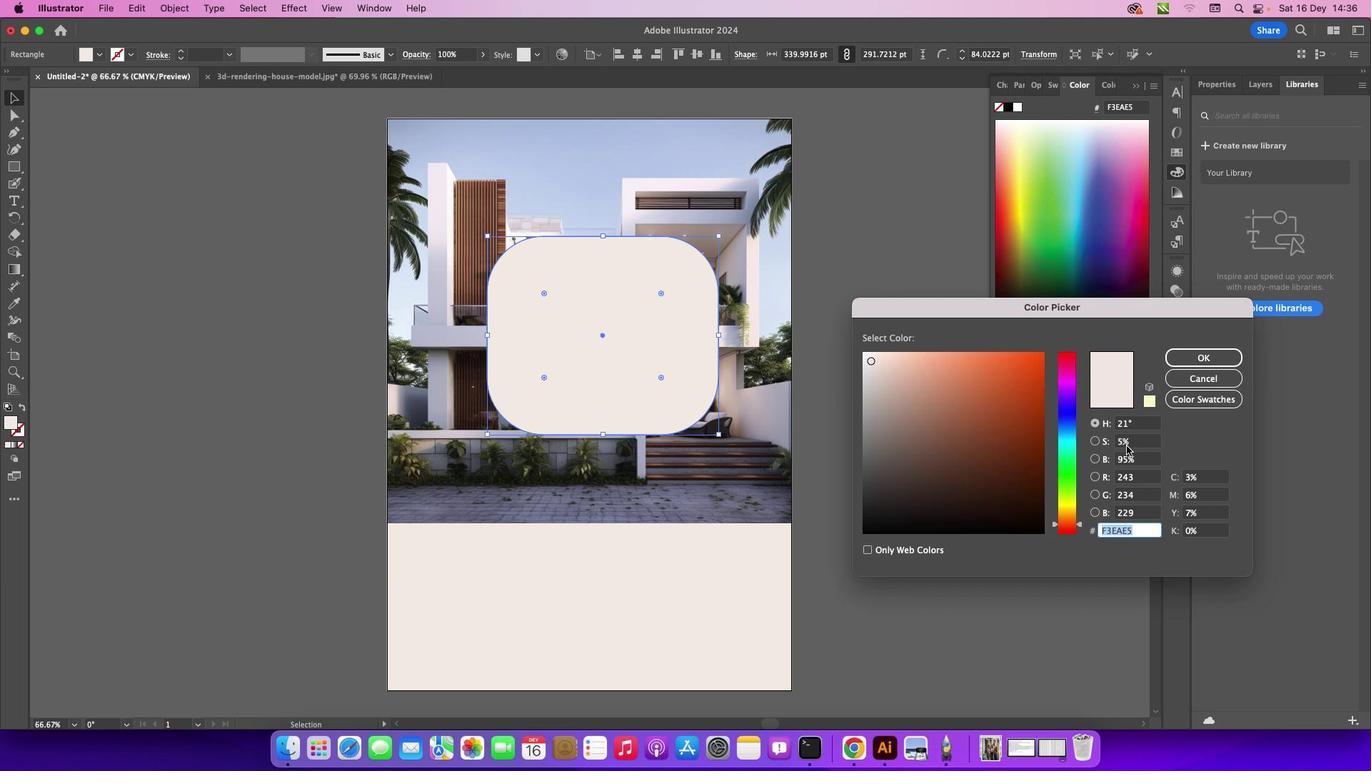
Action: Mouse moved to (1072, 476)
Screenshot: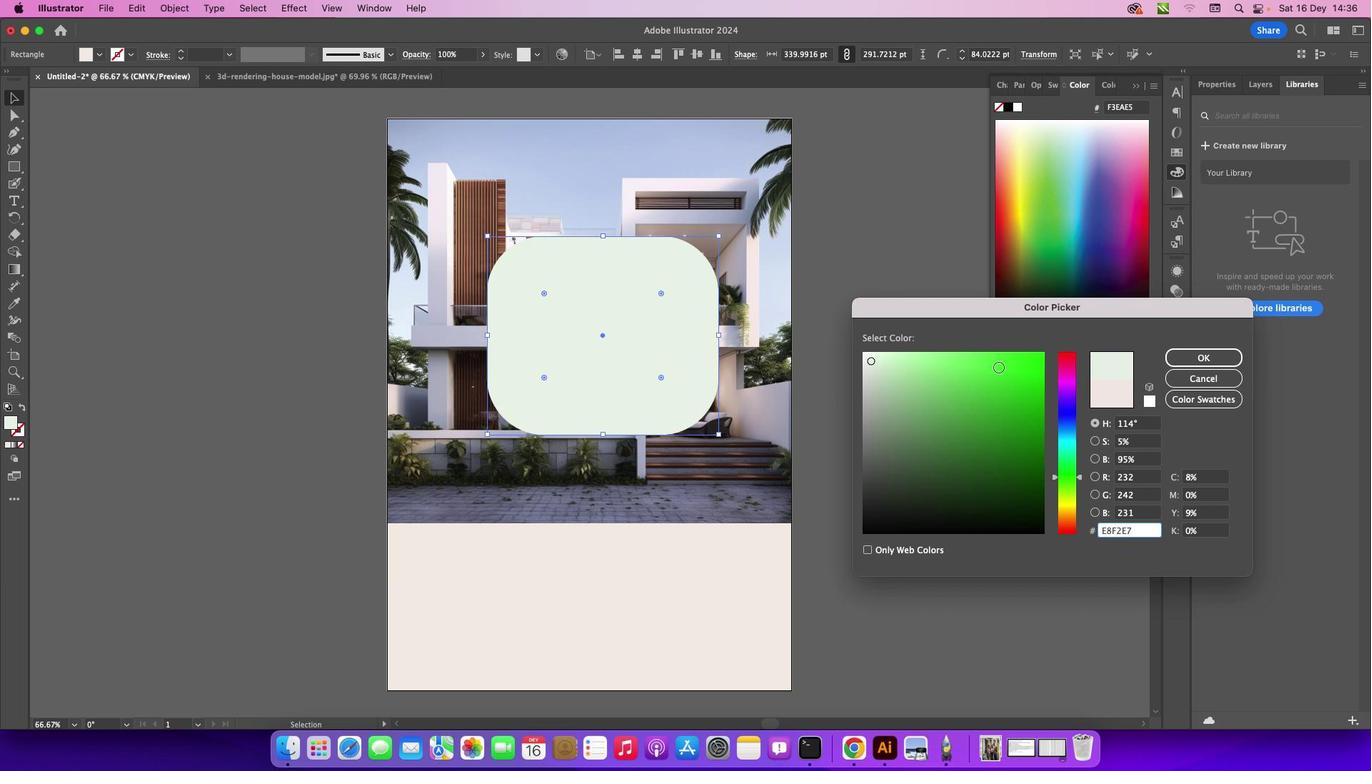 
Action: Mouse pressed left at (1072, 476)
Screenshot: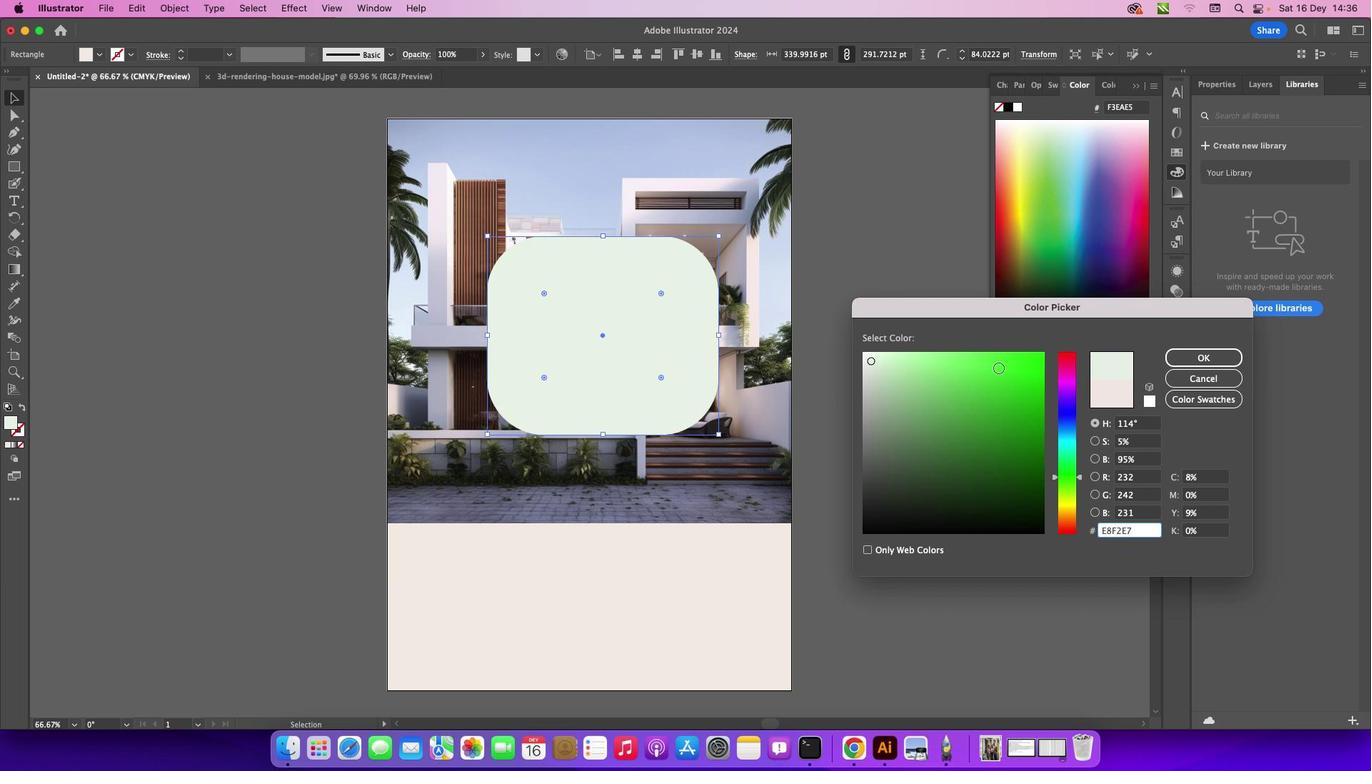 
Action: Mouse moved to (999, 367)
Screenshot: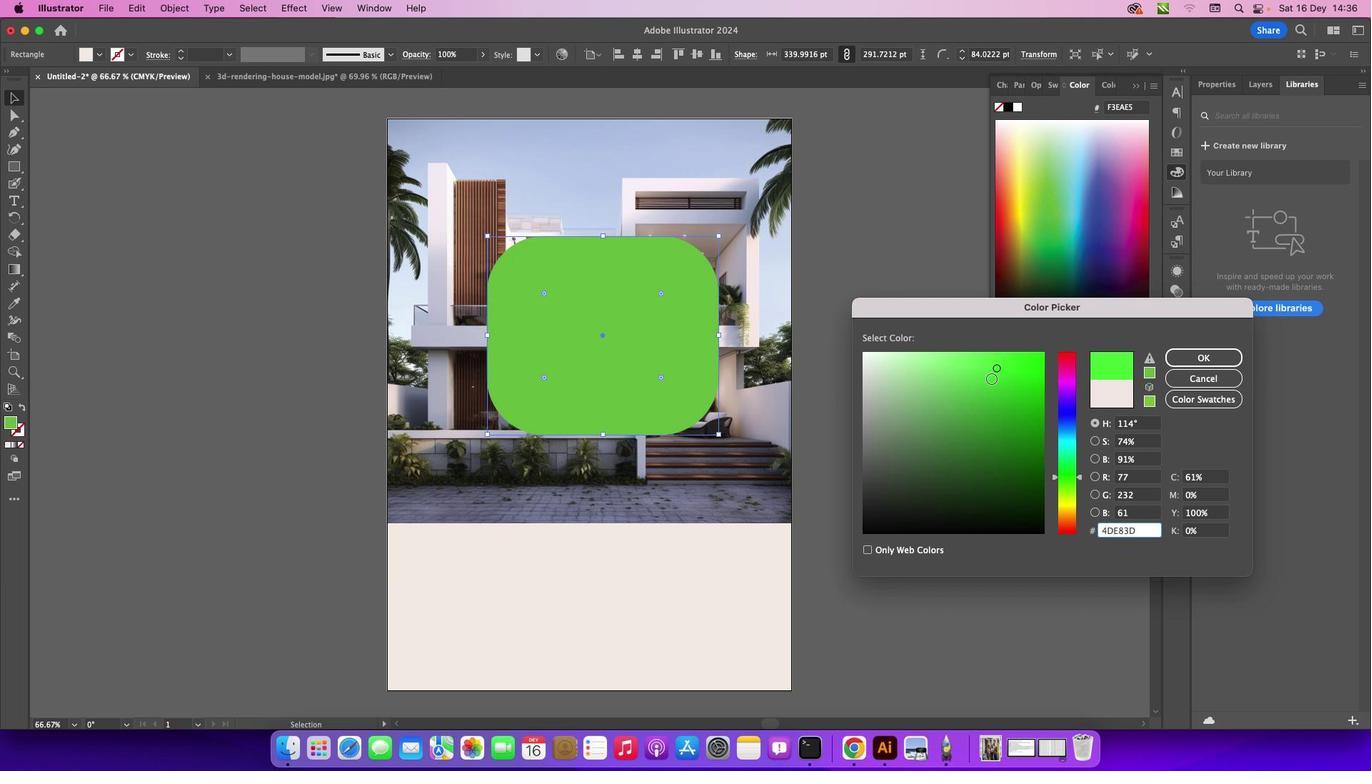 
Action: Mouse pressed left at (999, 367)
Screenshot: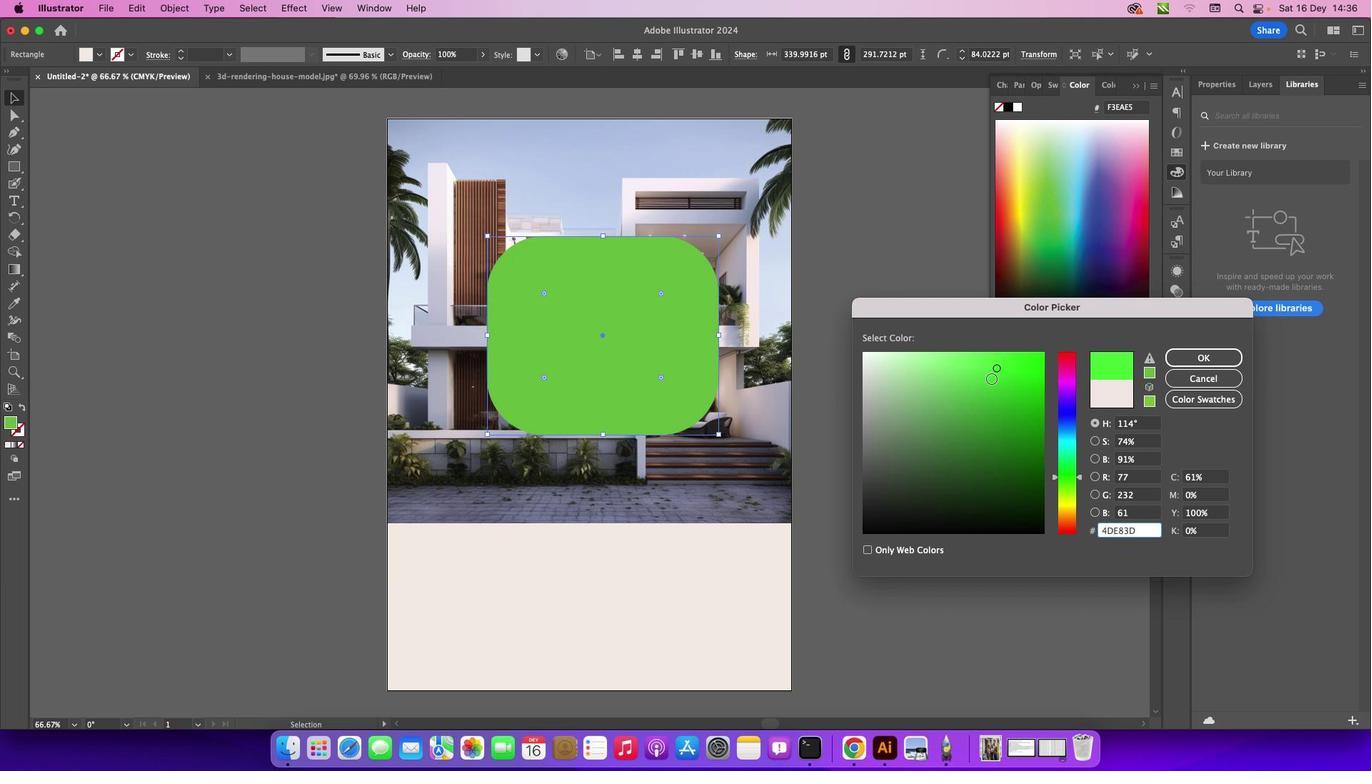 
Action: Mouse moved to (960, 360)
Screenshot: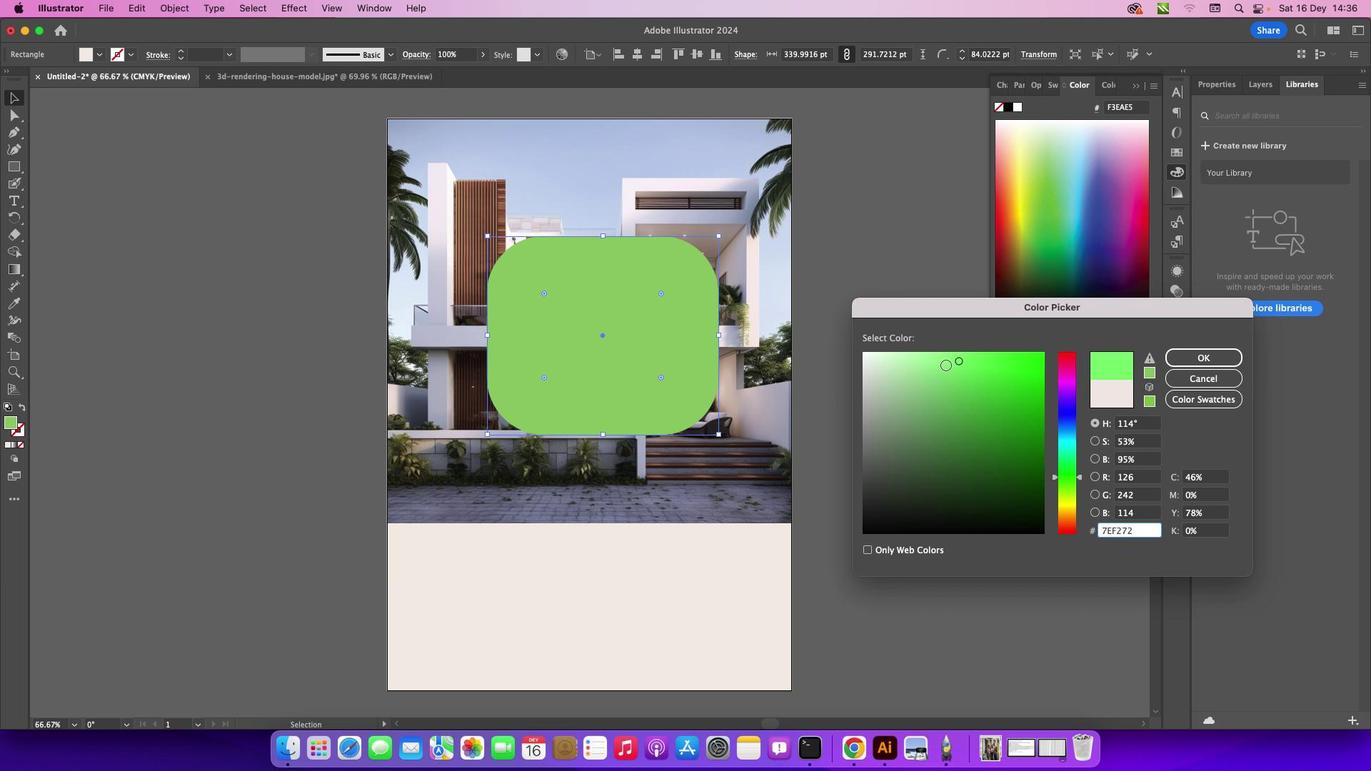 
Action: Mouse pressed left at (960, 360)
Screenshot: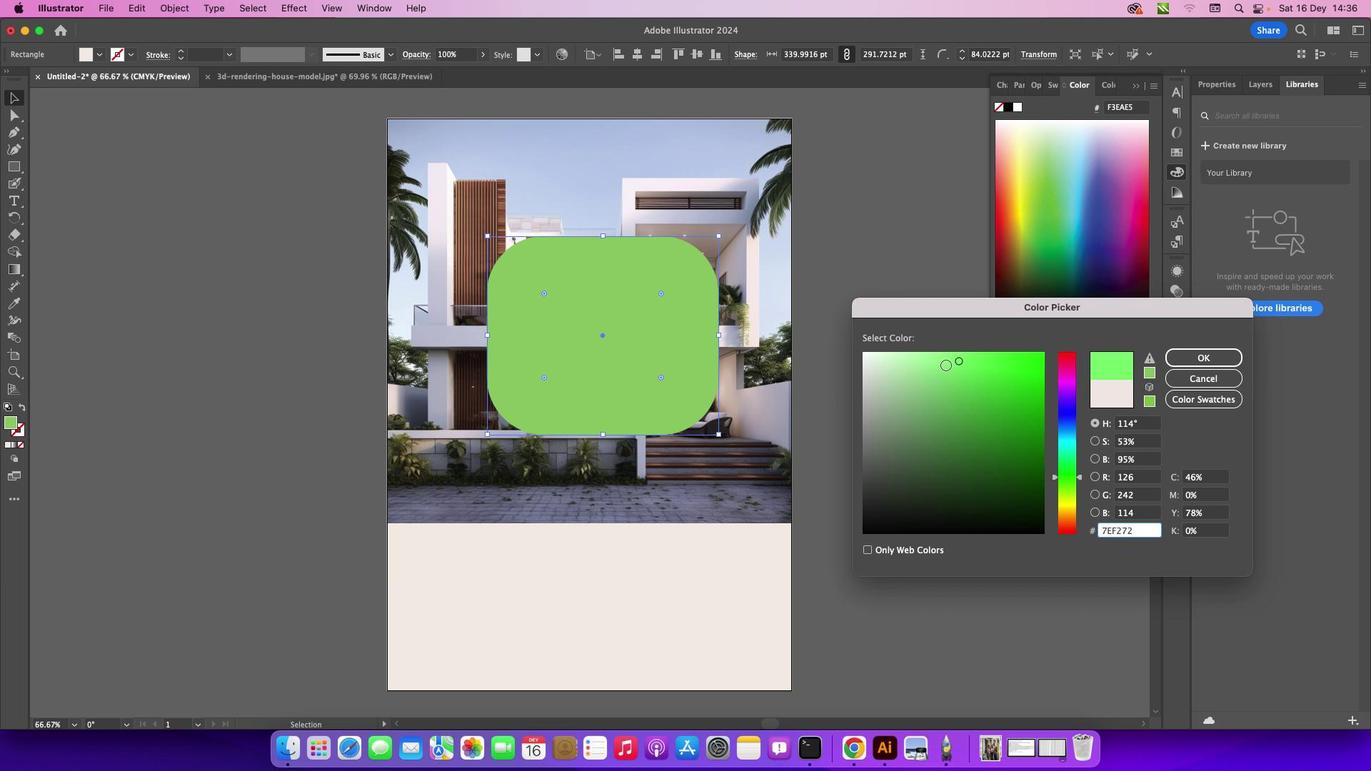 
Action: Mouse moved to (933, 365)
Screenshot: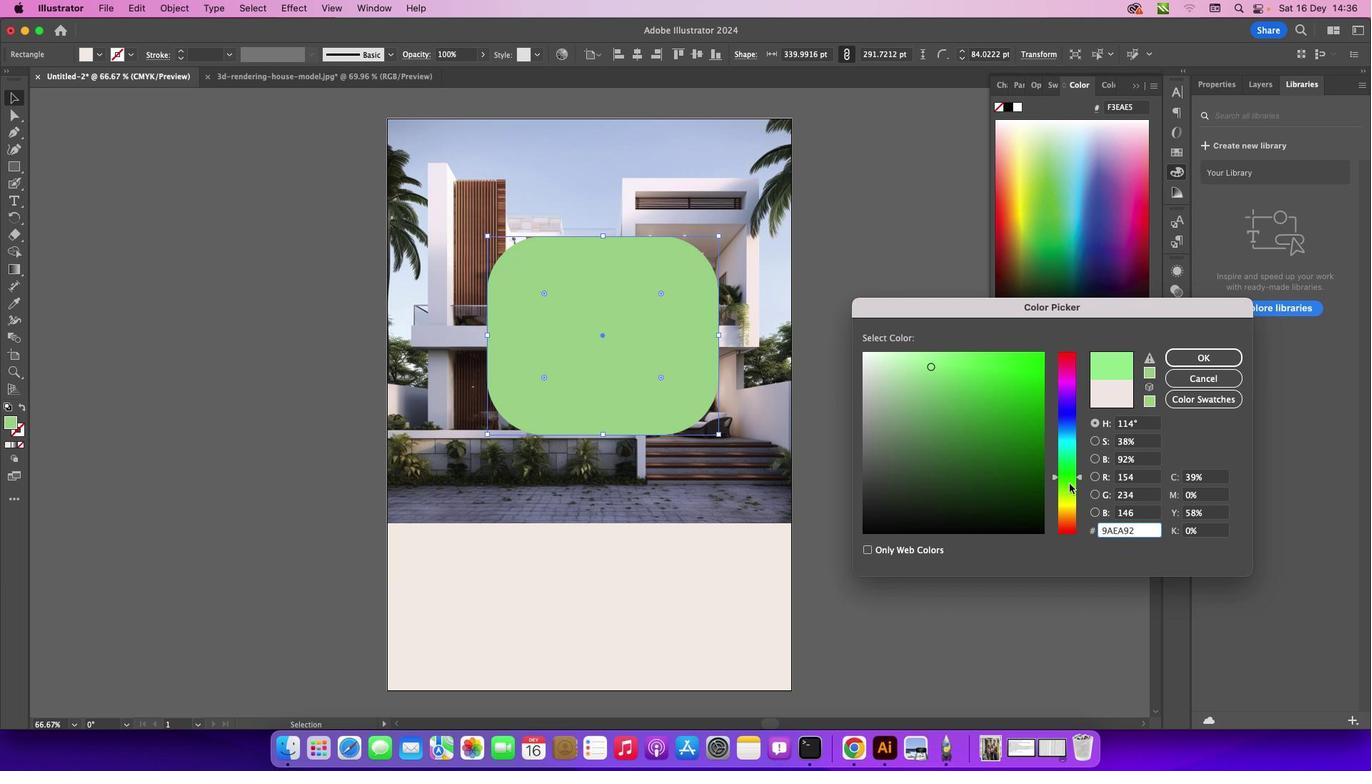 
Action: Mouse pressed left at (933, 365)
Screenshot: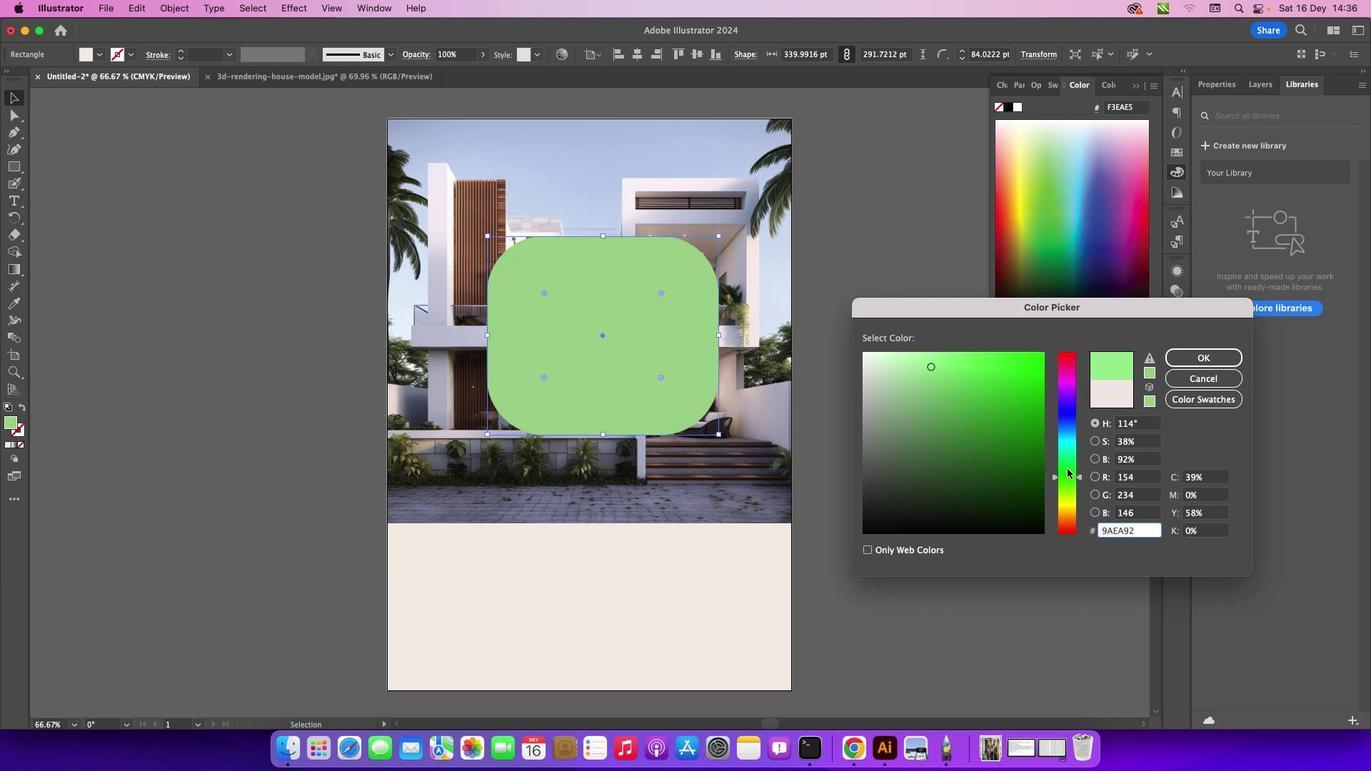 
Action: Mouse moved to (1068, 483)
Screenshot: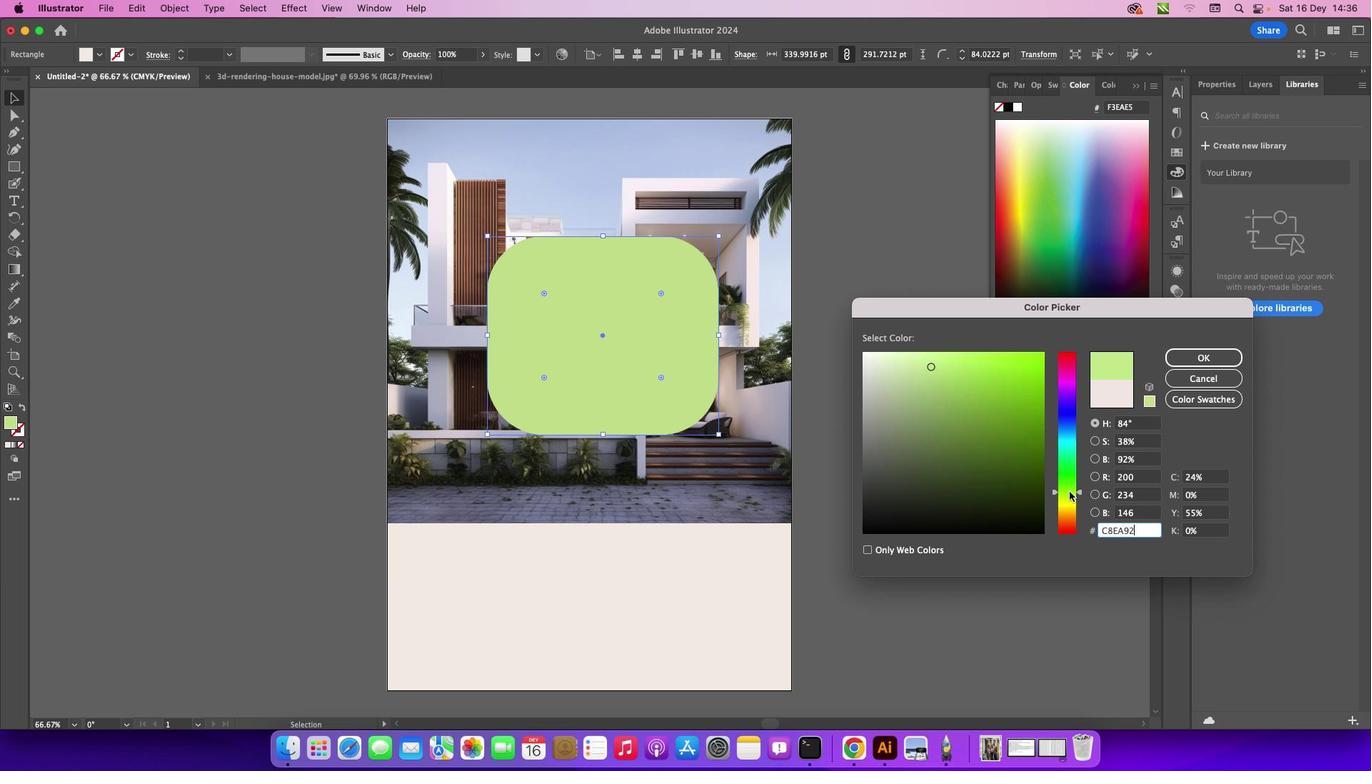 
Action: Mouse pressed left at (1068, 483)
Screenshot: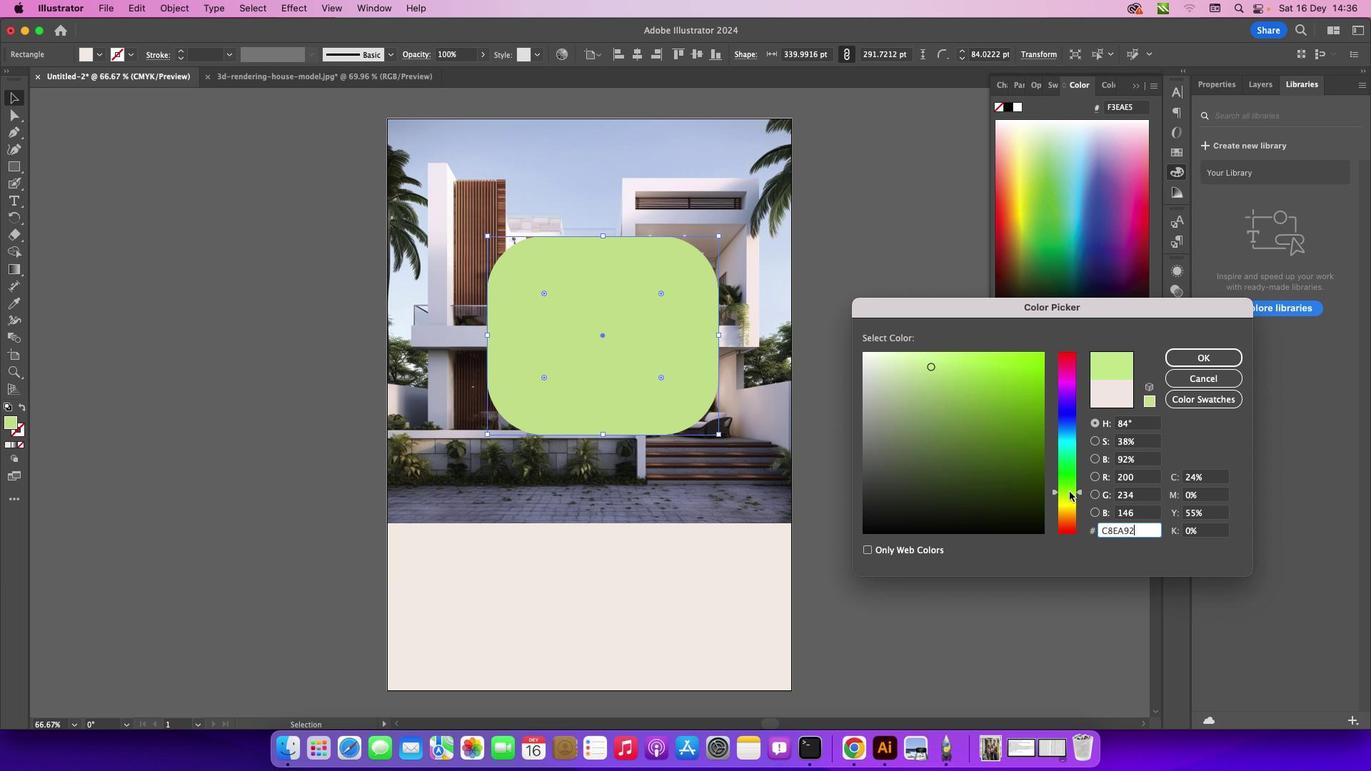 
Action: Mouse moved to (1070, 491)
Screenshot: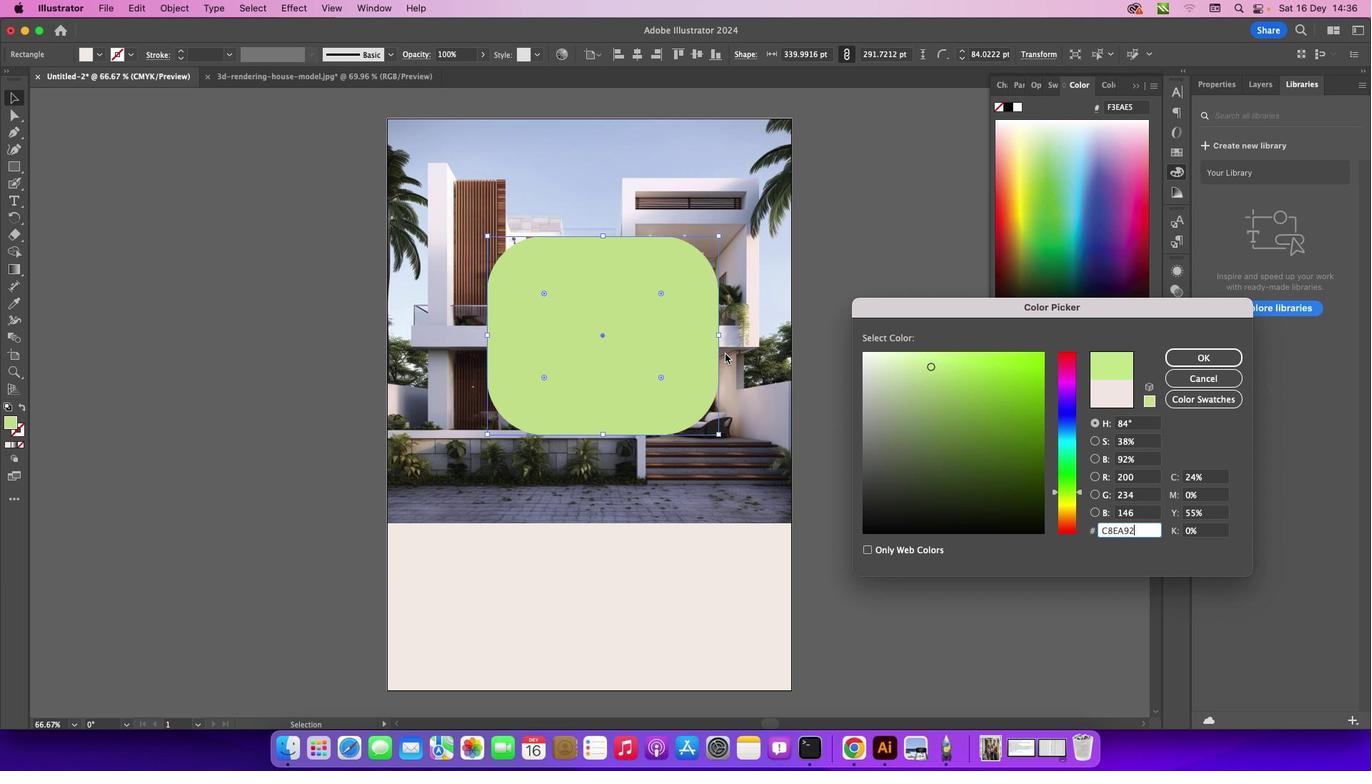 
Action: Mouse pressed left at (1070, 491)
Screenshot: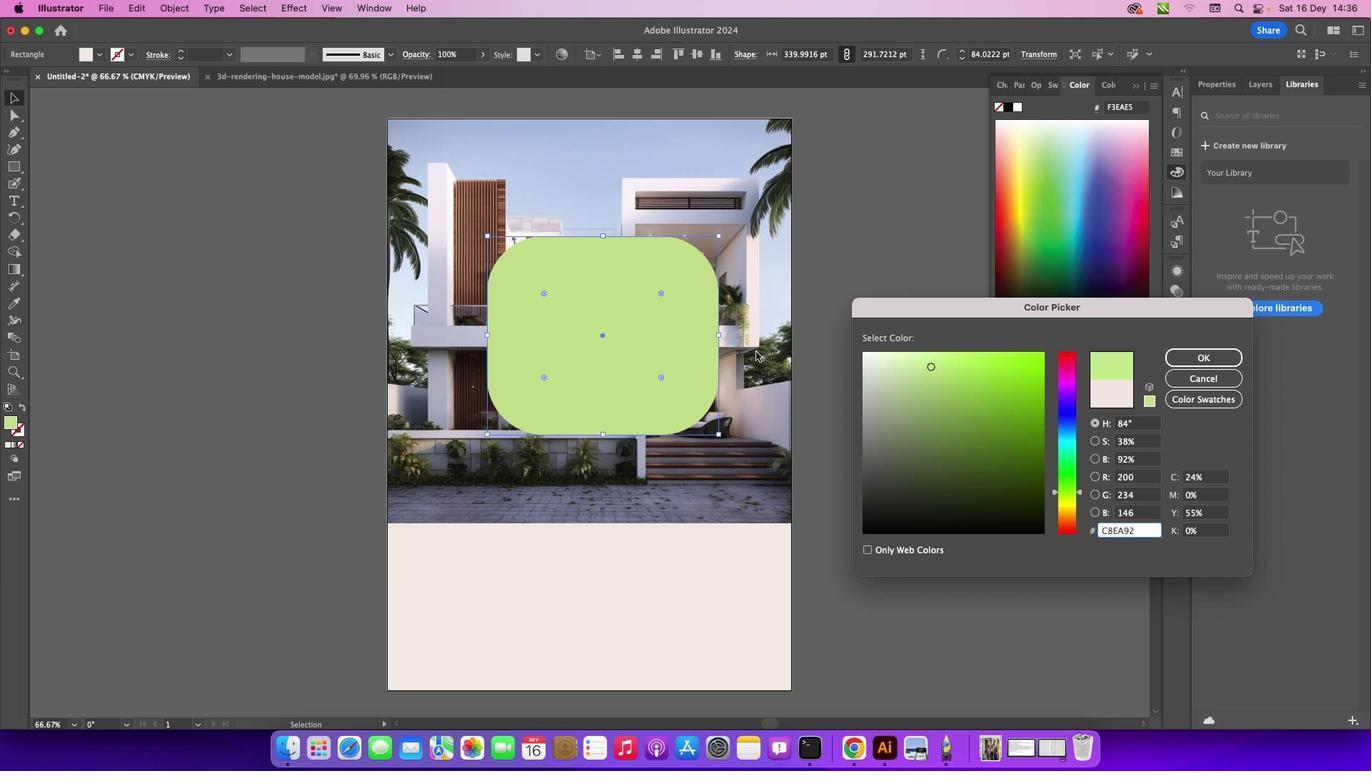 
Action: Mouse moved to (1071, 494)
Screenshot: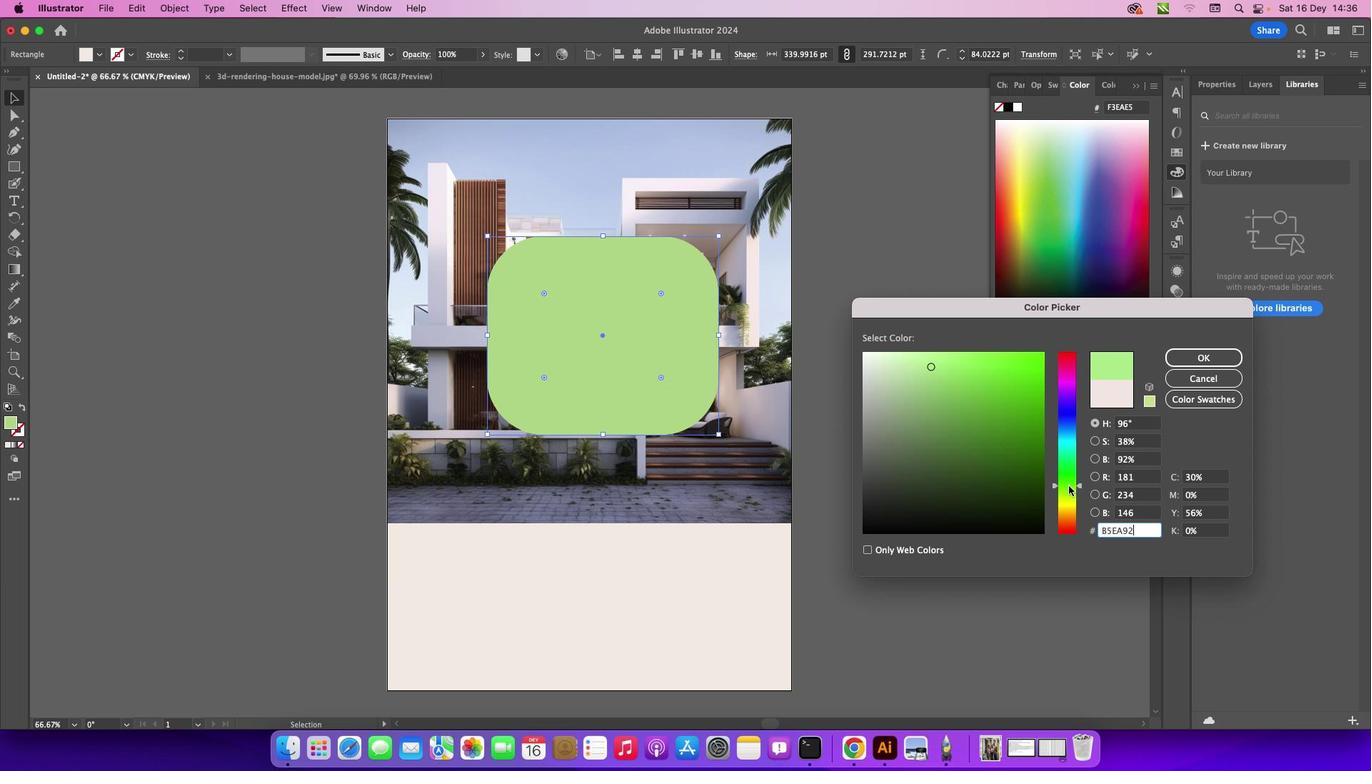
Action: Mouse pressed left at (1071, 494)
Screenshot: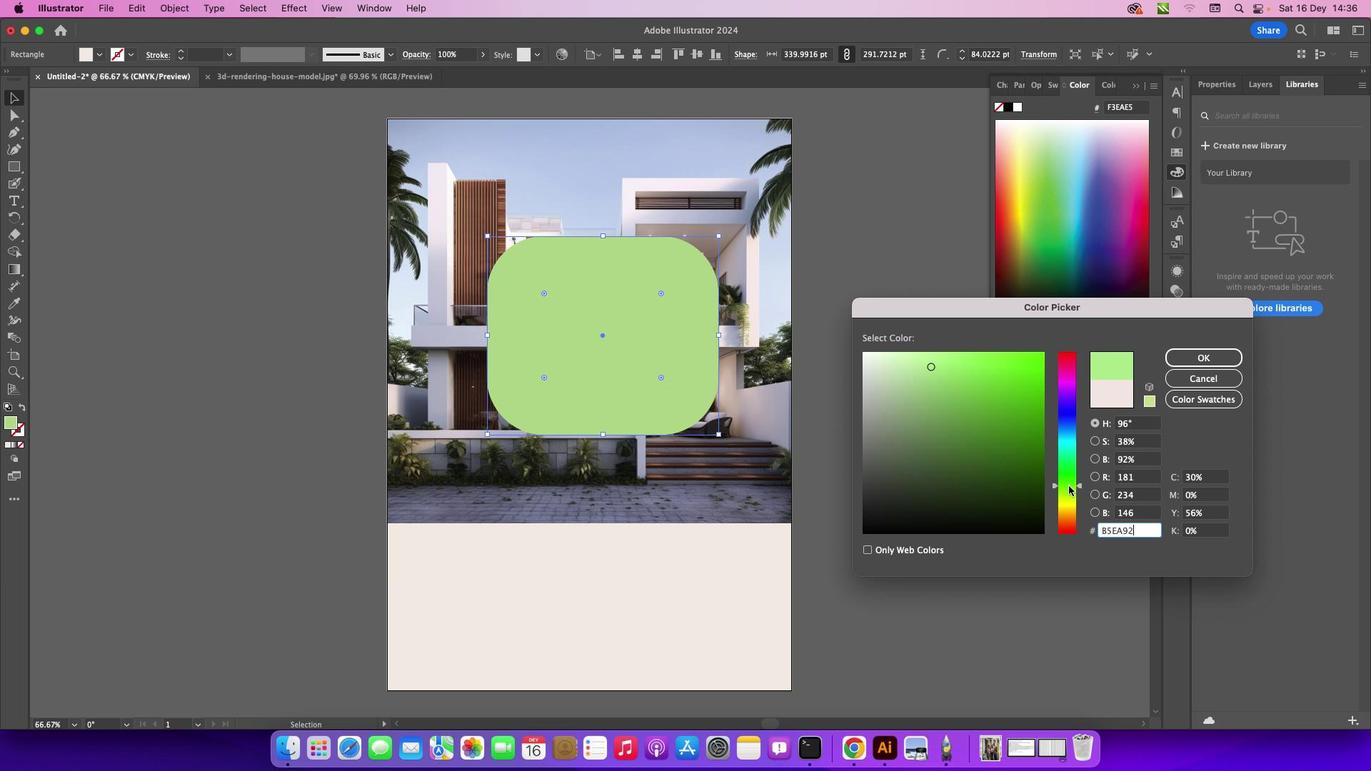 
Action: Mouse moved to (1069, 485)
Screenshot: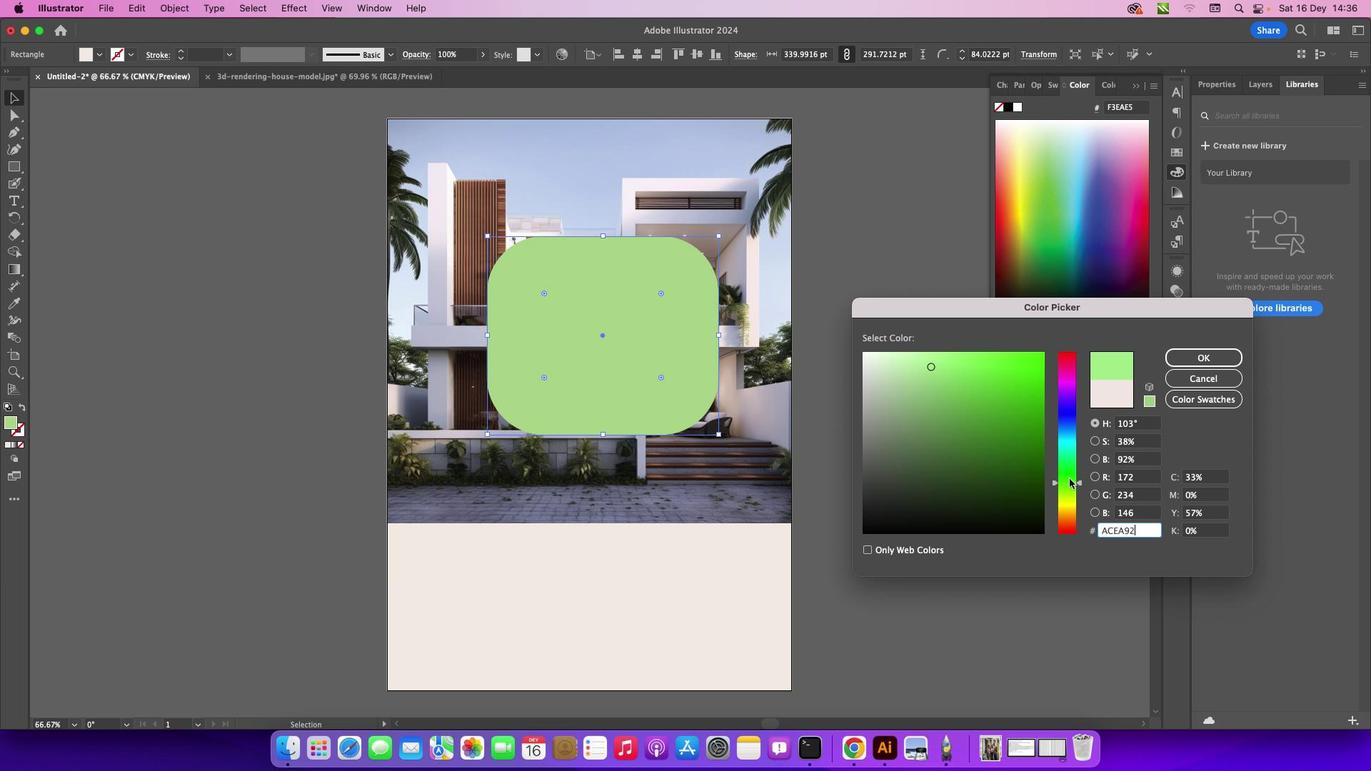 
Action: Mouse pressed left at (1069, 485)
Screenshot: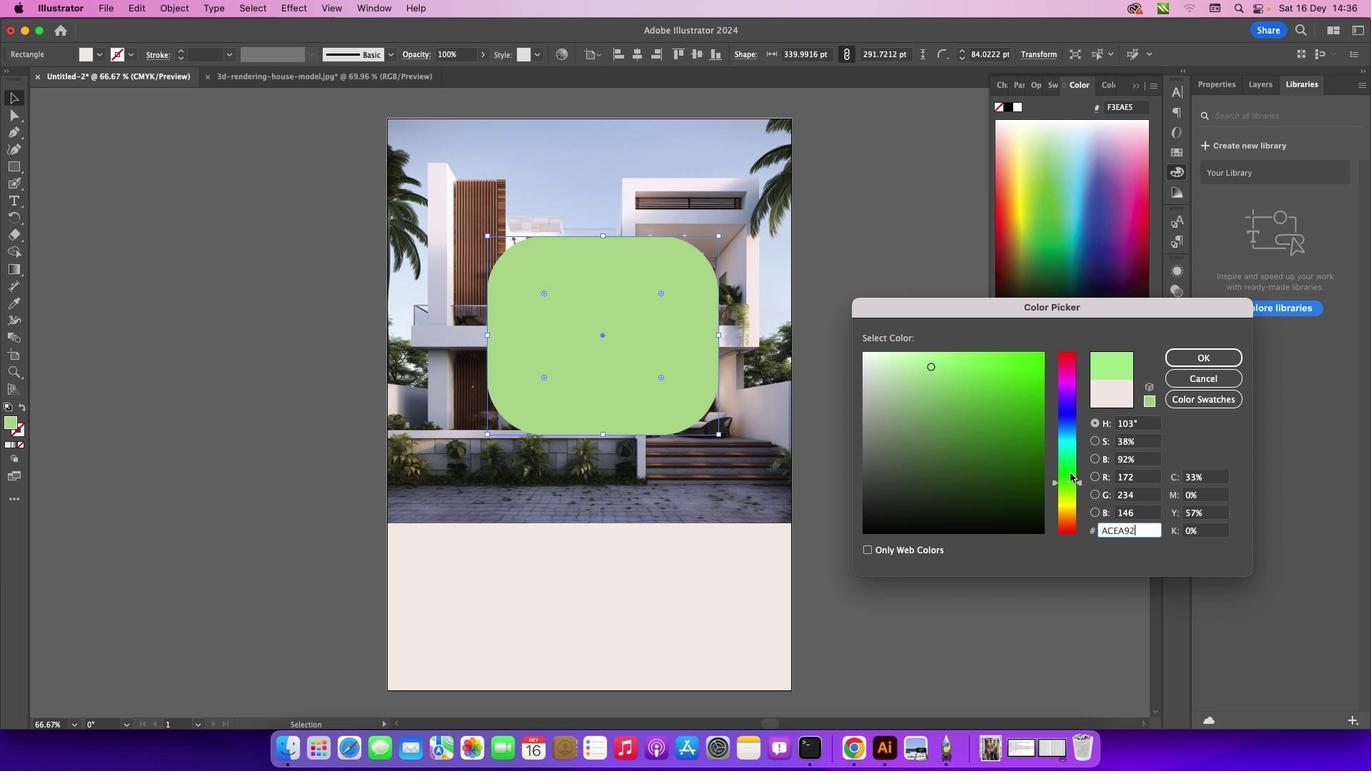 
Action: Mouse moved to (1069, 482)
Screenshot: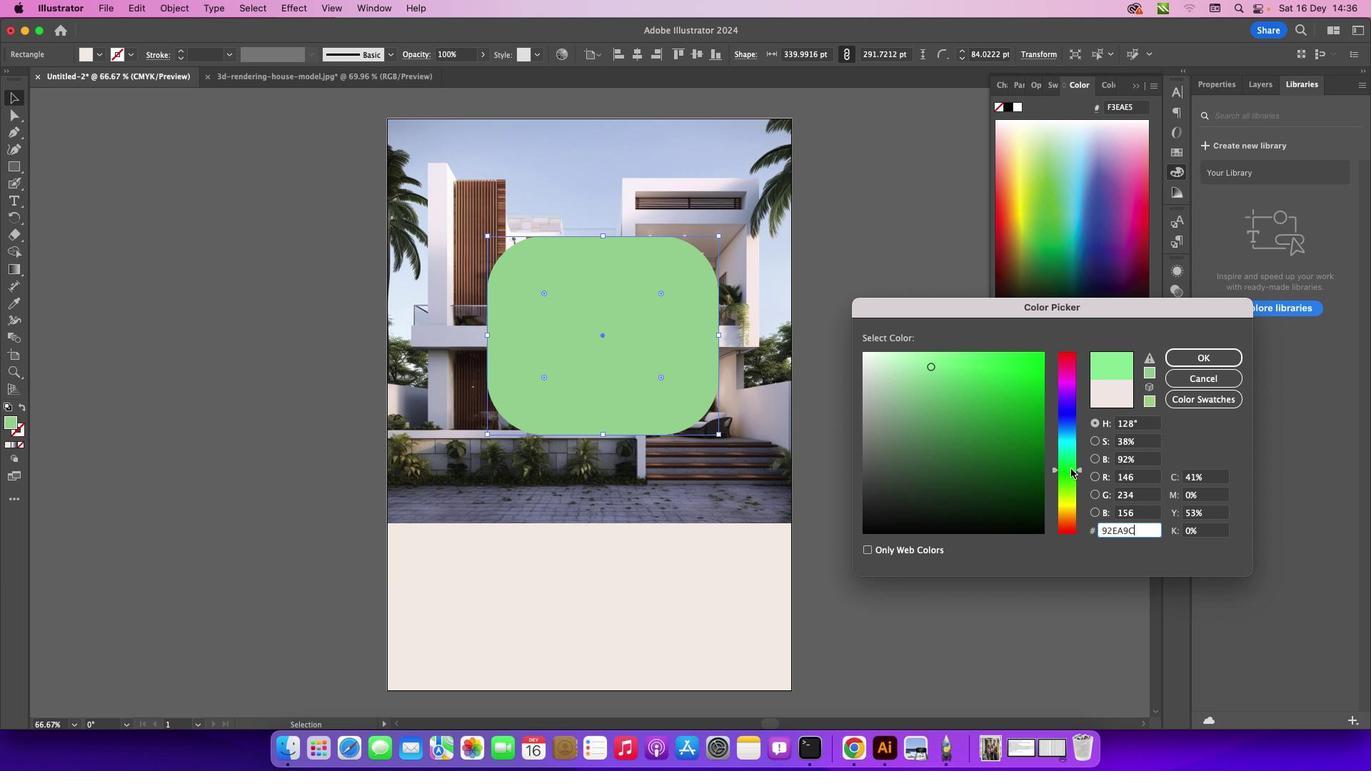 
Action: Mouse pressed left at (1069, 482)
Screenshot: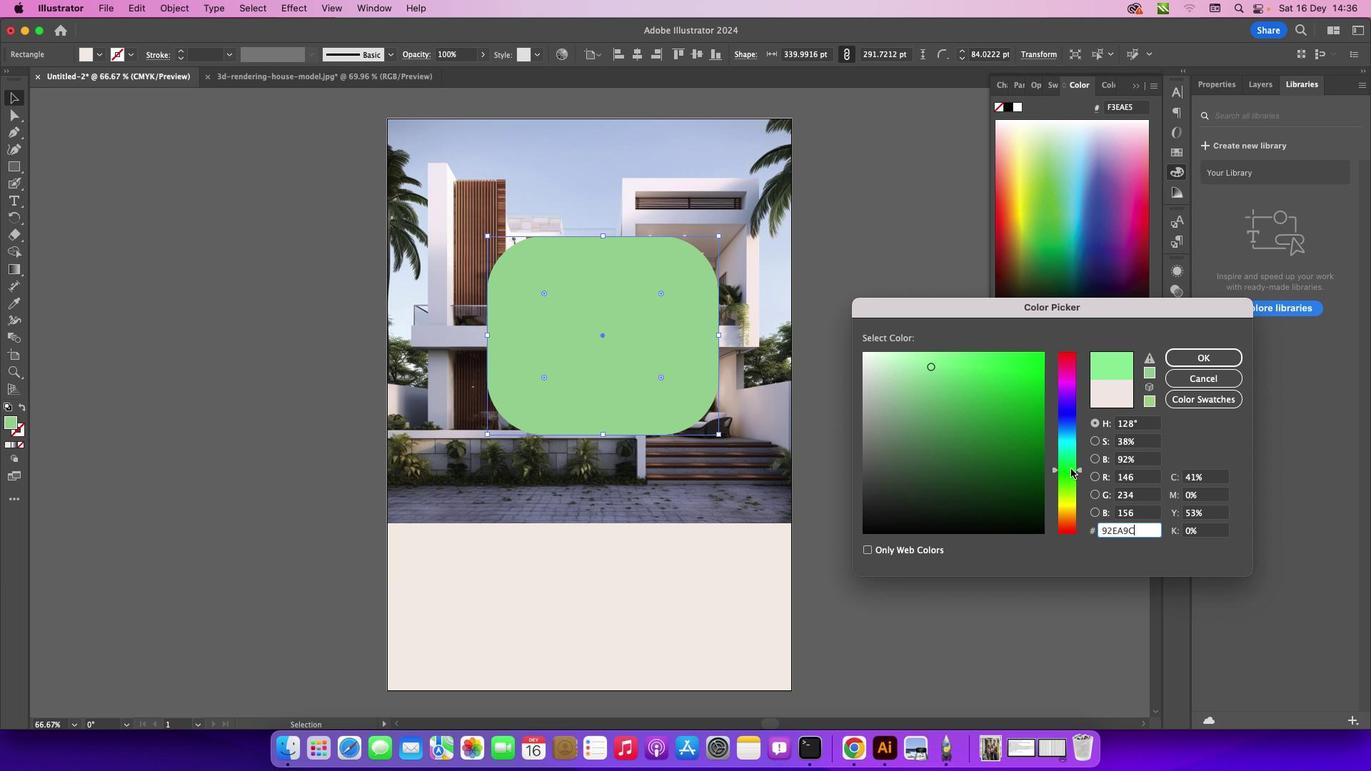 
Action: Mouse moved to (1071, 469)
Screenshot: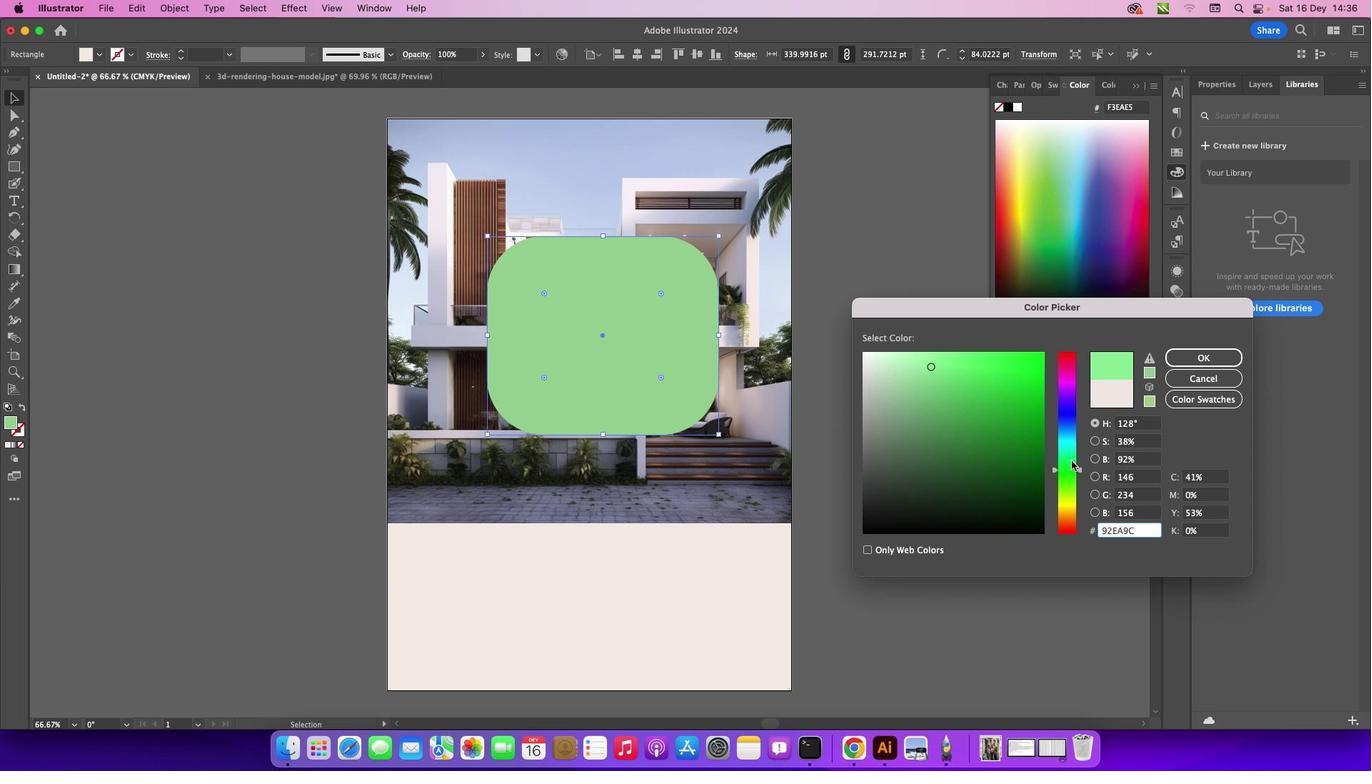 
Action: Mouse pressed left at (1071, 469)
Screenshot: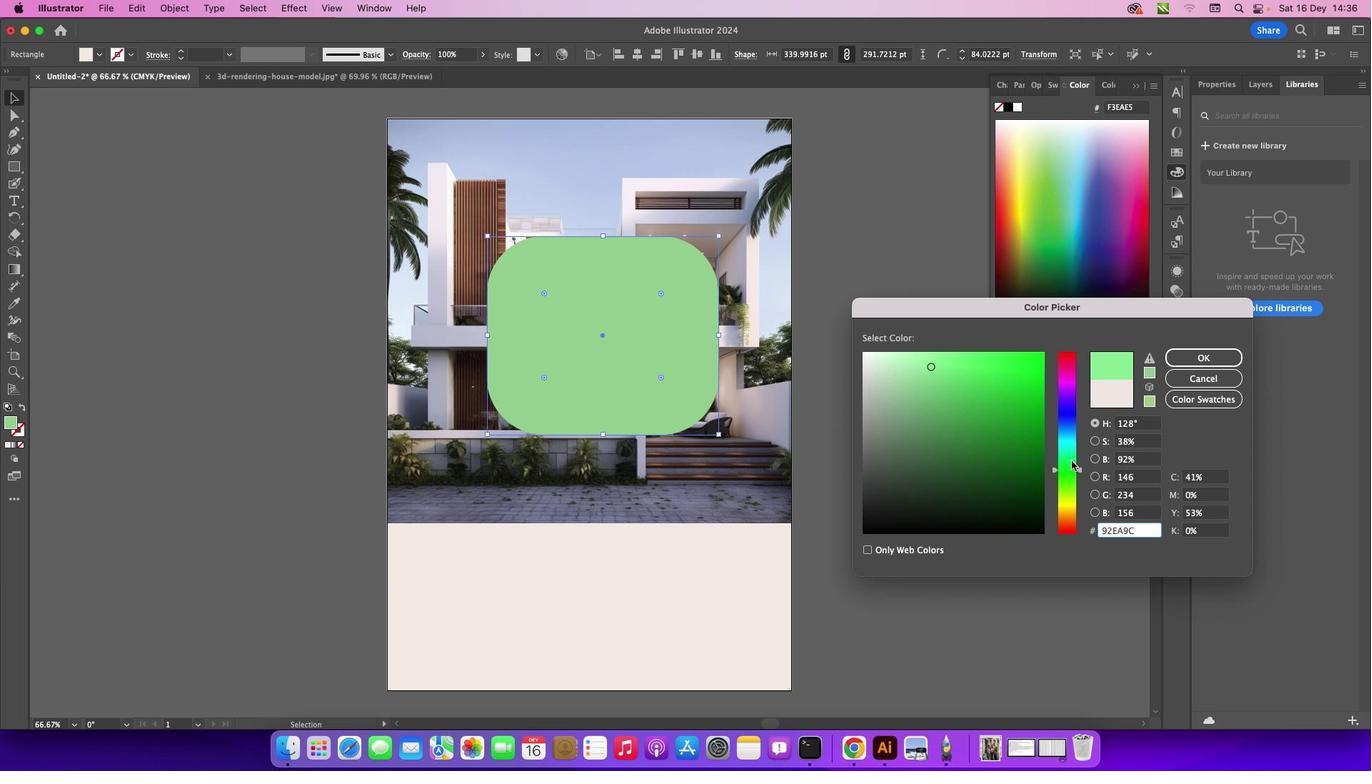 
Action: Mouse moved to (1073, 500)
Screenshot: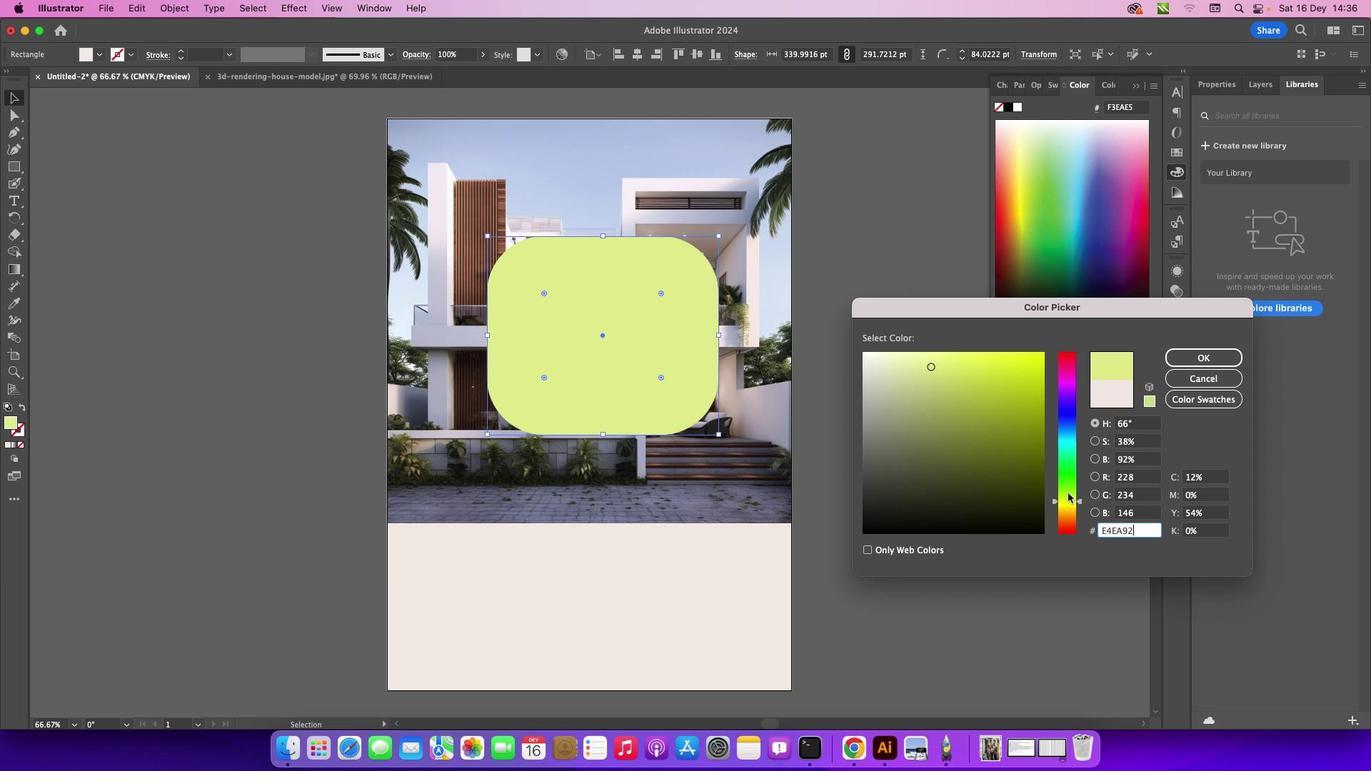 
Action: Mouse pressed left at (1073, 500)
Screenshot: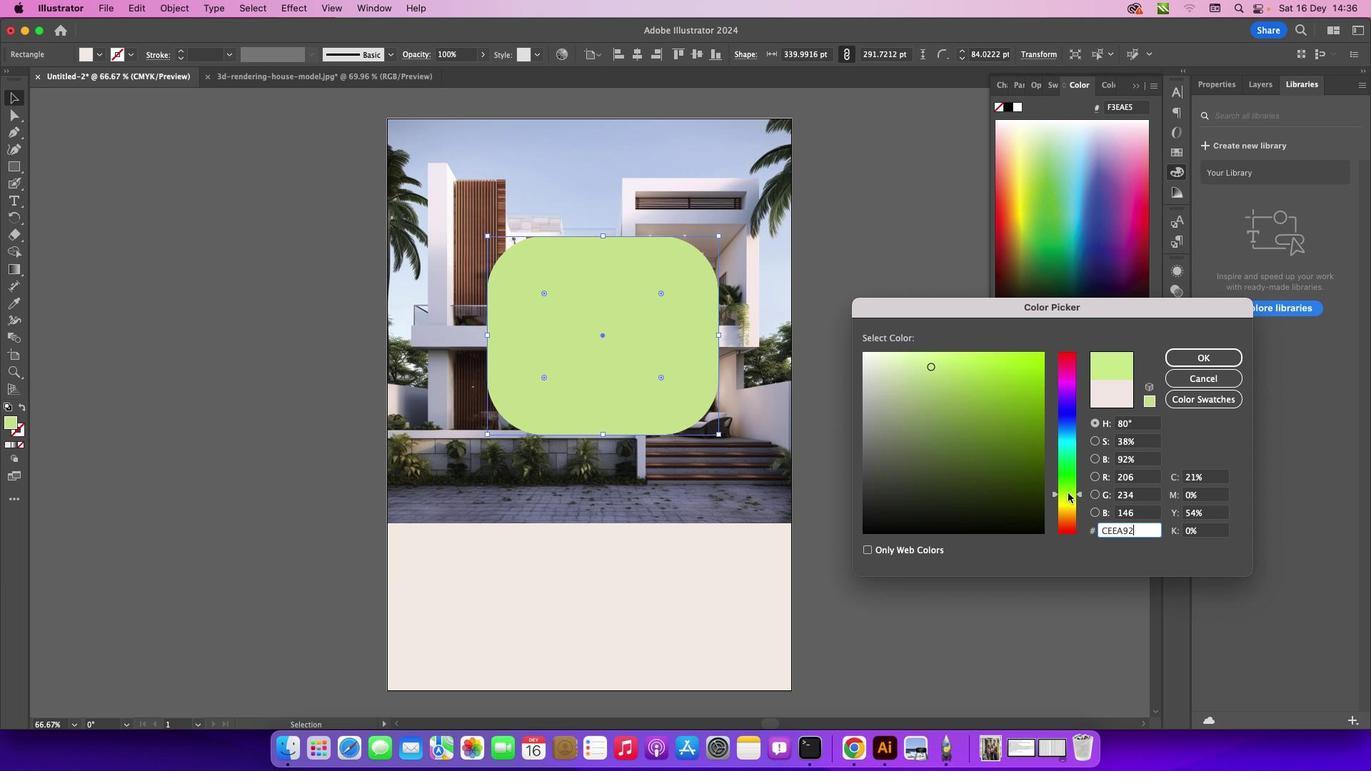 
Action: Mouse moved to (1068, 493)
Screenshot: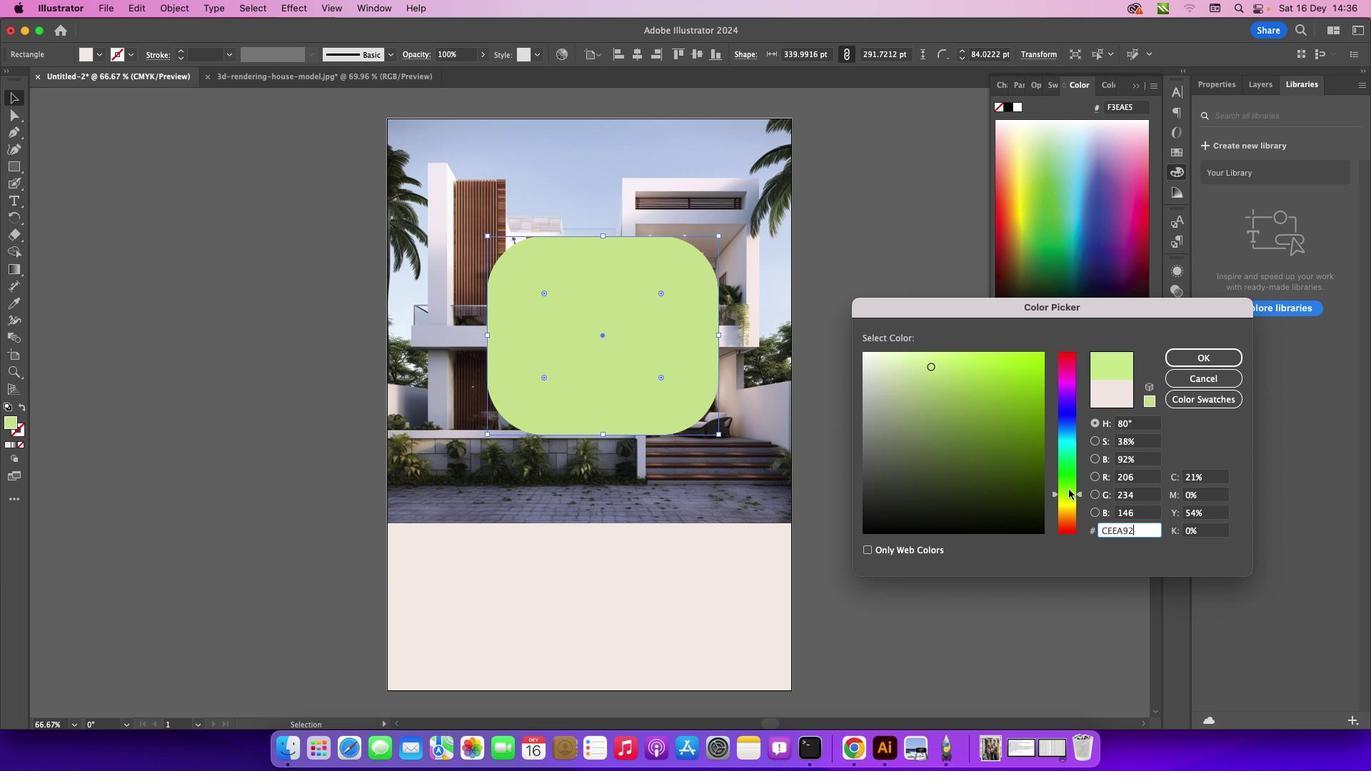 
Action: Mouse pressed left at (1068, 493)
Screenshot: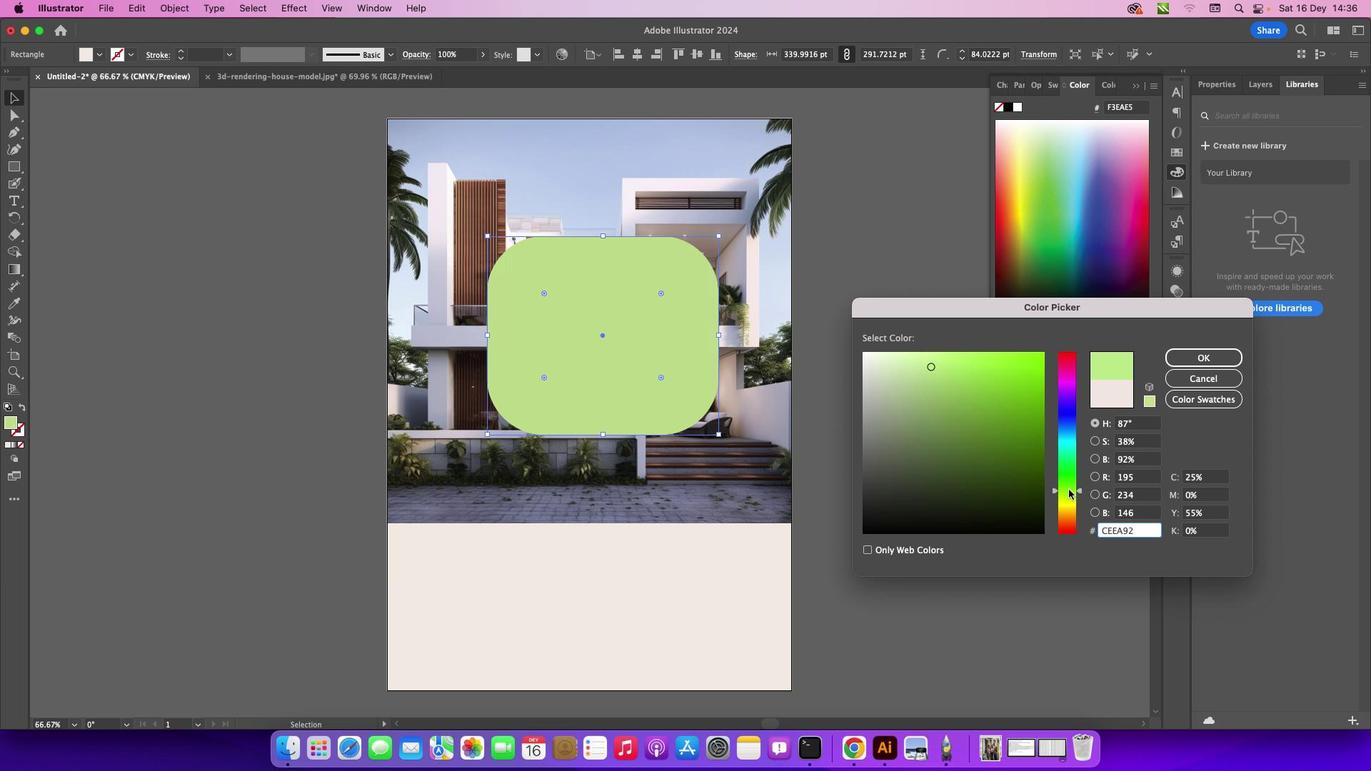 
Action: Mouse moved to (1068, 490)
Screenshot: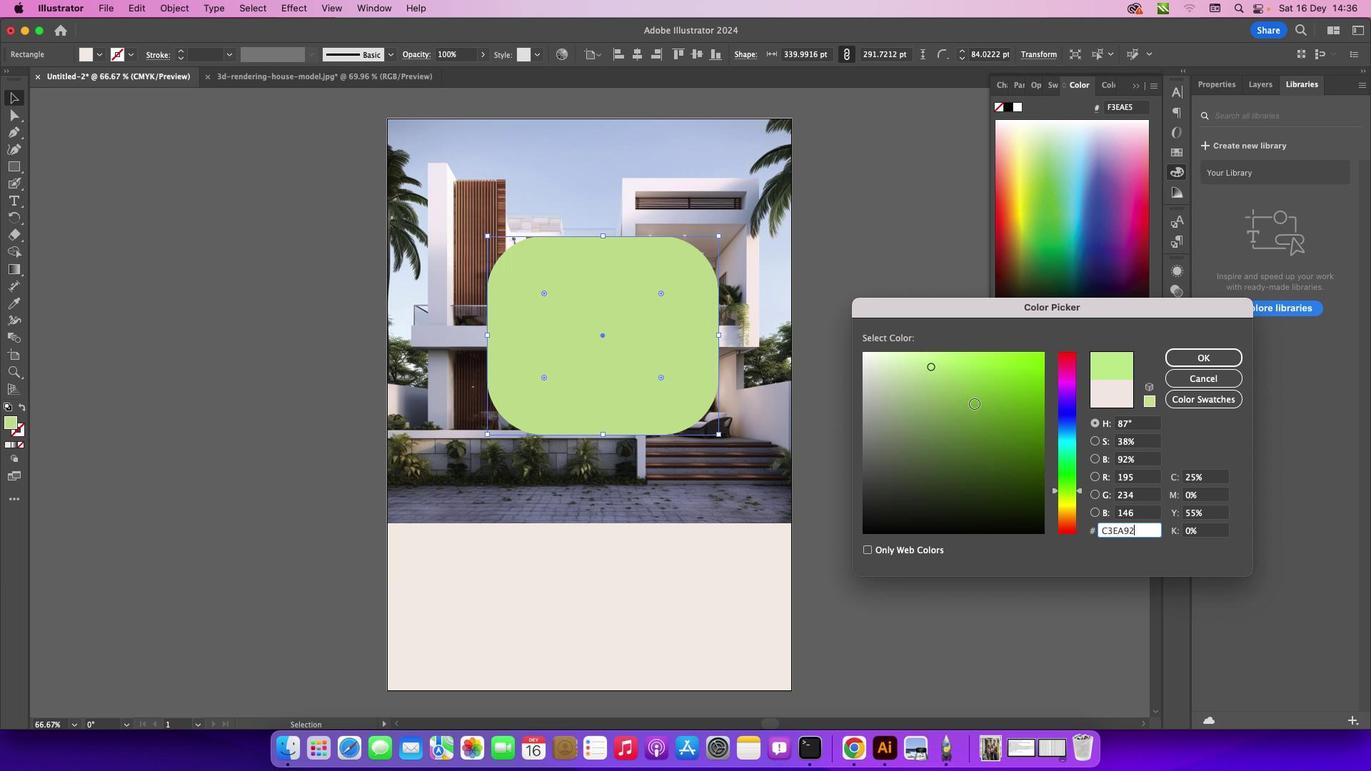 
Action: Mouse pressed left at (1068, 490)
Screenshot: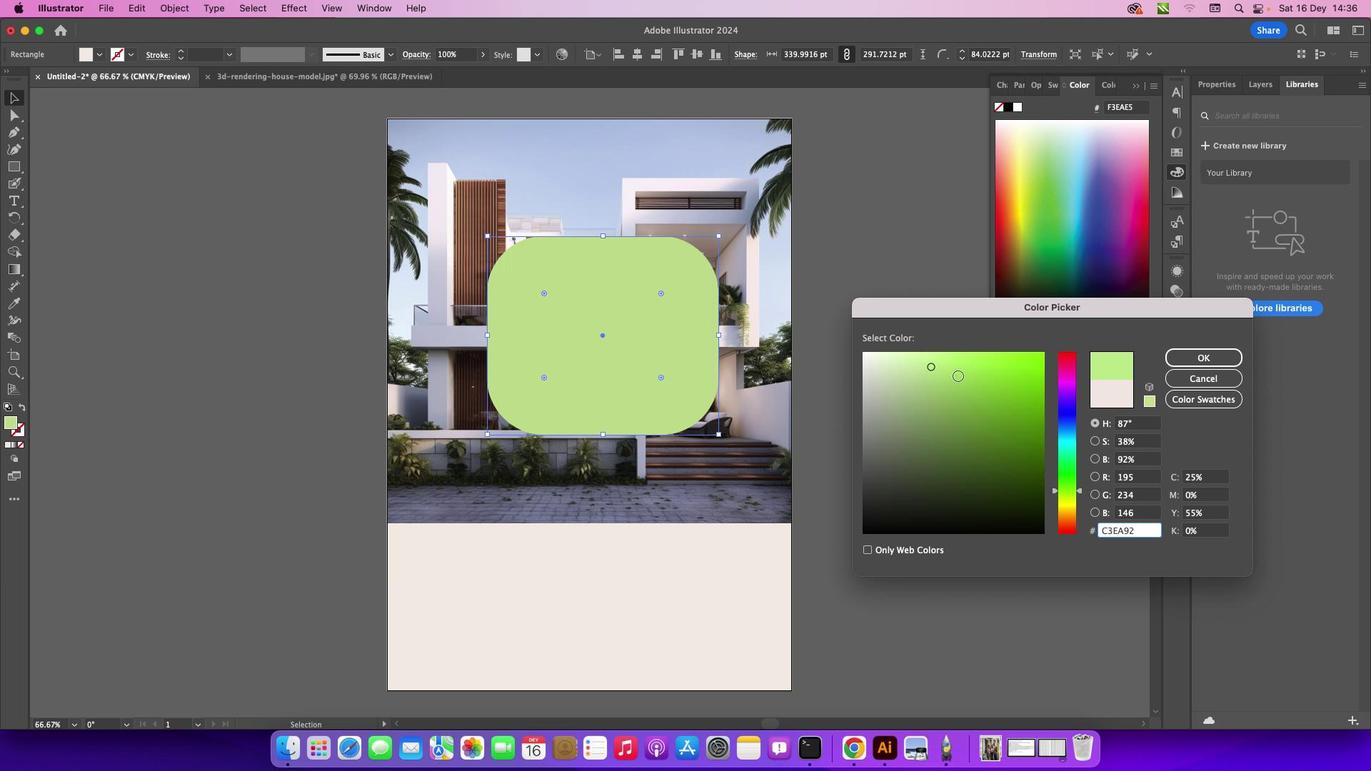 
Action: Mouse moved to (952, 360)
Screenshot: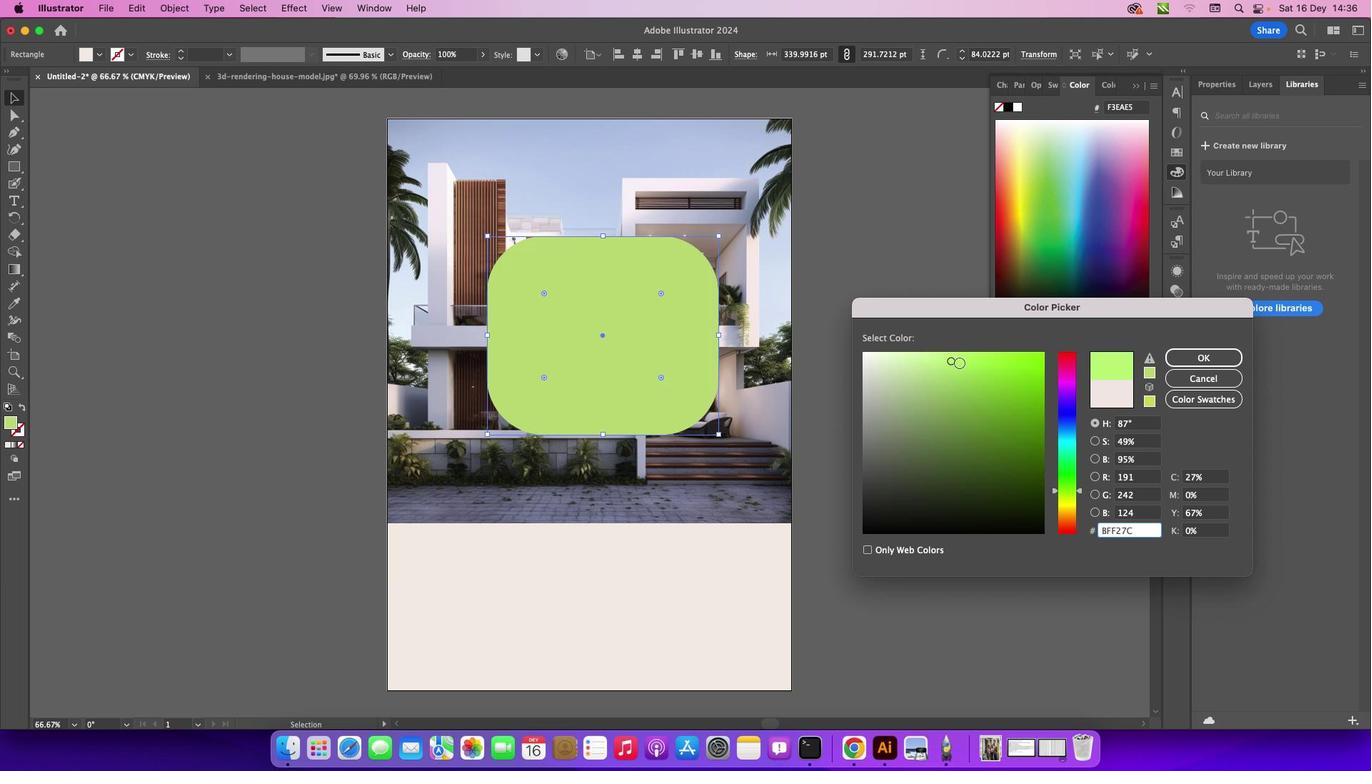 
Action: Mouse pressed left at (952, 360)
Screenshot: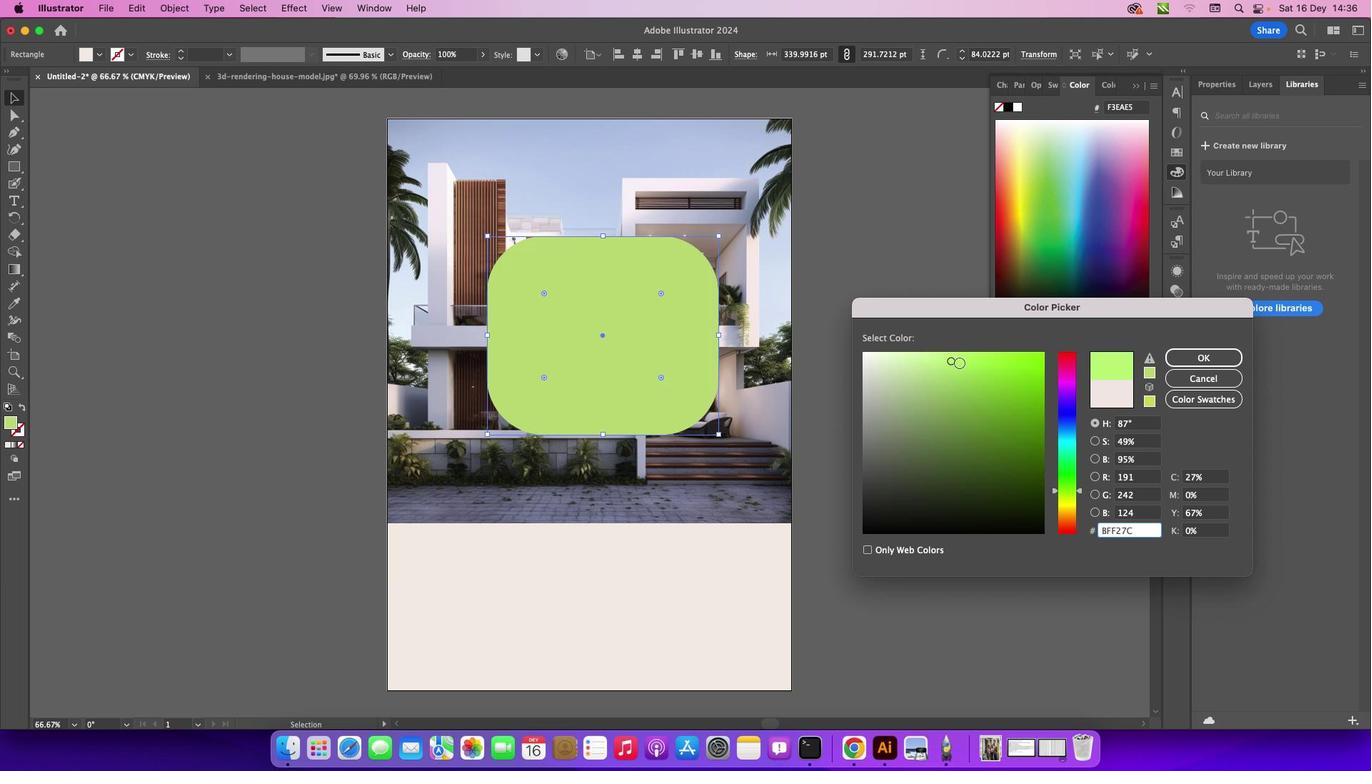 
Action: Mouse moved to (960, 363)
Screenshot: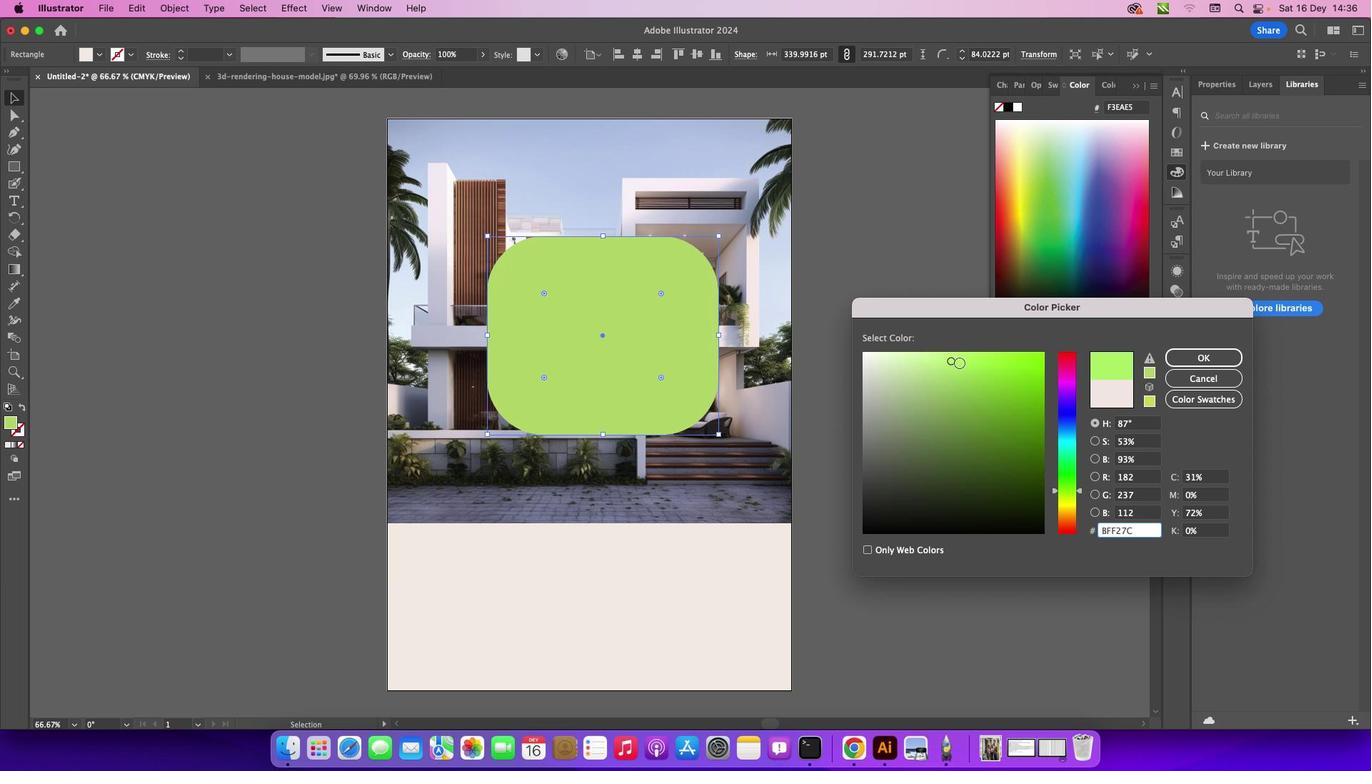 
Action: Mouse pressed left at (960, 363)
Screenshot: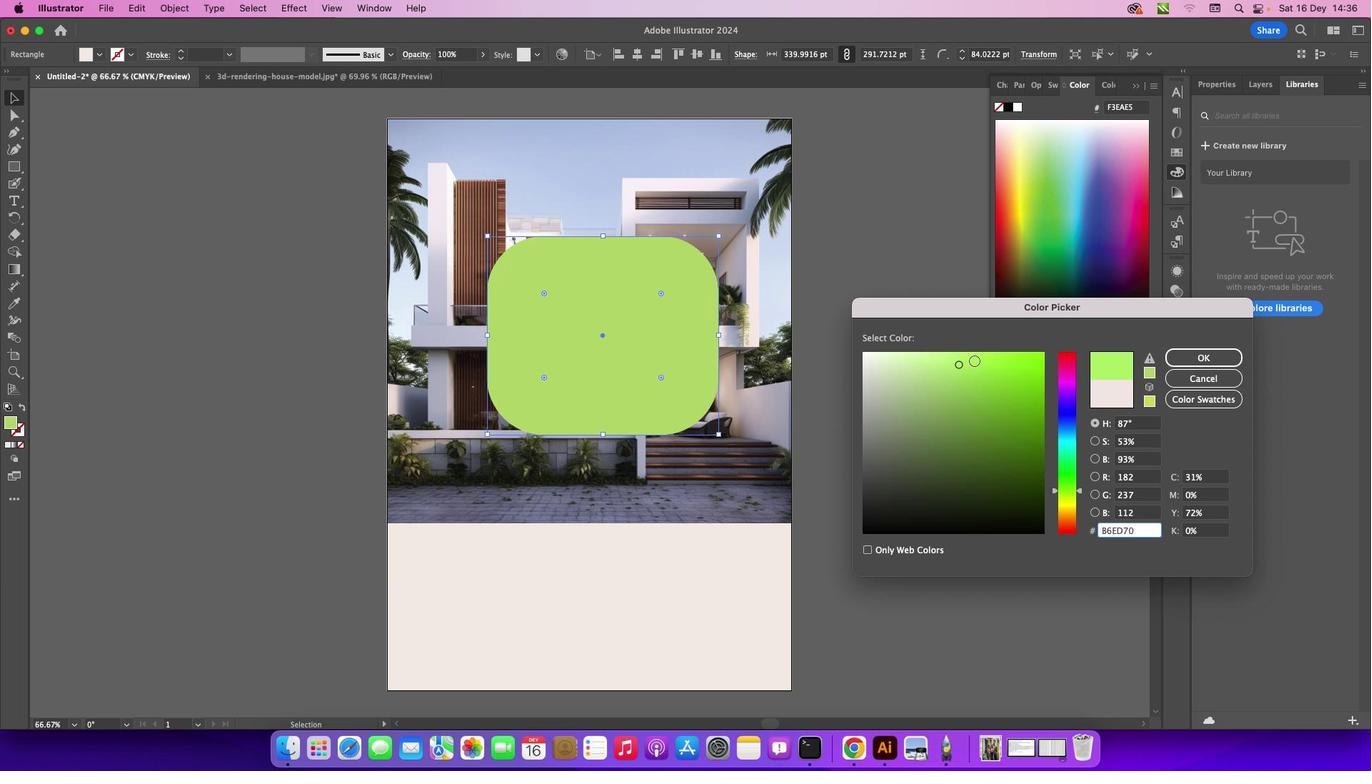 
Action: Mouse moved to (981, 358)
Screenshot: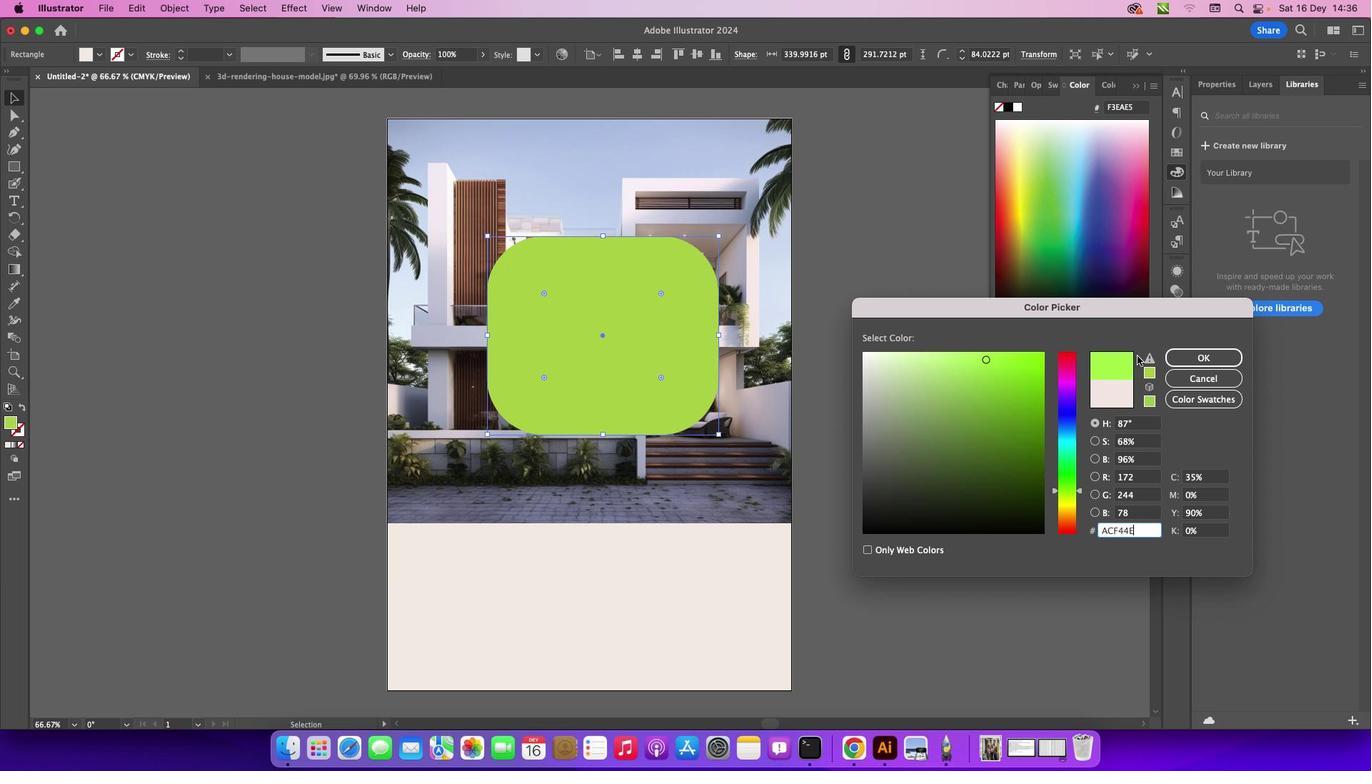 
Action: Mouse pressed left at (981, 358)
Screenshot: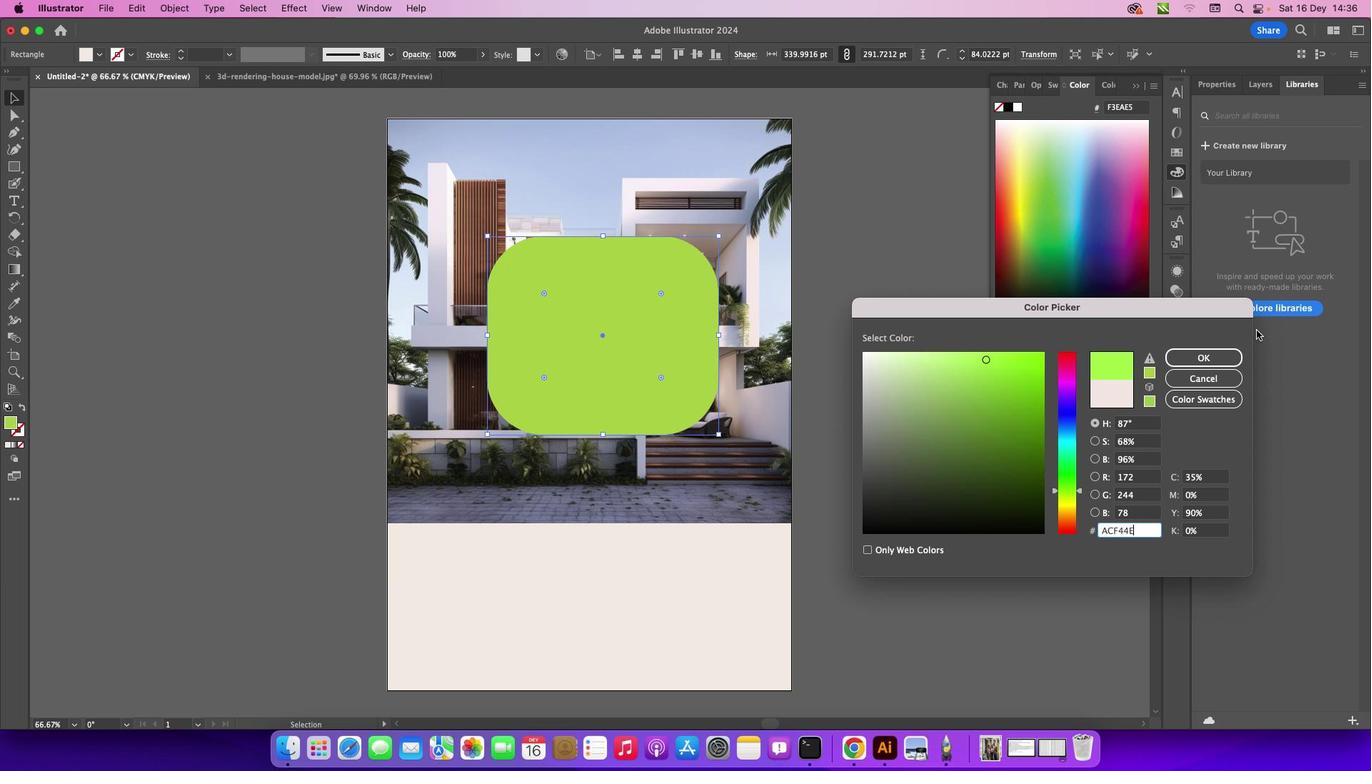 
Action: Mouse moved to (987, 357)
Screenshot: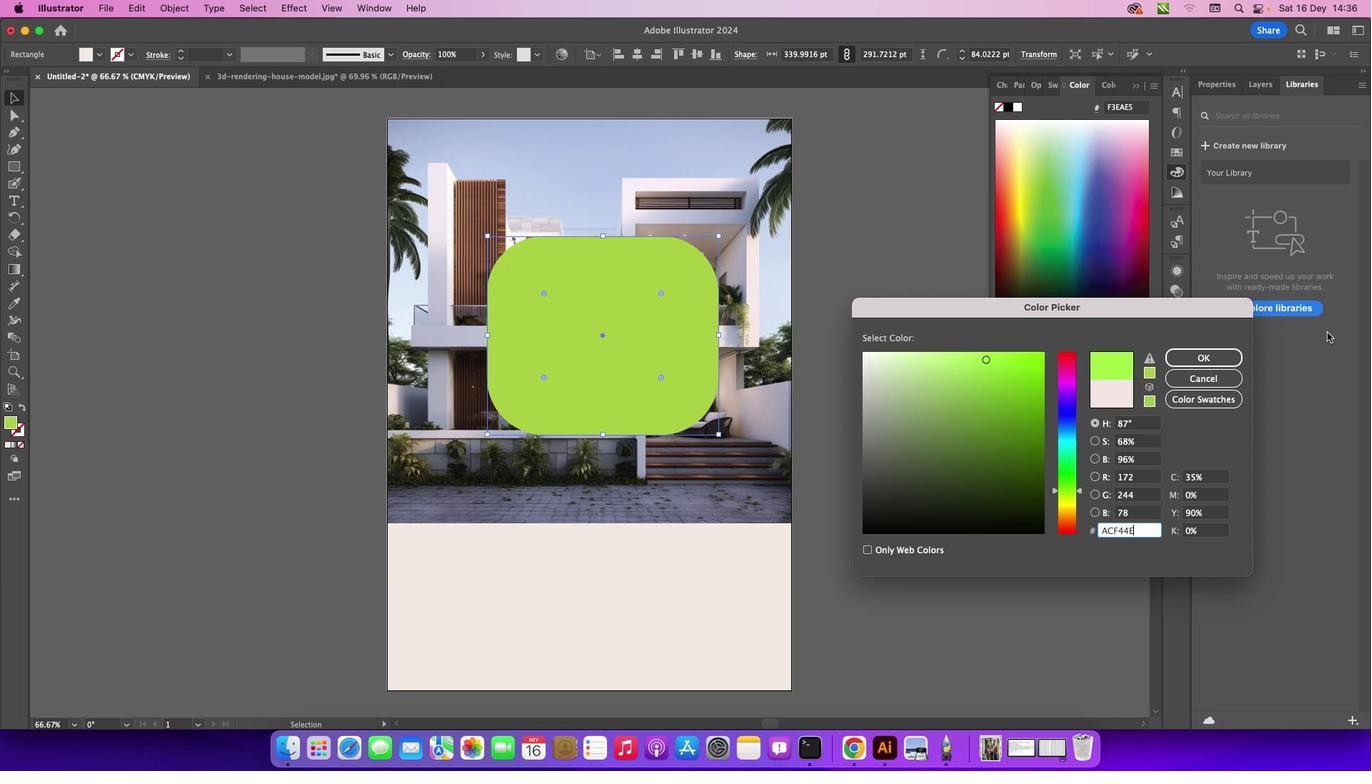 
Action: Mouse pressed left at (987, 357)
Screenshot: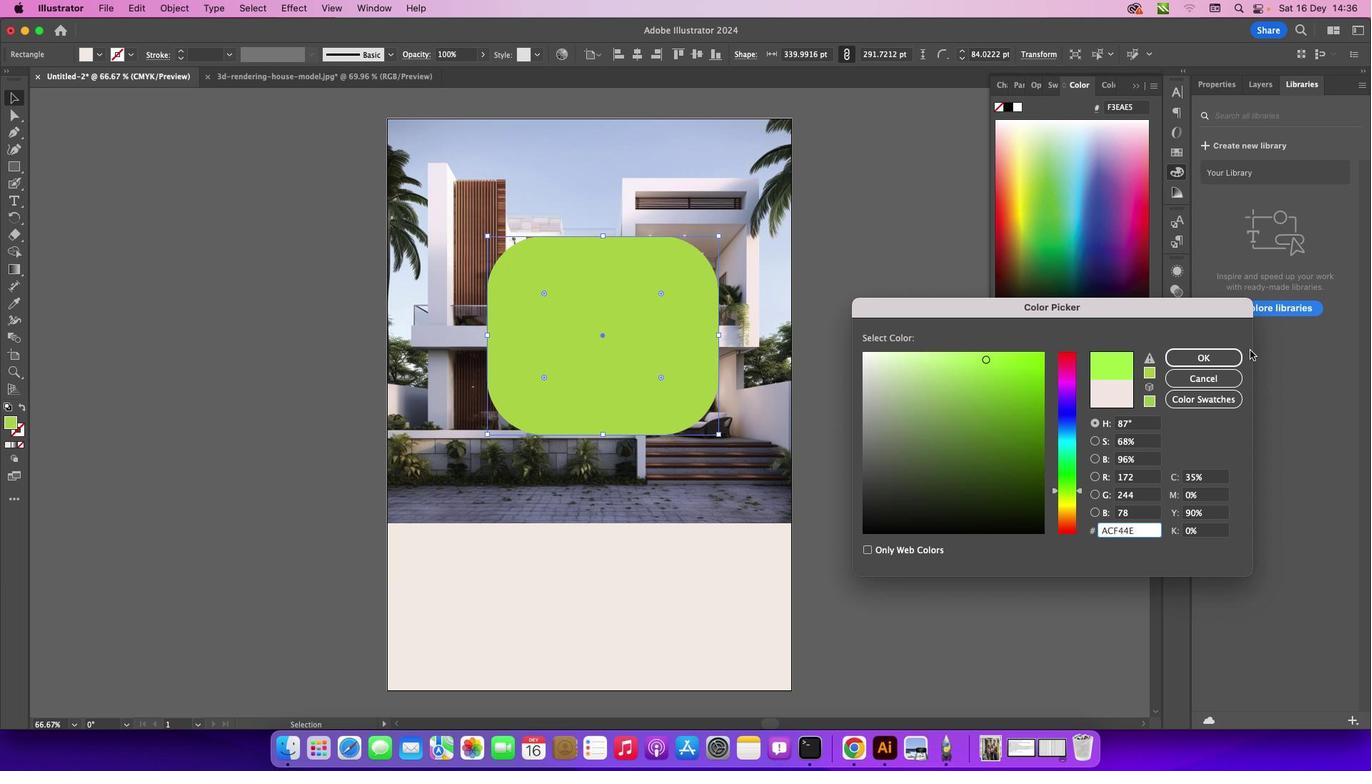 
Action: Mouse moved to (1237, 350)
Screenshot: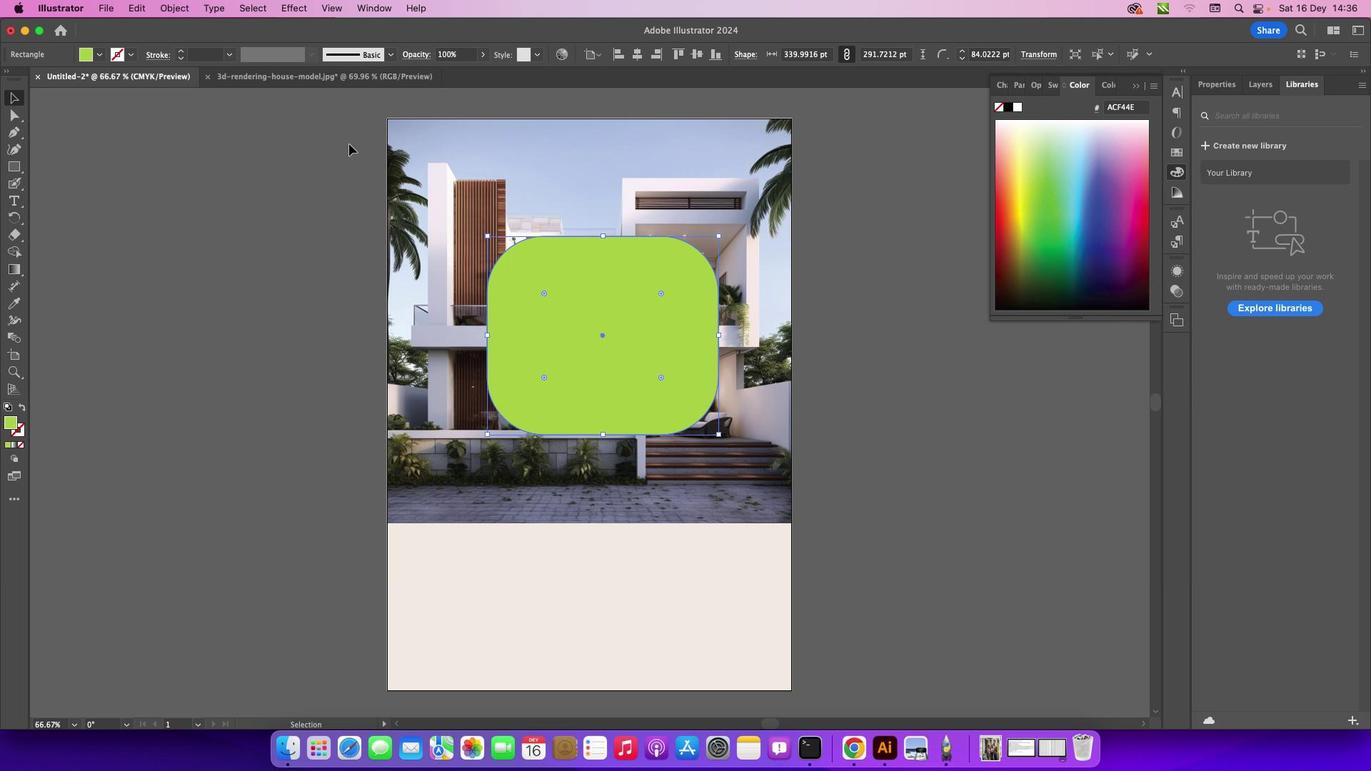 
Action: Mouse pressed left at (1237, 350)
Screenshot: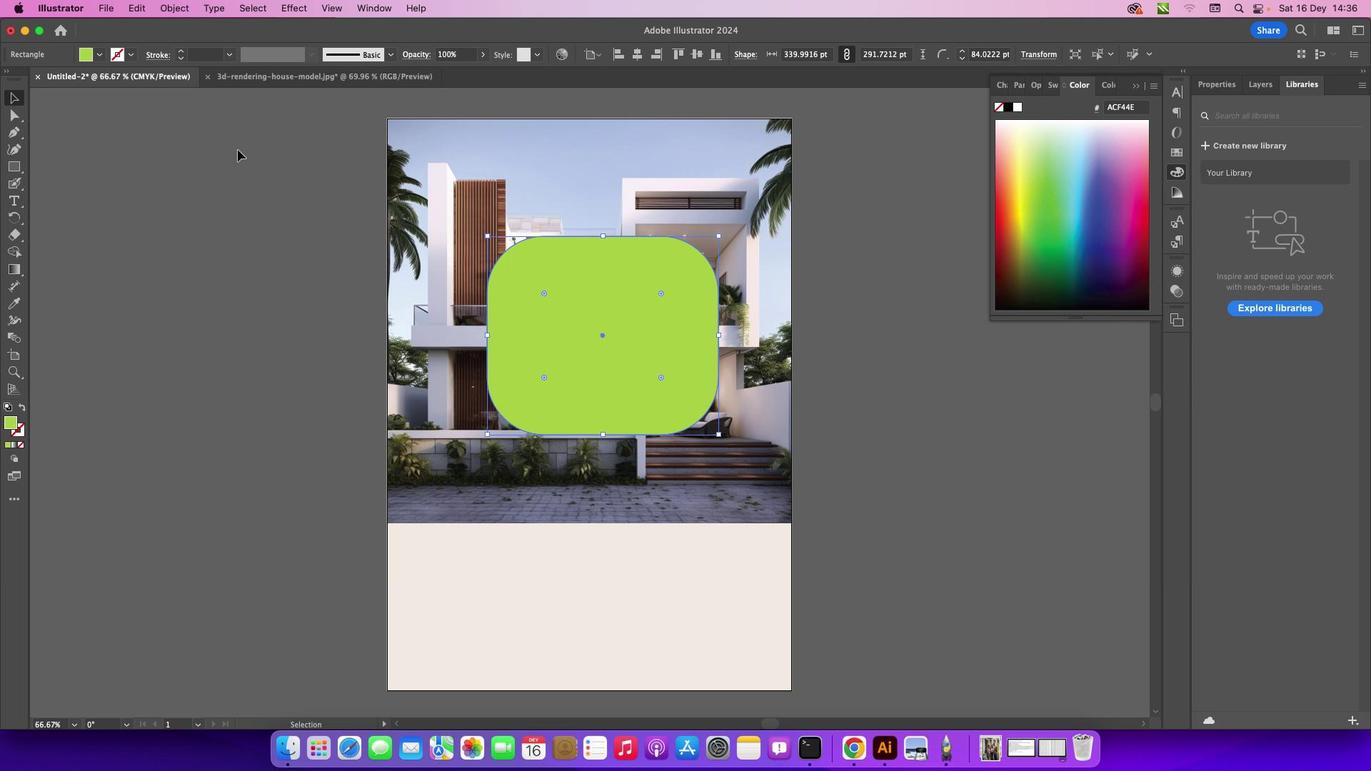 
Action: Mouse moved to (17, 95)
Screenshot: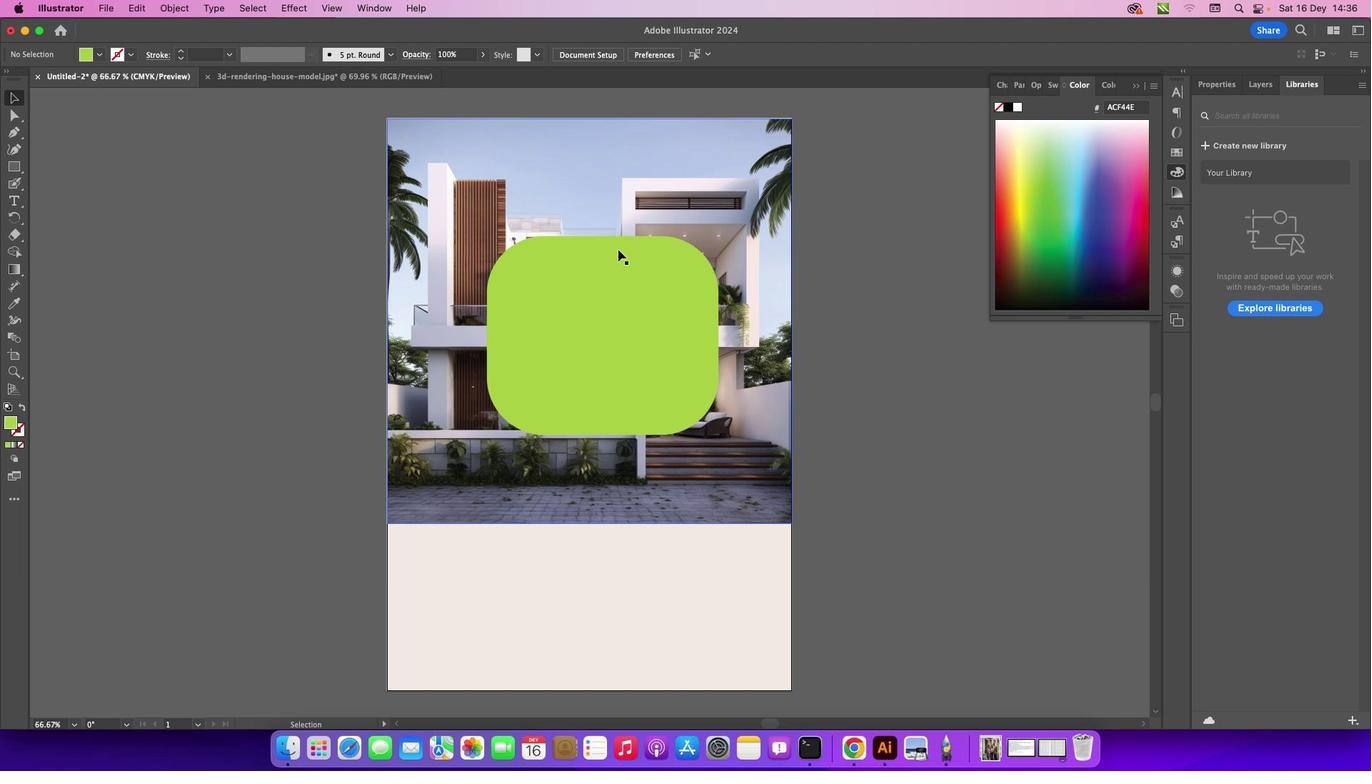
Action: Mouse pressed left at (17, 95)
Screenshot: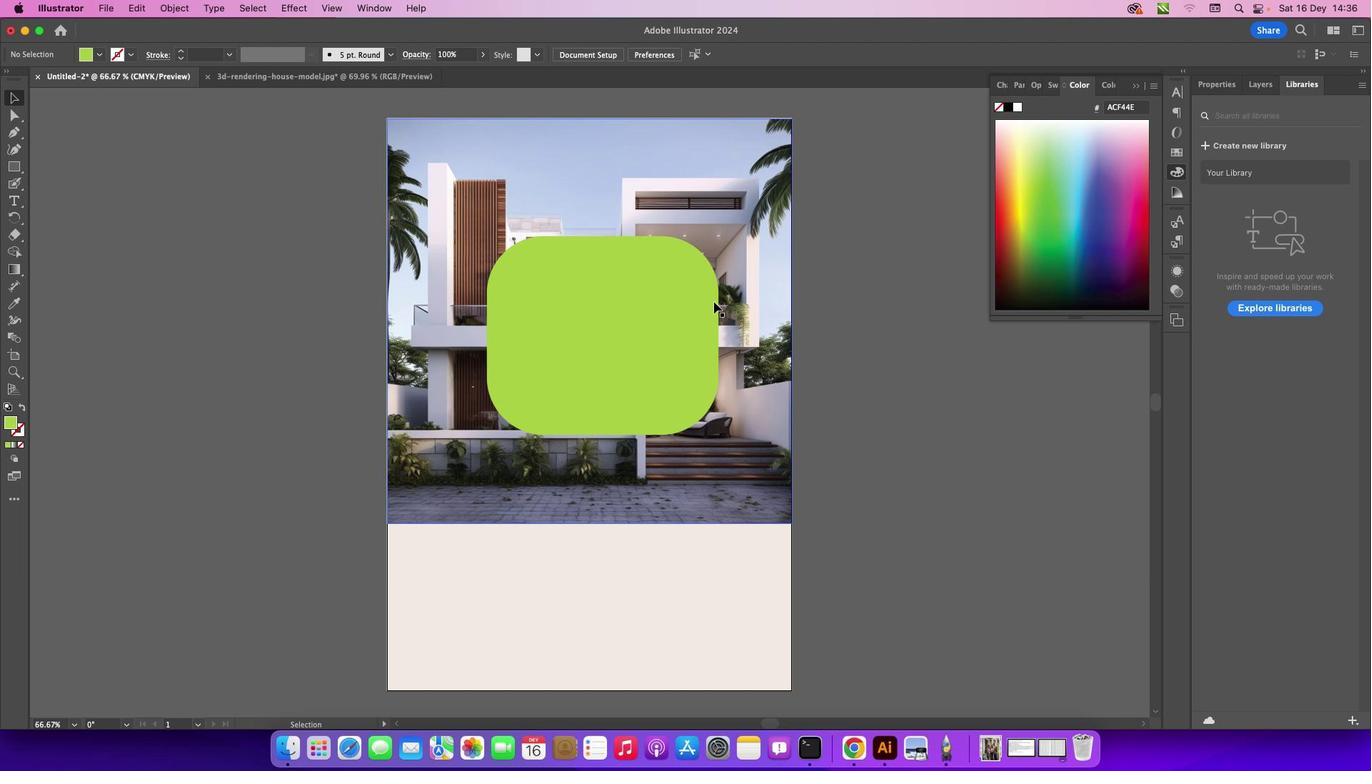 
Action: Mouse moved to (239, 167)
Screenshot: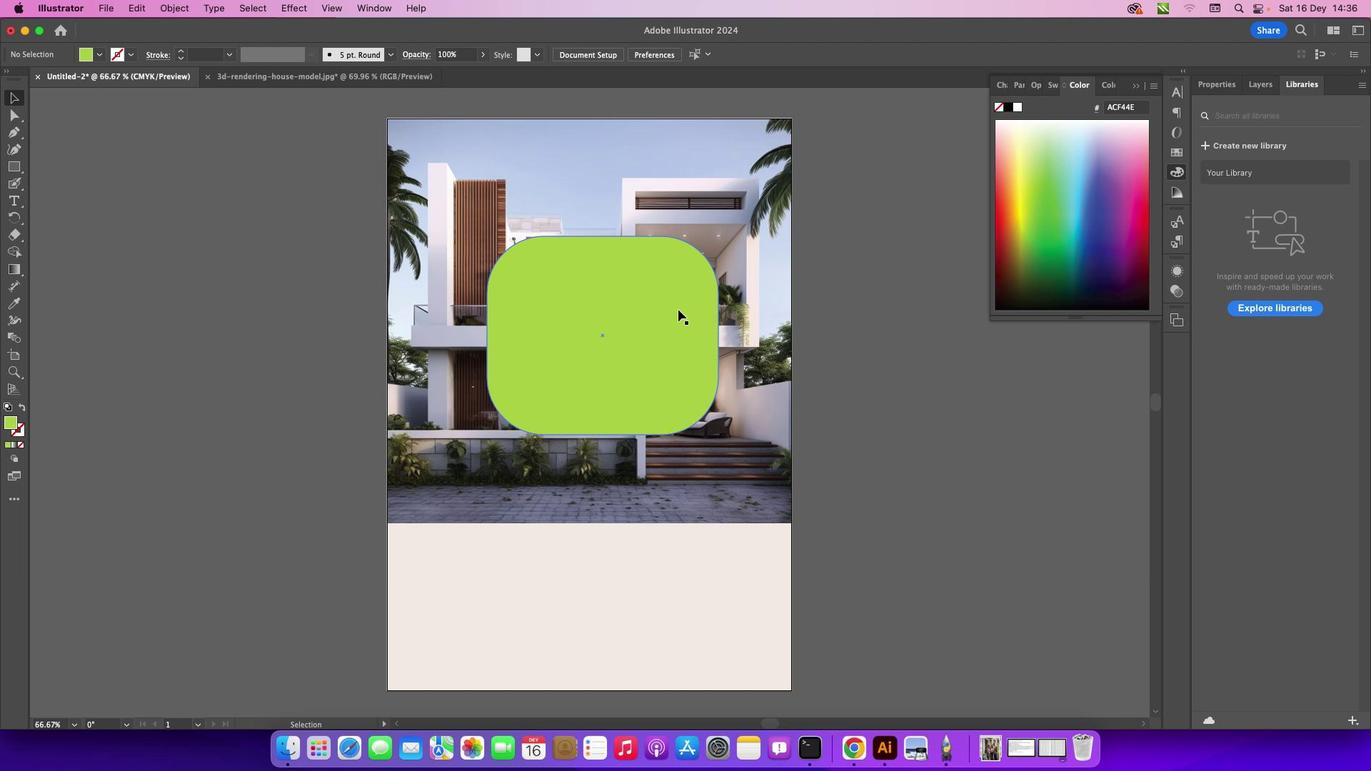 
Action: Mouse pressed left at (239, 167)
Screenshot: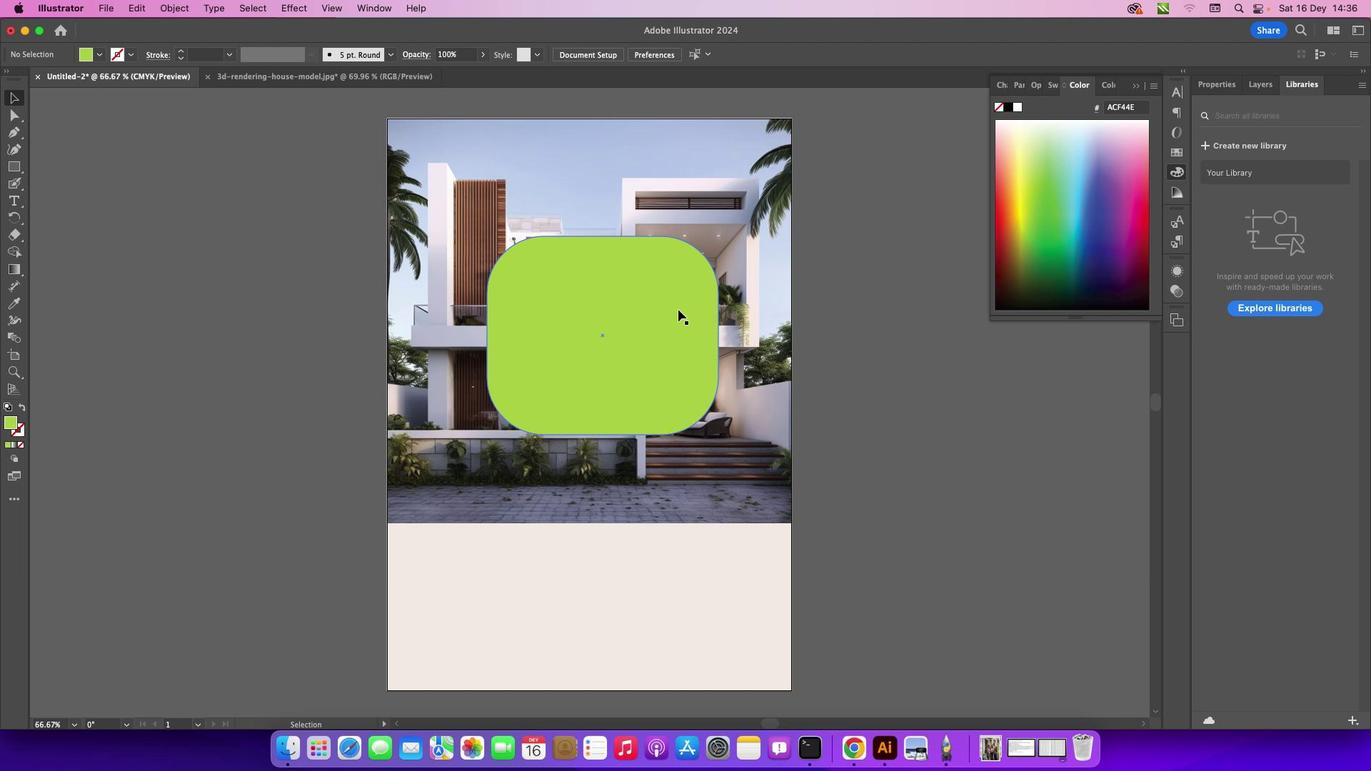 
Action: Mouse moved to (676, 312)
Screenshot: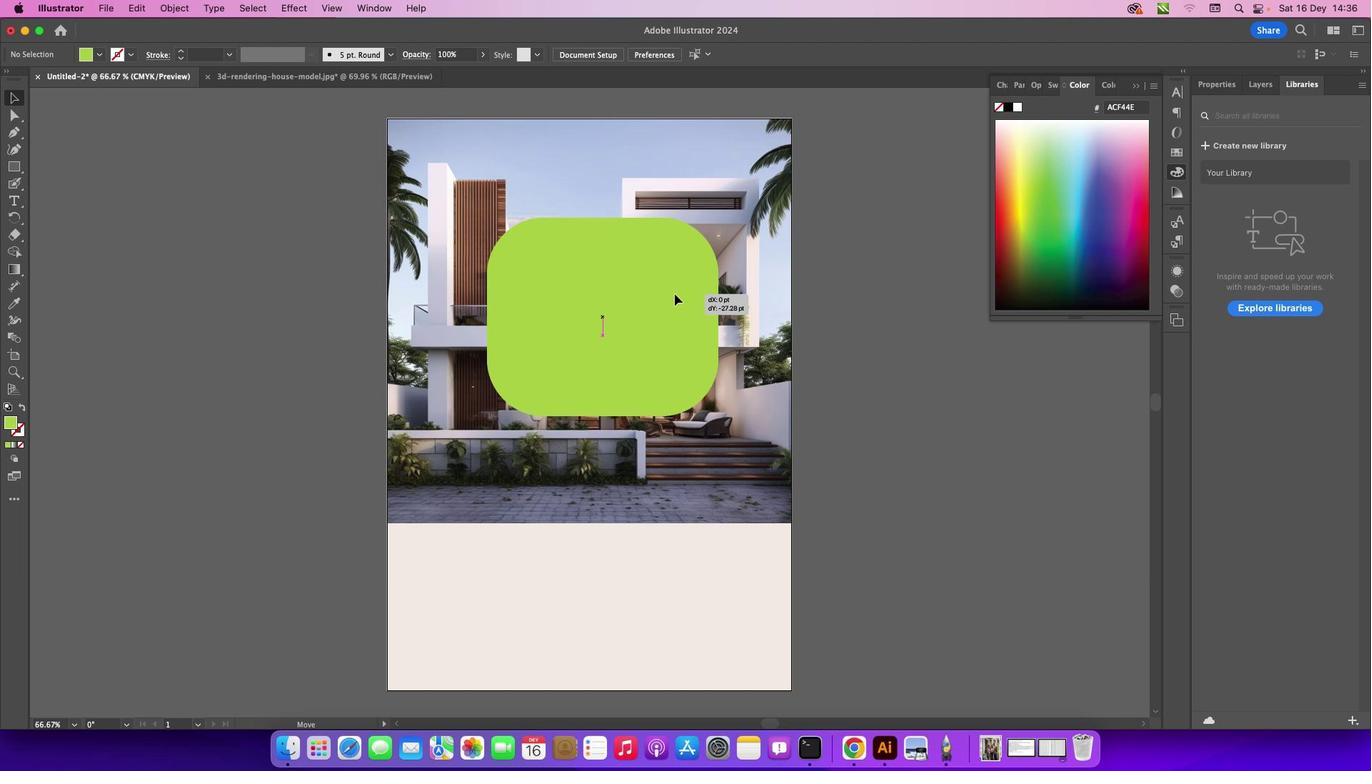 
Action: Mouse pressed left at (676, 312)
Screenshot: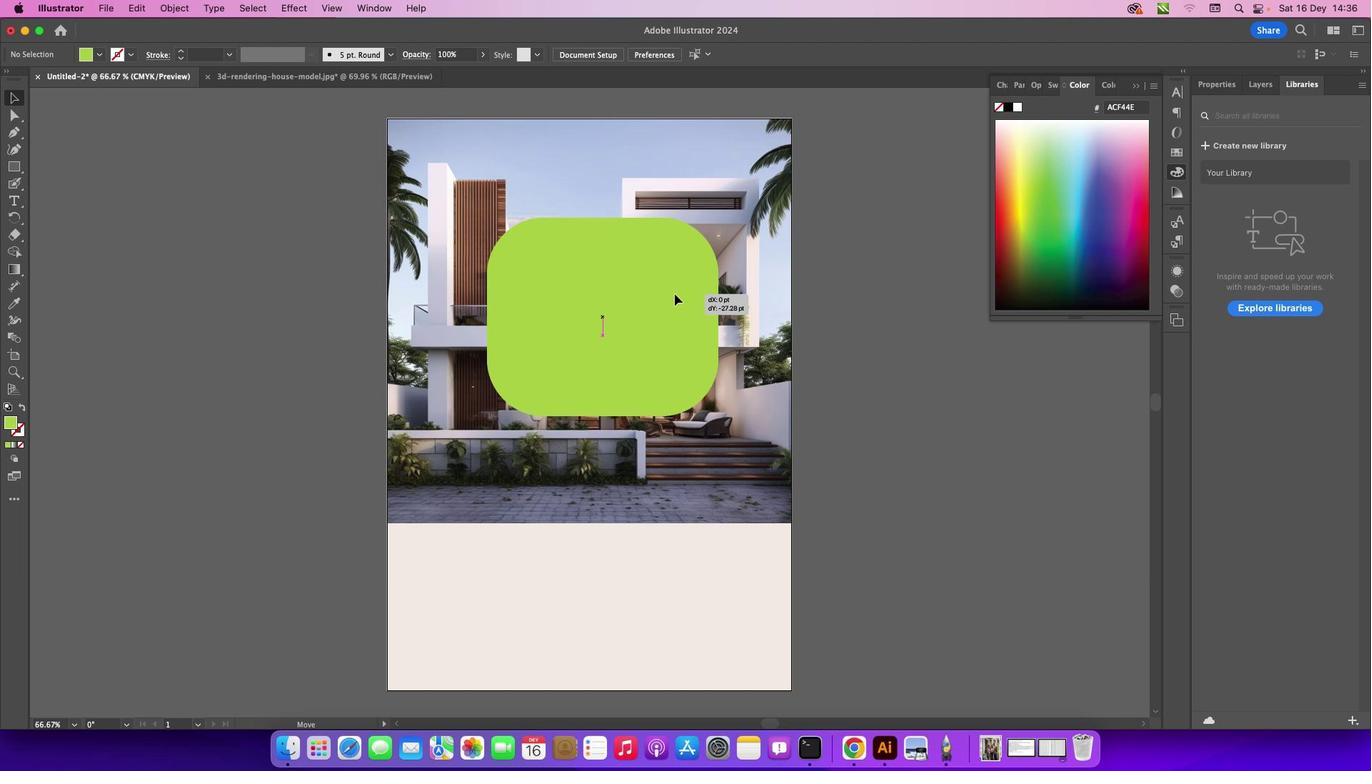 
Action: Mouse moved to (119, 179)
Screenshot: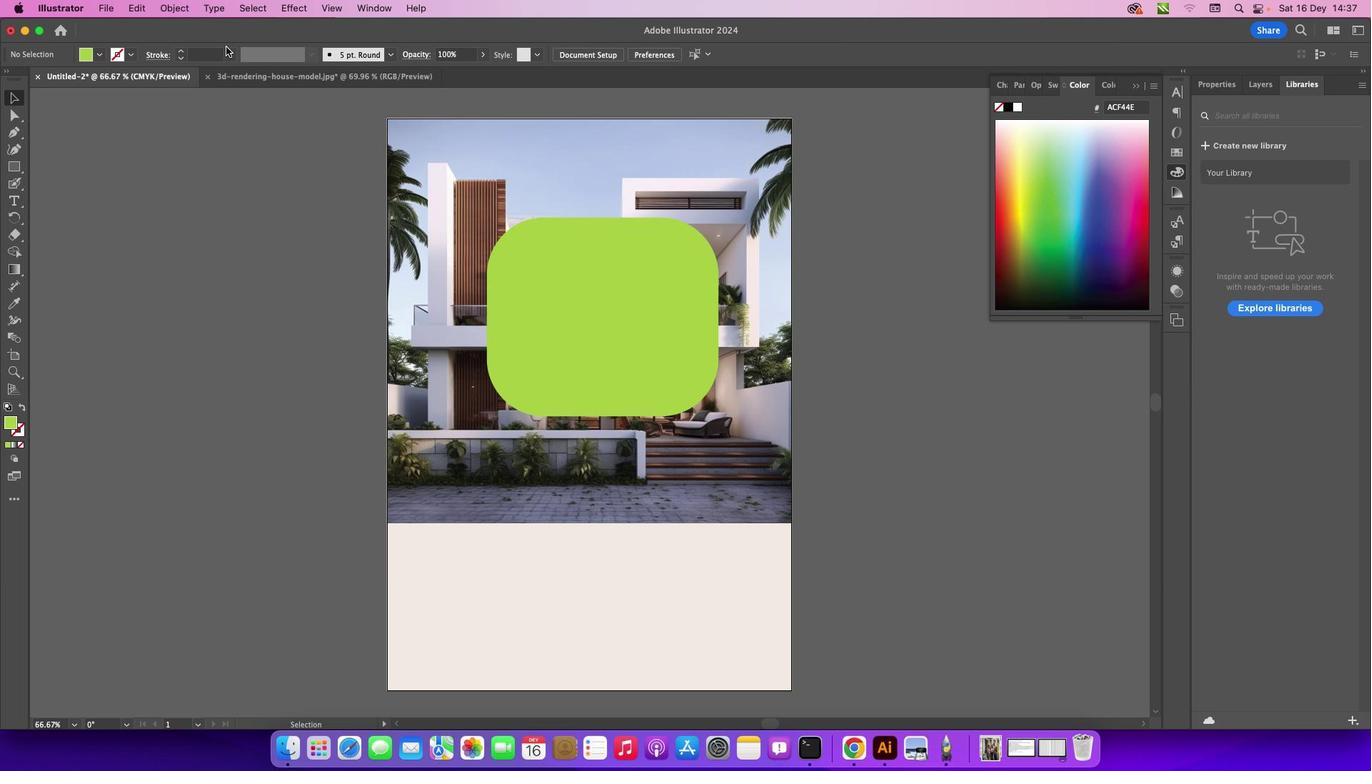 
Action: Mouse pressed left at (119, 179)
Screenshot: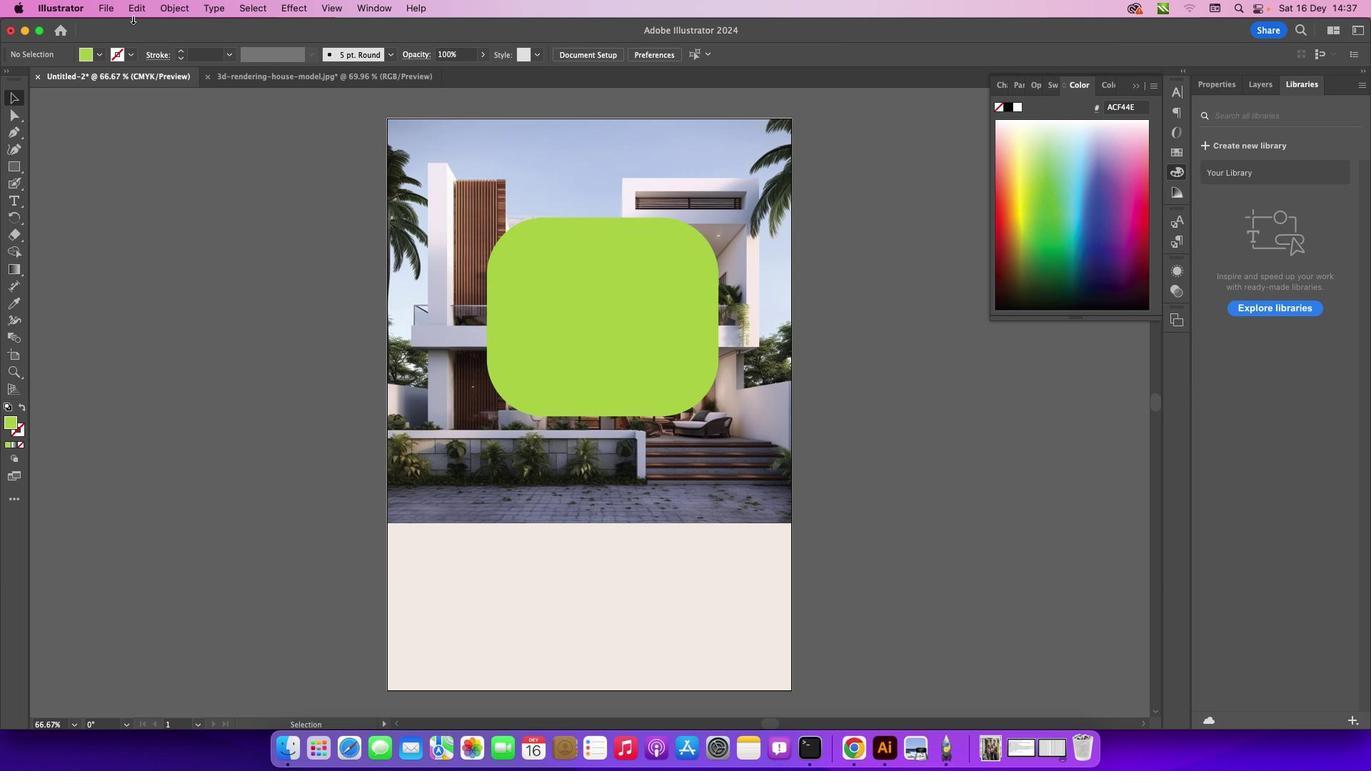
Action: Mouse moved to (112, 7)
Screenshot: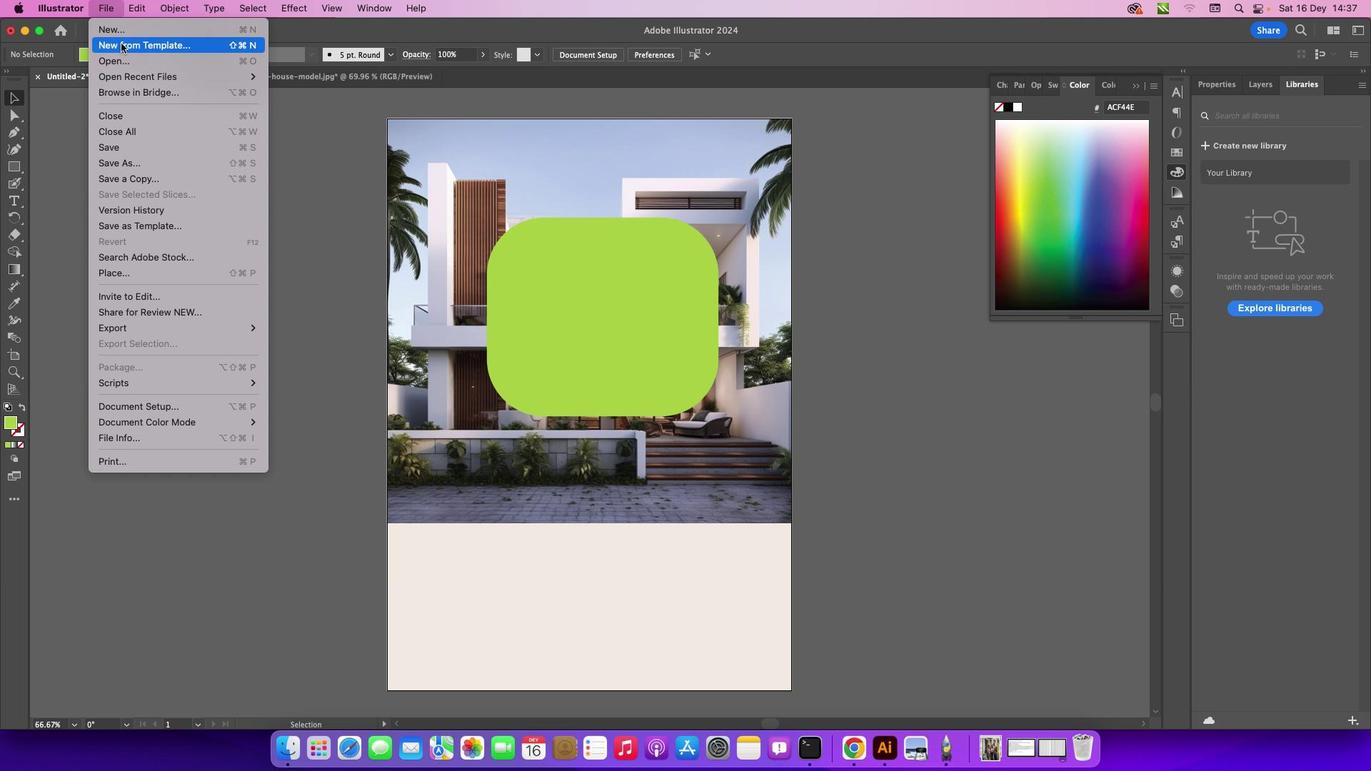 
Action: Mouse pressed left at (112, 7)
Screenshot: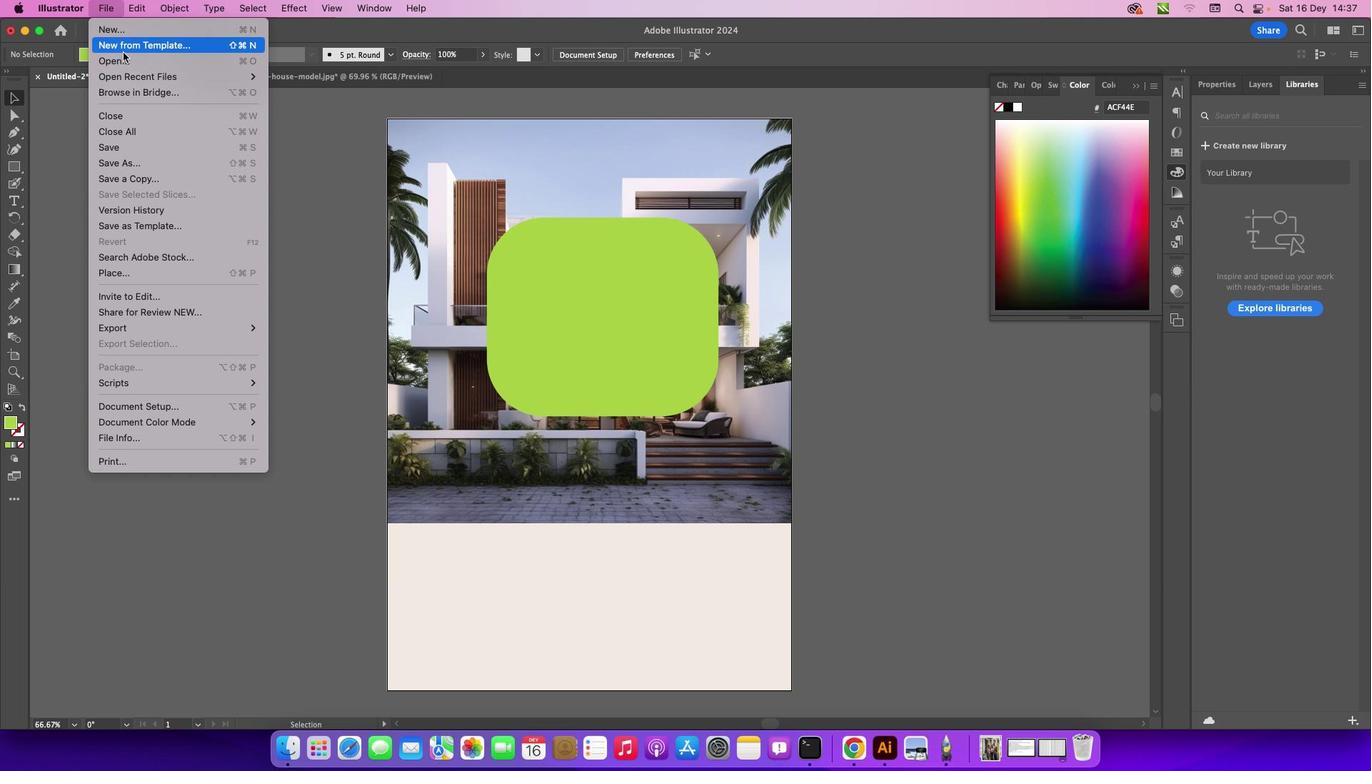 
Action: Mouse moved to (125, 62)
Screenshot: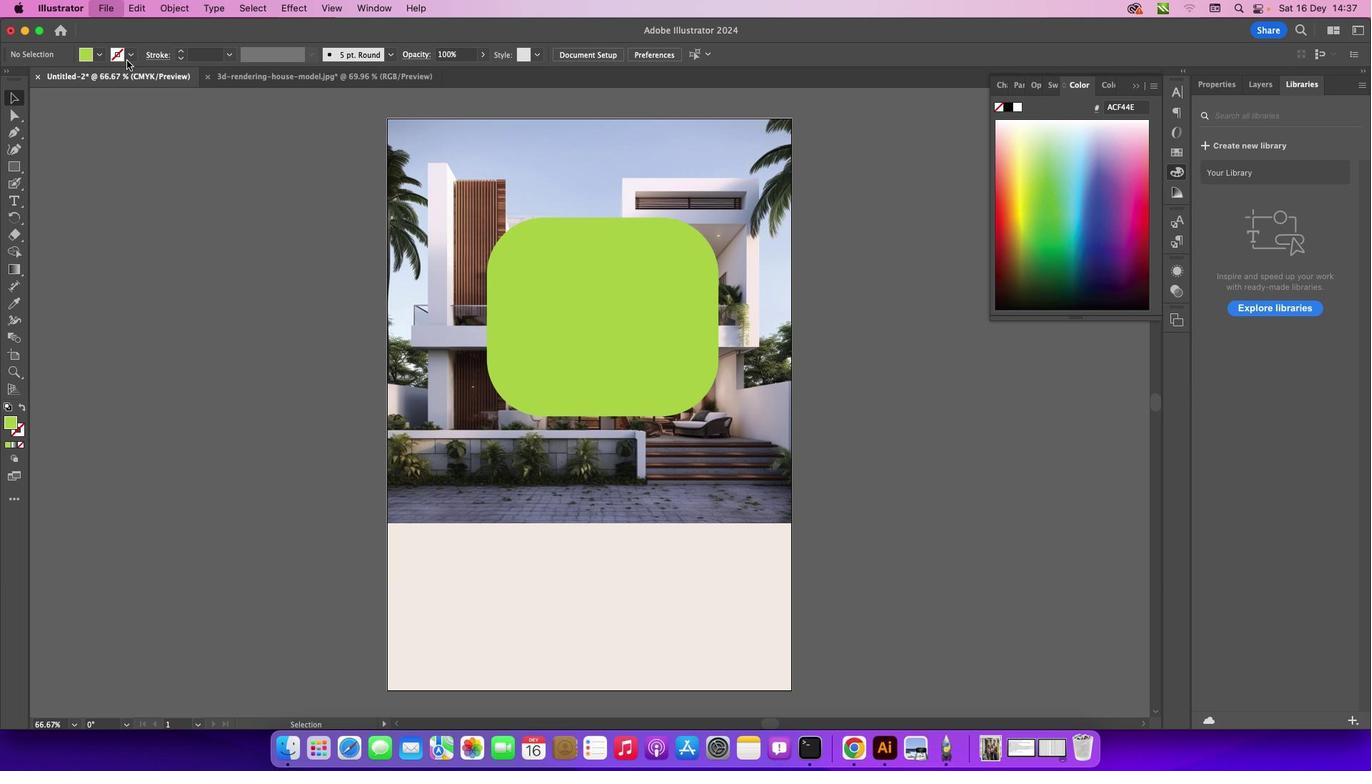 
Action: Mouse pressed left at (125, 62)
Screenshot: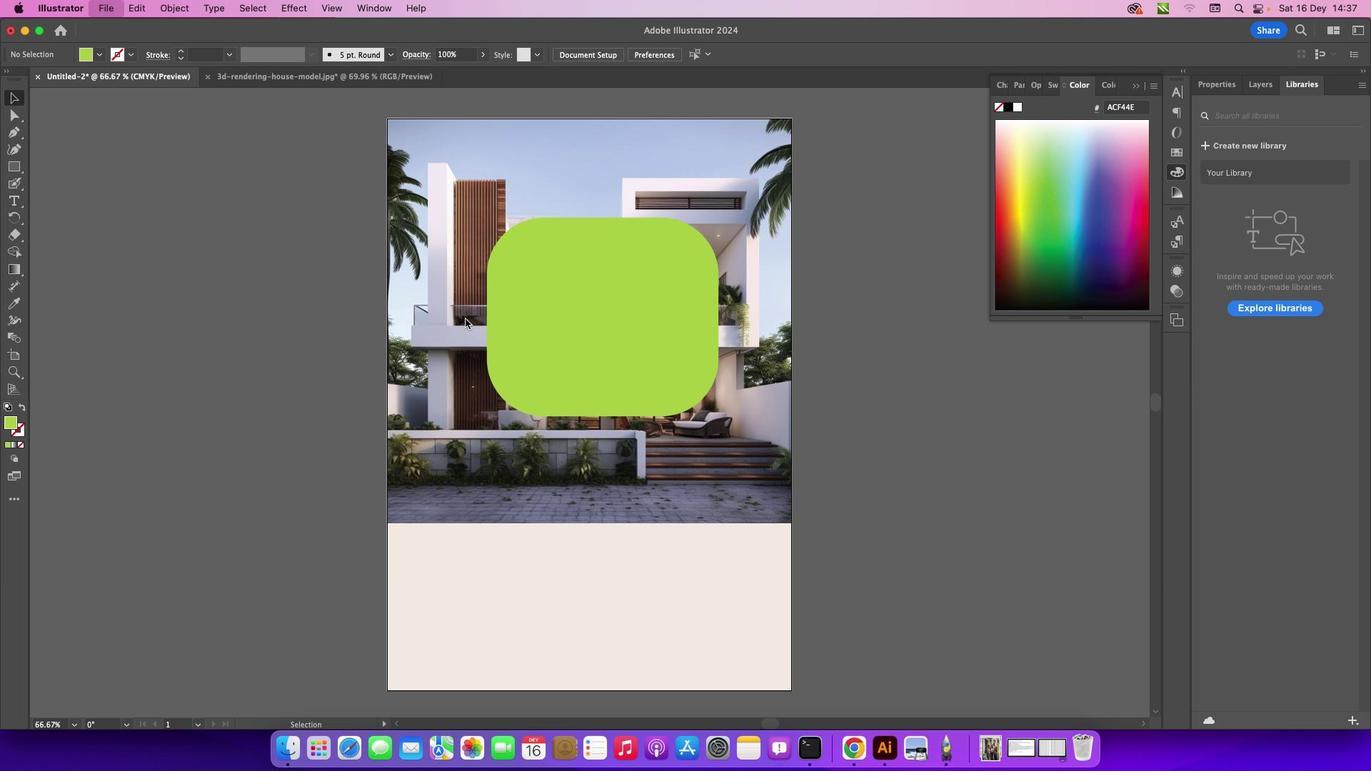 
Action: Mouse moved to (567, 227)
Screenshot: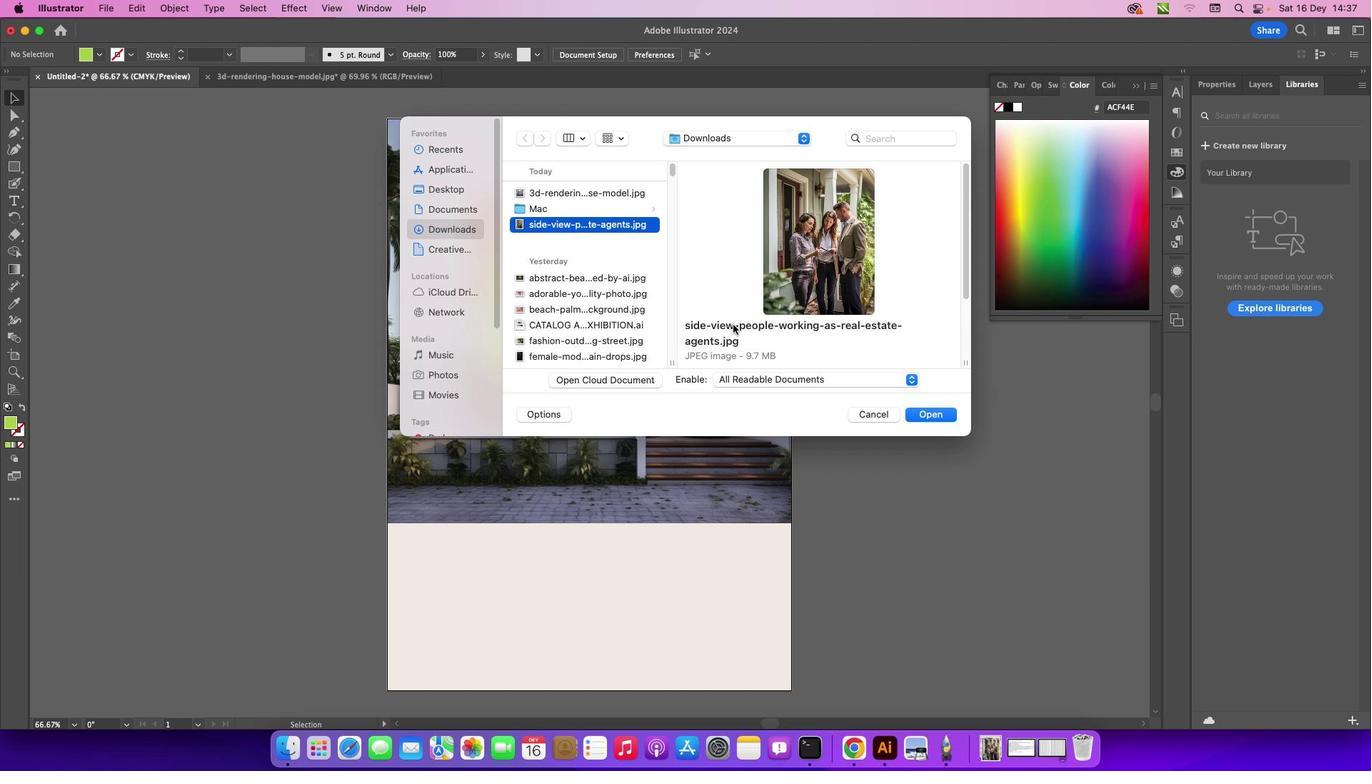 
Action: Mouse pressed left at (567, 227)
Screenshot: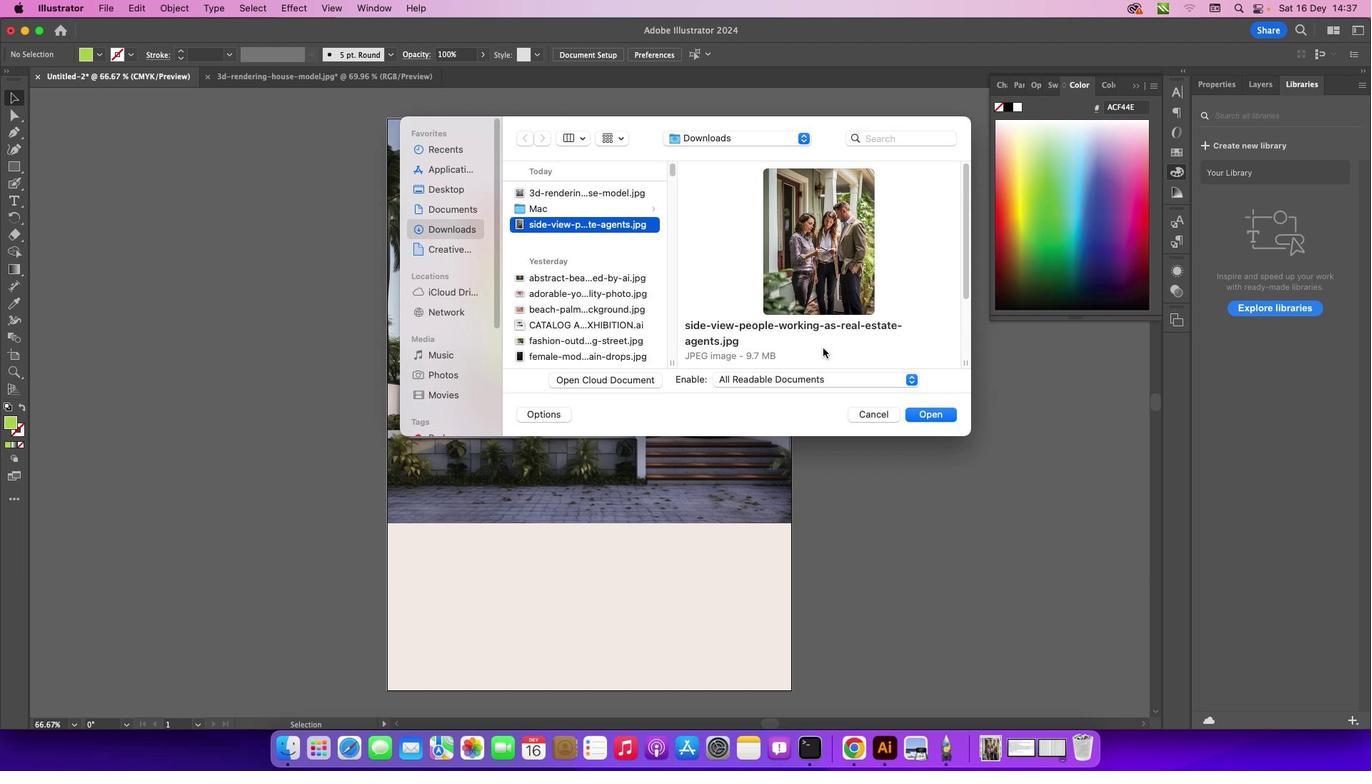 
Action: Mouse moved to (929, 414)
Screenshot: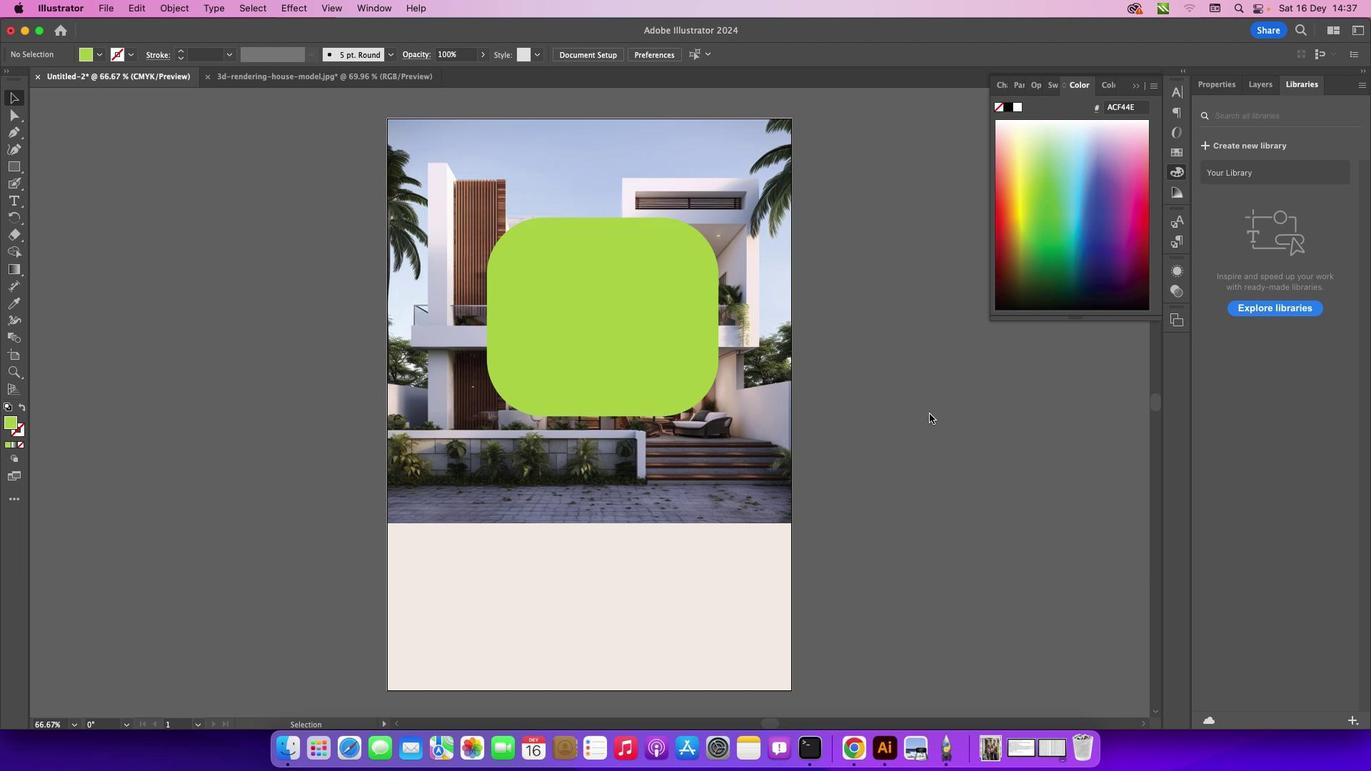 
Action: Mouse pressed left at (929, 414)
Screenshot: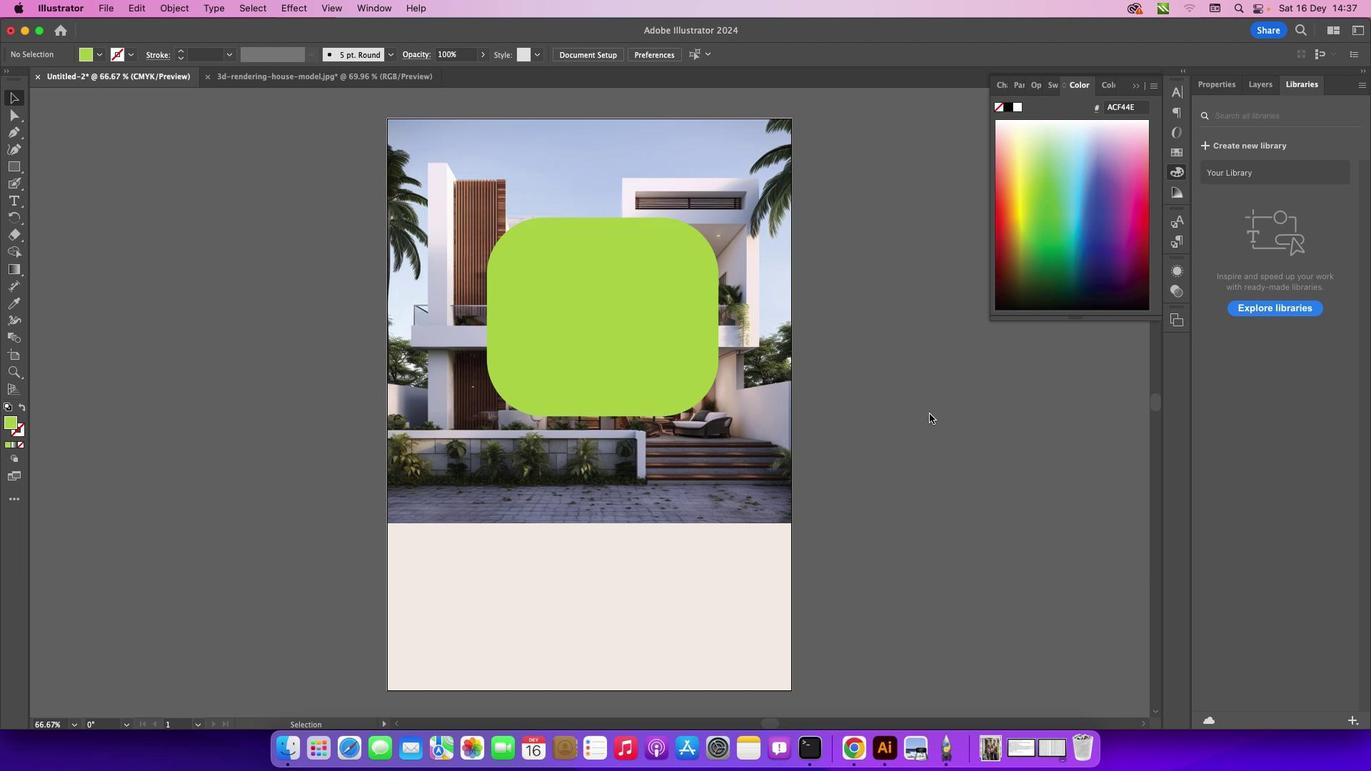 
Action: Mouse moved to (250, 144)
Screenshot: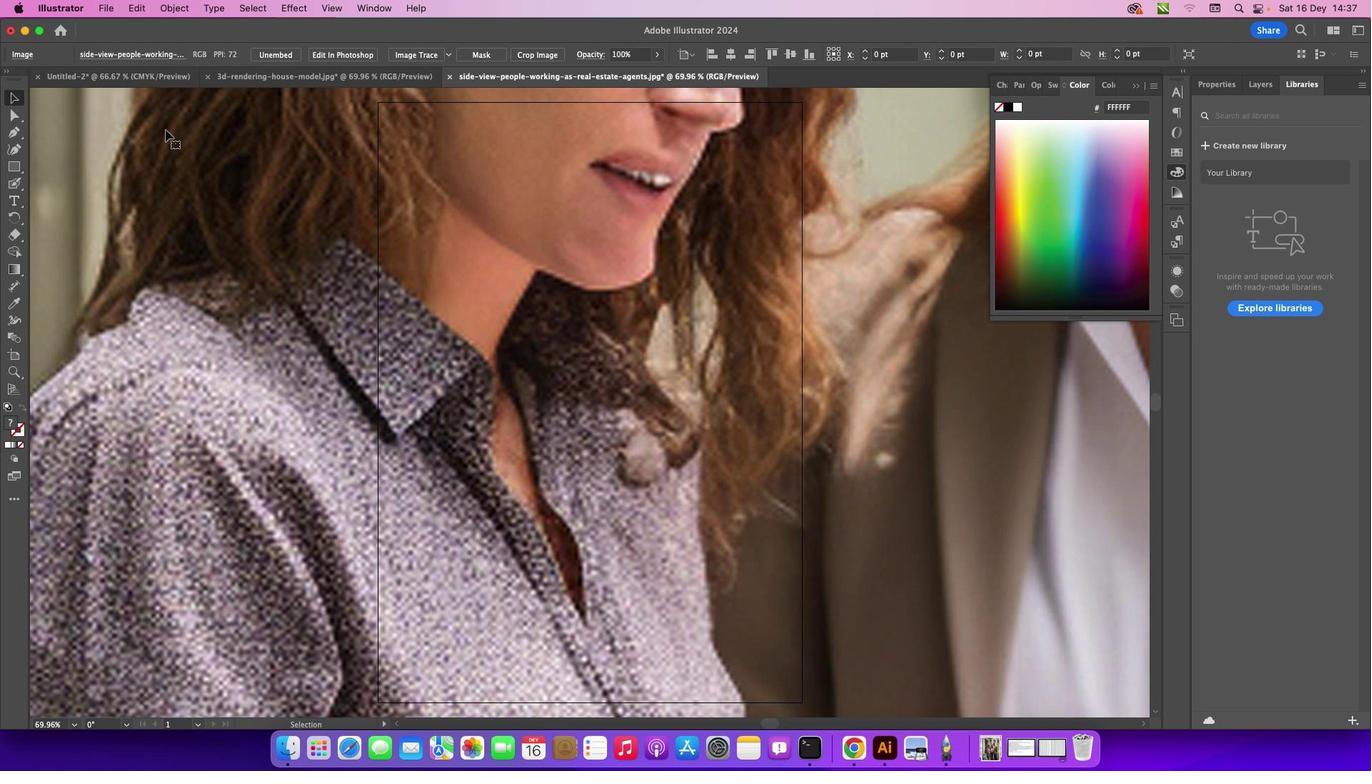 
Action: Mouse pressed left at (250, 144)
Screenshot: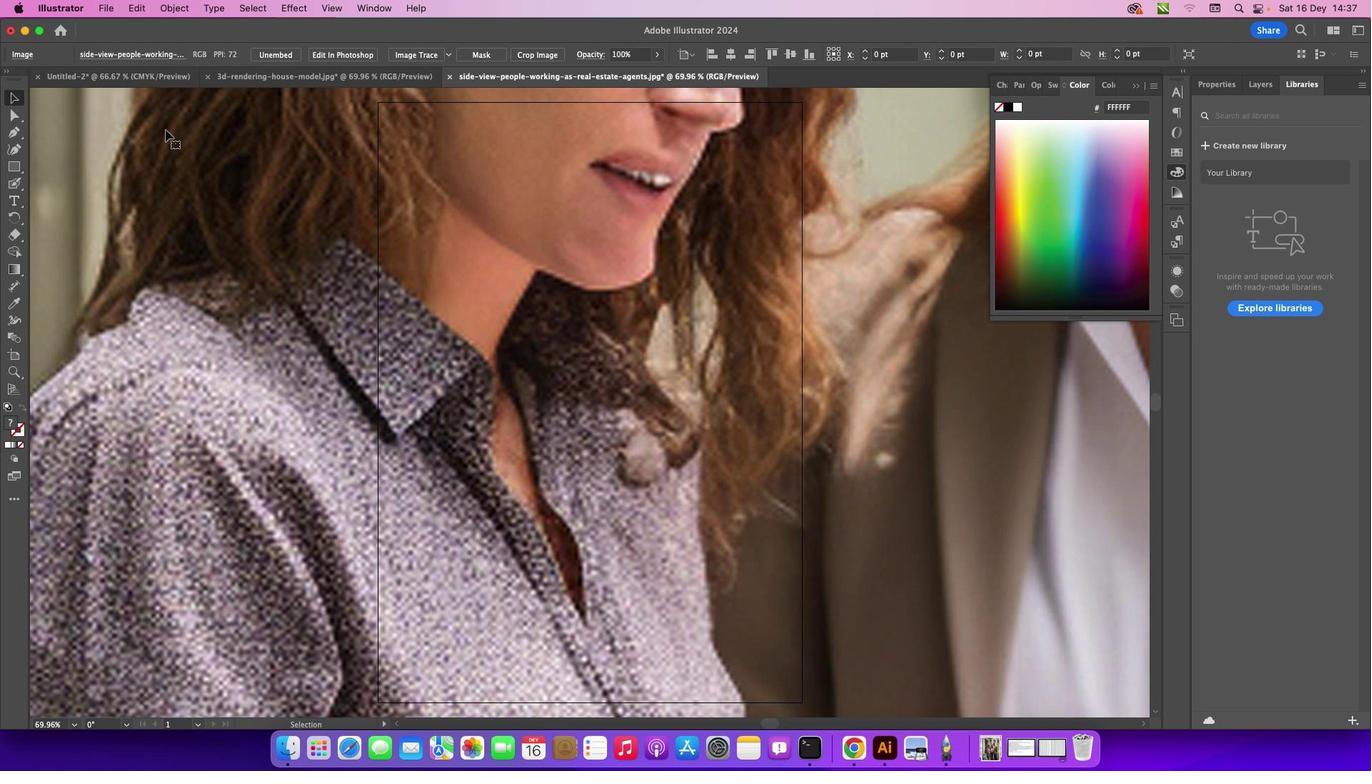 
Action: Mouse moved to (173, 144)
Screenshot: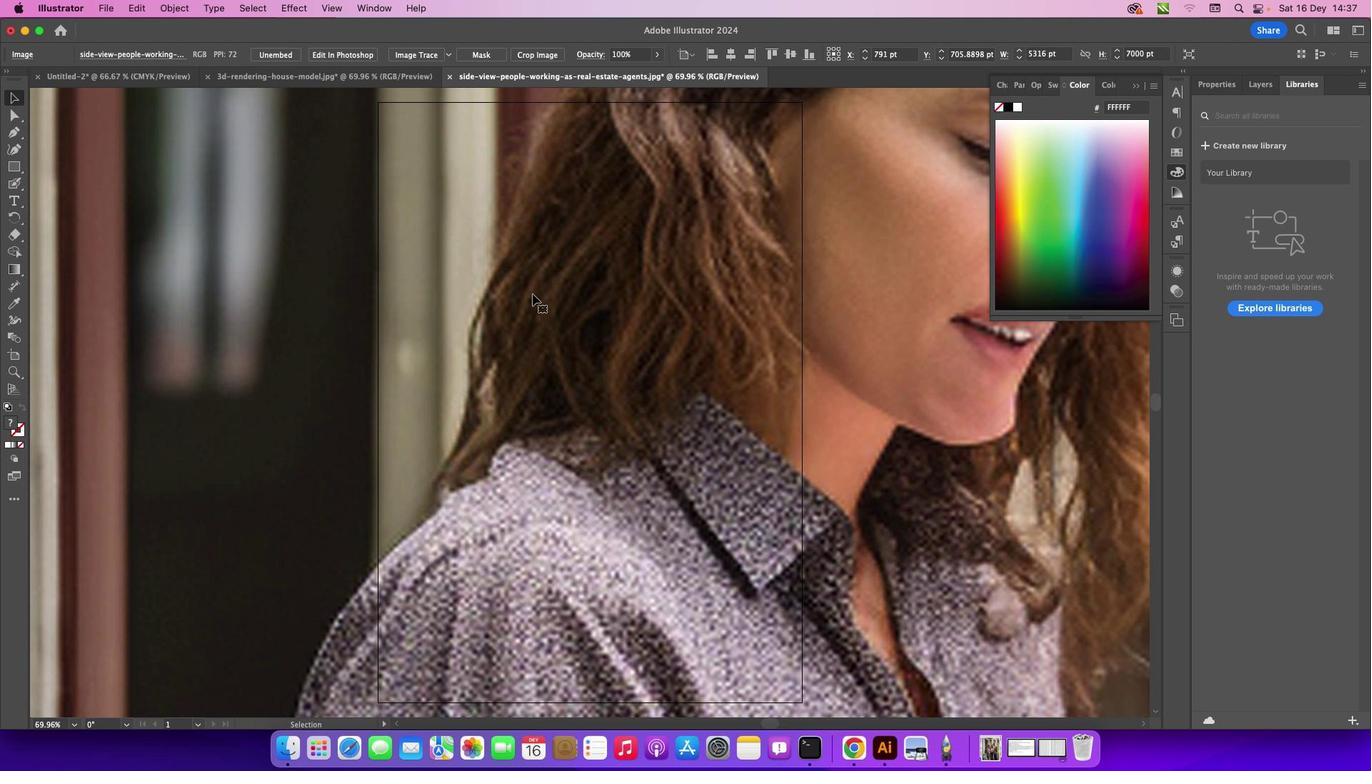 
Action: Mouse pressed left at (173, 144)
Screenshot: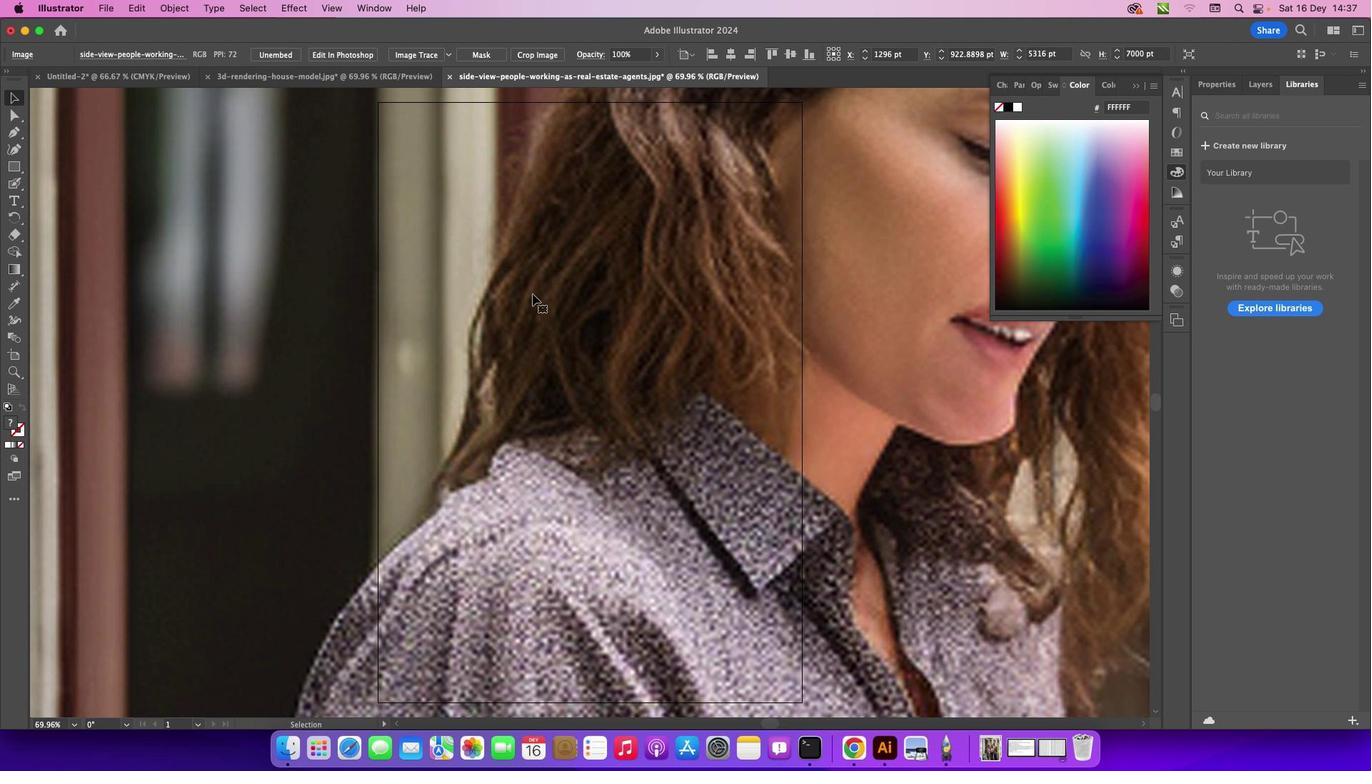 
Action: Mouse moved to (532, 293)
Screenshot: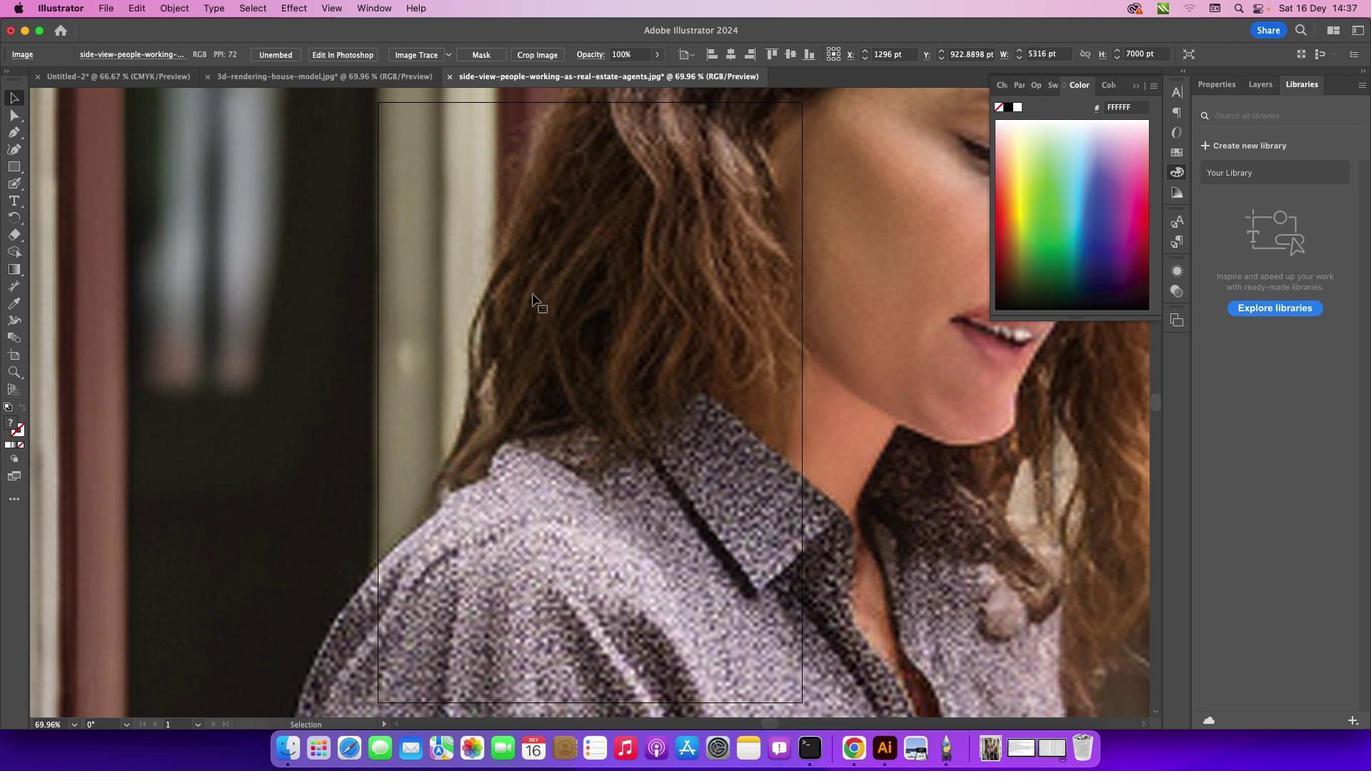 
Action: Key pressed Key.cmd_r'-''-''-''-''-''-'
Screenshot: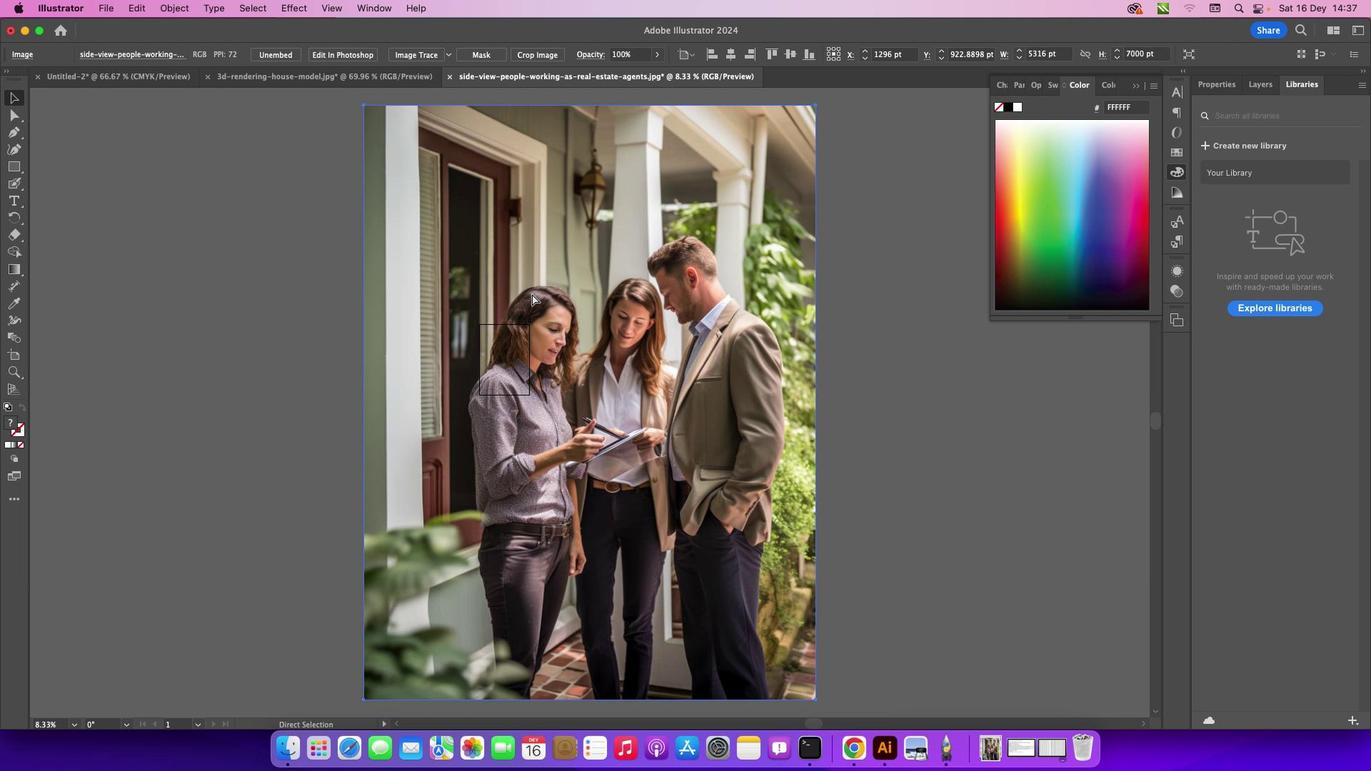 
Action: Mouse moved to (532, 293)
Screenshot: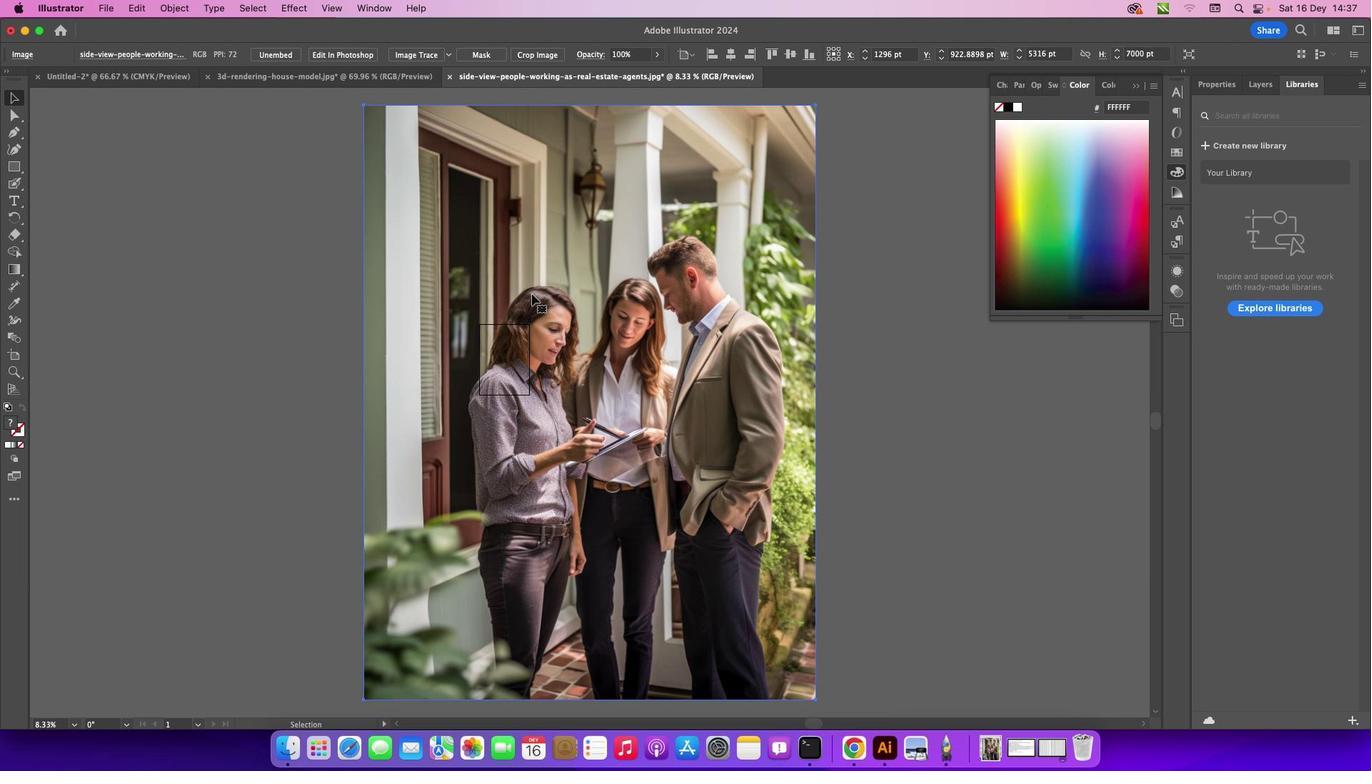 
Action: Key pressed '-'
Screenshot: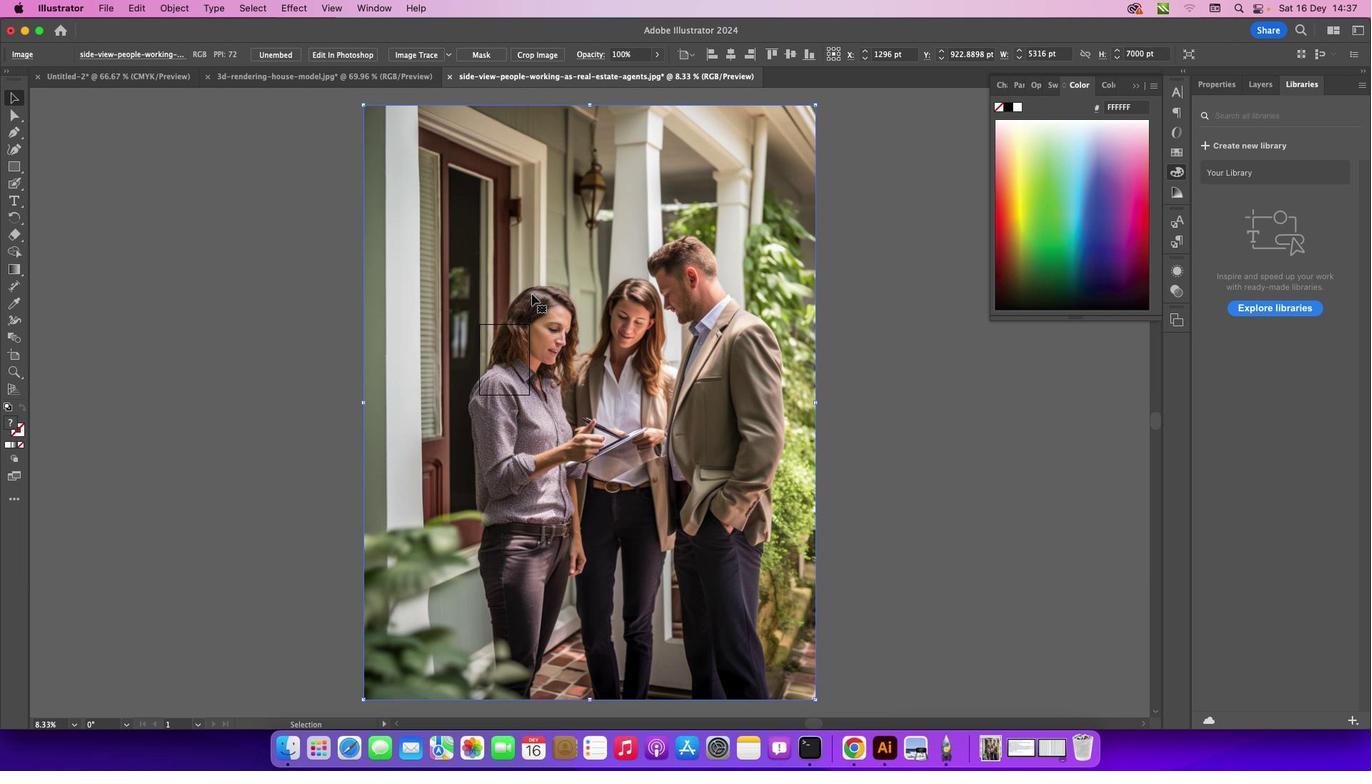 
Action: Mouse moved to (568, 177)
Screenshot: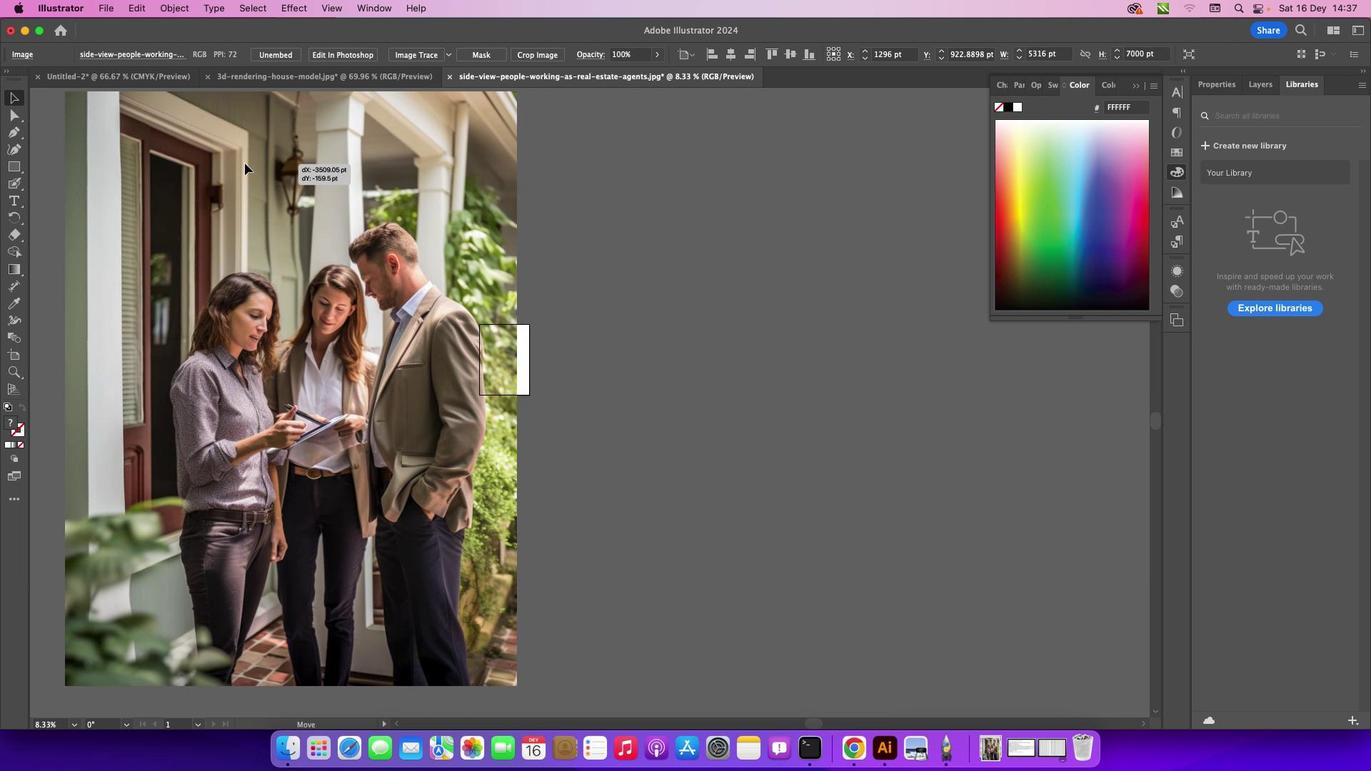 
Action: Mouse pressed left at (568, 177)
Screenshot: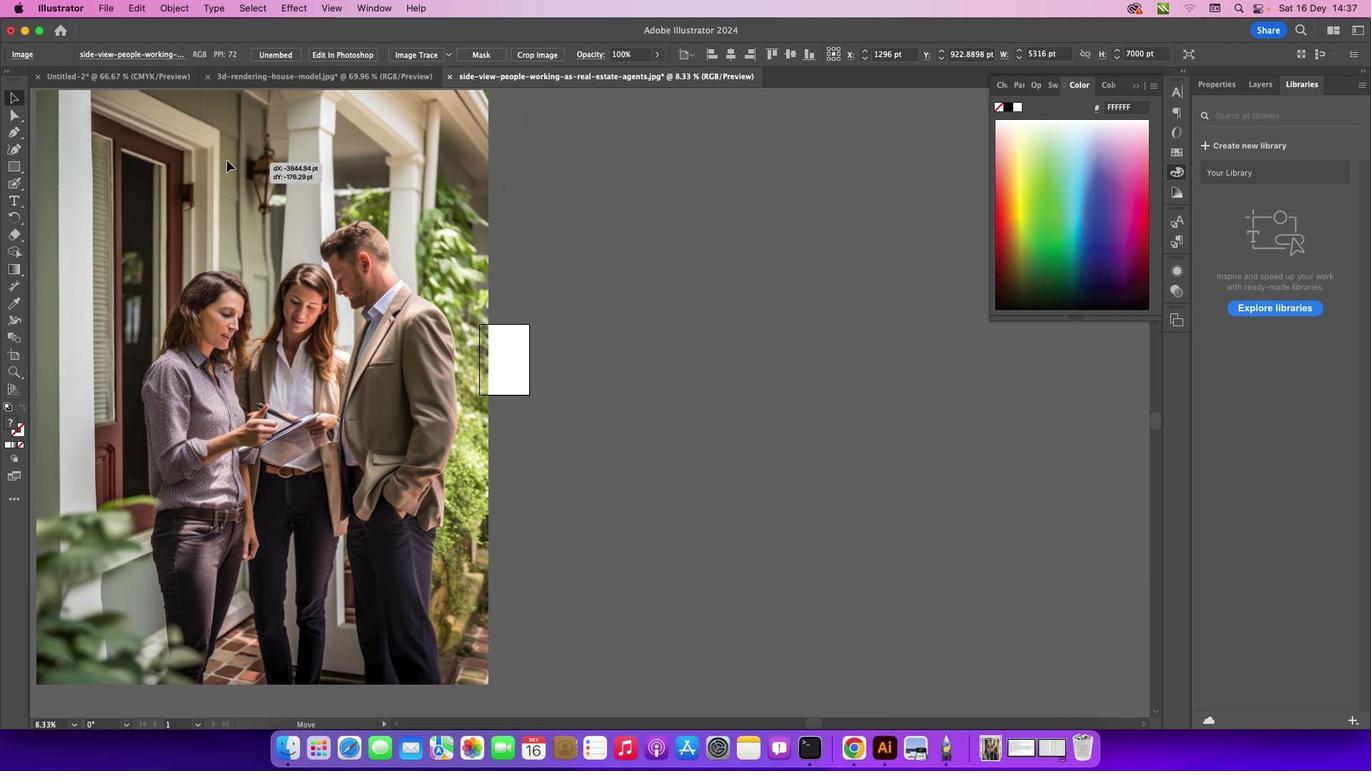 
Action: Mouse moved to (92, 102)
Screenshot: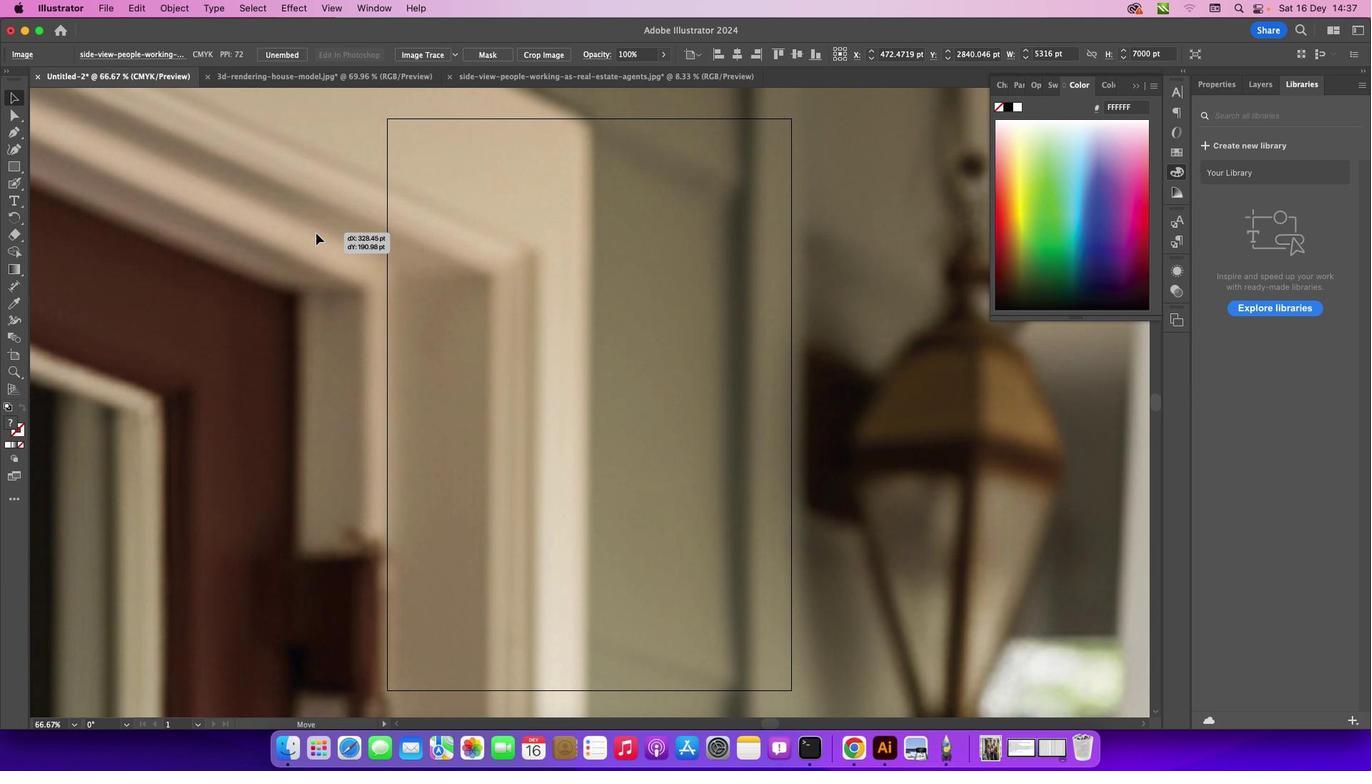 
Action: Mouse pressed left at (92, 102)
Screenshot: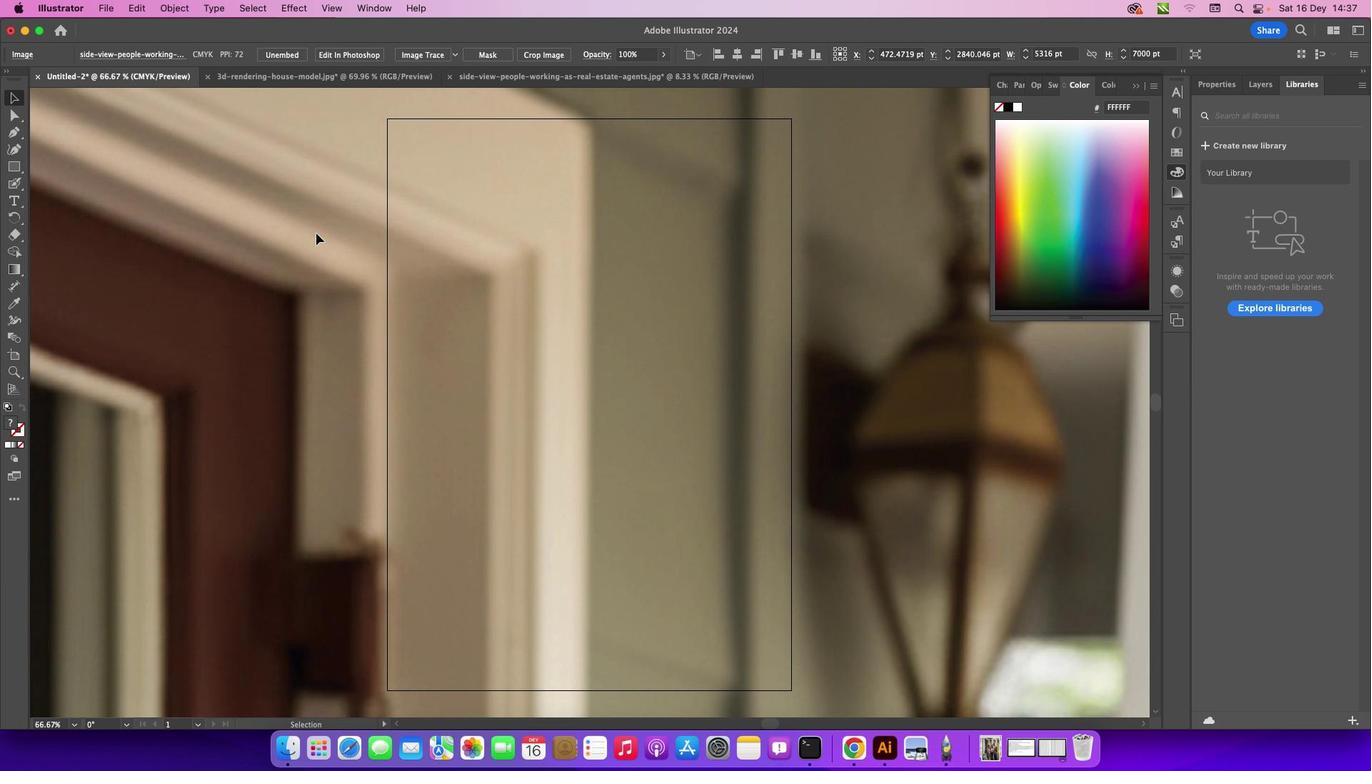 
Action: Mouse moved to (315, 232)
Screenshot: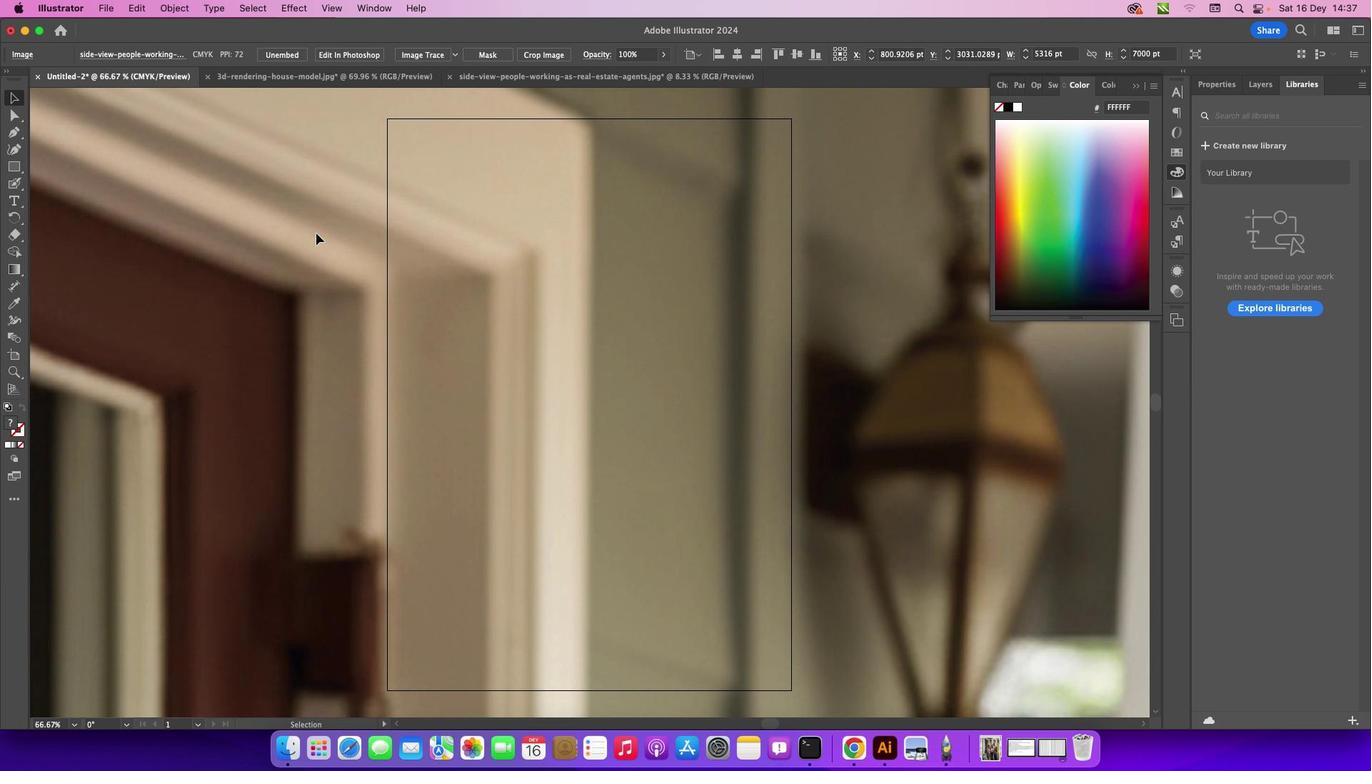 
Action: Key pressed Key.cmd_r'-''-''-''-''-''-''-'
Screenshot: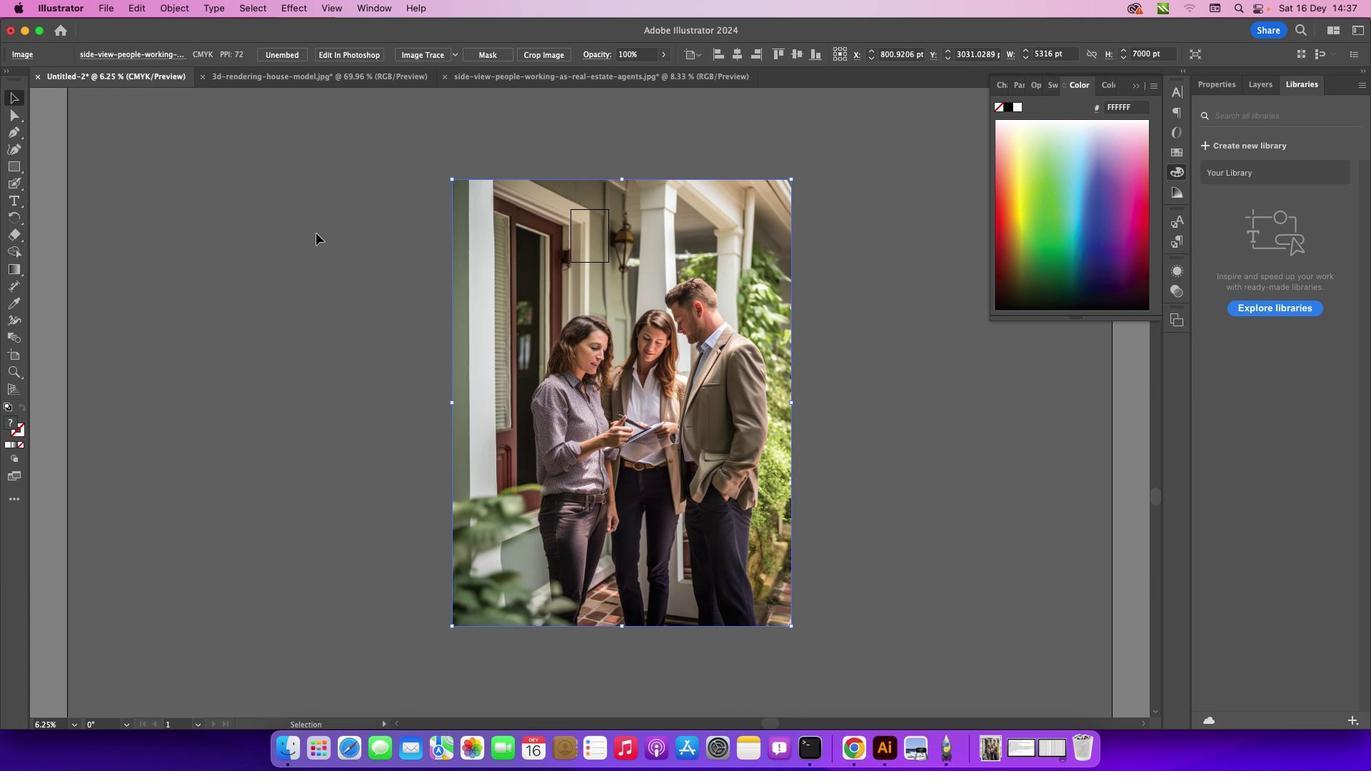 
Action: Mouse moved to (791, 180)
Screenshot: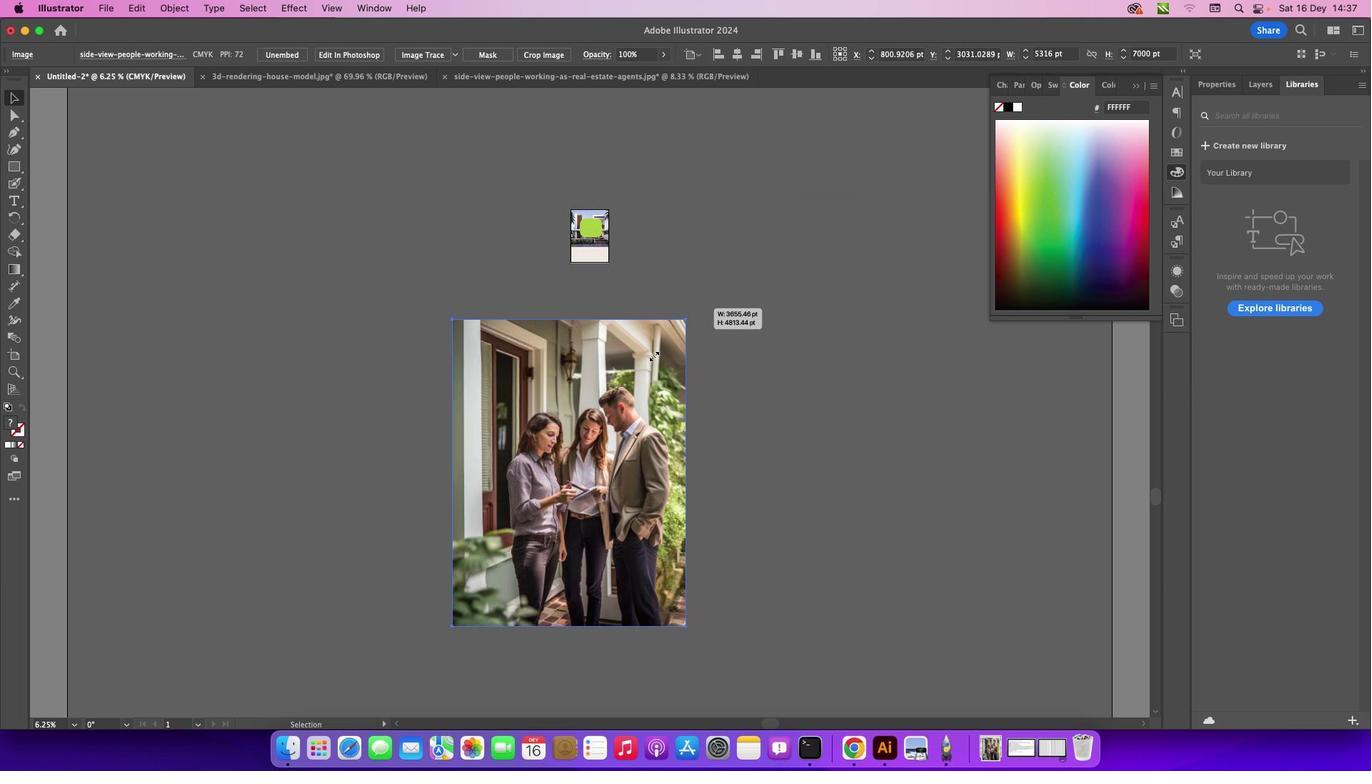 
Action: Mouse pressed left at (791, 180)
Screenshot: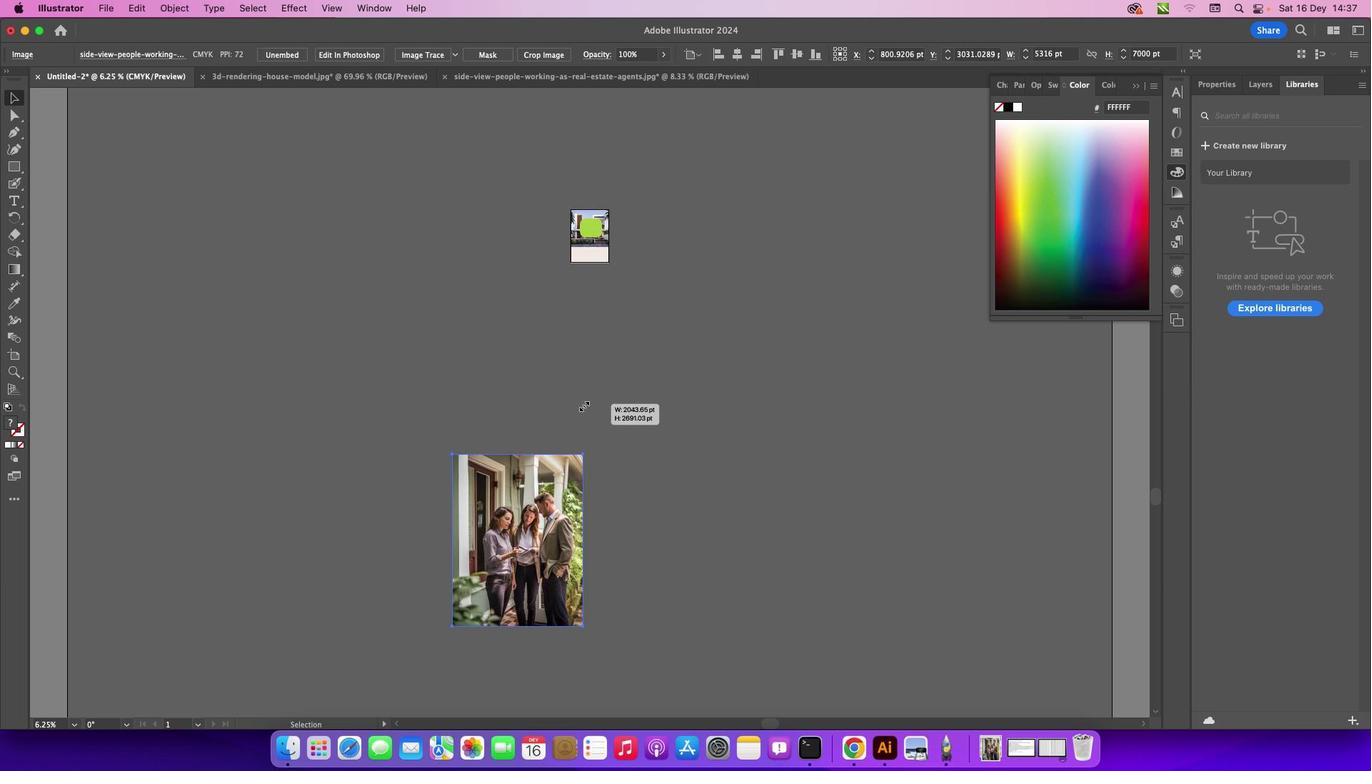 
Action: Key pressed Key.shift
Screenshot: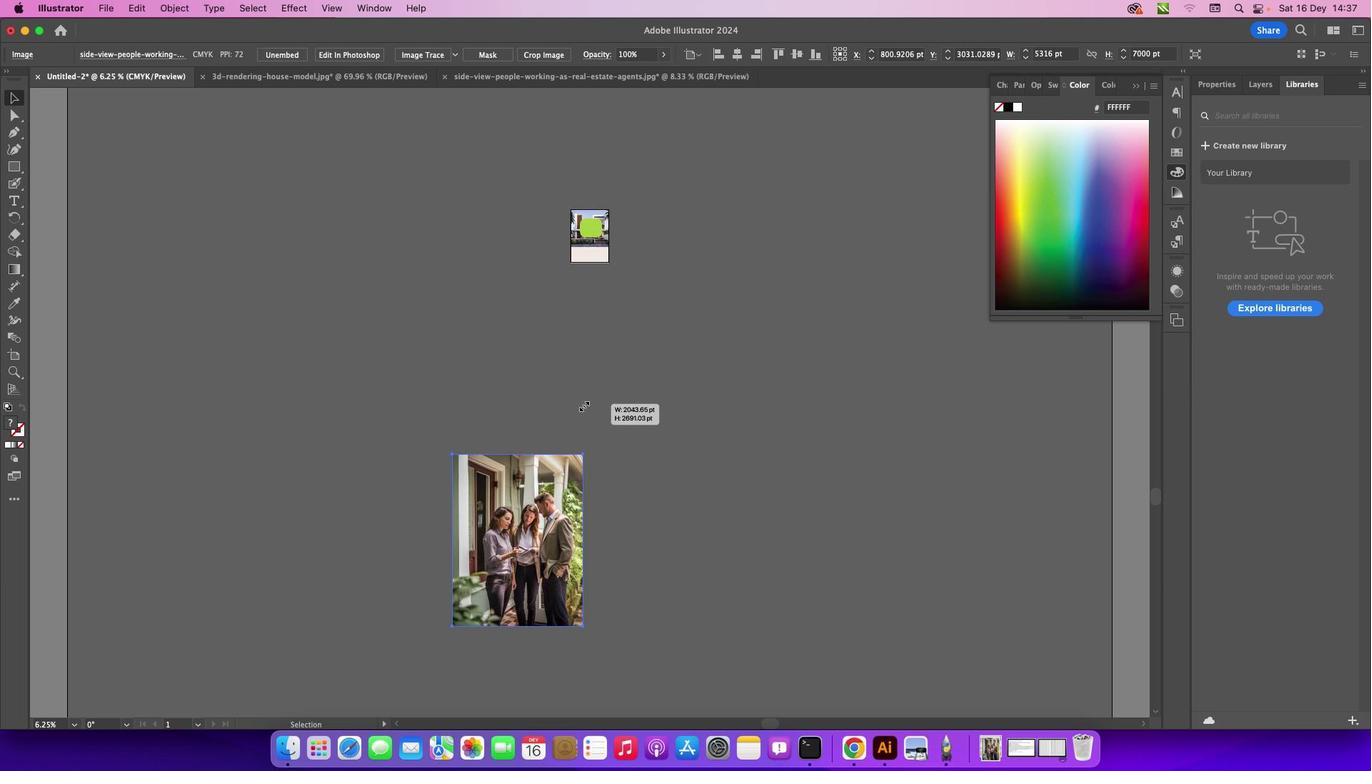 
Action: Mouse moved to (504, 553)
Screenshot: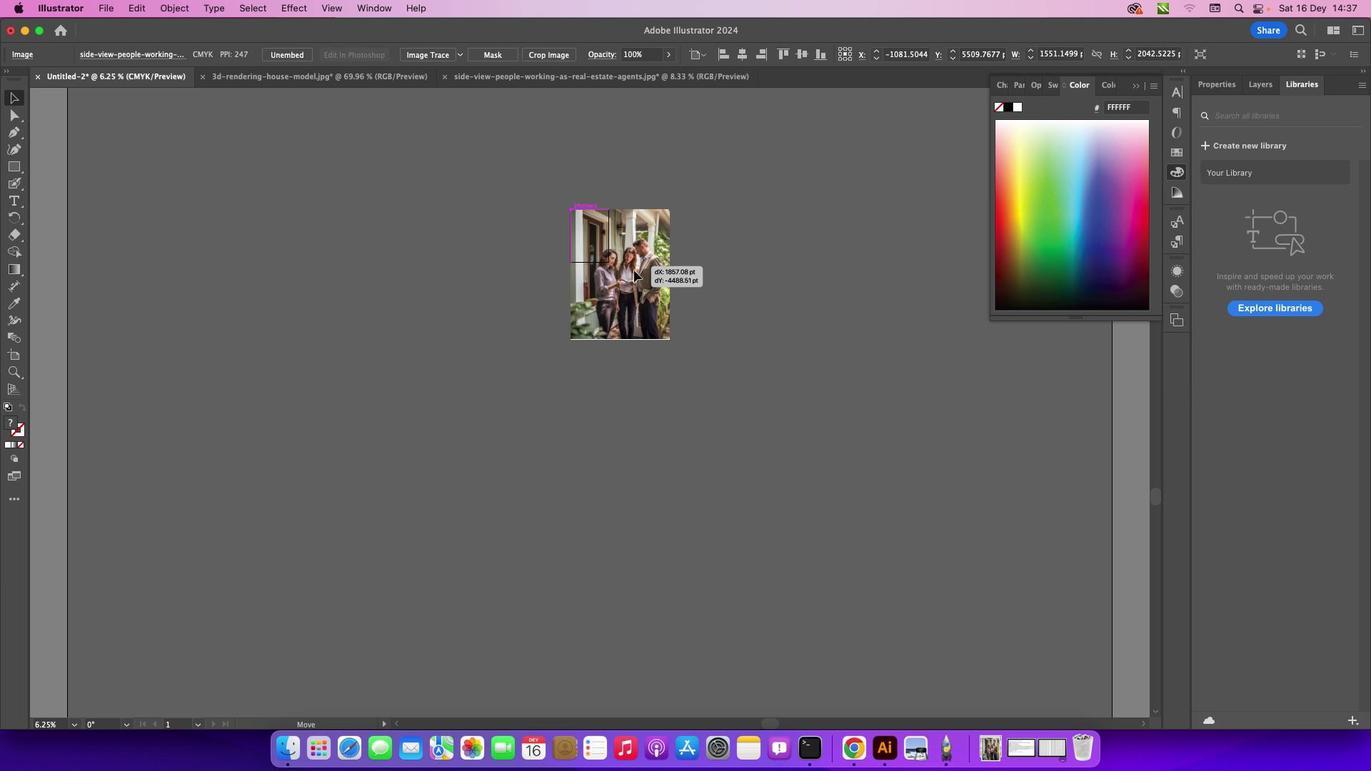 
Action: Mouse pressed left at (504, 553)
Screenshot: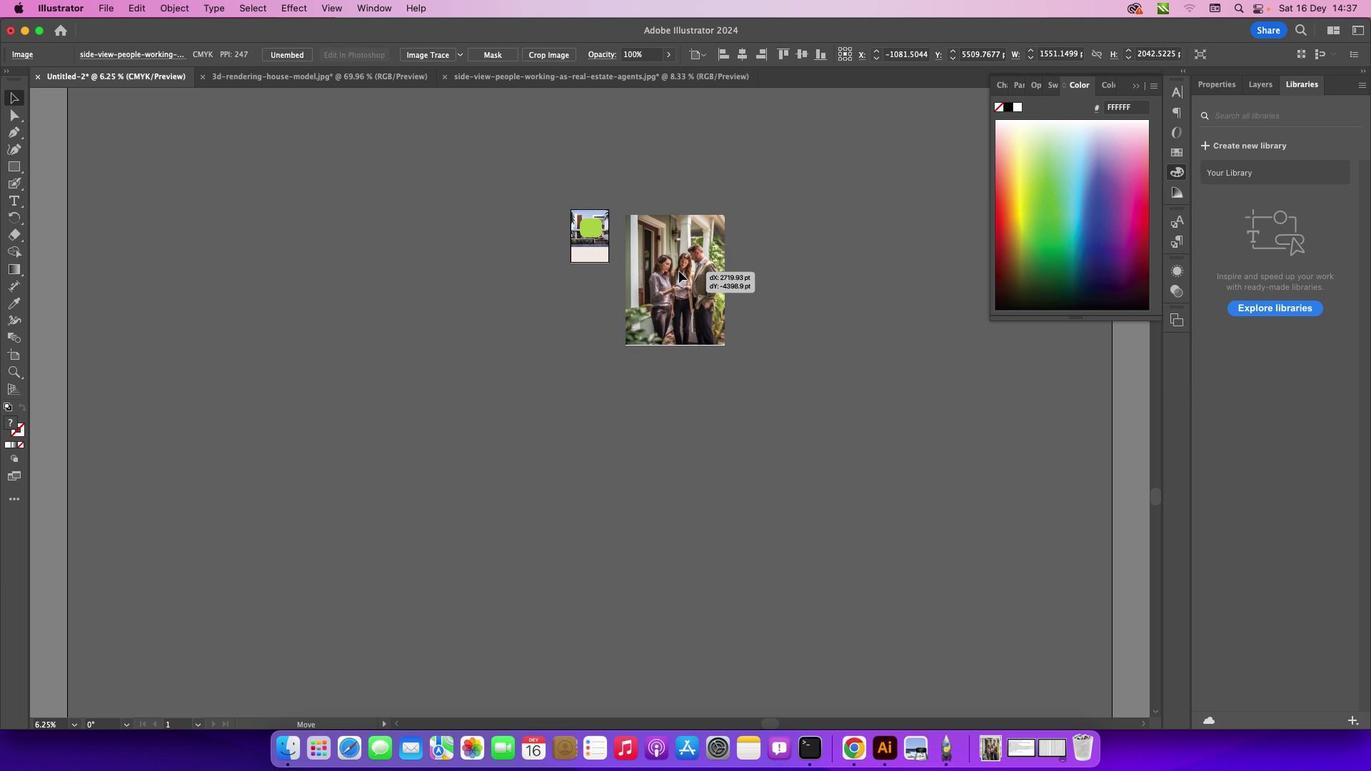 
Action: Mouse moved to (705, 242)
Screenshot: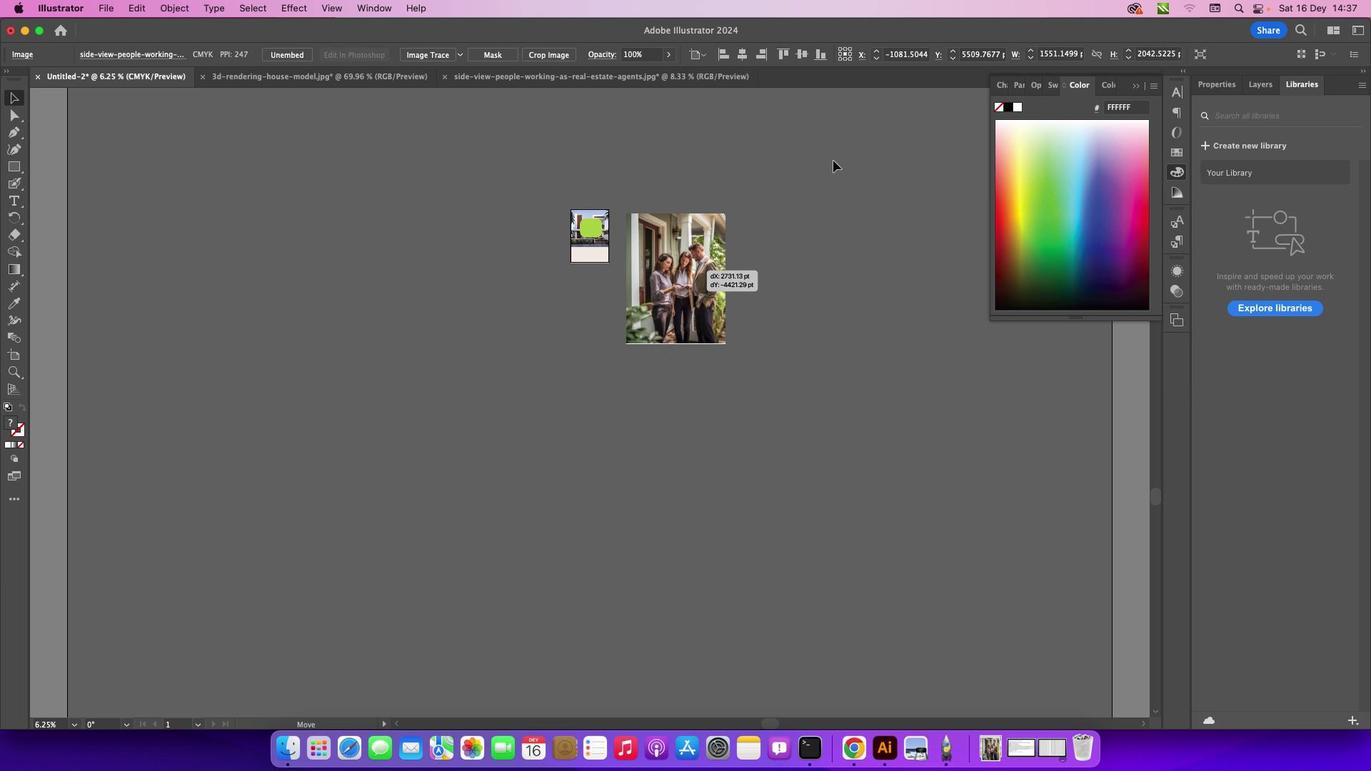 
Action: Mouse pressed left at (705, 242)
Screenshot: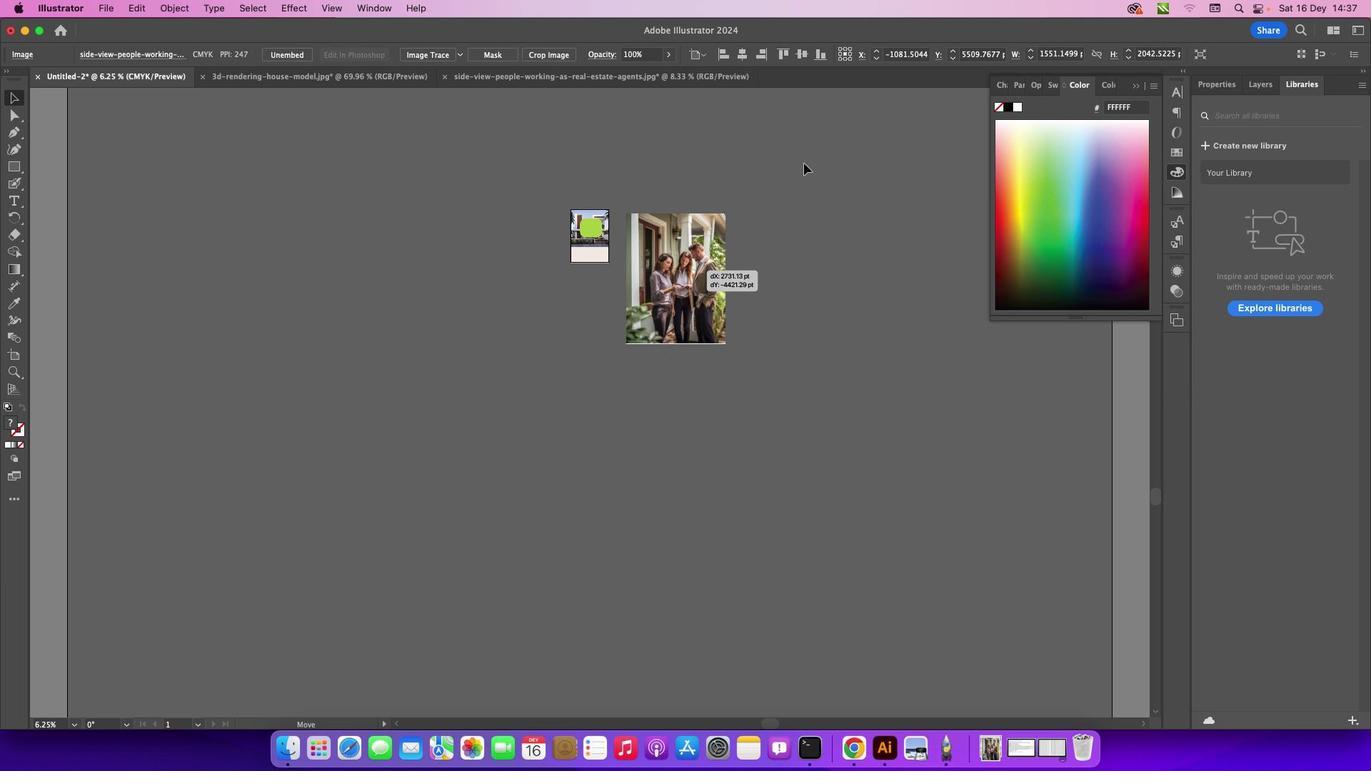 
Action: Mouse moved to (790, 194)
Screenshot: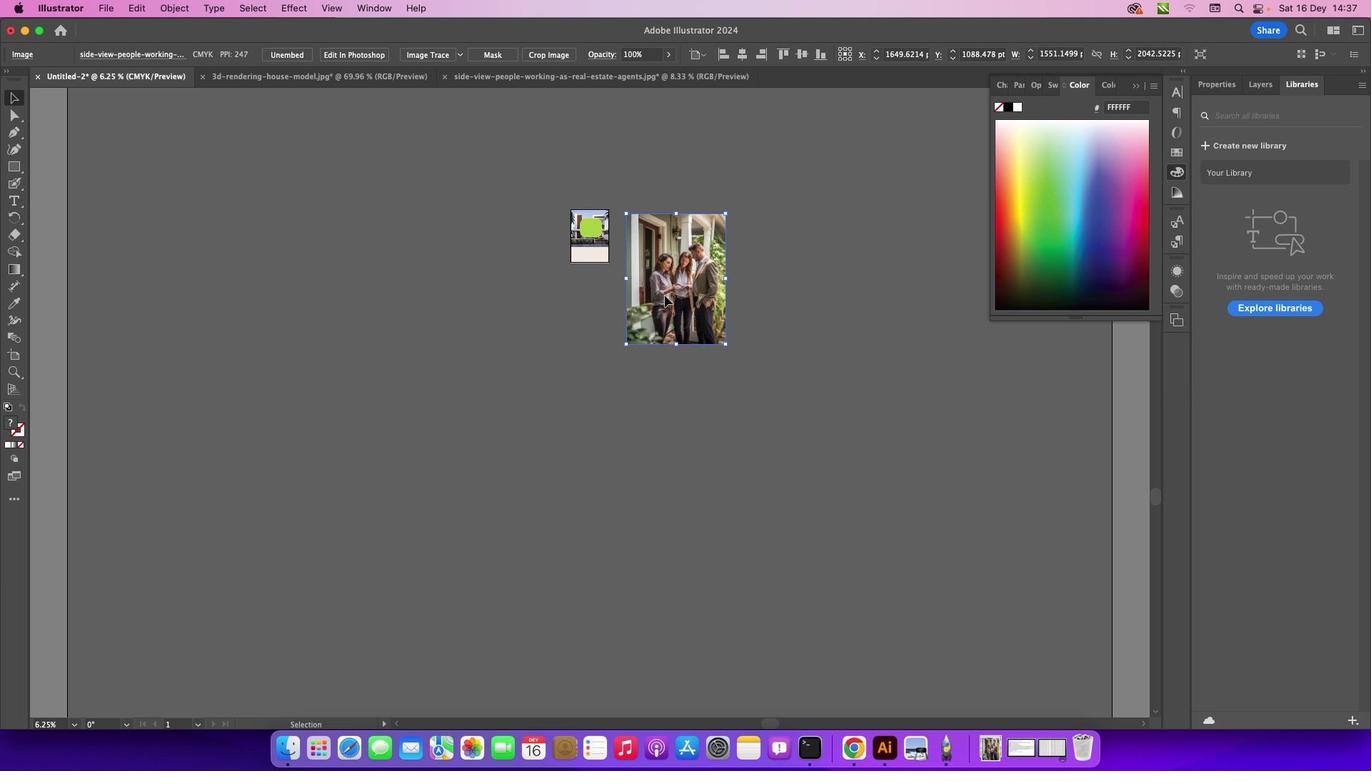
Action: Mouse pressed left at (790, 194)
Screenshot: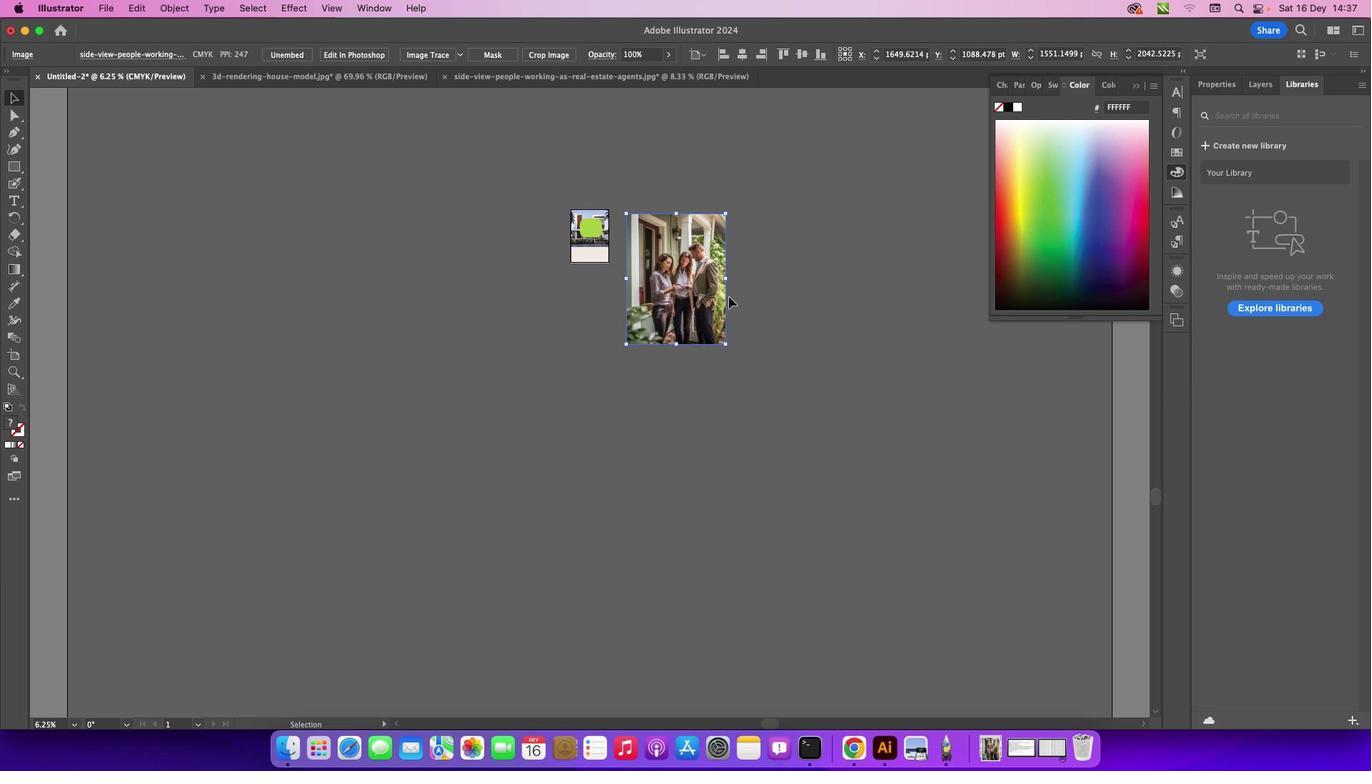 
Action: Mouse moved to (775, 290)
Screenshot: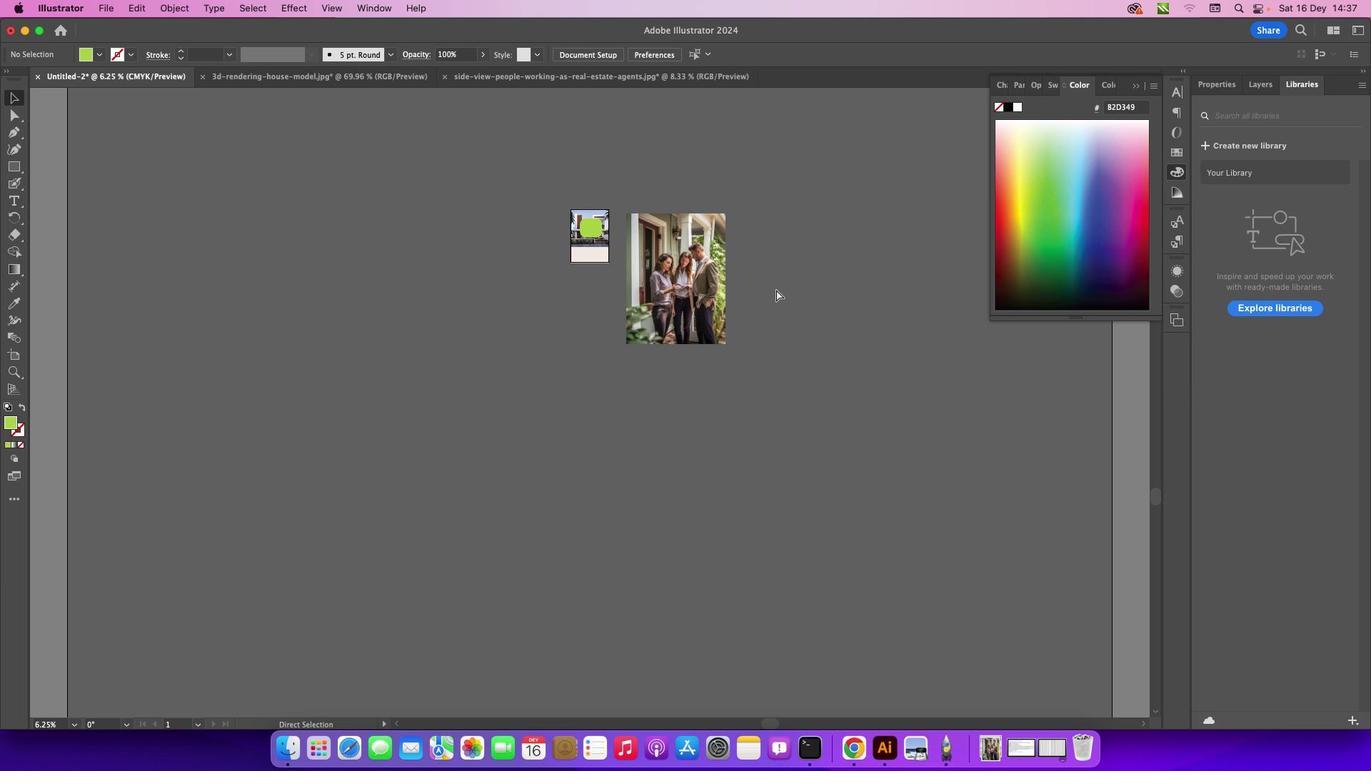 
Action: Key pressed Key.cmd_r'=''=''='
Screenshot: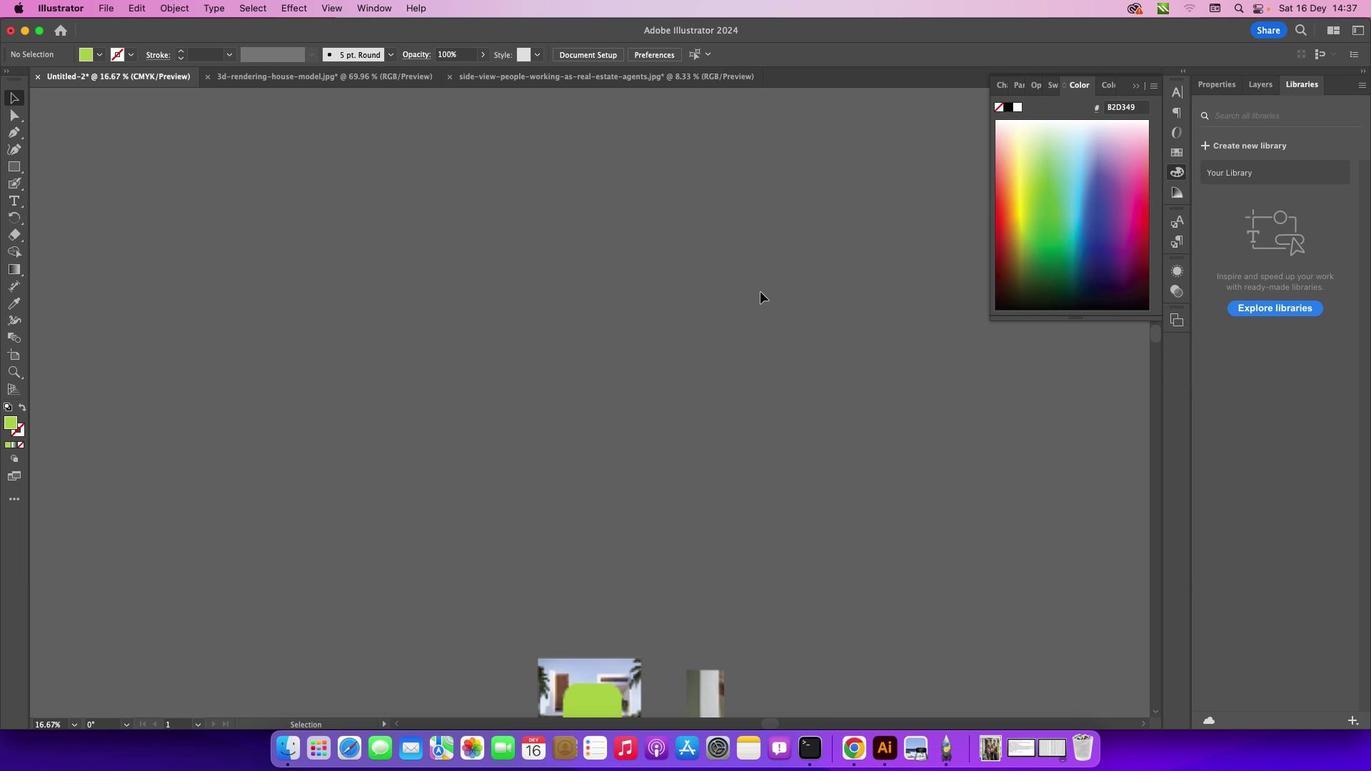 
Action: Mouse moved to (760, 292)
Screenshot: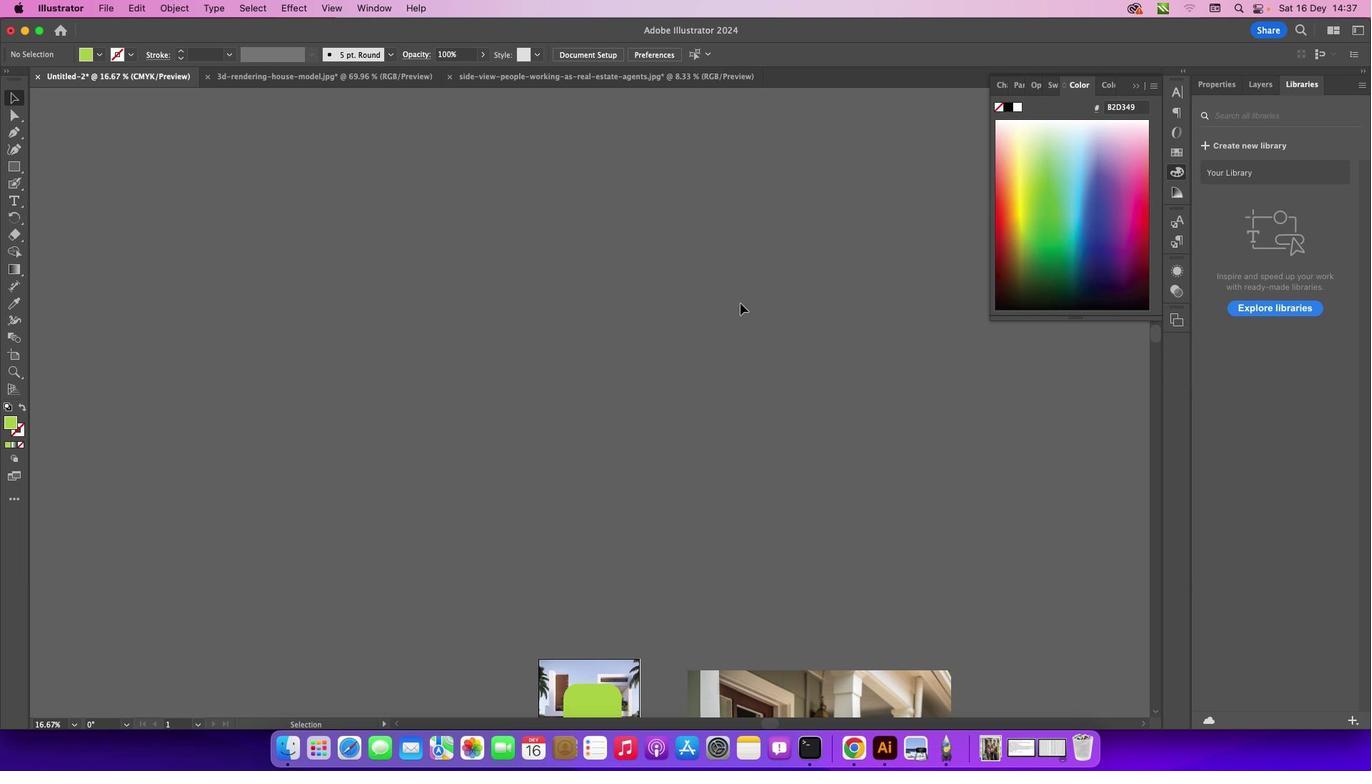 
Action: Mouse scrolled (760, 292) with delta (0, 0)
Screenshot: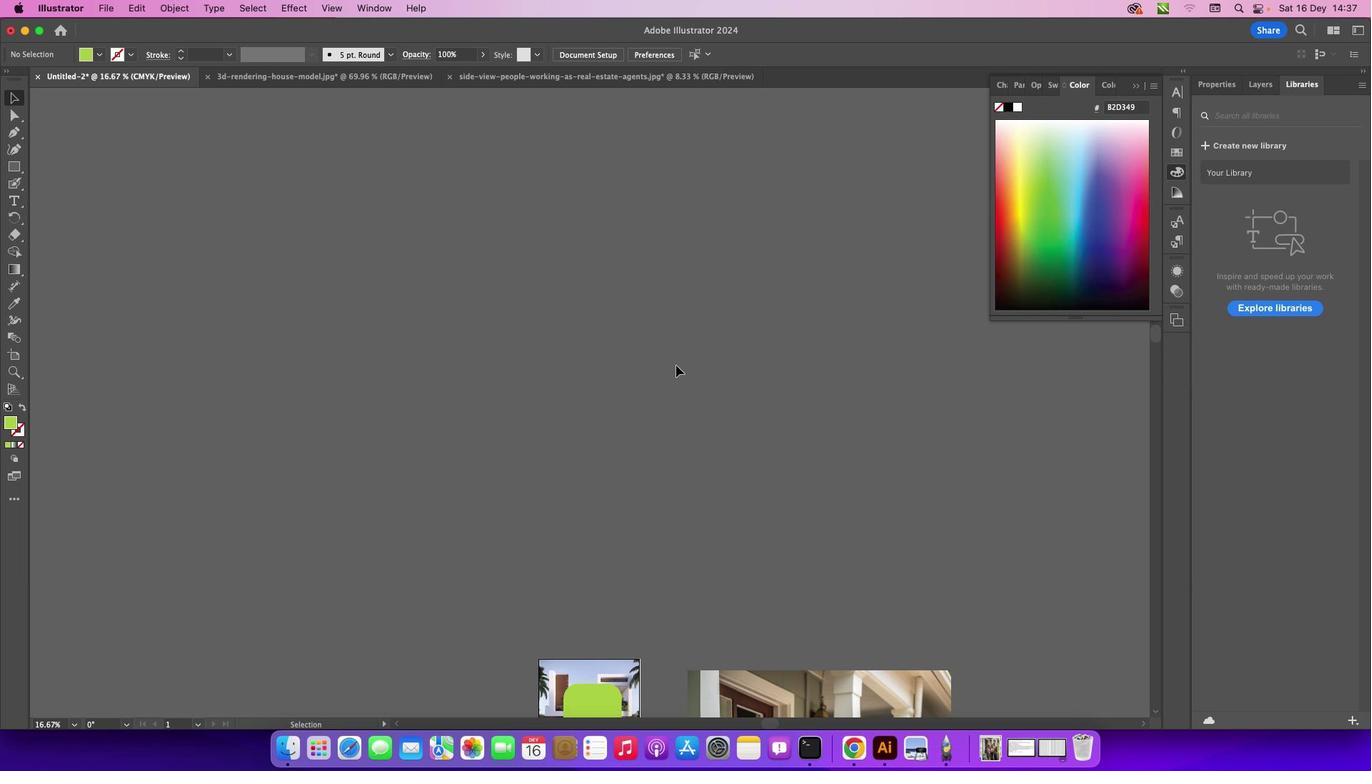 
Action: Mouse scrolled (760, 292) with delta (0, 0)
Screenshot: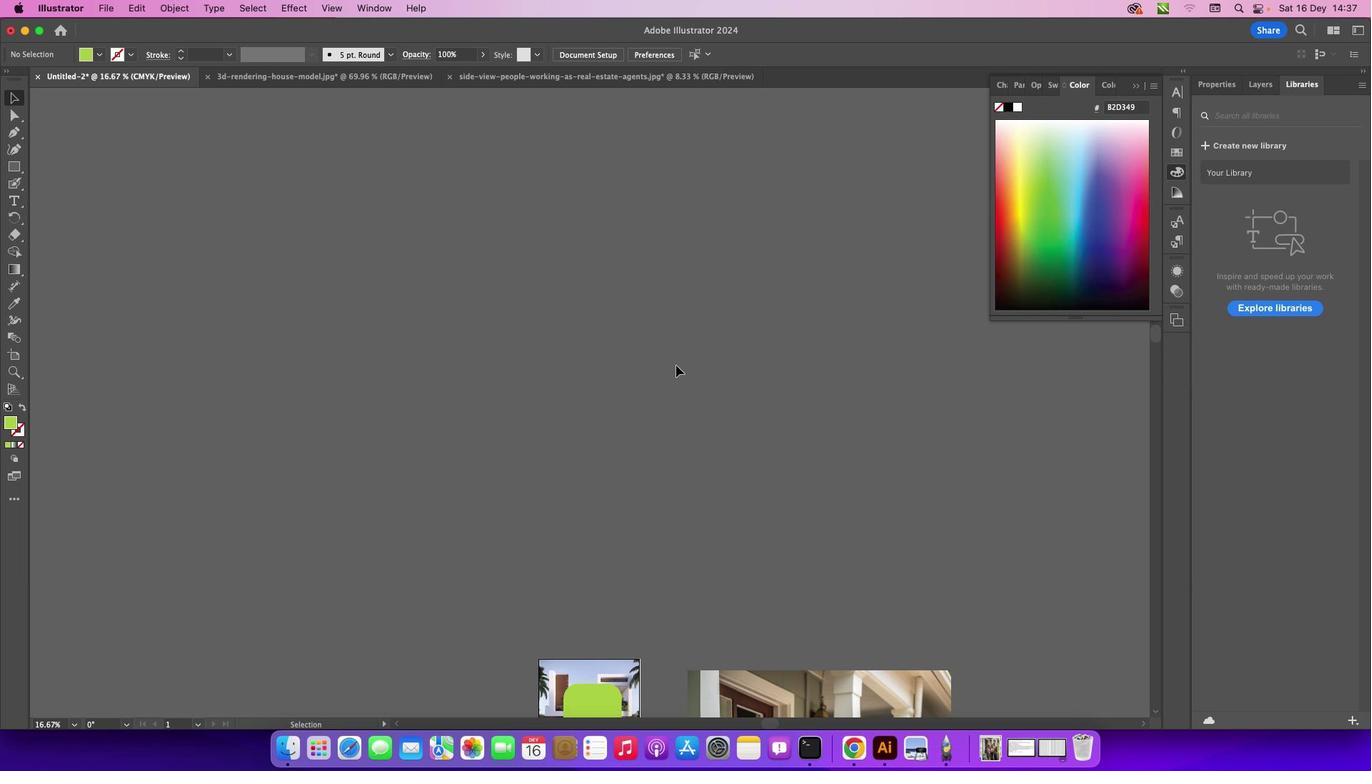 
Action: Mouse scrolled (760, 292) with delta (0, 2)
Screenshot: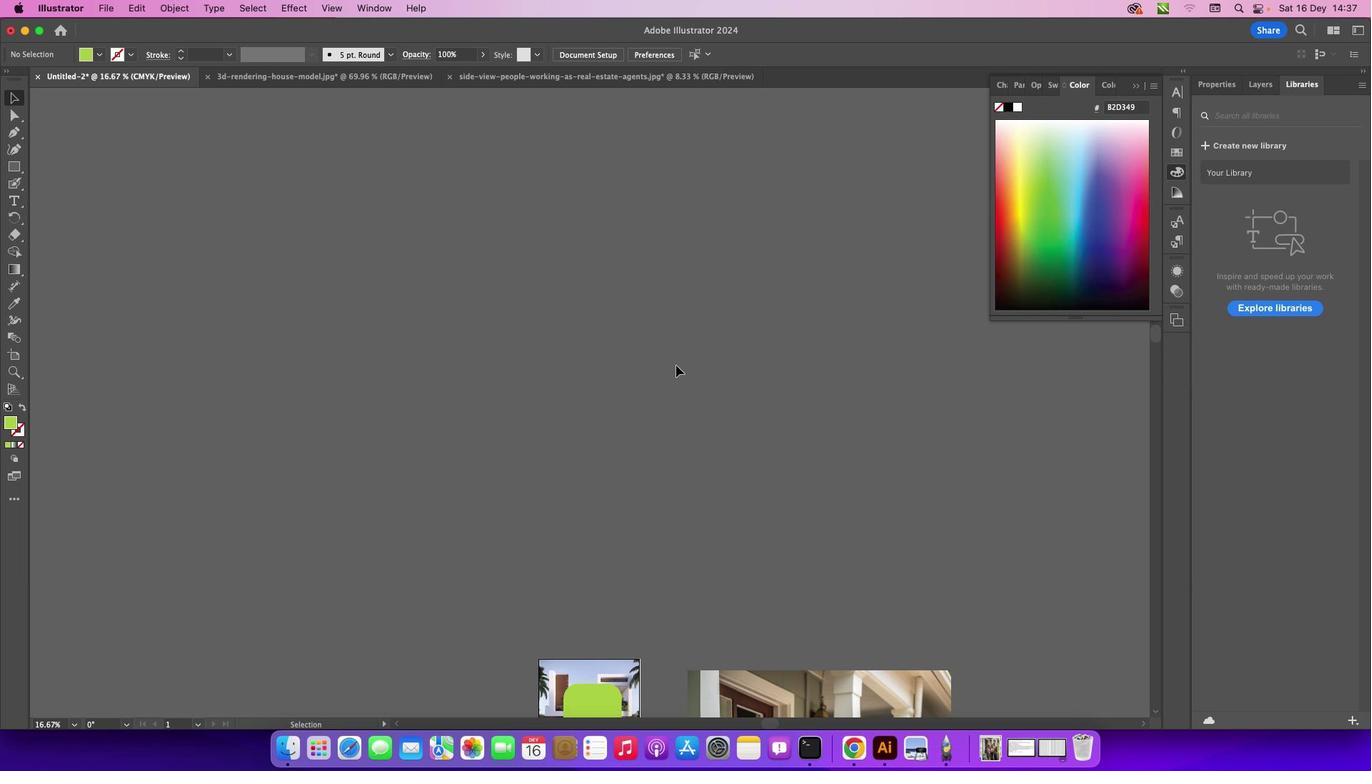 
Action: Mouse scrolled (760, 292) with delta (0, 3)
Screenshot: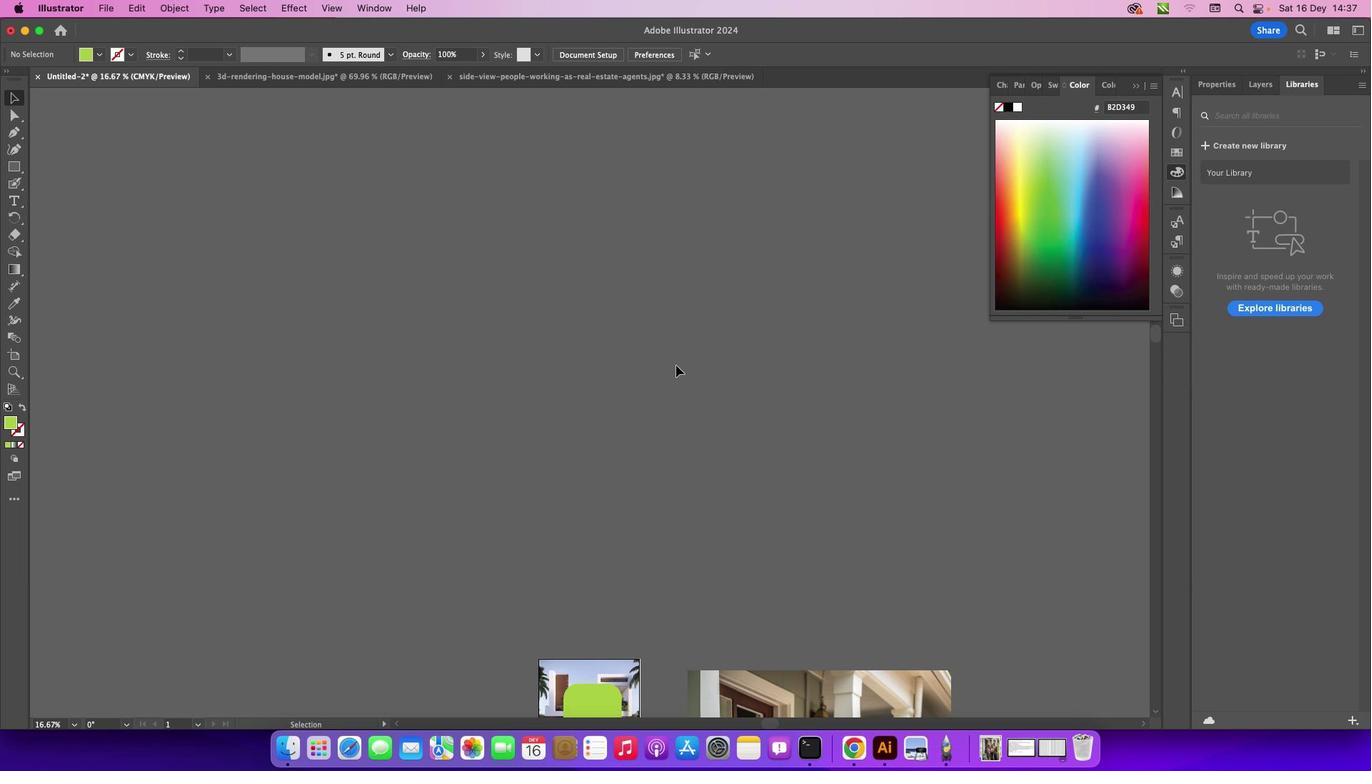 
Action: Mouse moved to (676, 365)
Screenshot: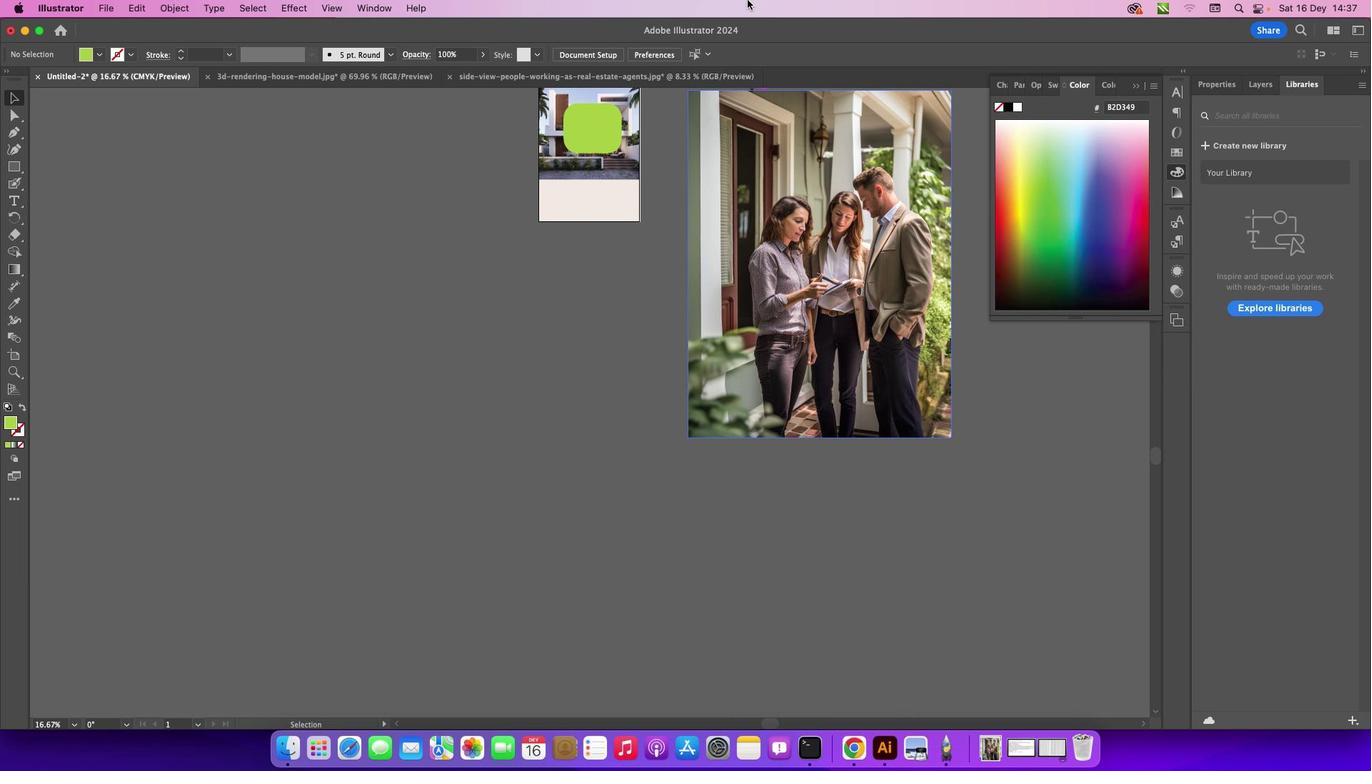 
Action: Mouse scrolled (676, 365) with delta (0, 0)
Screenshot: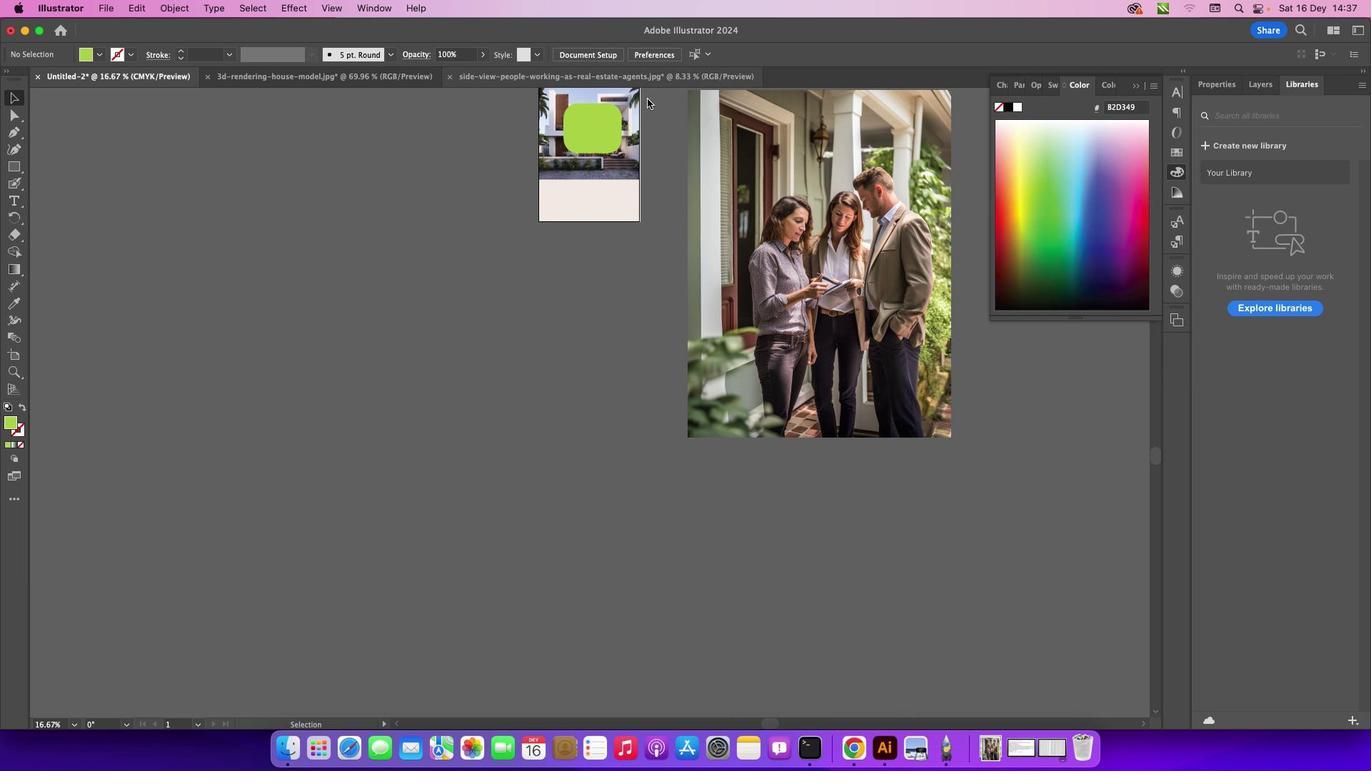 
Action: Mouse scrolled (676, 365) with delta (0, 0)
Screenshot: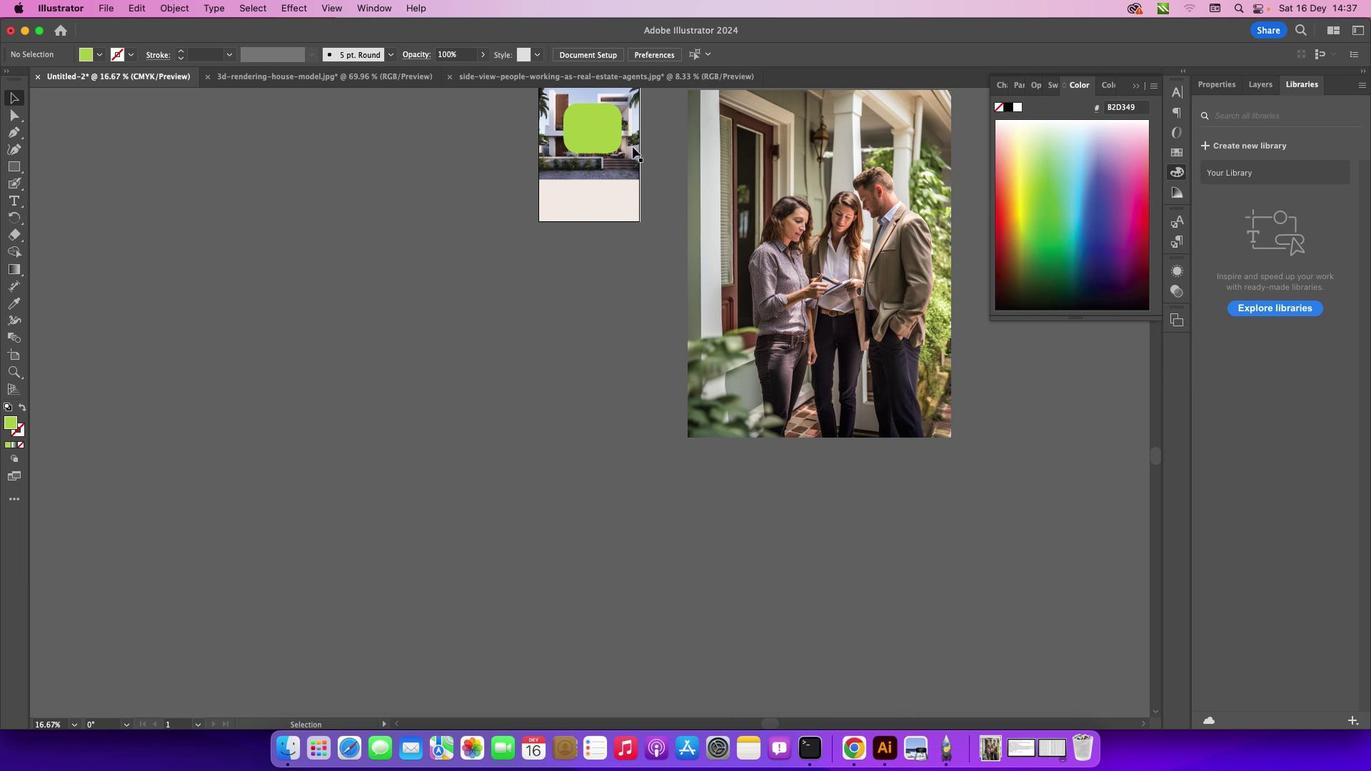 
Action: Mouse scrolled (676, 365) with delta (0, -2)
Screenshot: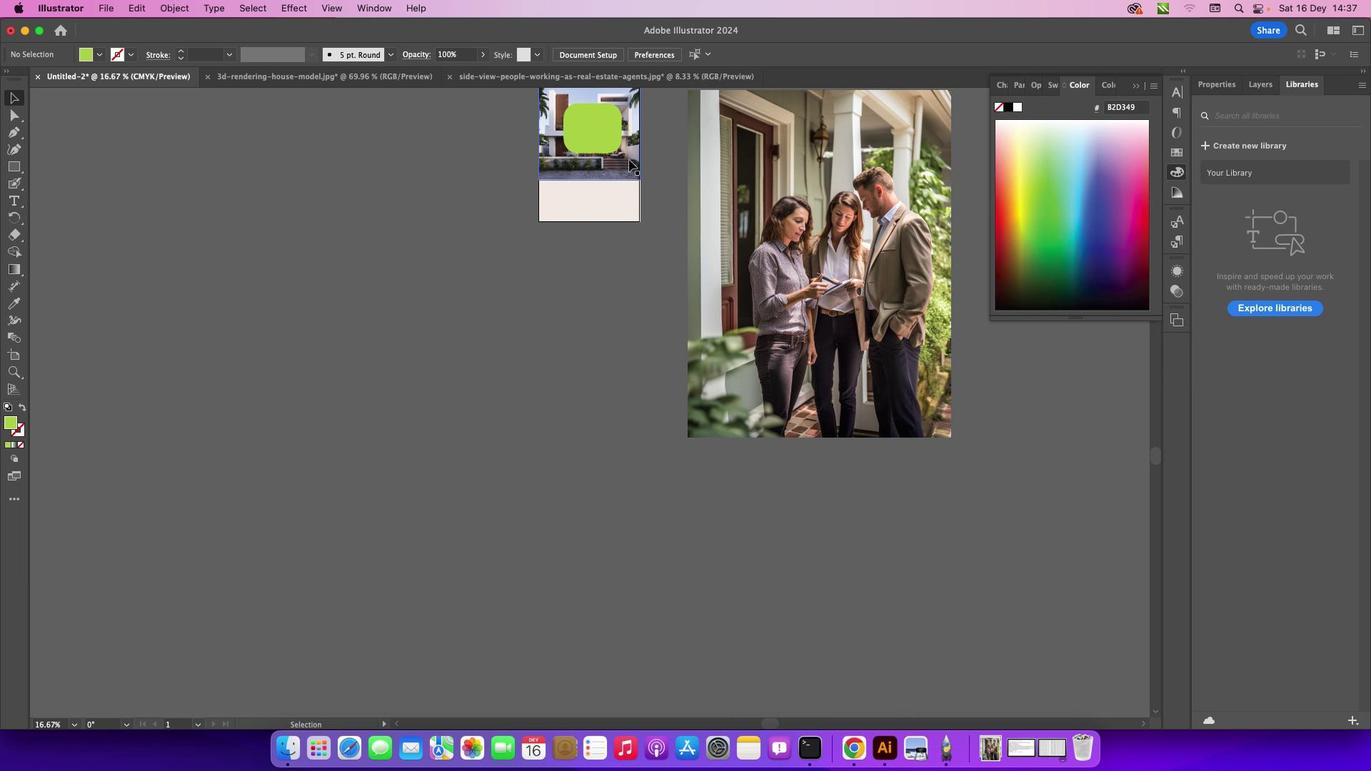 
Action: Mouse scrolled (676, 365) with delta (0, -2)
Screenshot: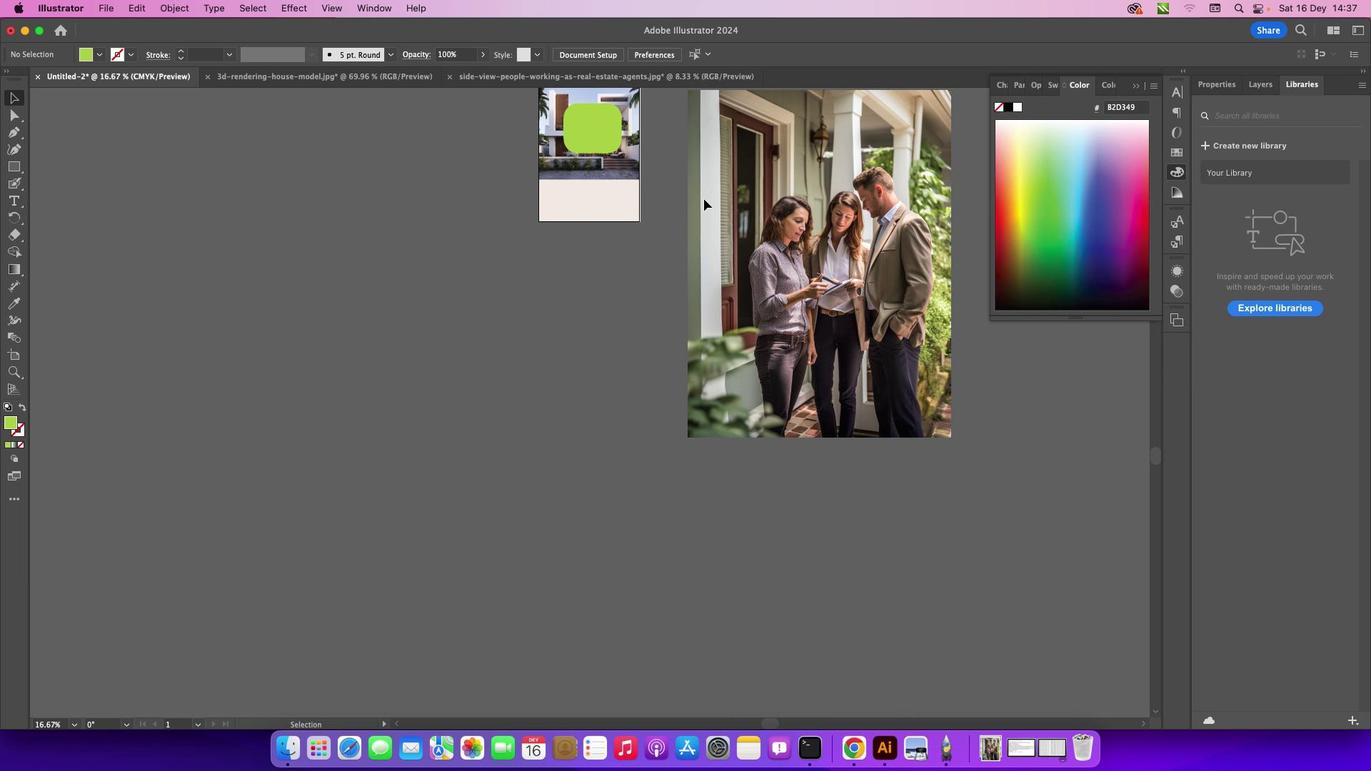 
Action: Mouse moved to (860, 237)
Screenshot: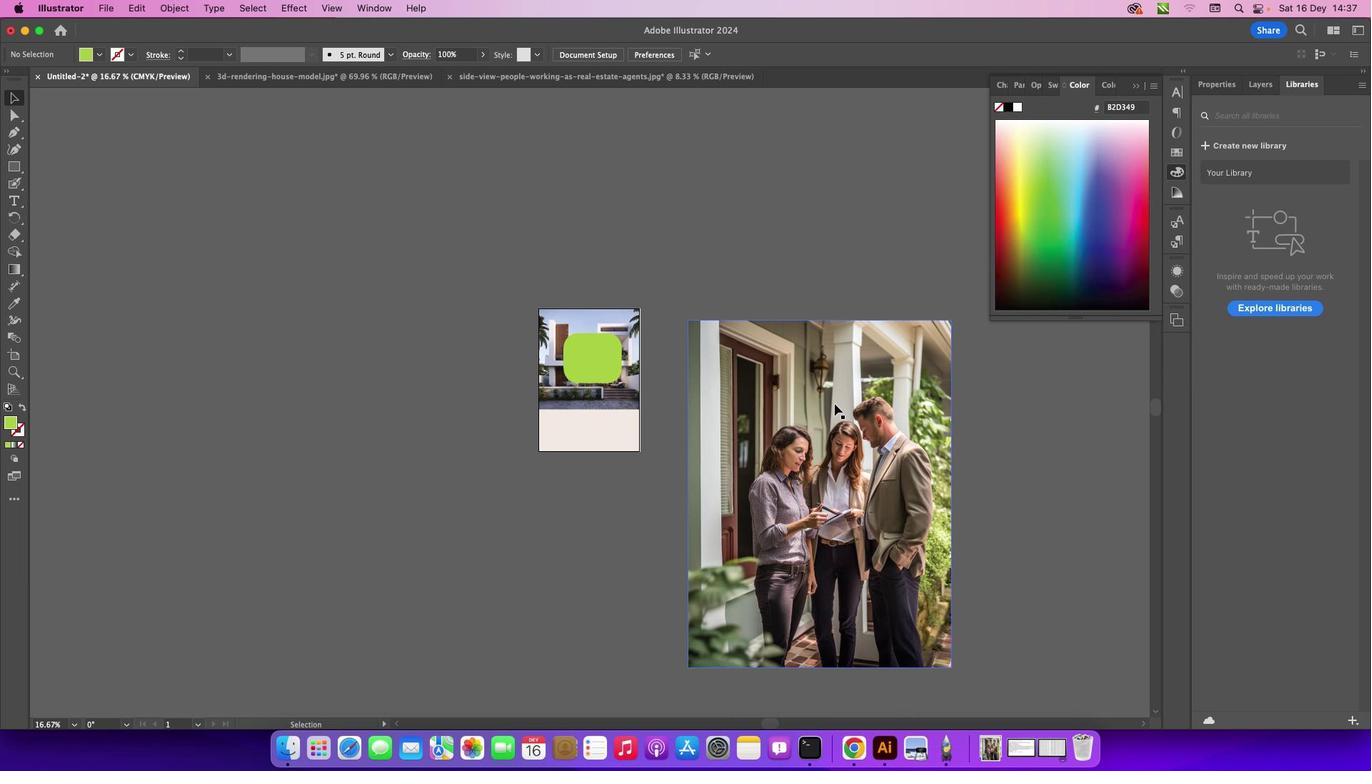 
Action: Mouse scrolled (860, 237) with delta (0, 0)
Screenshot: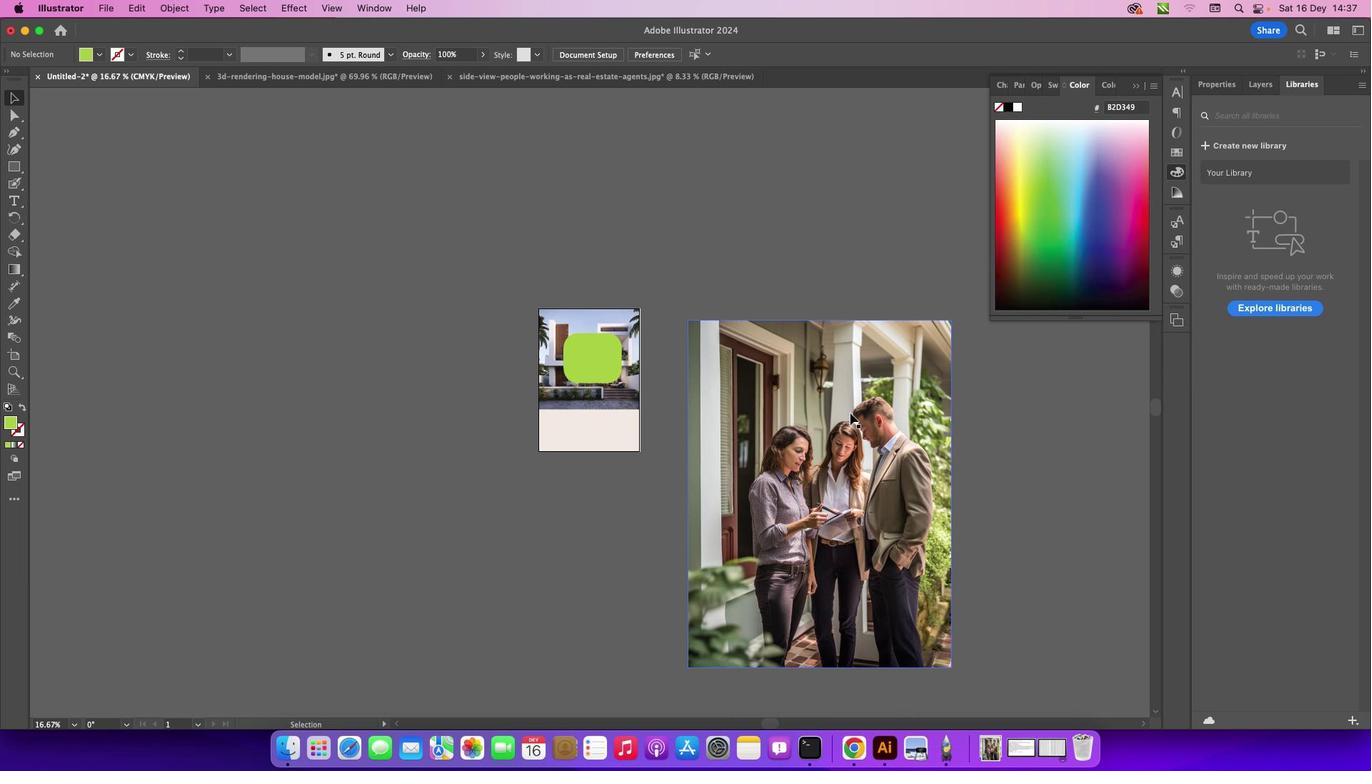 
Action: Mouse scrolled (860, 237) with delta (0, 0)
Screenshot: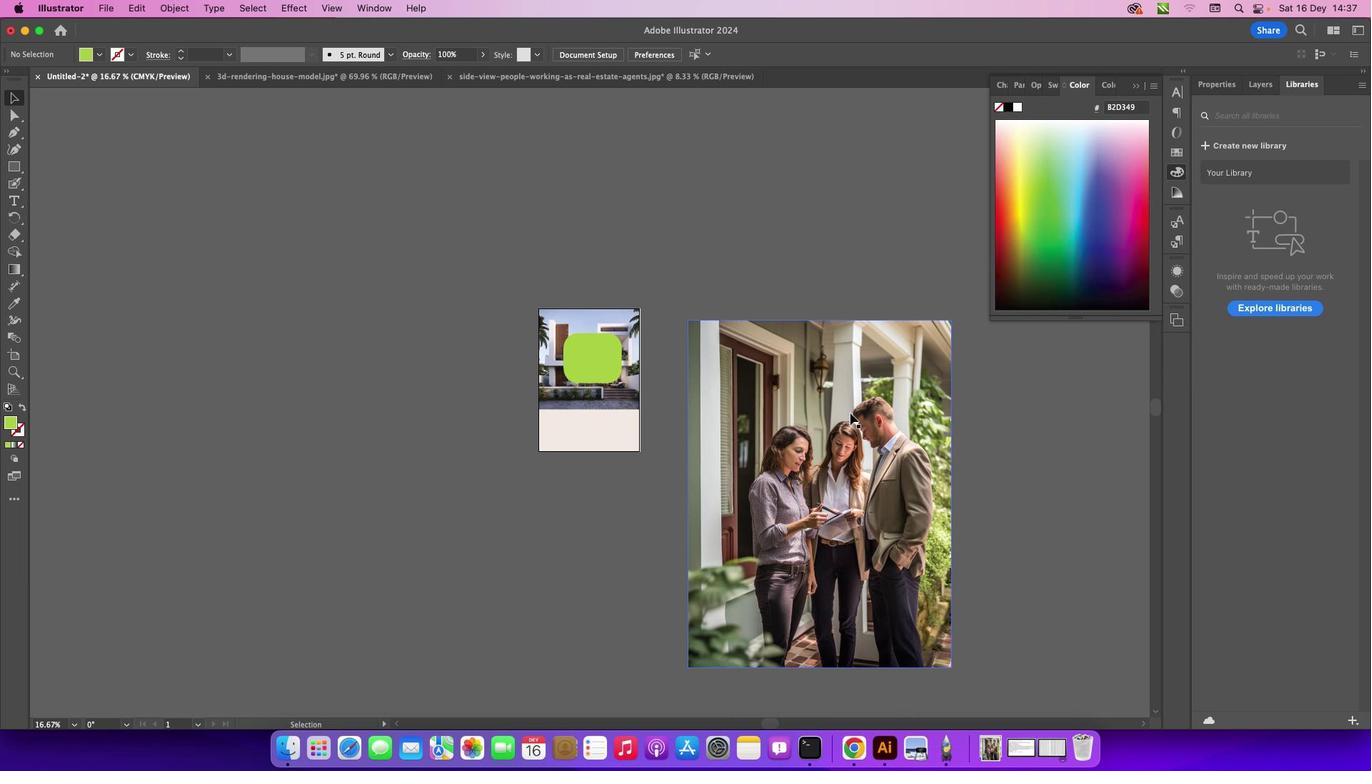 
Action: Mouse scrolled (860, 237) with delta (0, 1)
Screenshot: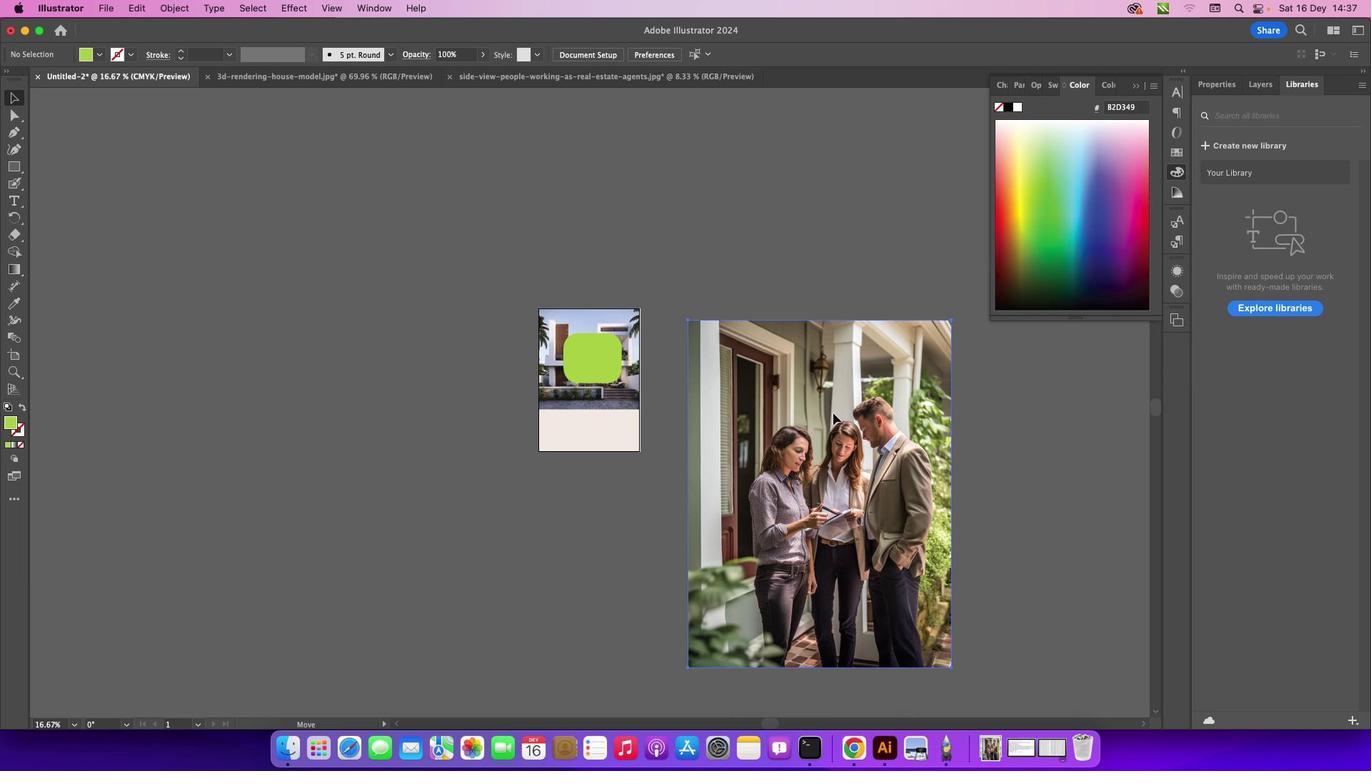 
Action: Mouse moved to (850, 413)
Screenshot: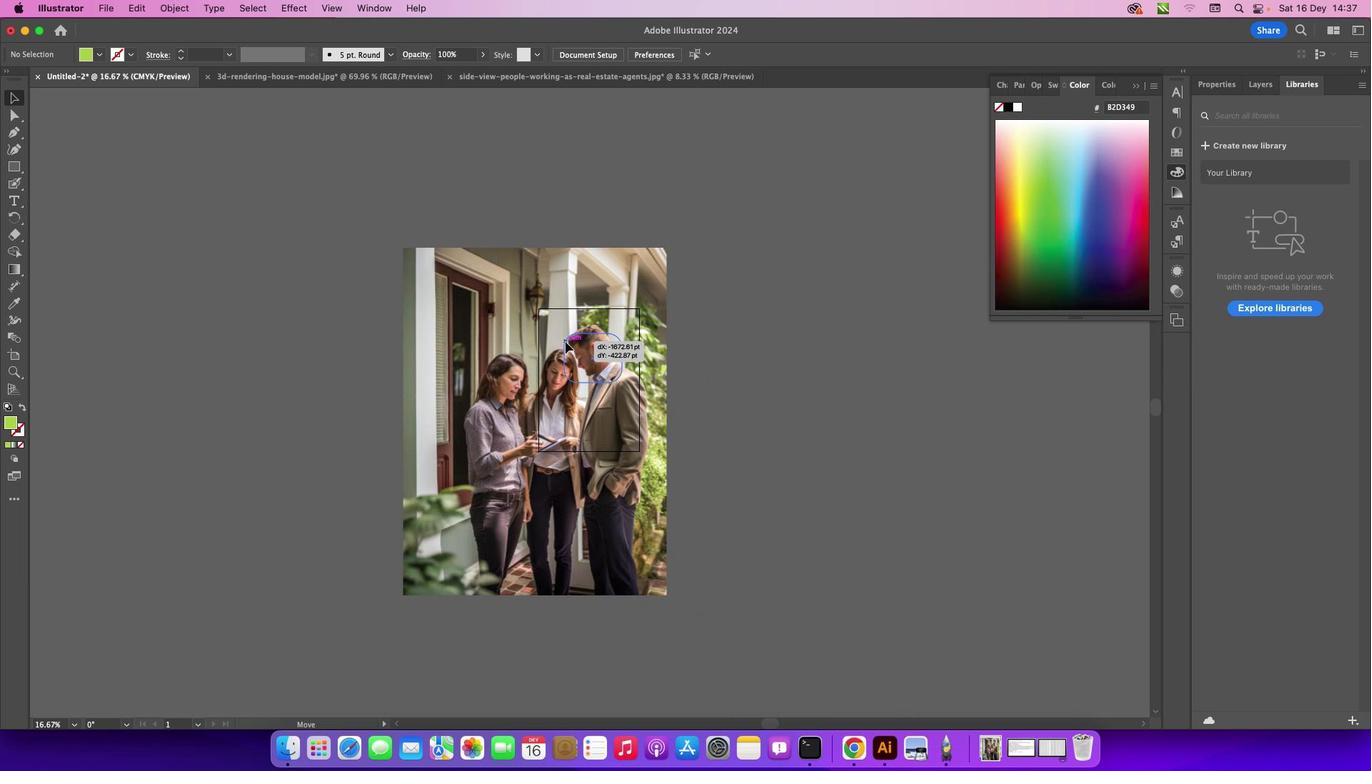 
Action: Mouse pressed left at (850, 413)
Screenshot: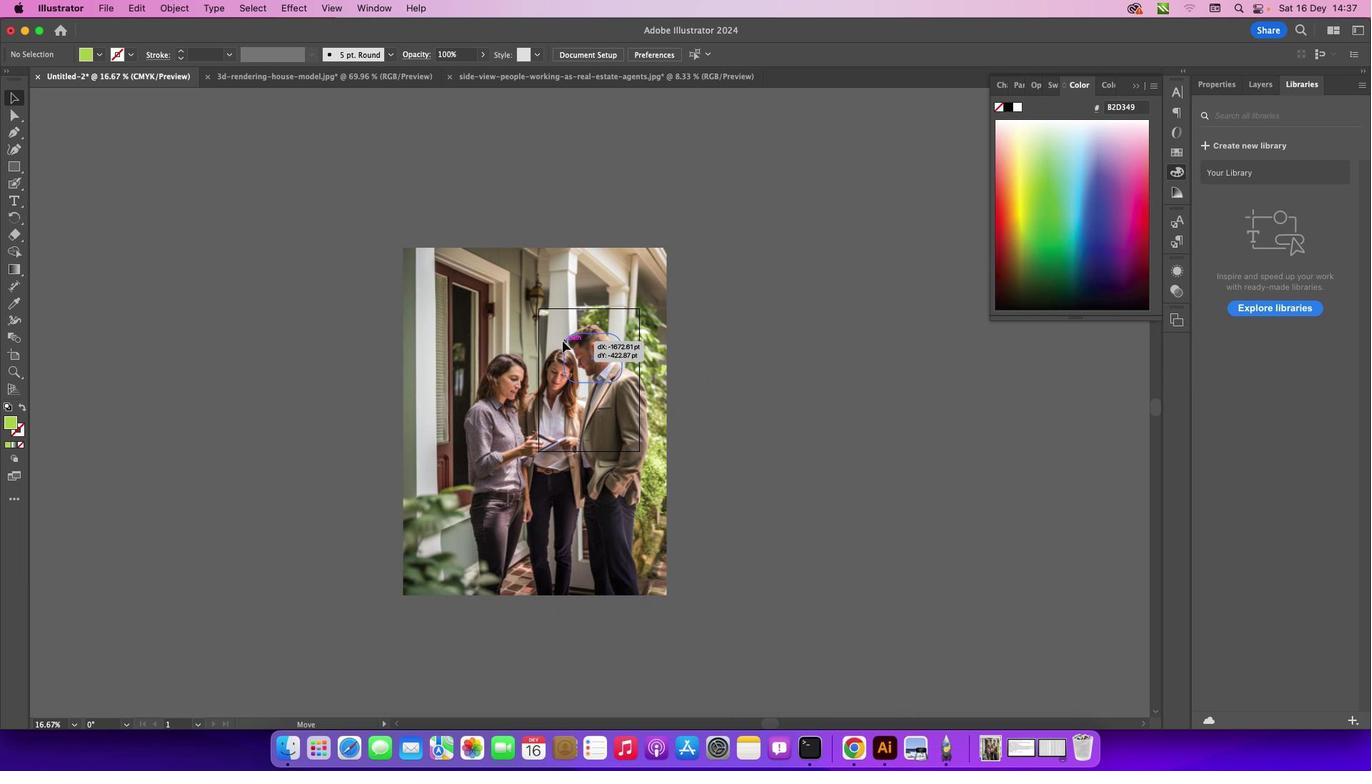 
Action: Mouse moved to (392, 258)
Screenshot: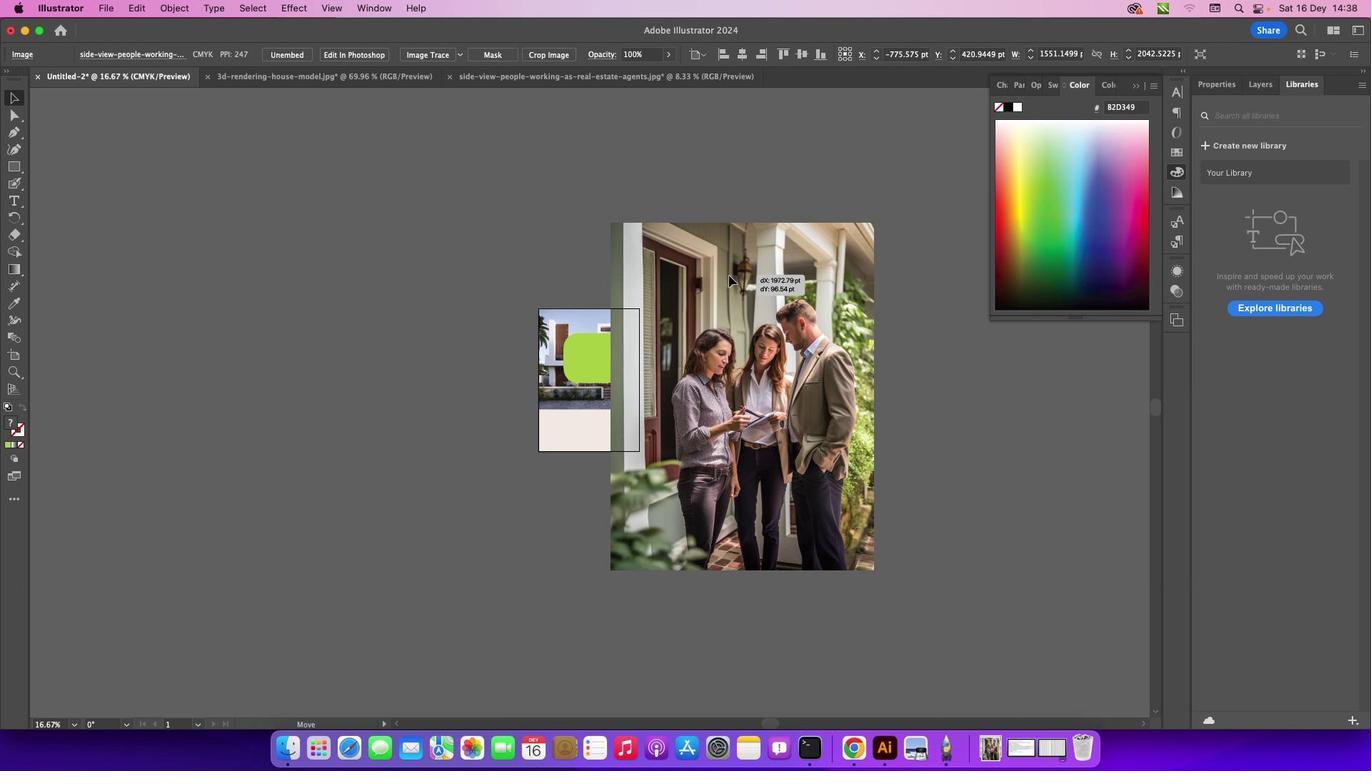 
Action: Mouse pressed left at (392, 258)
Screenshot: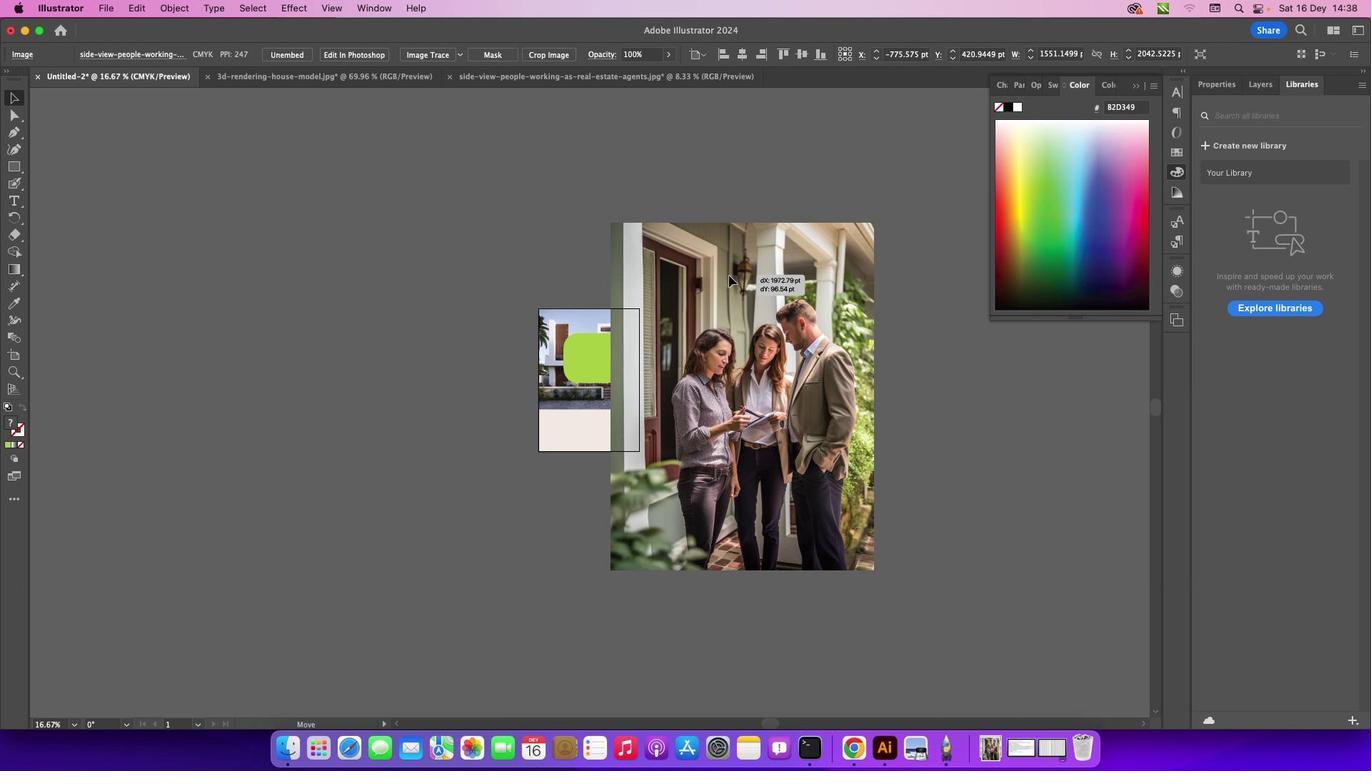 
Action: Mouse moved to (875, 223)
Screenshot: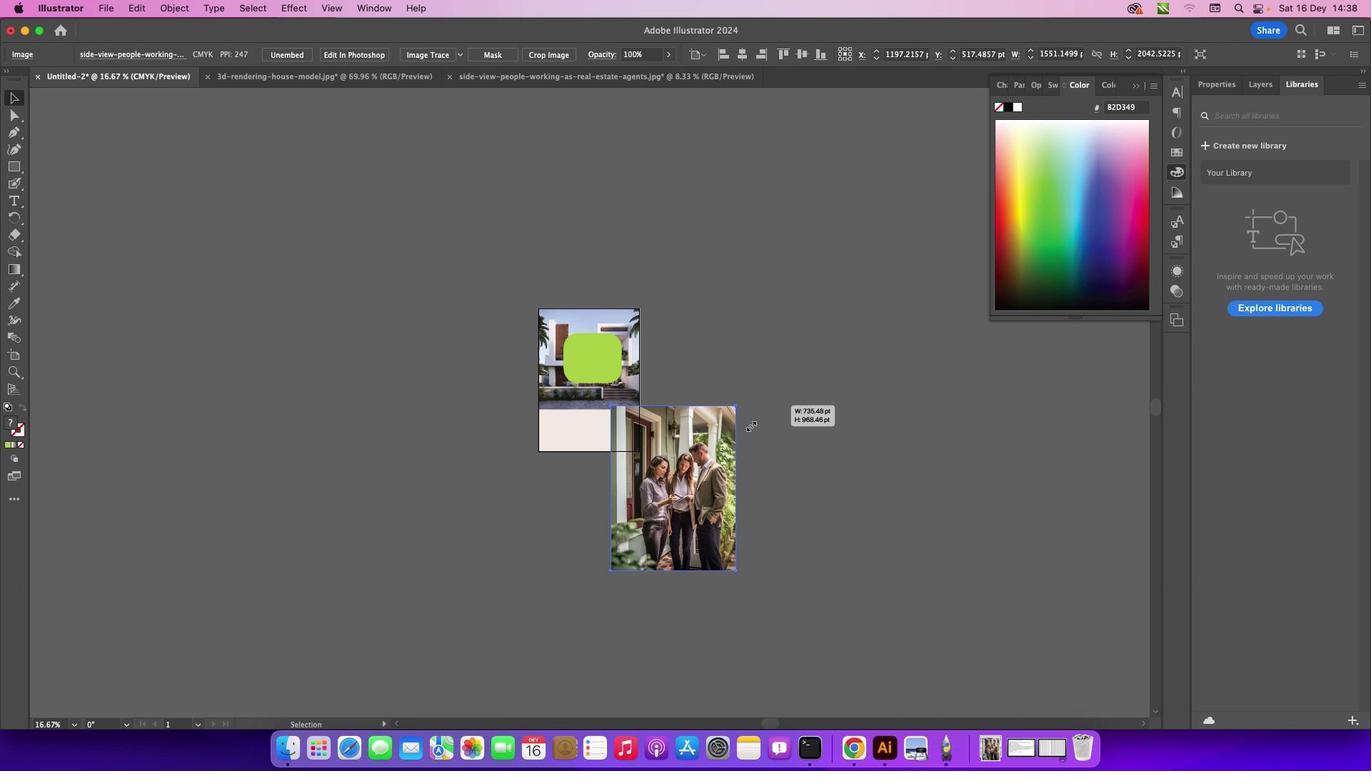 
Action: Mouse pressed left at (875, 223)
Screenshot: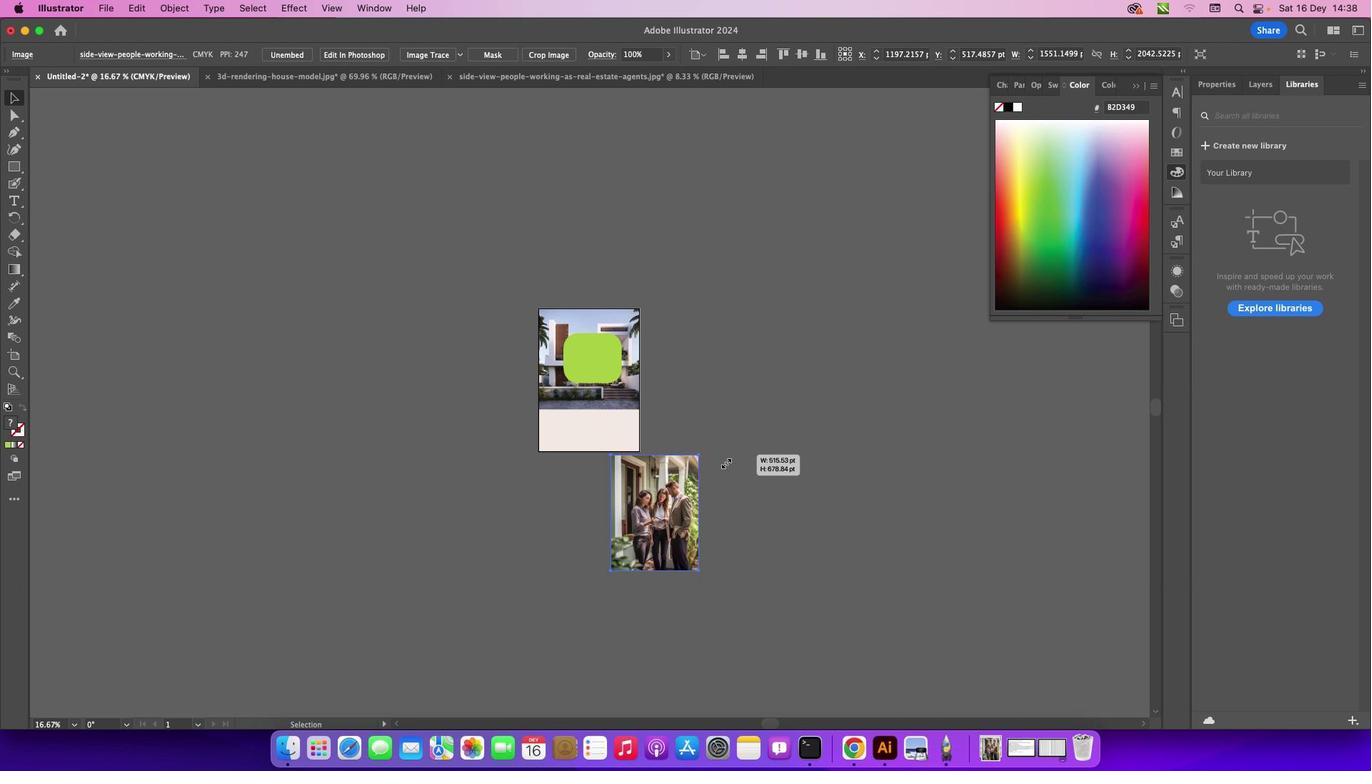 
Action: Key pressed Key.shift
Screenshot: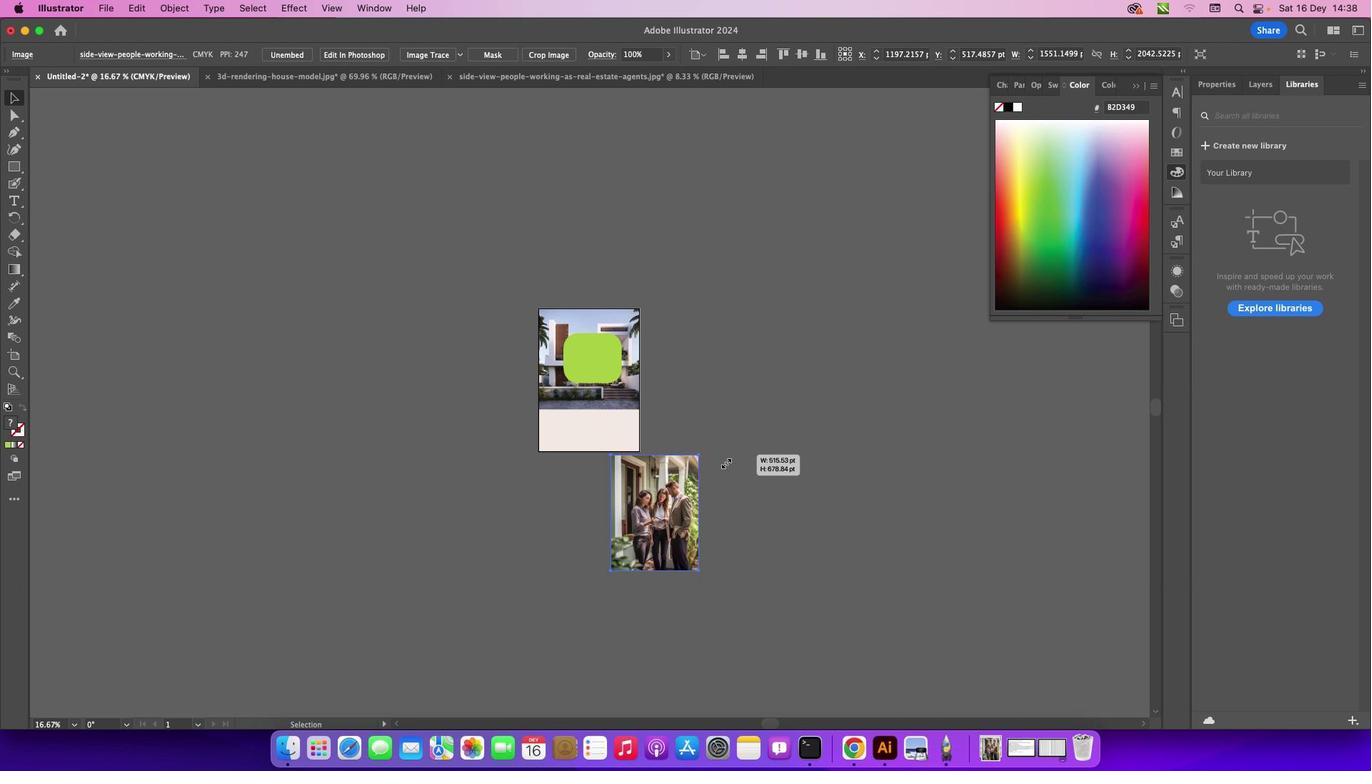 
Action: Mouse moved to (635, 538)
Screenshot: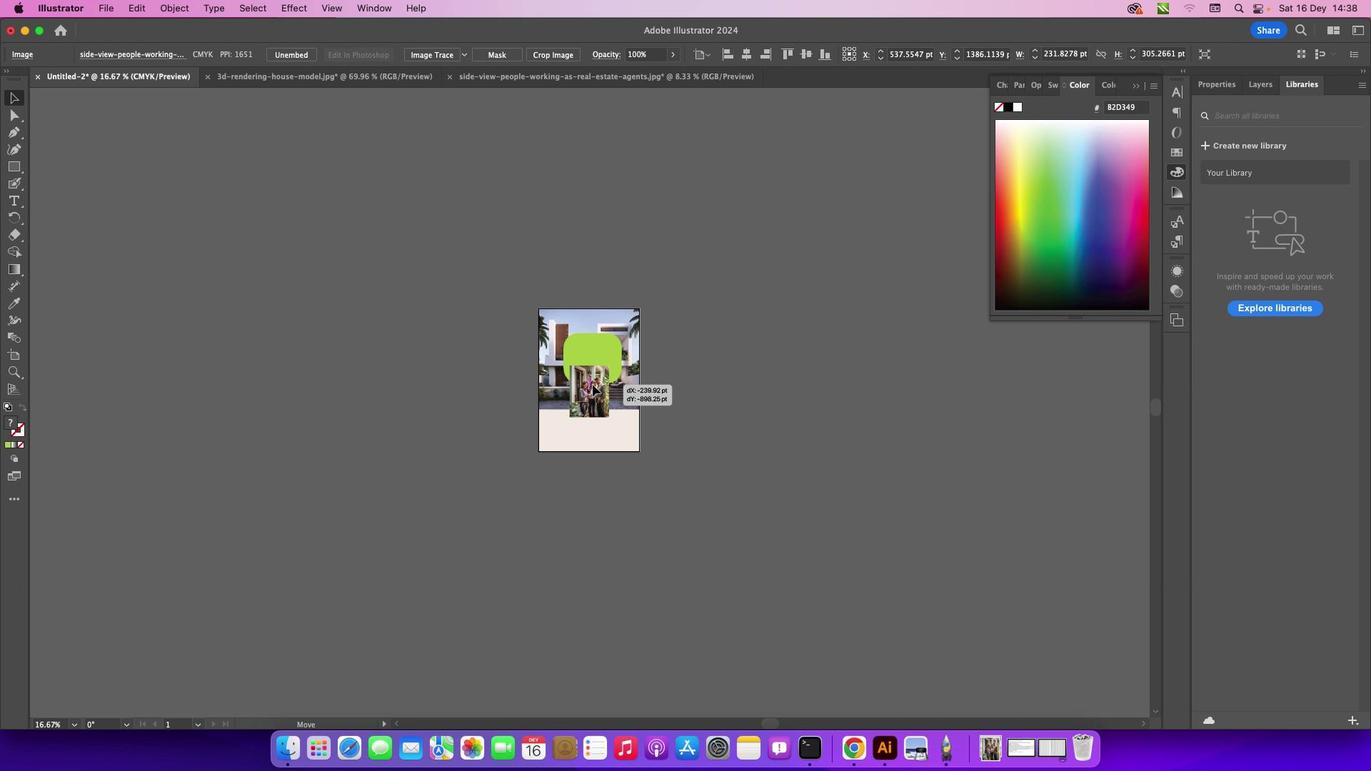 
Action: Mouse pressed left at (635, 538)
Screenshot: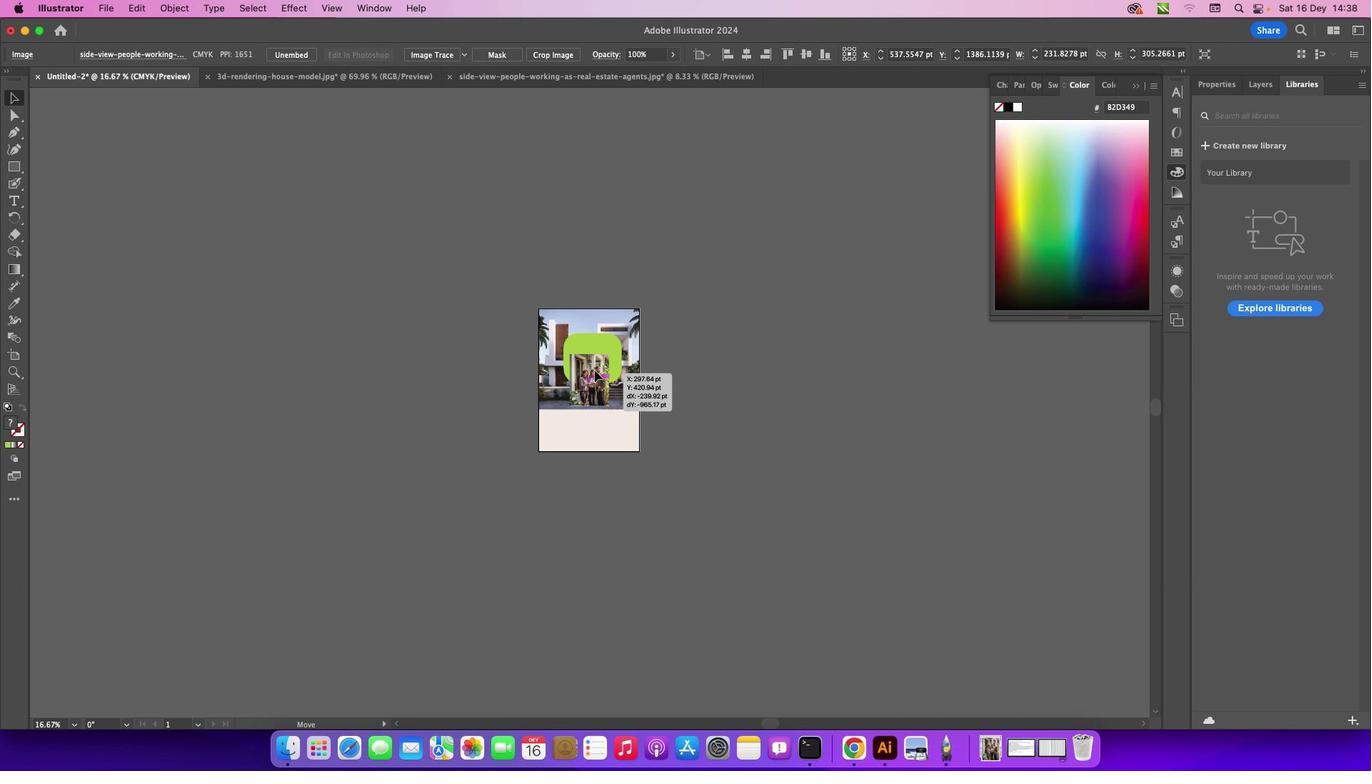 
Action: Mouse moved to (597, 347)
Screenshot: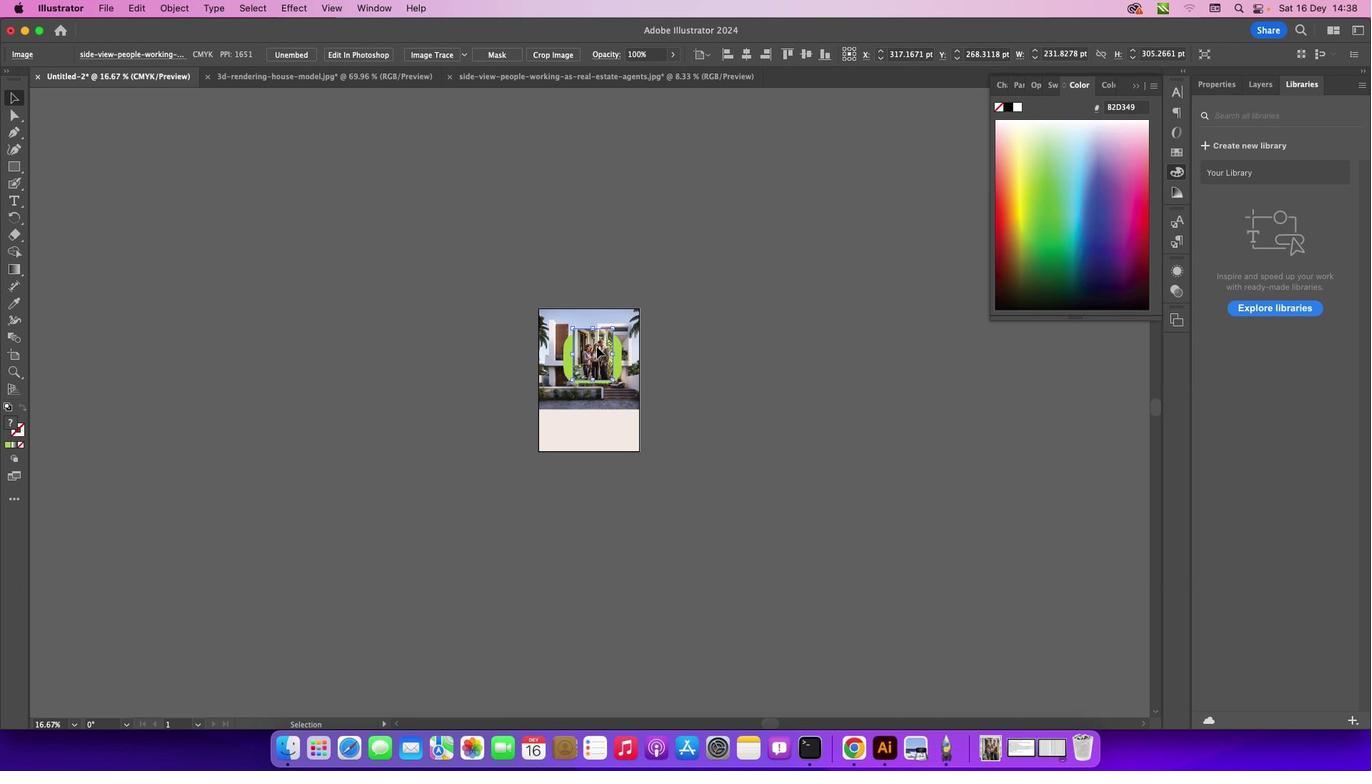 
Action: Key pressed Key.cmd_r'=''=''=''='
Screenshot: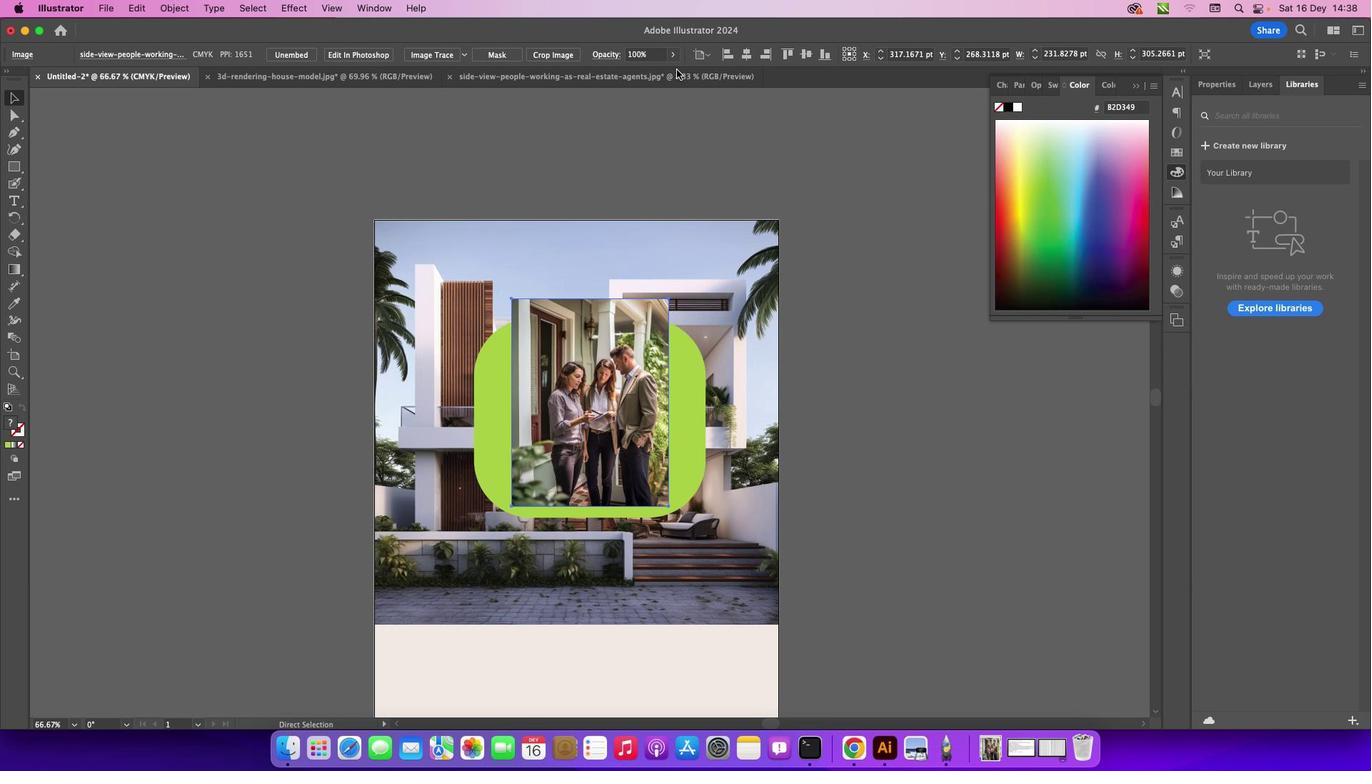 
Action: Mouse moved to (613, 325)
Screenshot: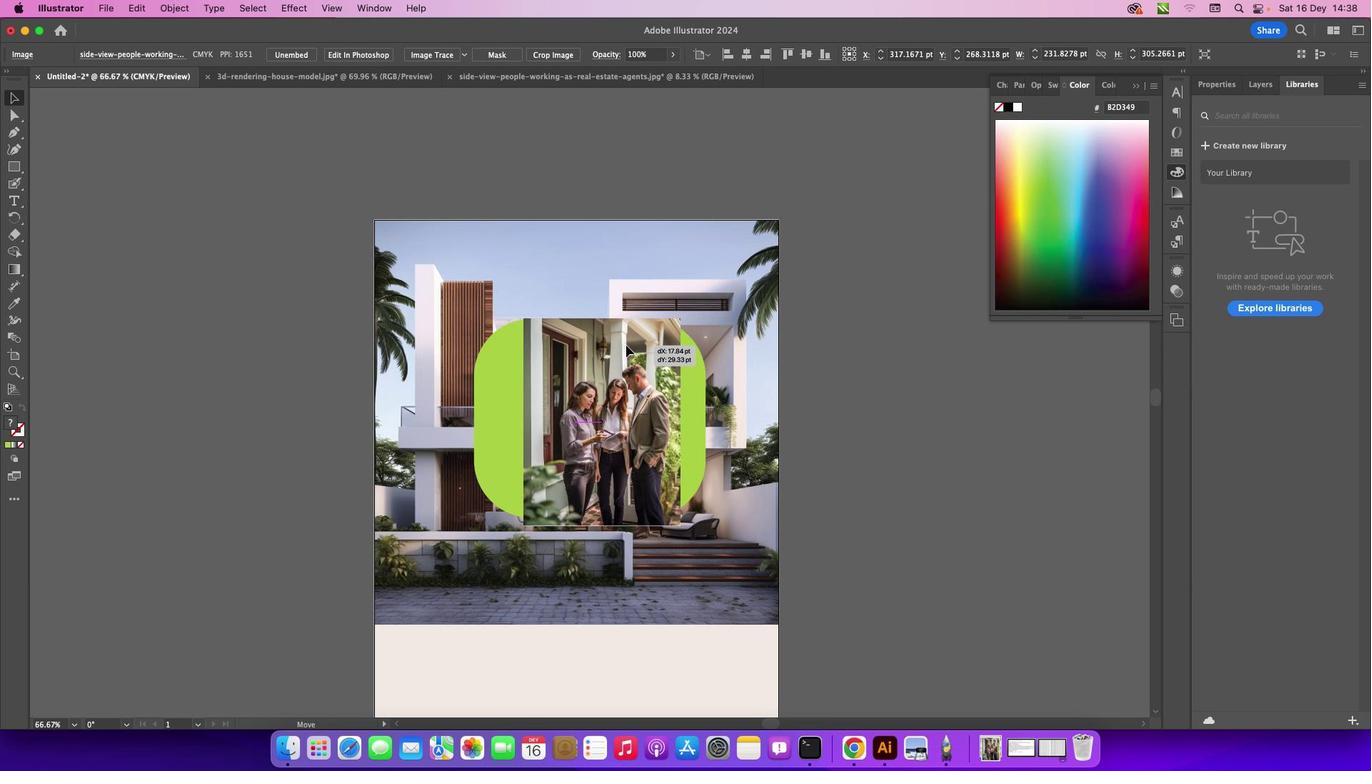 
Action: Mouse pressed left at (613, 325)
Screenshot: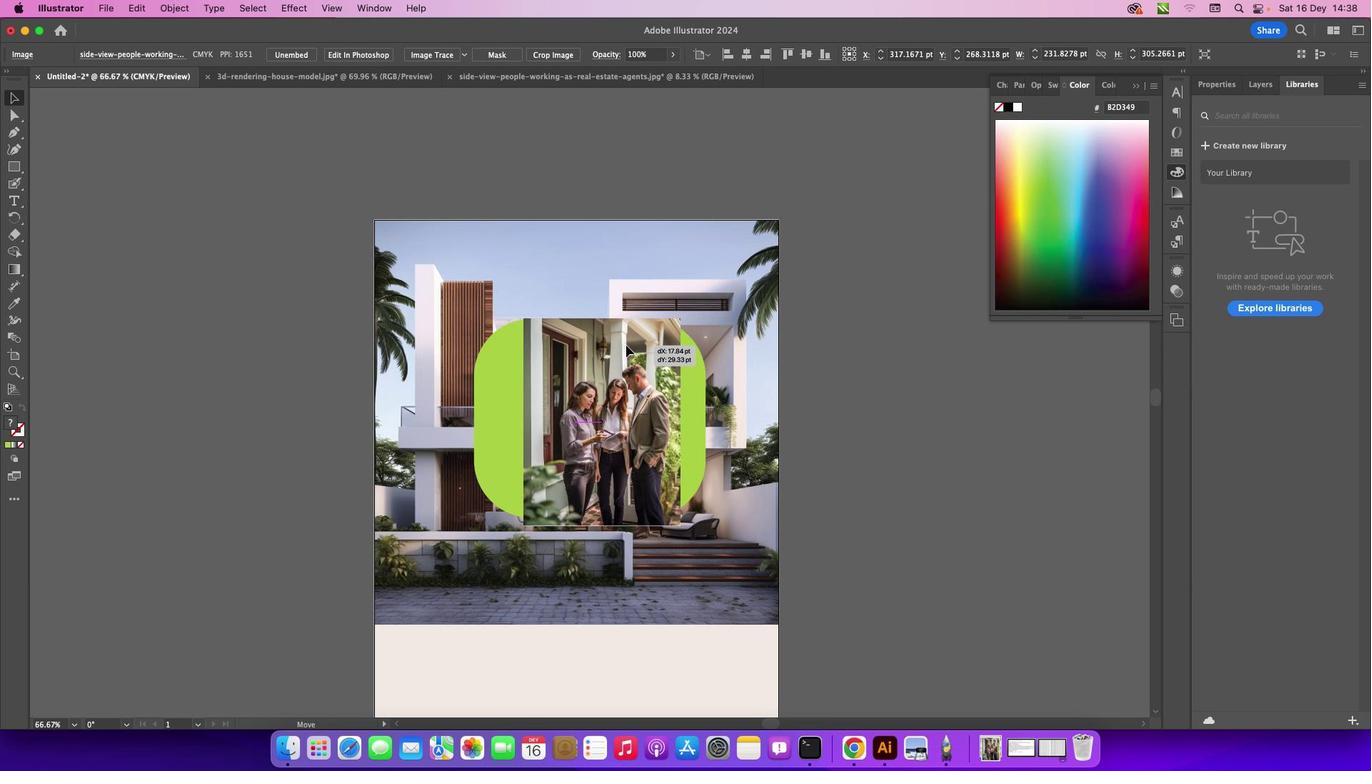 
Action: Mouse moved to (680, 320)
Screenshot: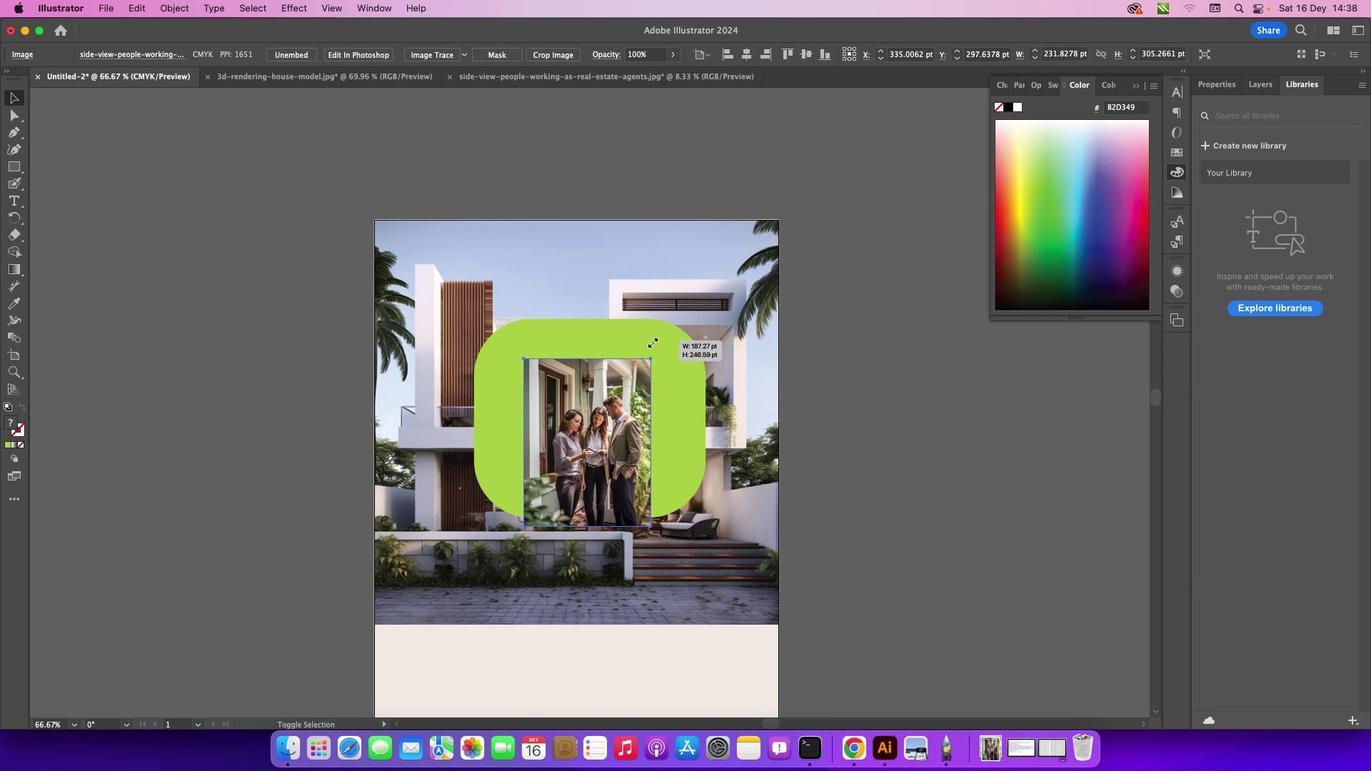 
Action: Key pressed Key.shift
Screenshot: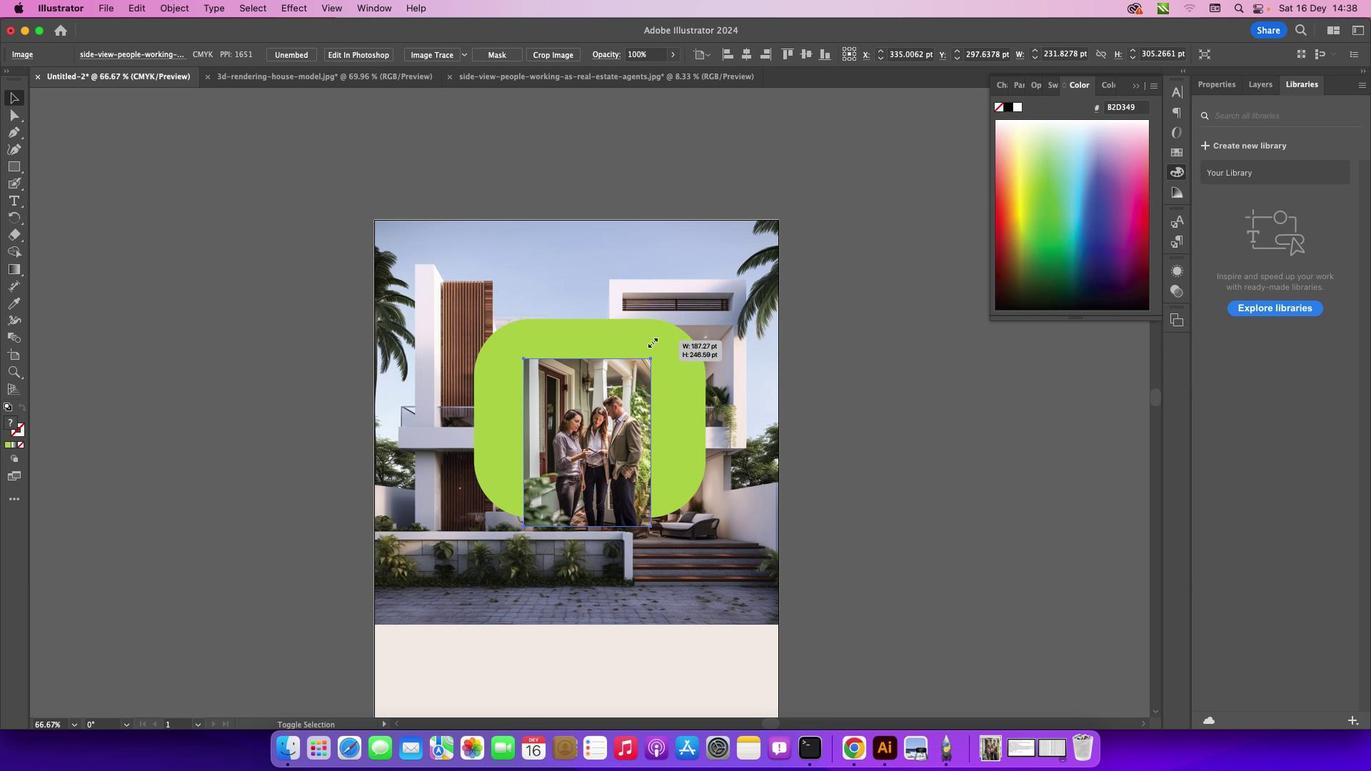 
Action: Mouse pressed left at (680, 320)
Screenshot: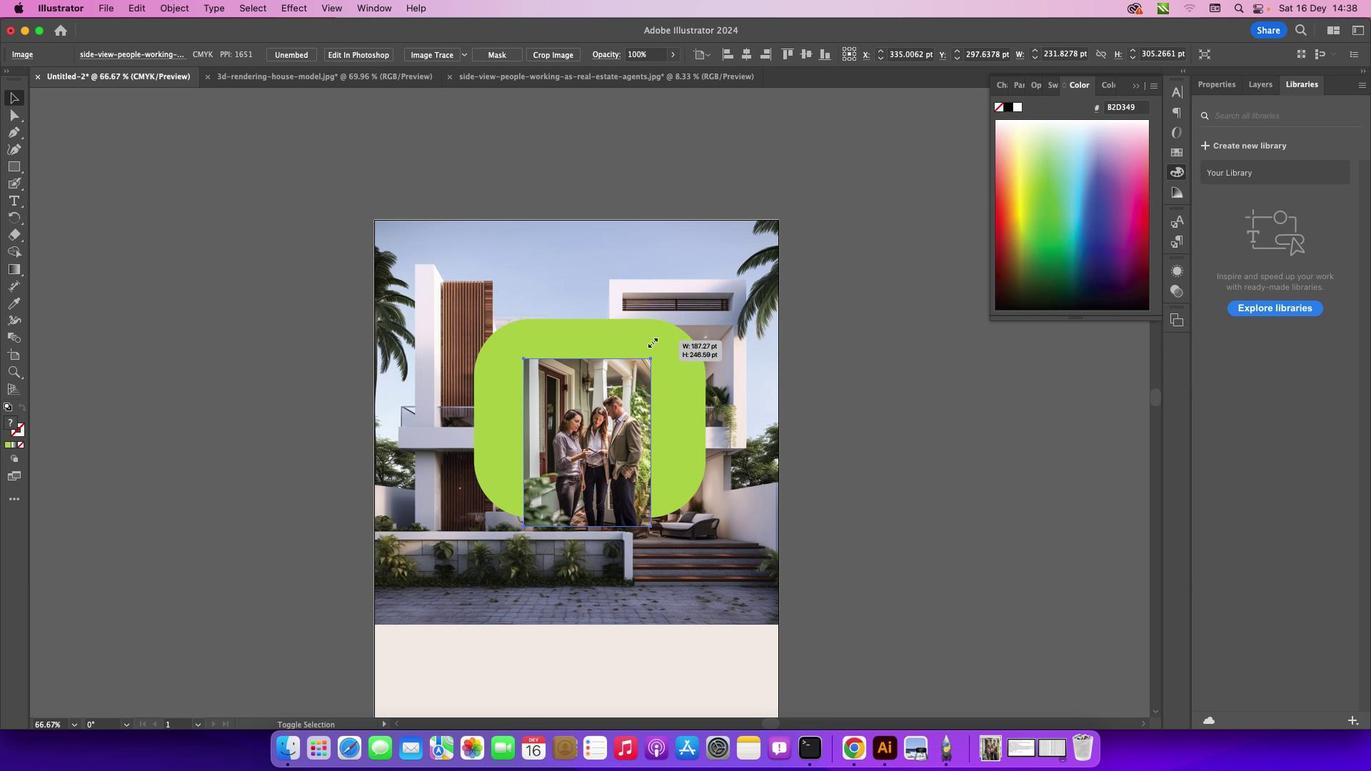 
Action: Mouse moved to (599, 424)
Screenshot: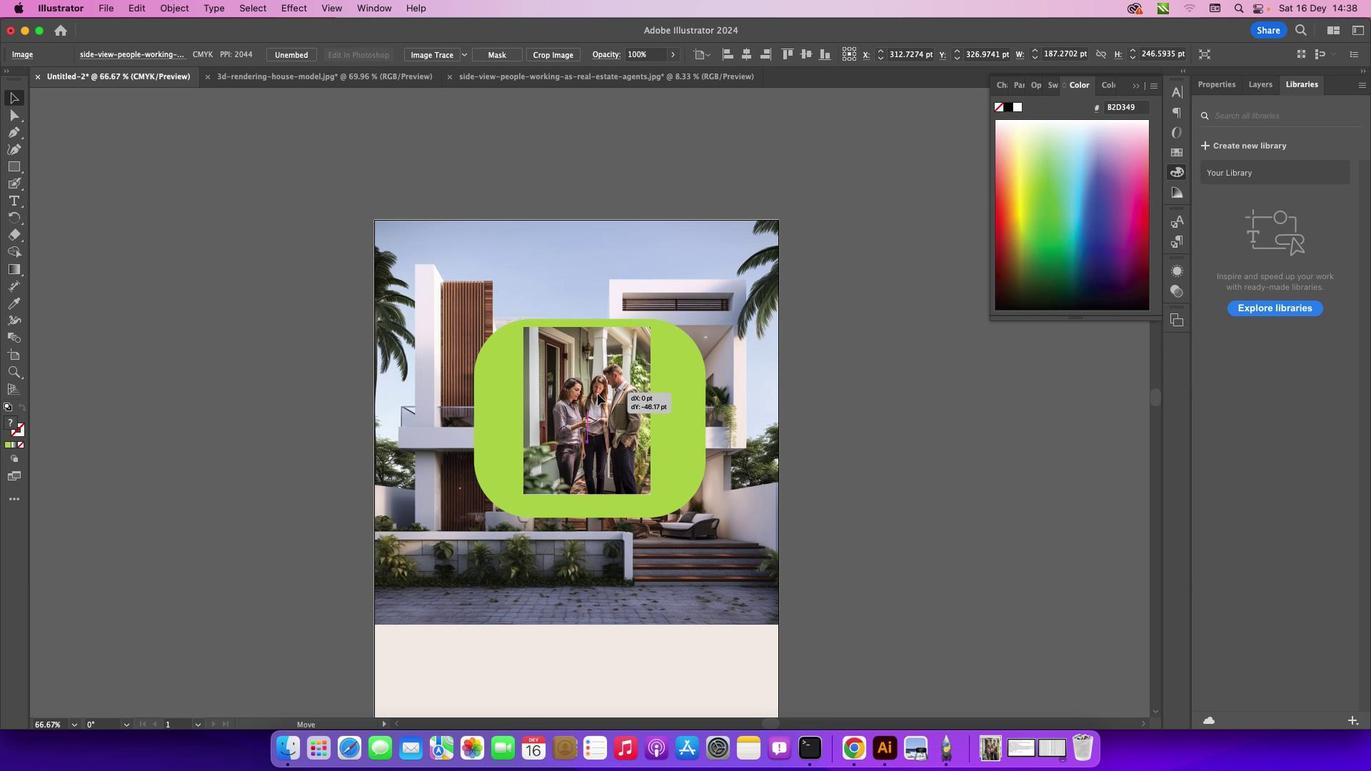 
Action: Mouse pressed left at (599, 424)
Screenshot: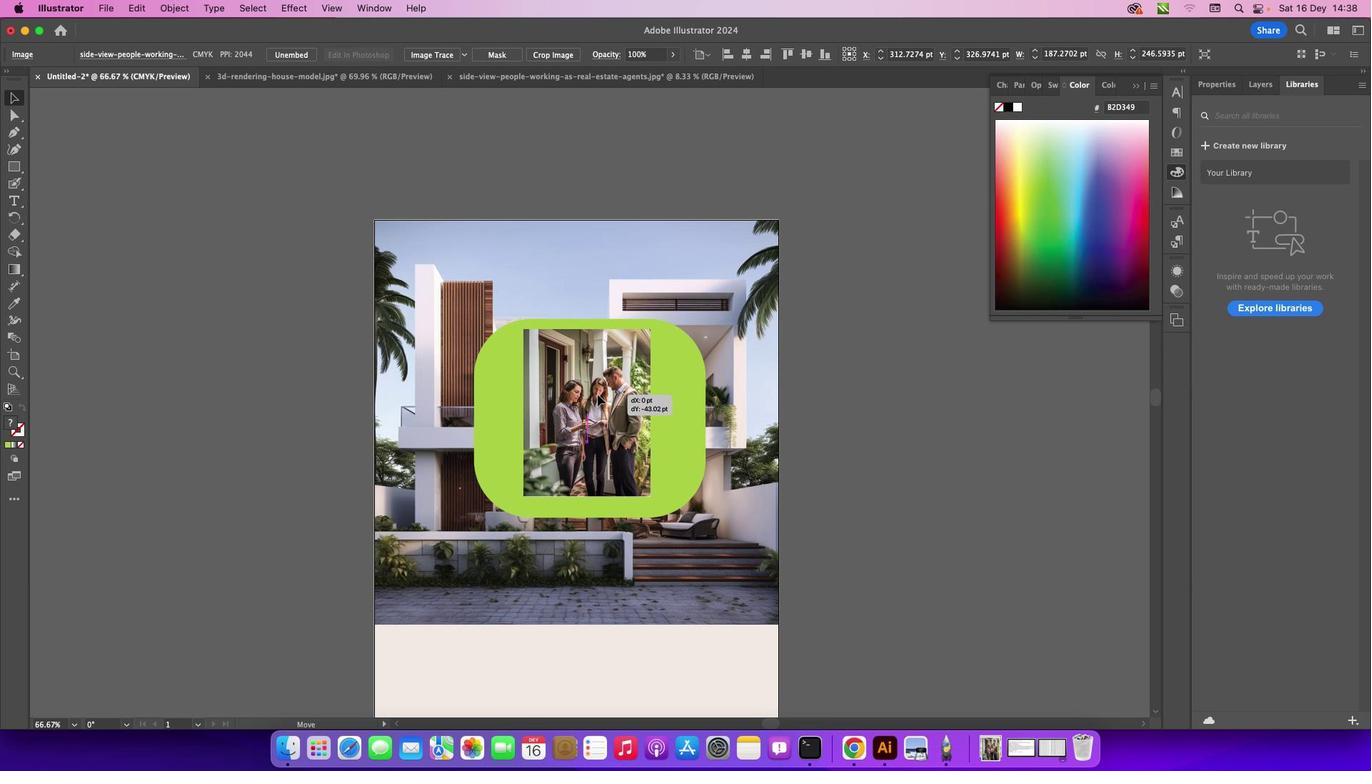 
Action: Mouse moved to (648, 335)
Screenshot: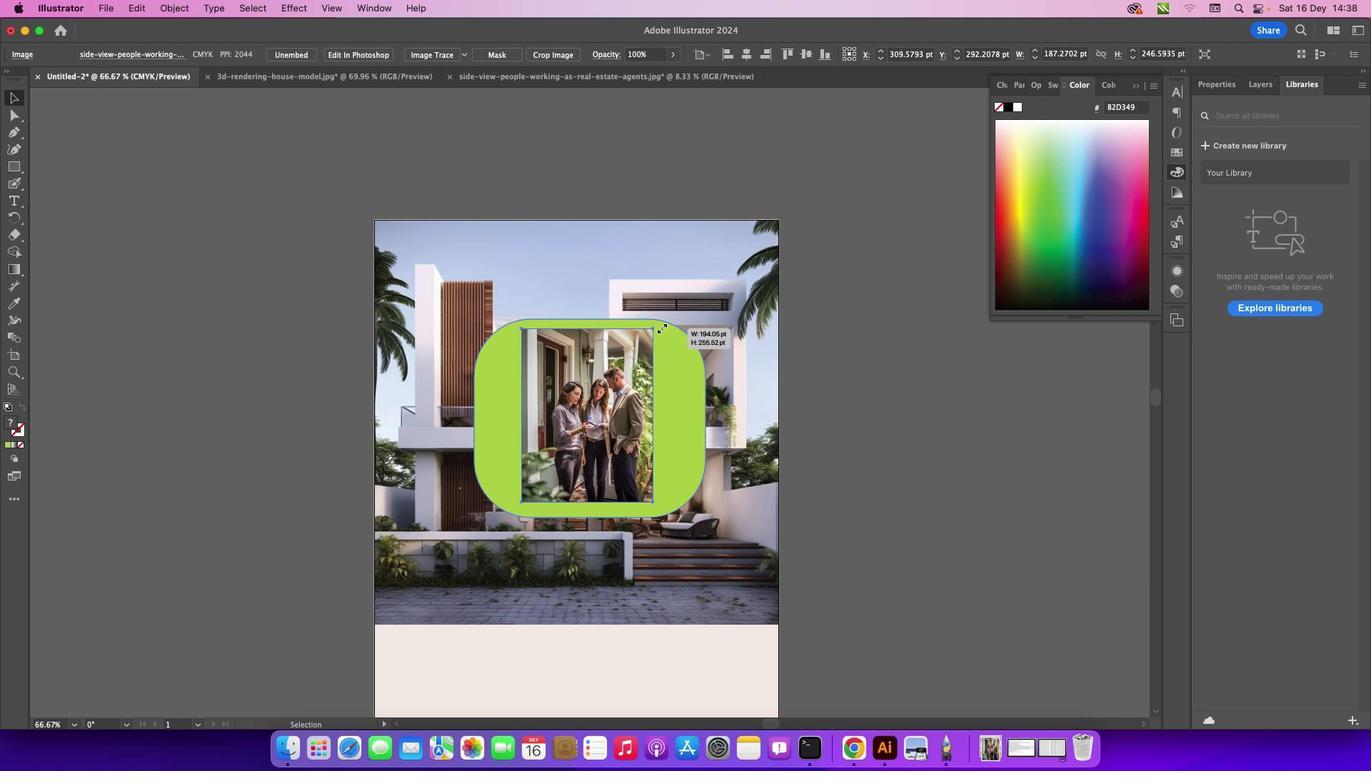 
Action: Mouse pressed left at (648, 335)
Screenshot: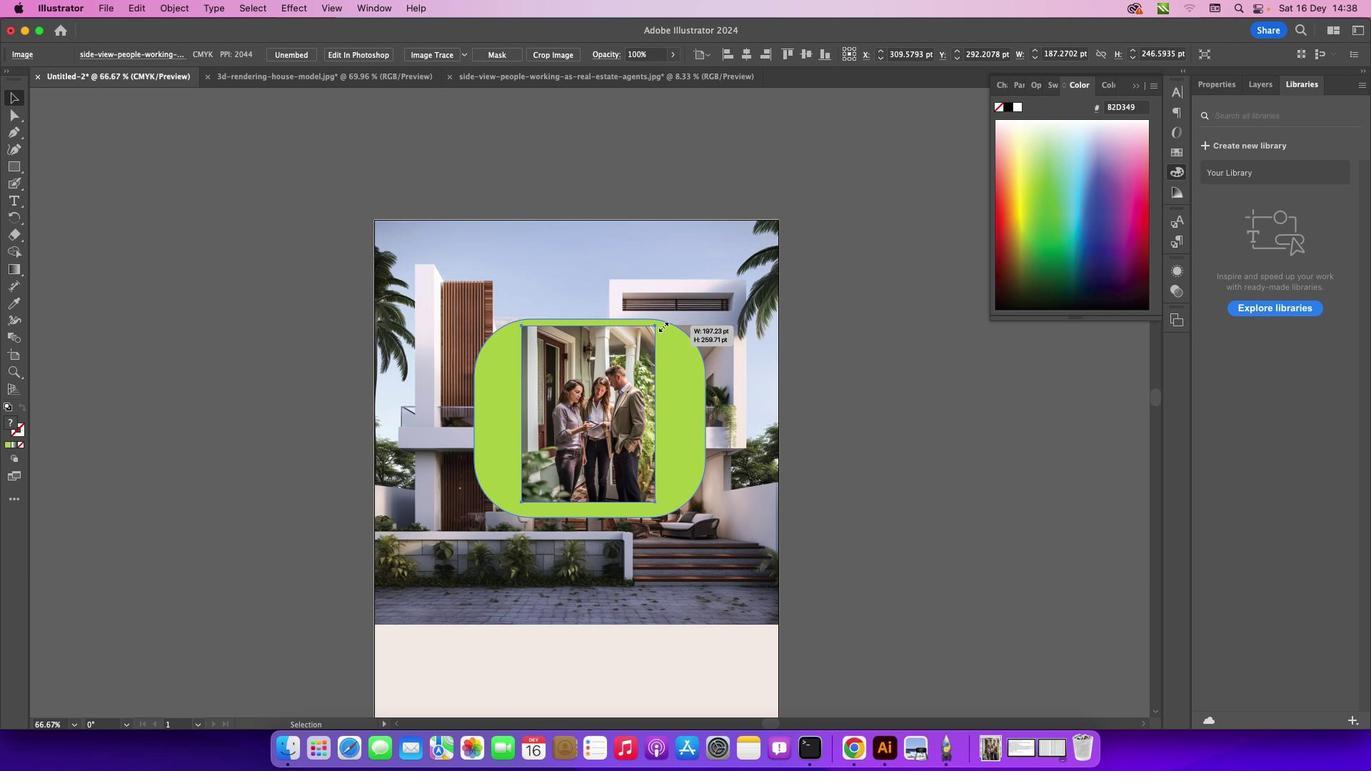 
Action: Key pressed Key.shift
